 Task: Purchase boAt wireless headphones from Amazon.
Action: Mouse moved to (313, 85)
Screenshot: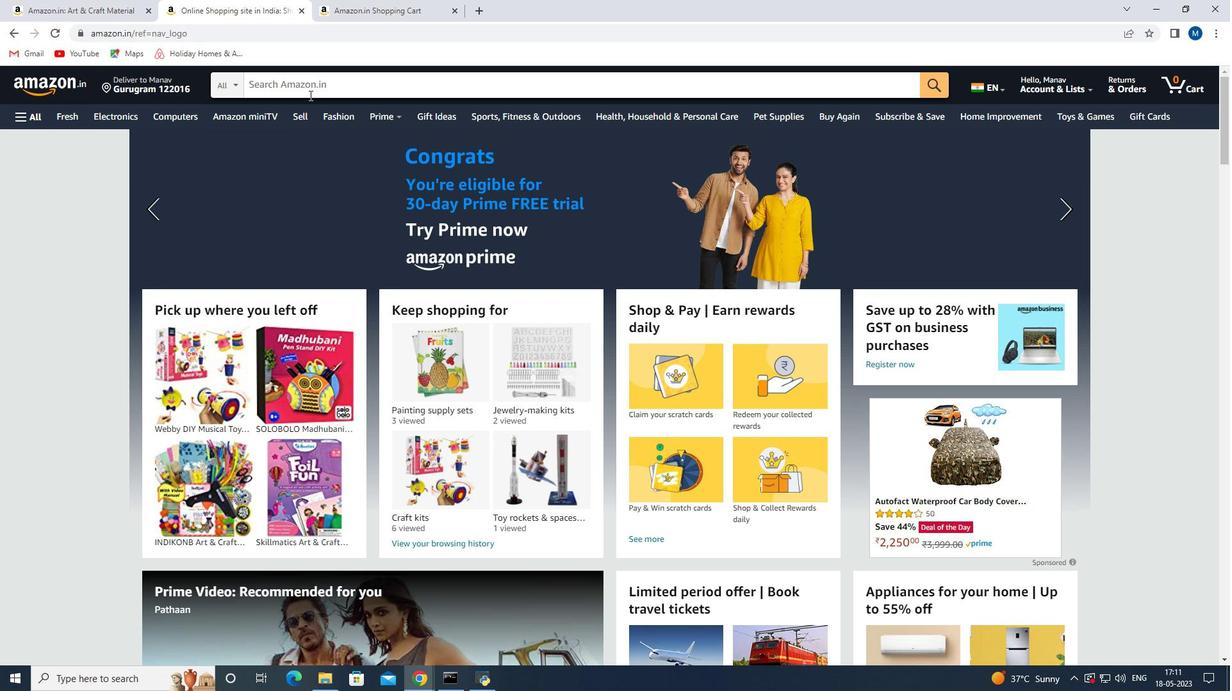 
Action: Mouse pressed left at (313, 85)
Screenshot: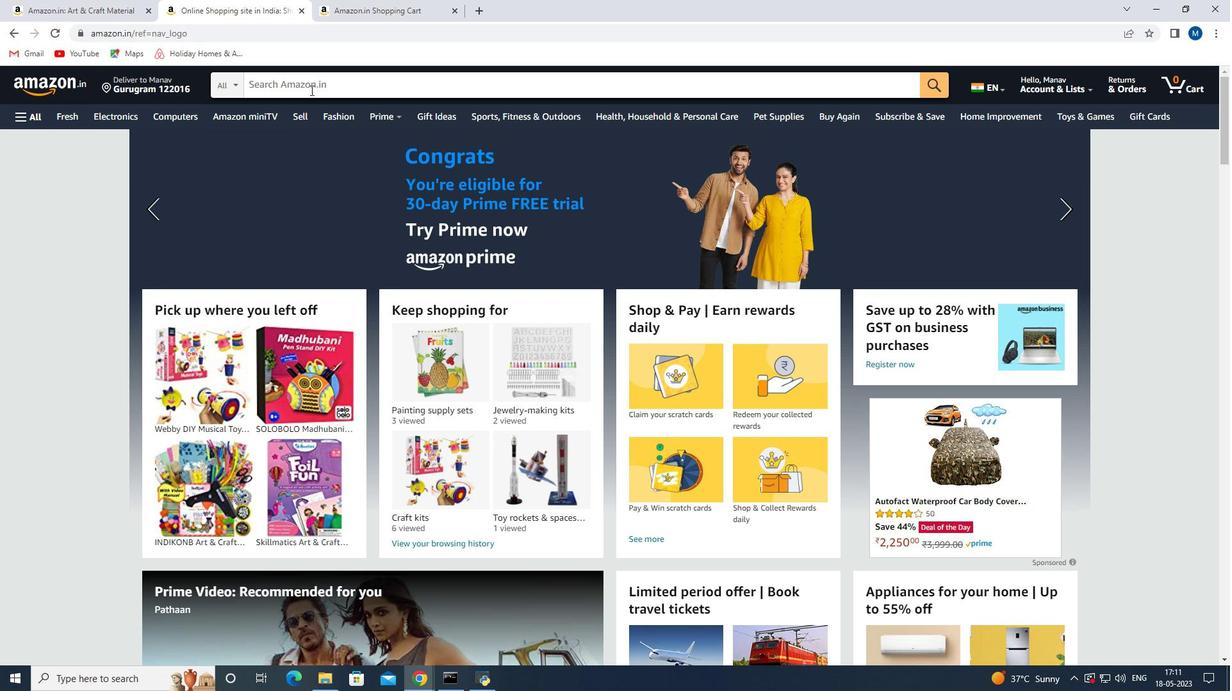 
Action: Mouse moved to (322, 109)
Screenshot: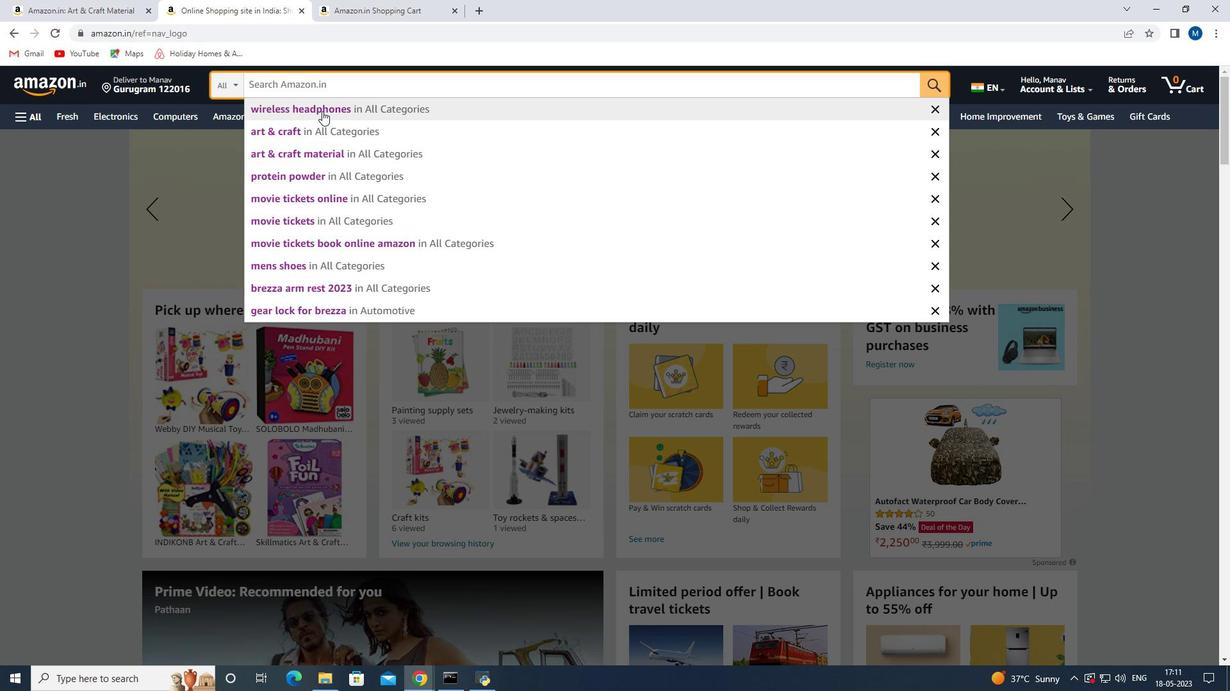 
Action: Mouse pressed left at (322, 109)
Screenshot: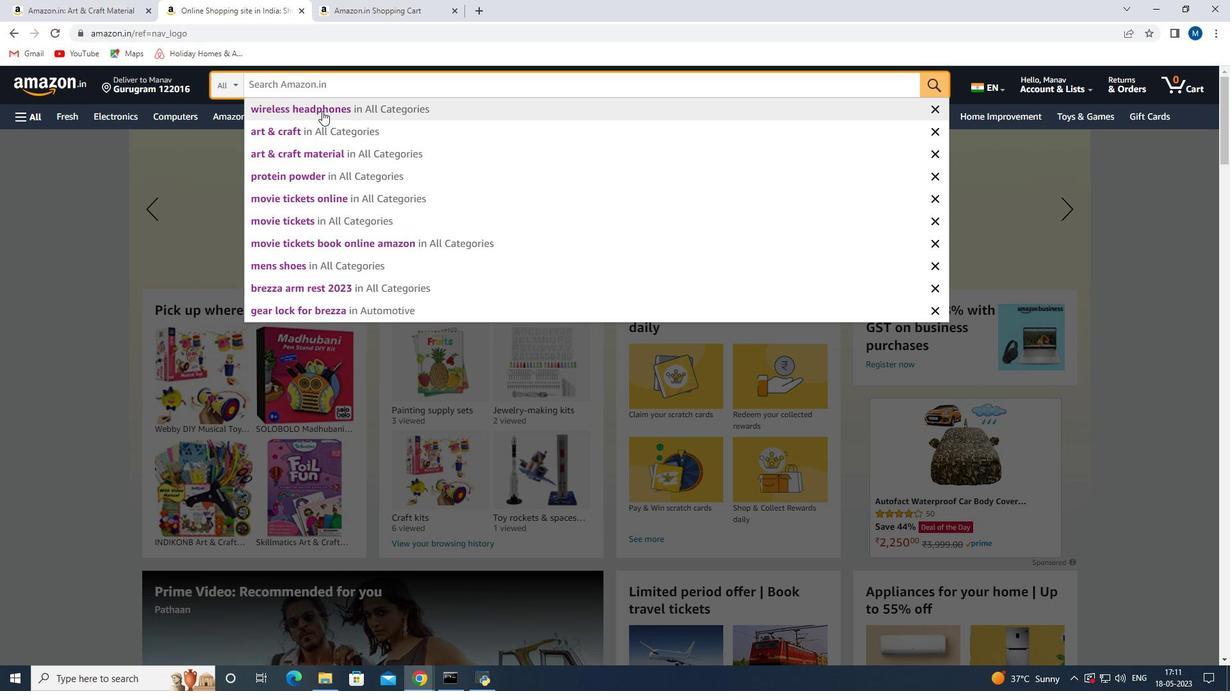 
Action: Mouse moved to (72, 571)
Screenshot: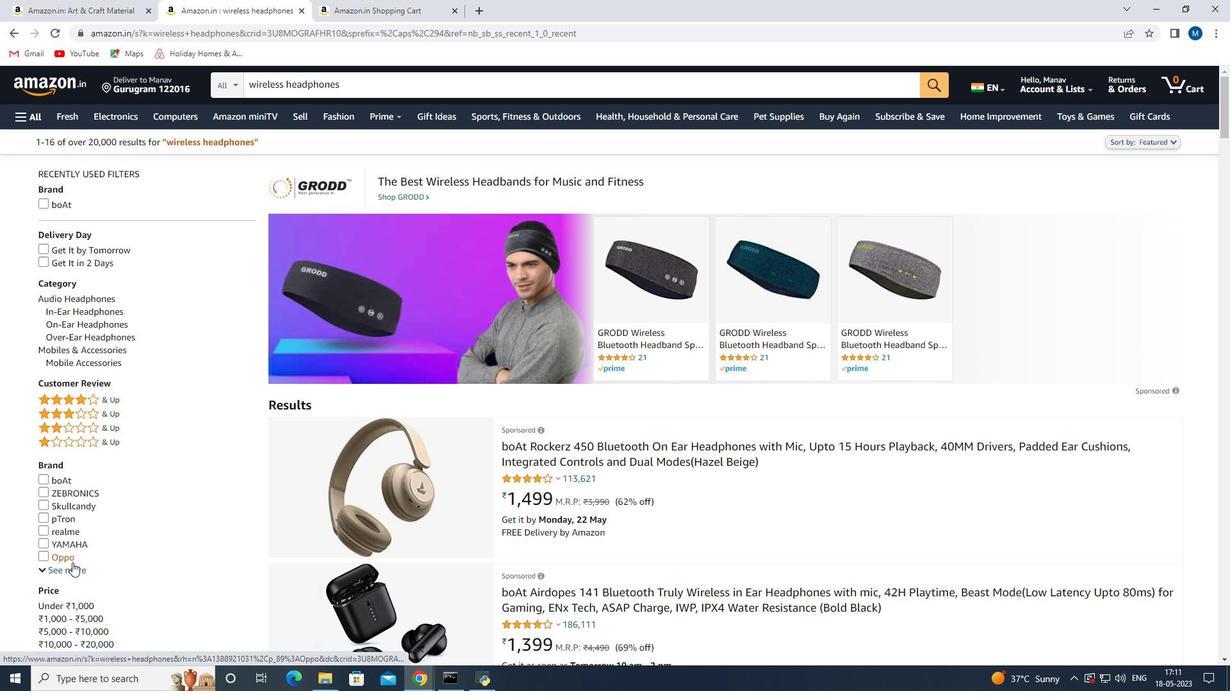 
Action: Mouse pressed left at (72, 571)
Screenshot: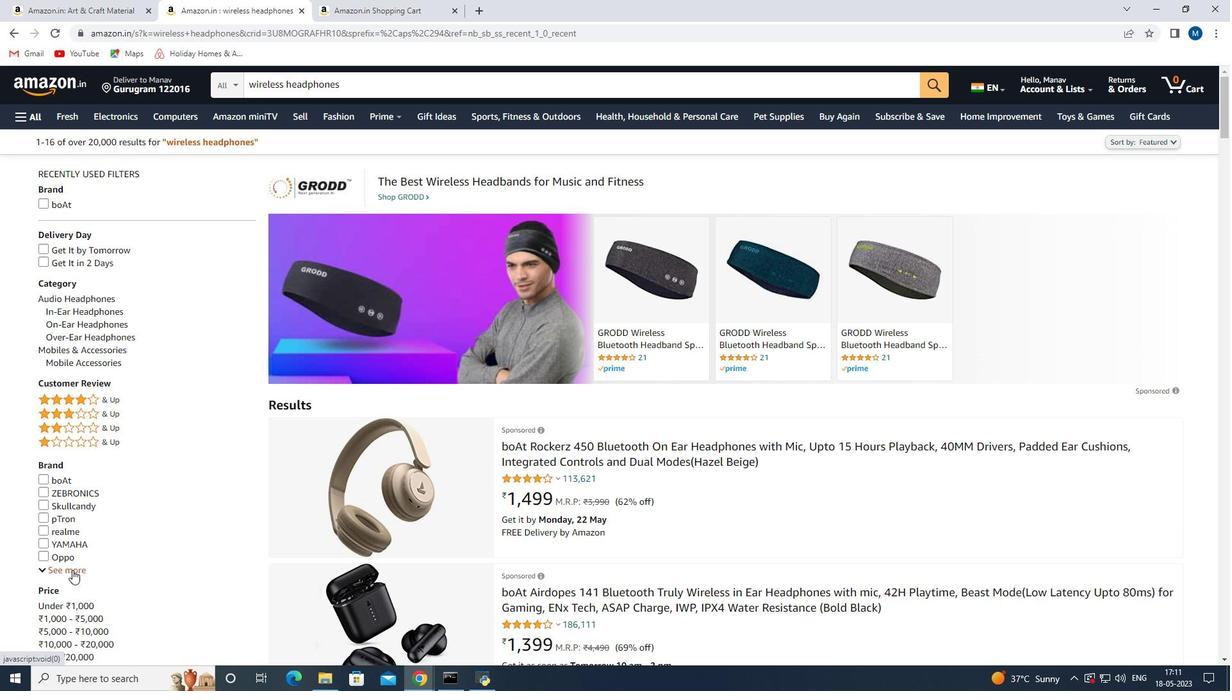
Action: Mouse moved to (82, 570)
Screenshot: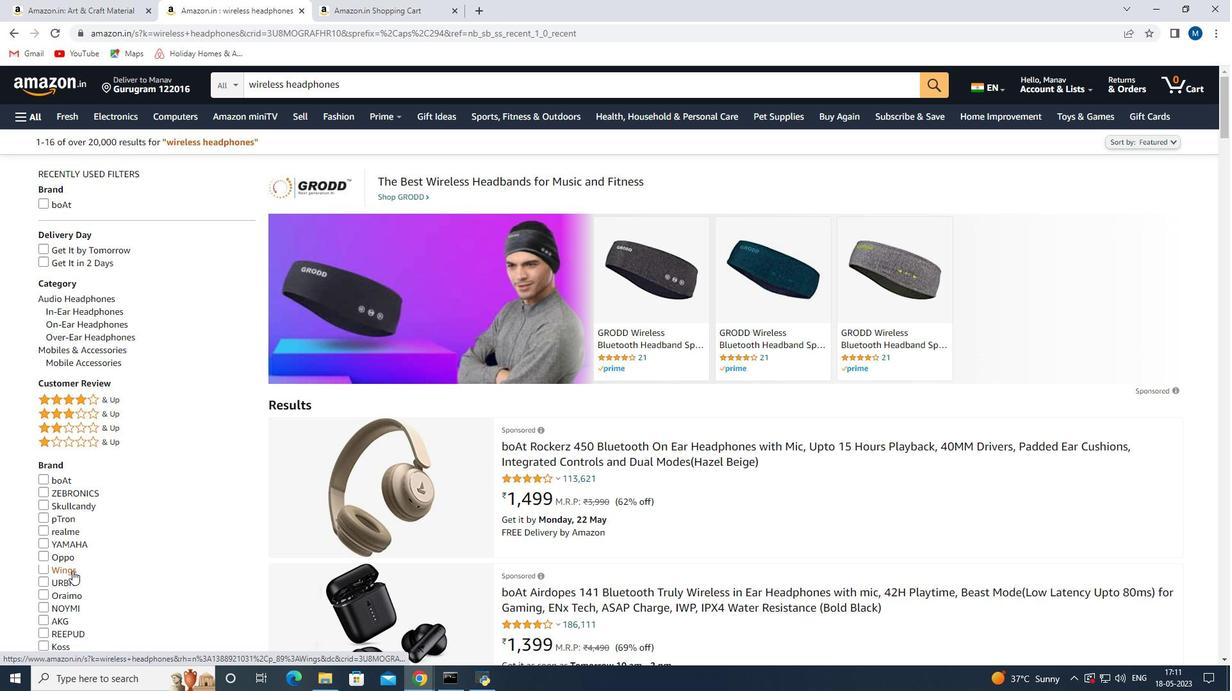 
Action: Mouse scrolled (82, 570) with delta (0, 0)
Screenshot: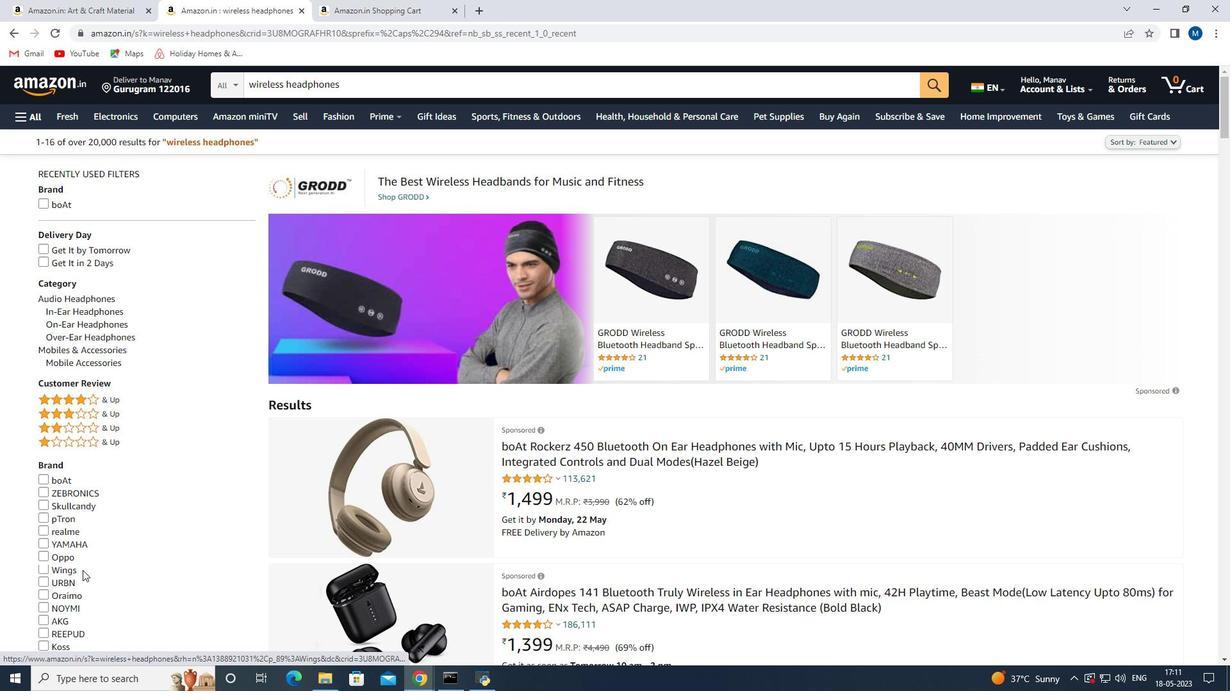 
Action: Mouse scrolled (82, 570) with delta (0, 0)
Screenshot: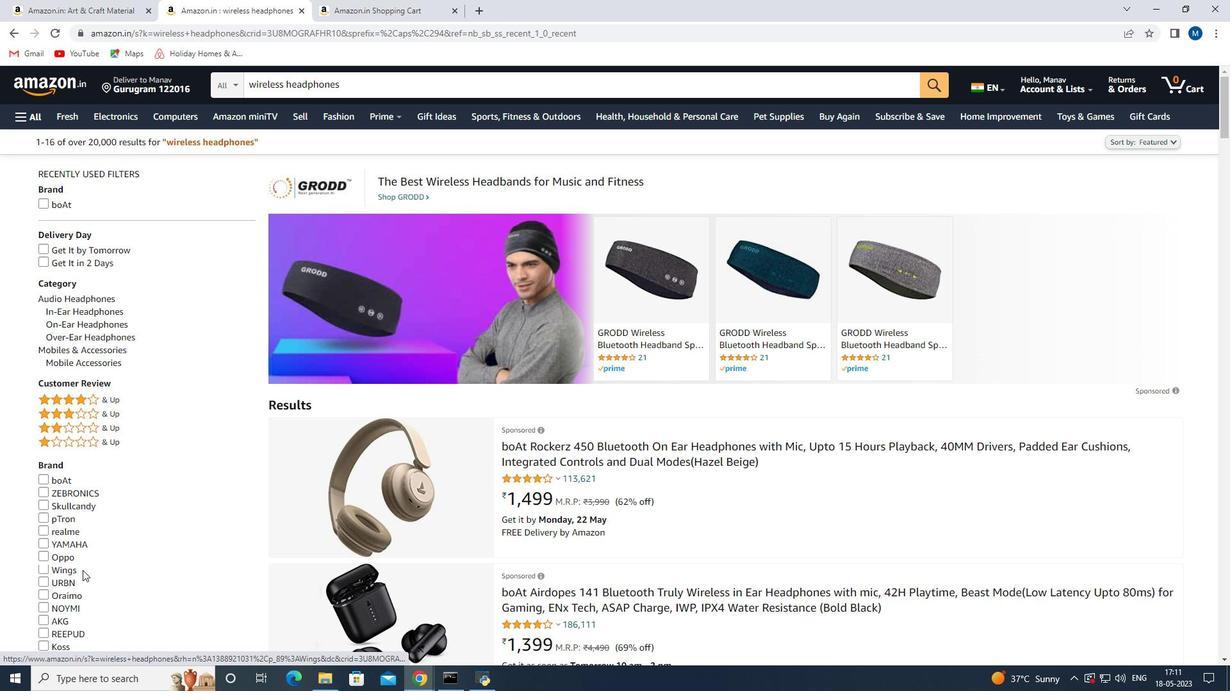 
Action: Mouse moved to (83, 570)
Screenshot: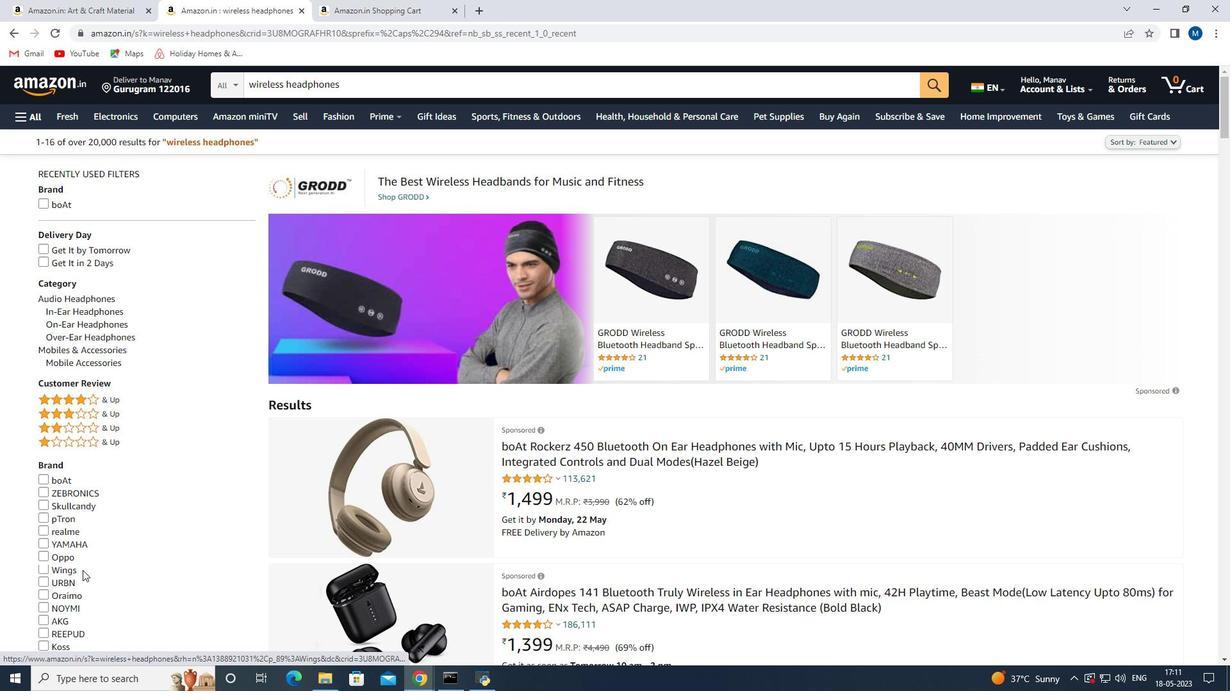
Action: Mouse scrolled (83, 569) with delta (0, 0)
Screenshot: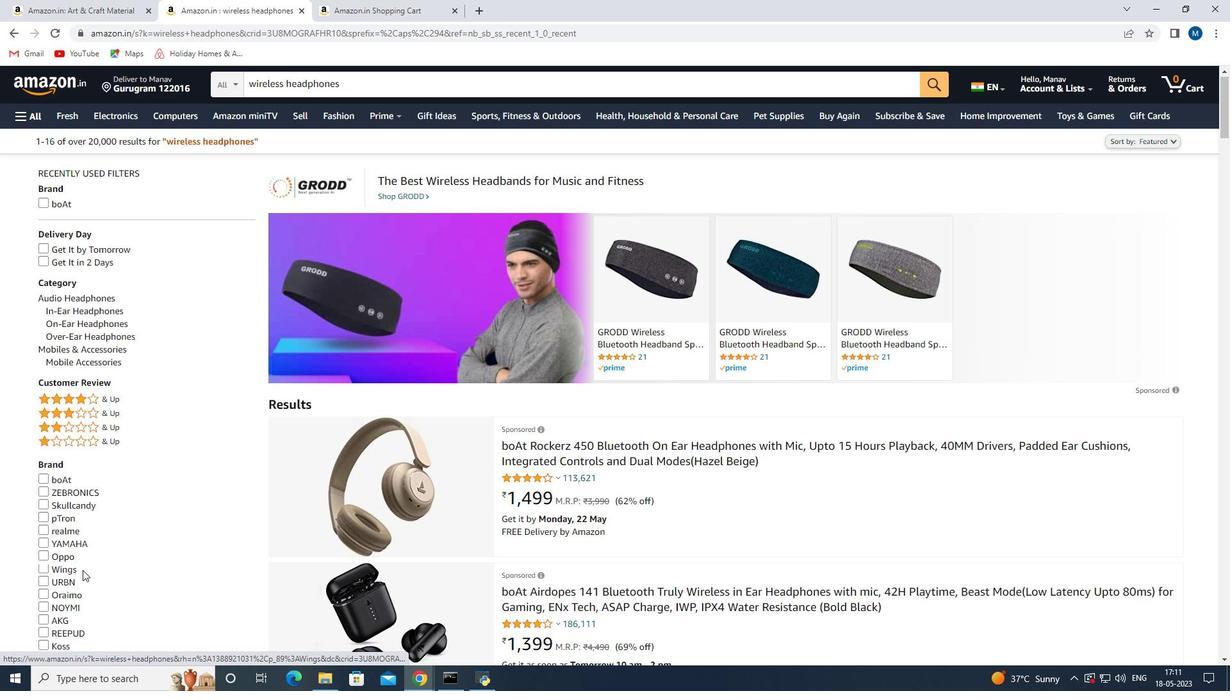 
Action: Mouse moved to (64, 287)
Screenshot: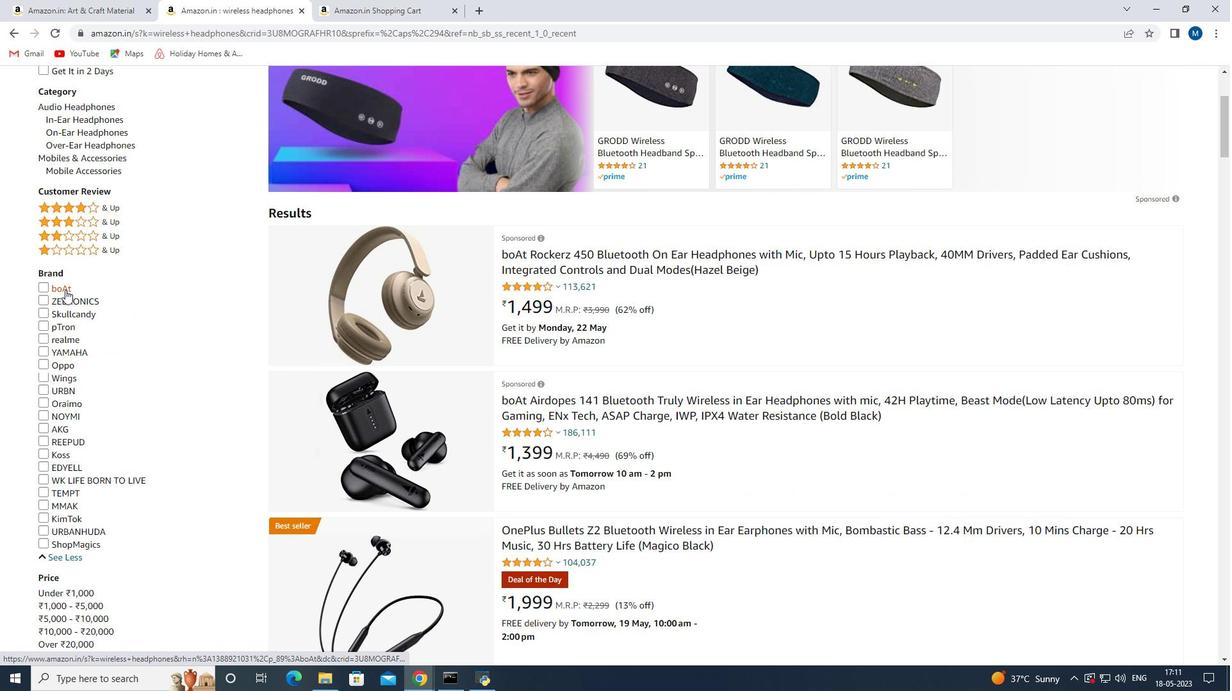 
Action: Mouse pressed left at (64, 287)
Screenshot: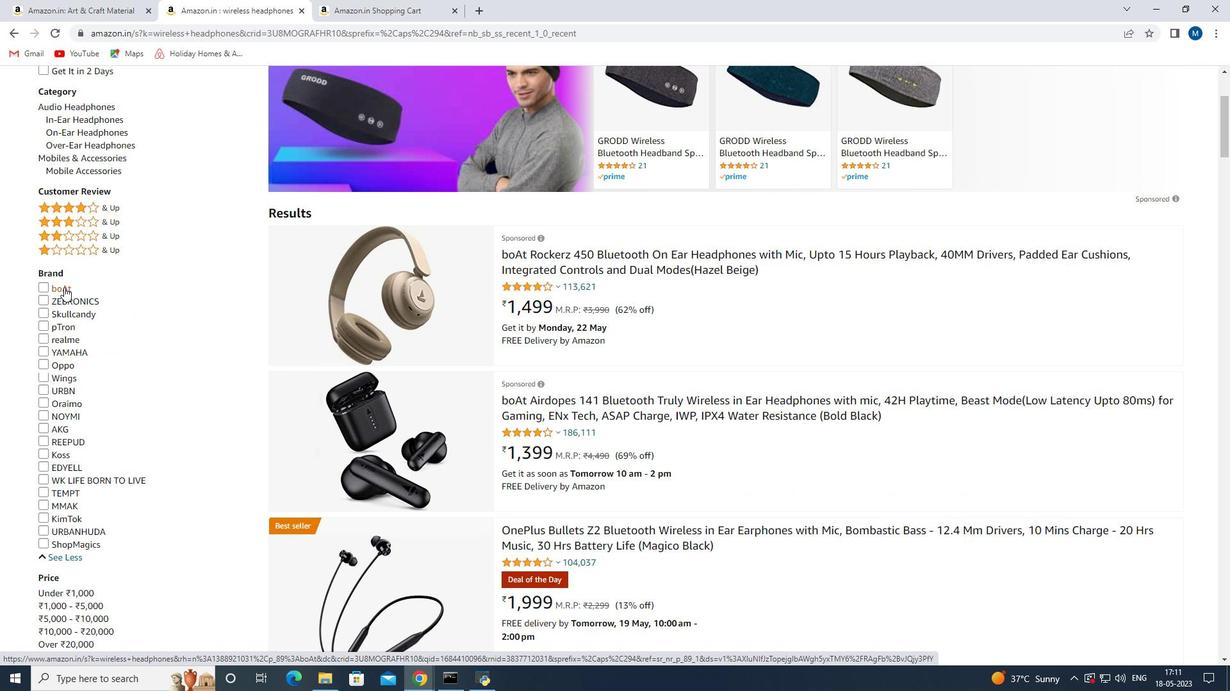 
Action: Mouse moved to (803, 538)
Screenshot: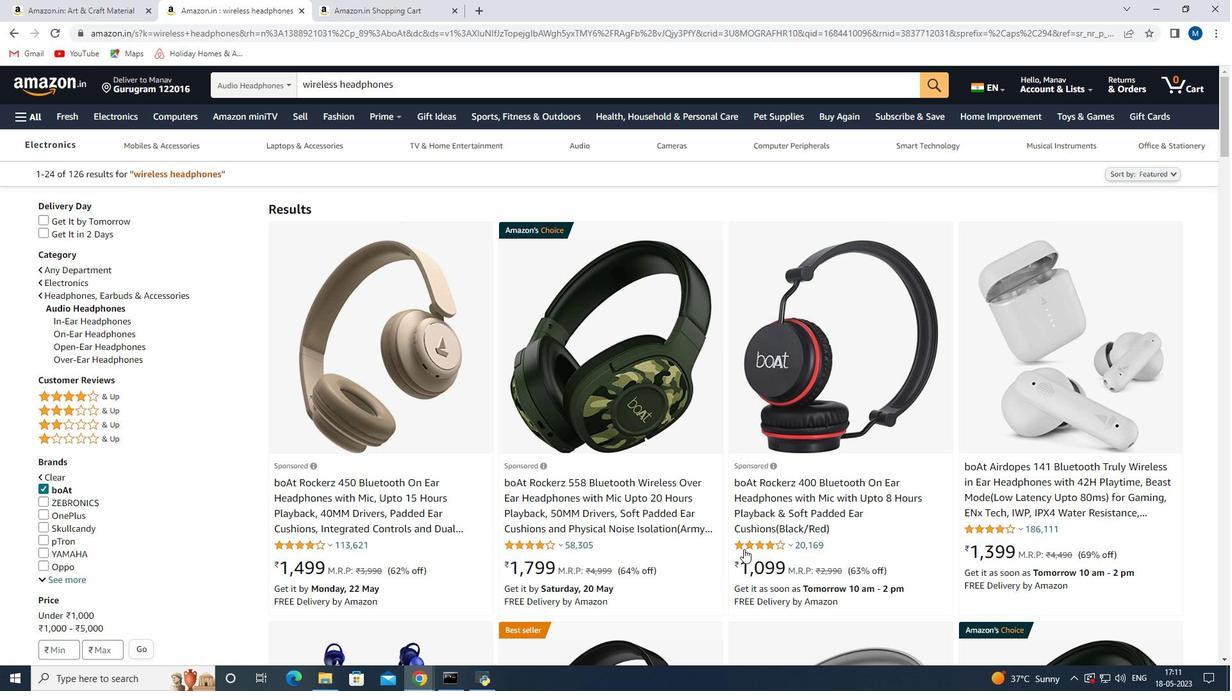 
Action: Mouse scrolled (803, 538) with delta (0, 0)
Screenshot: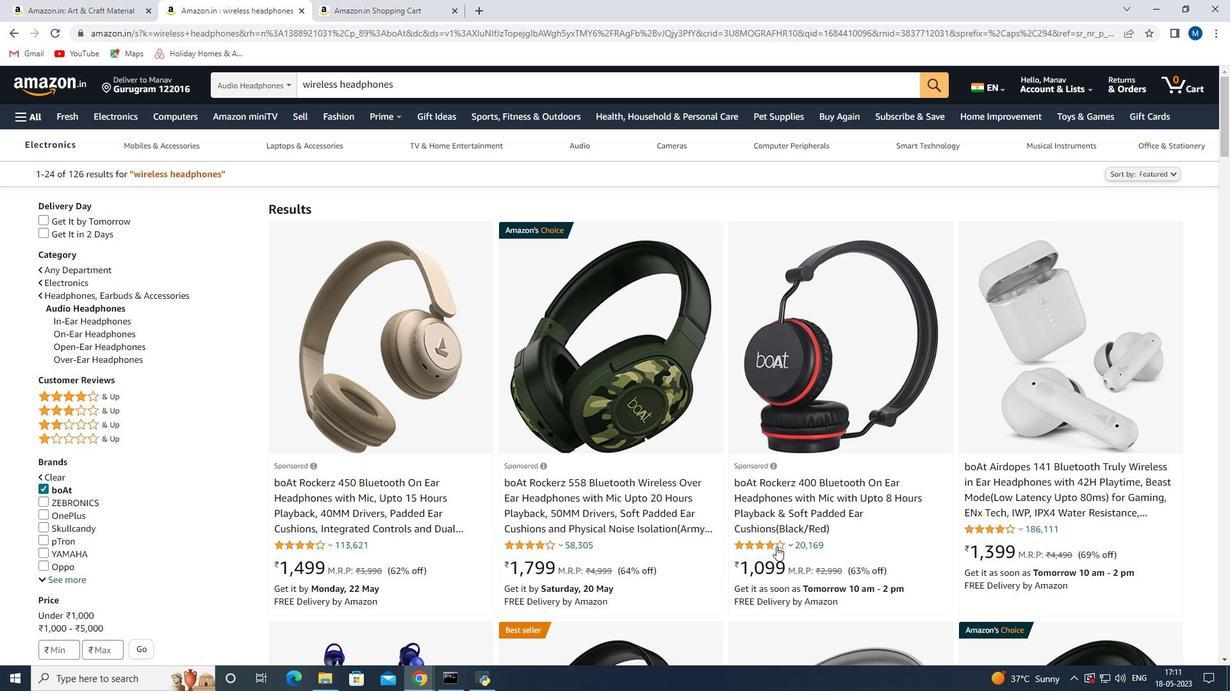
Action: Mouse scrolled (803, 538) with delta (0, 0)
Screenshot: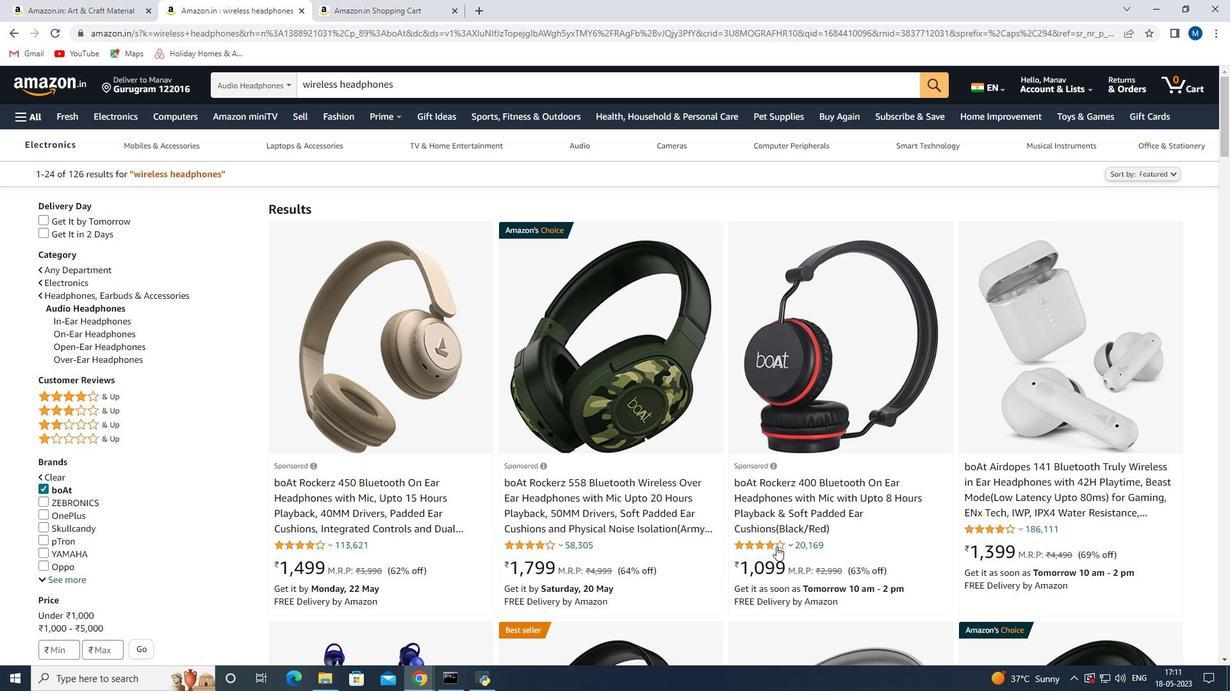 
Action: Mouse scrolled (803, 538) with delta (0, 0)
Screenshot: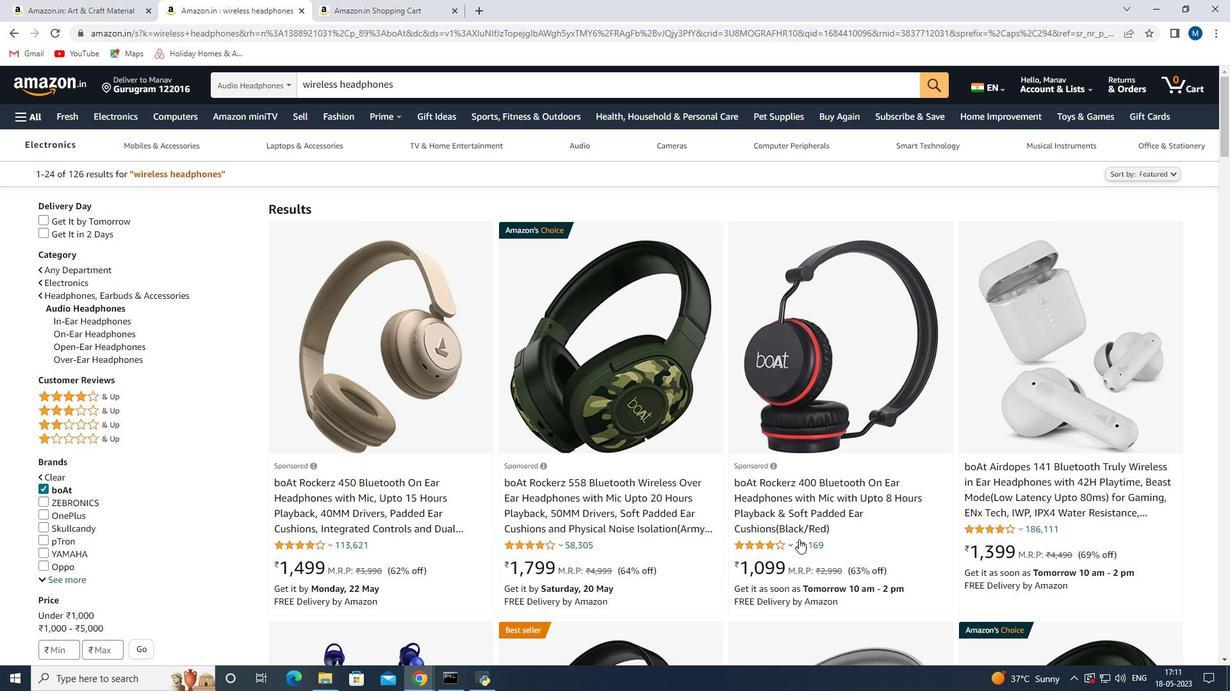 
Action: Mouse moved to (606, 470)
Screenshot: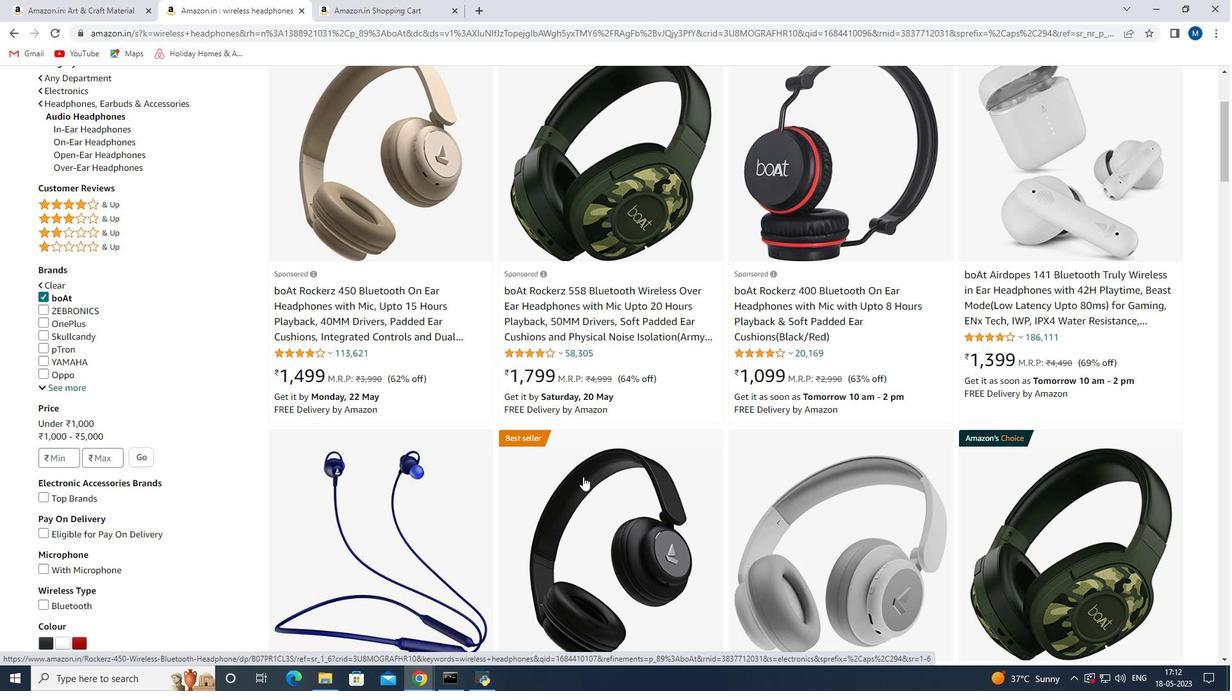 
Action: Mouse scrolled (606, 469) with delta (0, 0)
Screenshot: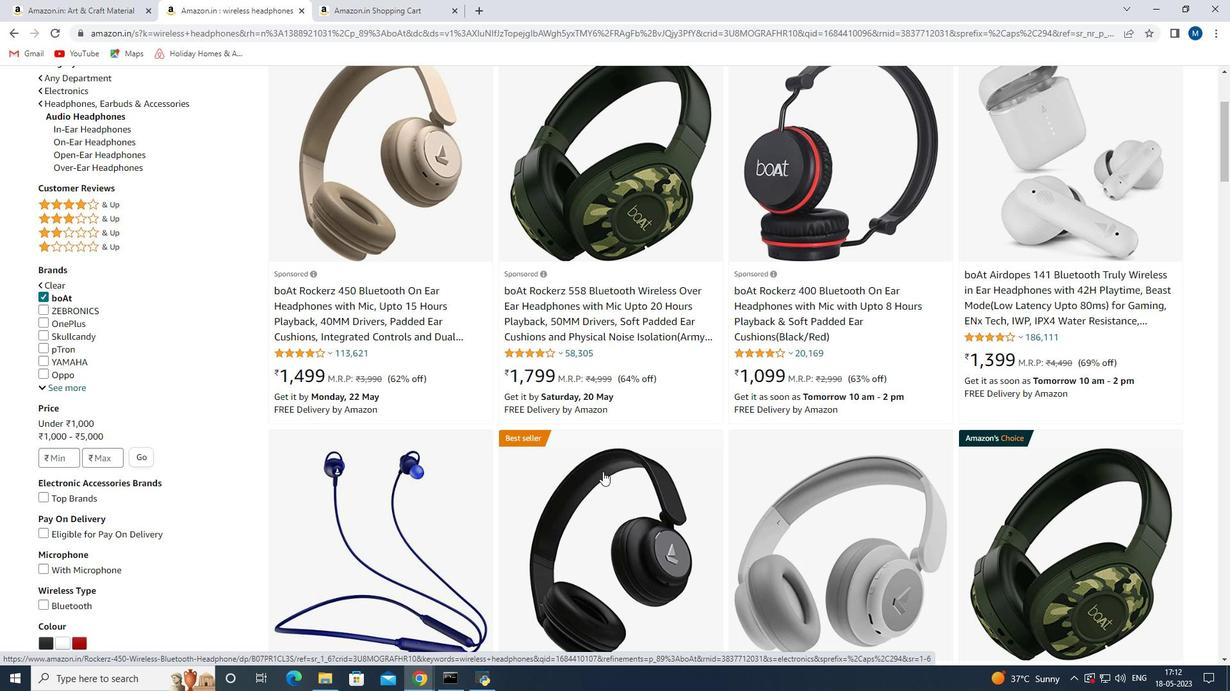
Action: Mouse moved to (750, 372)
Screenshot: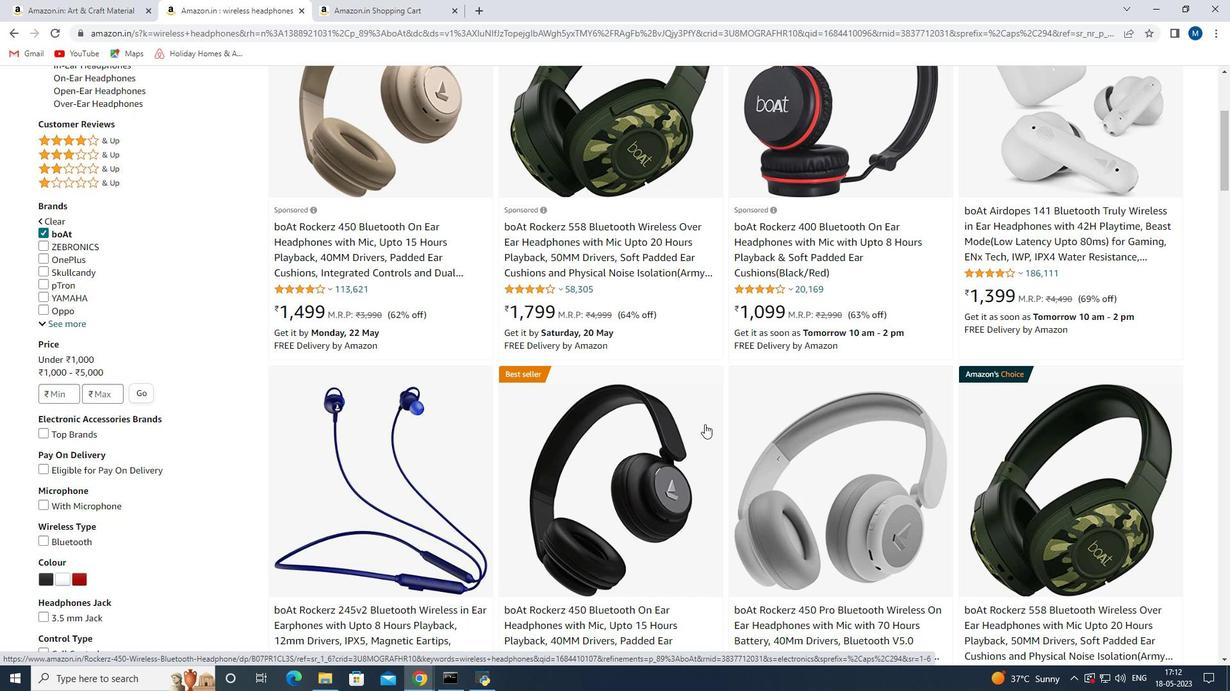 
Action: Mouse scrolled (750, 372) with delta (0, 0)
Screenshot: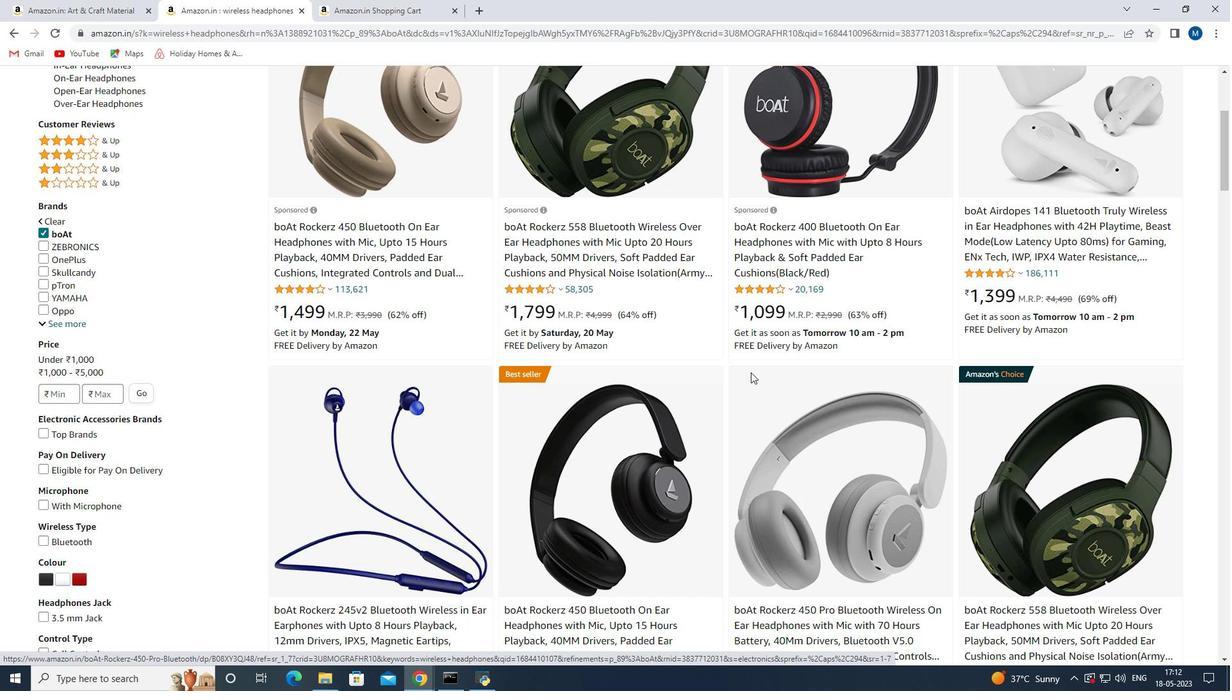 
Action: Mouse scrolled (750, 372) with delta (0, 0)
Screenshot: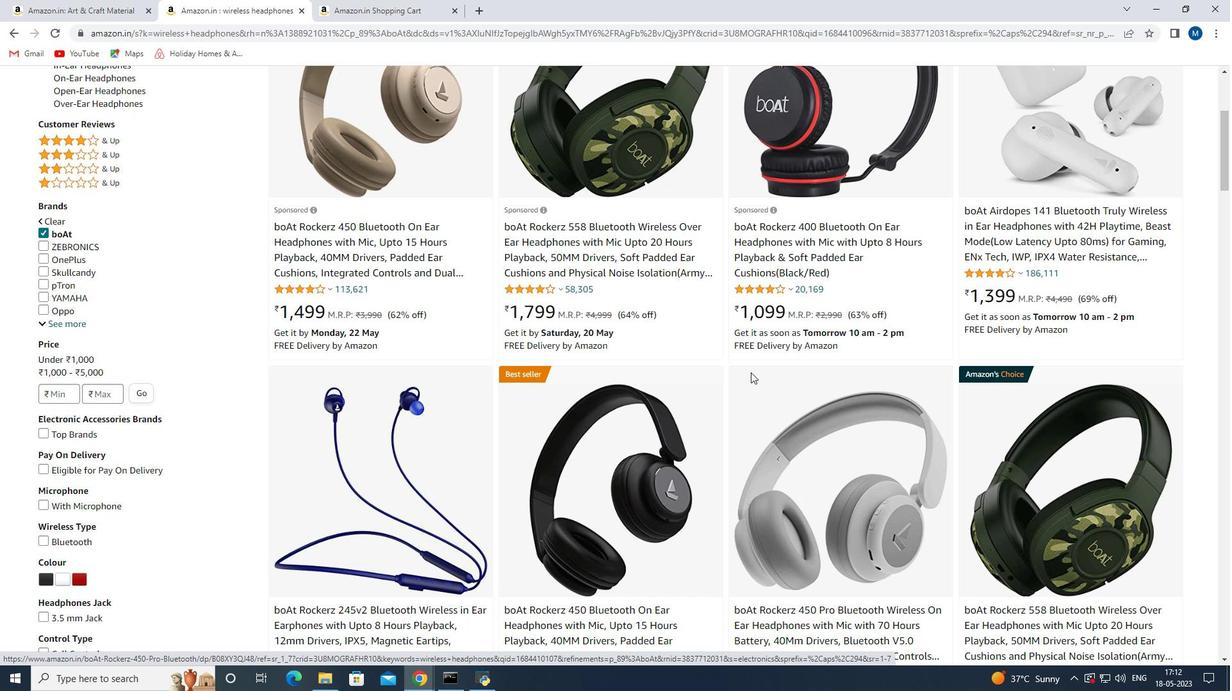 
Action: Mouse moved to (388, 507)
Screenshot: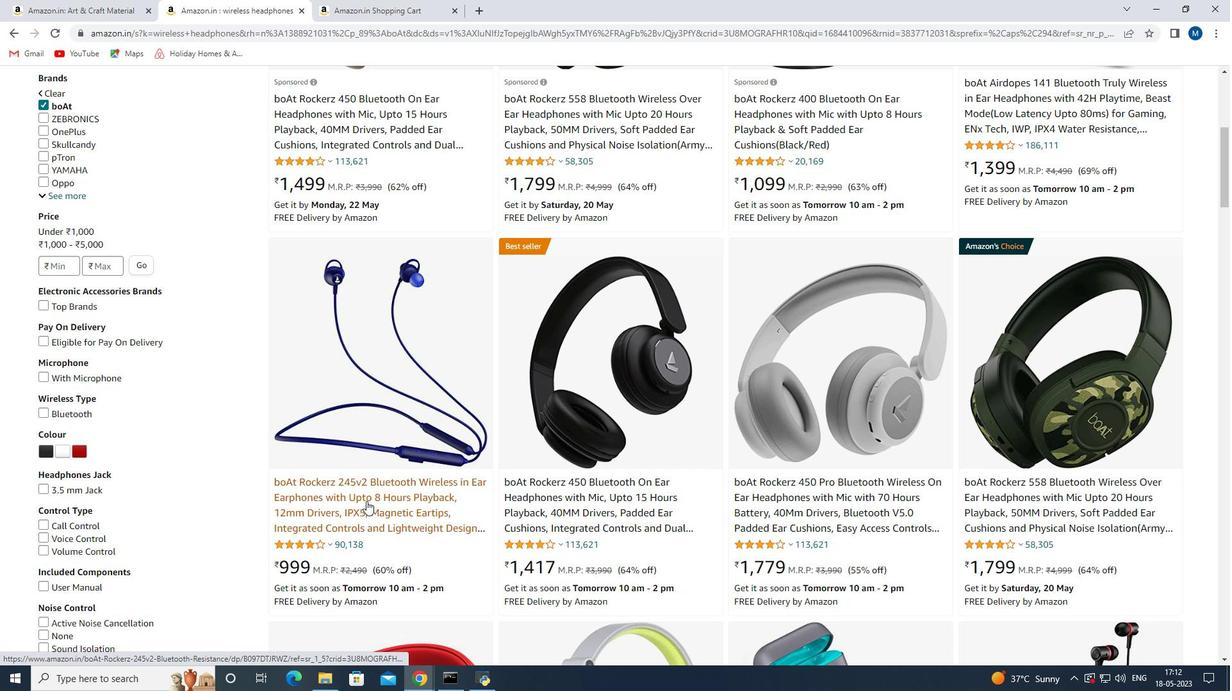 
Action: Mouse scrolled (388, 506) with delta (0, 0)
Screenshot: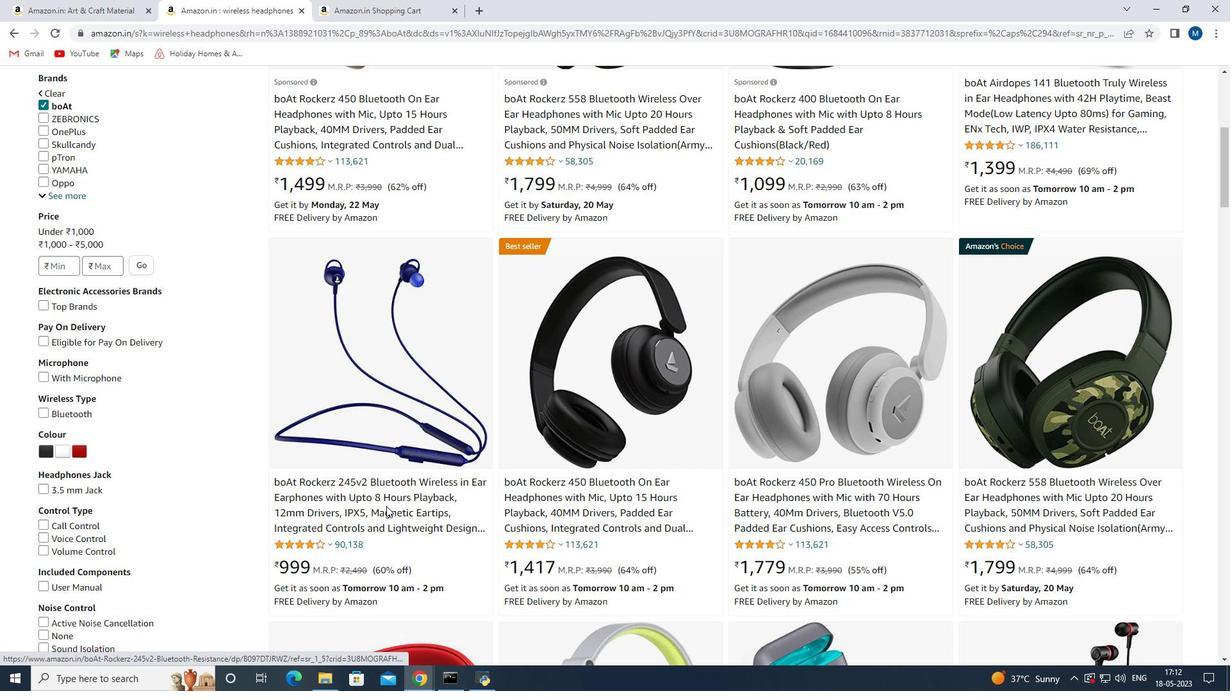 
Action: Mouse scrolled (388, 506) with delta (0, 0)
Screenshot: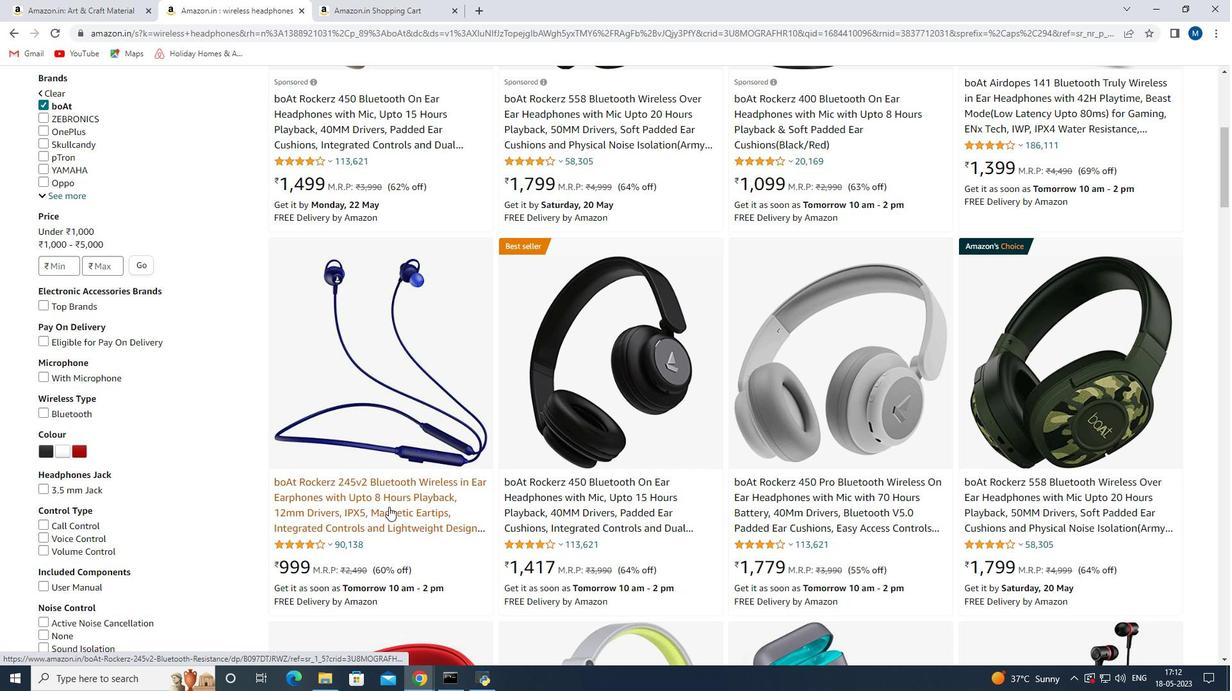 
Action: Mouse moved to (389, 507)
Screenshot: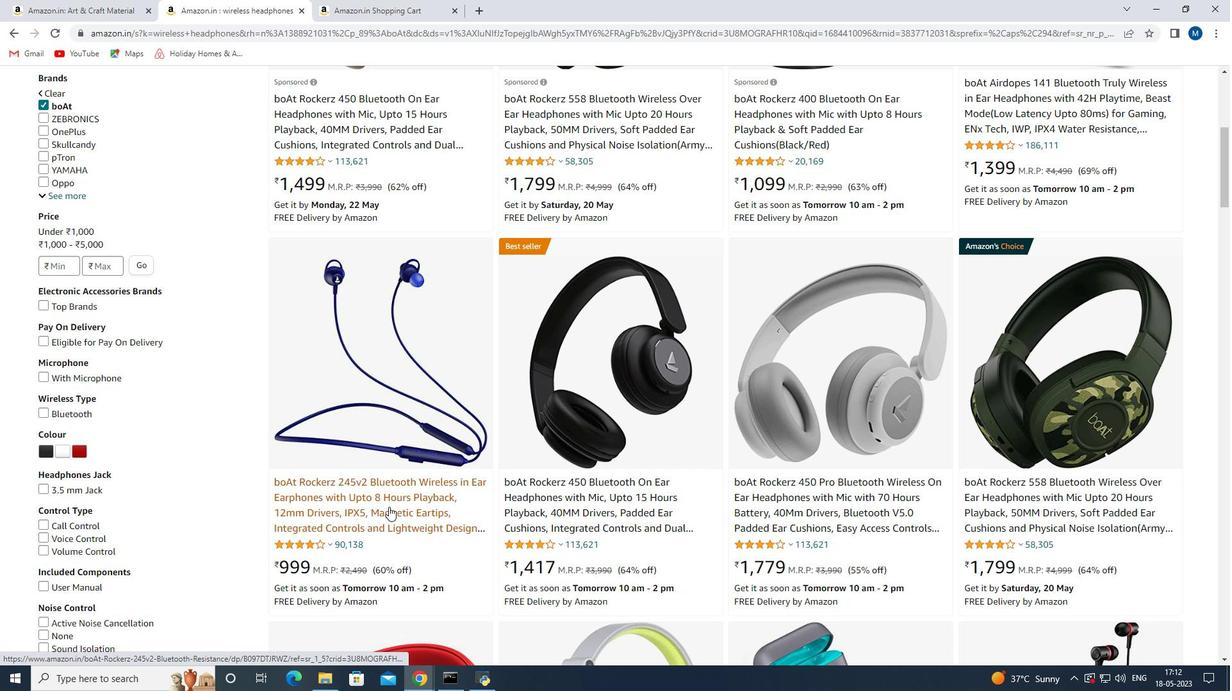 
Action: Mouse scrolled (389, 506) with delta (0, 0)
Screenshot: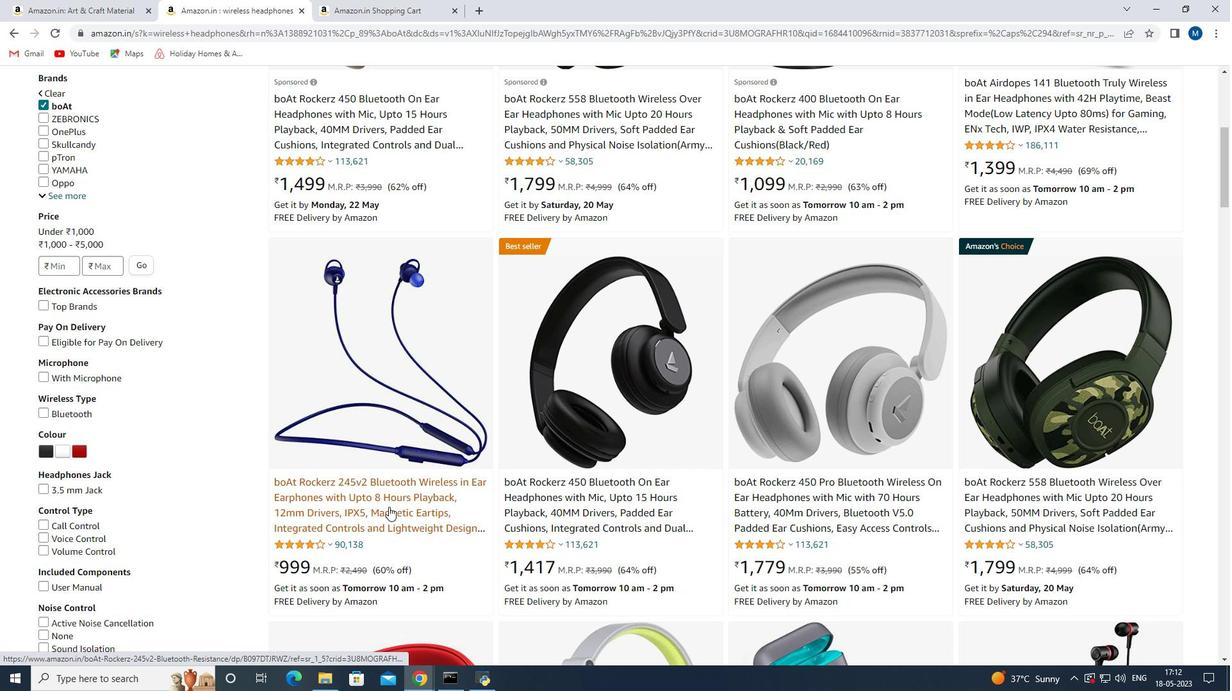 
Action: Mouse moved to (389, 511)
Screenshot: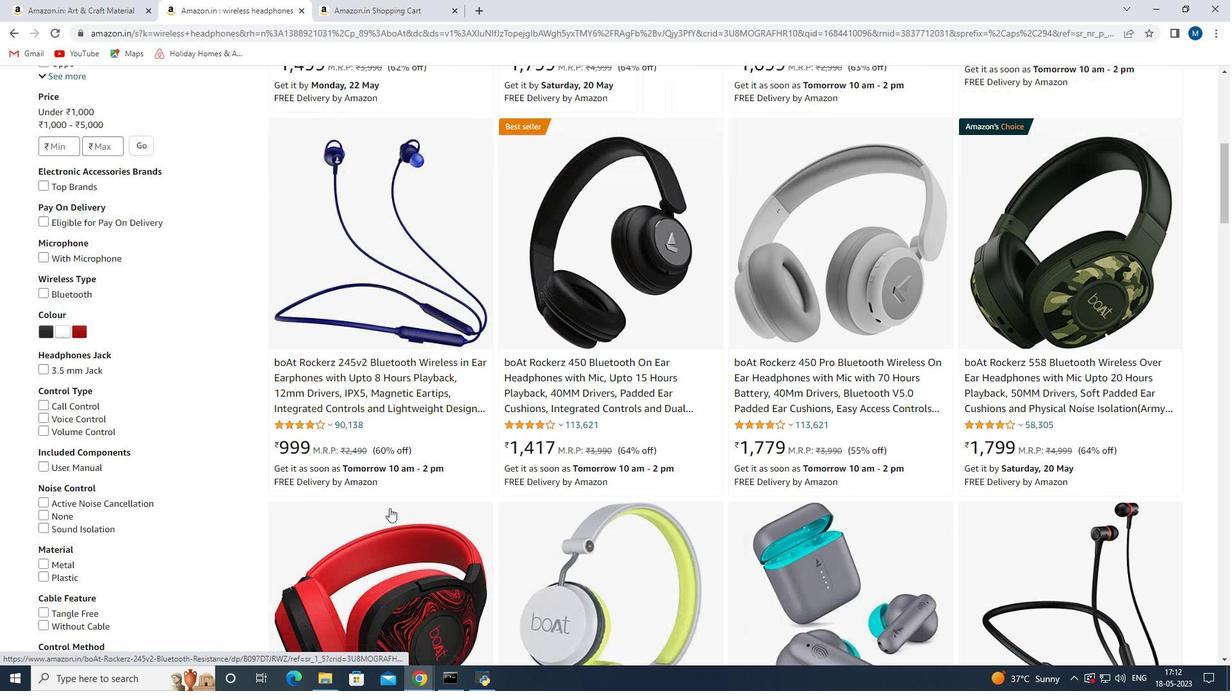 
Action: Mouse scrolled (389, 510) with delta (0, 0)
Screenshot: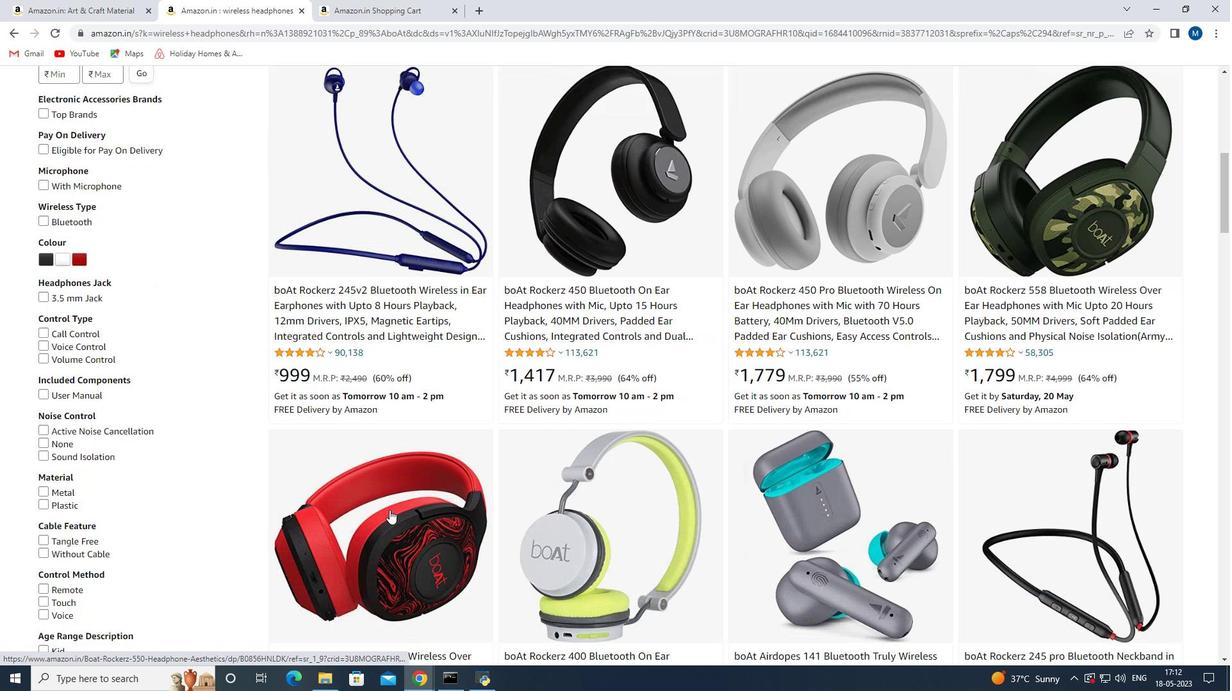 
Action: Mouse moved to (387, 511)
Screenshot: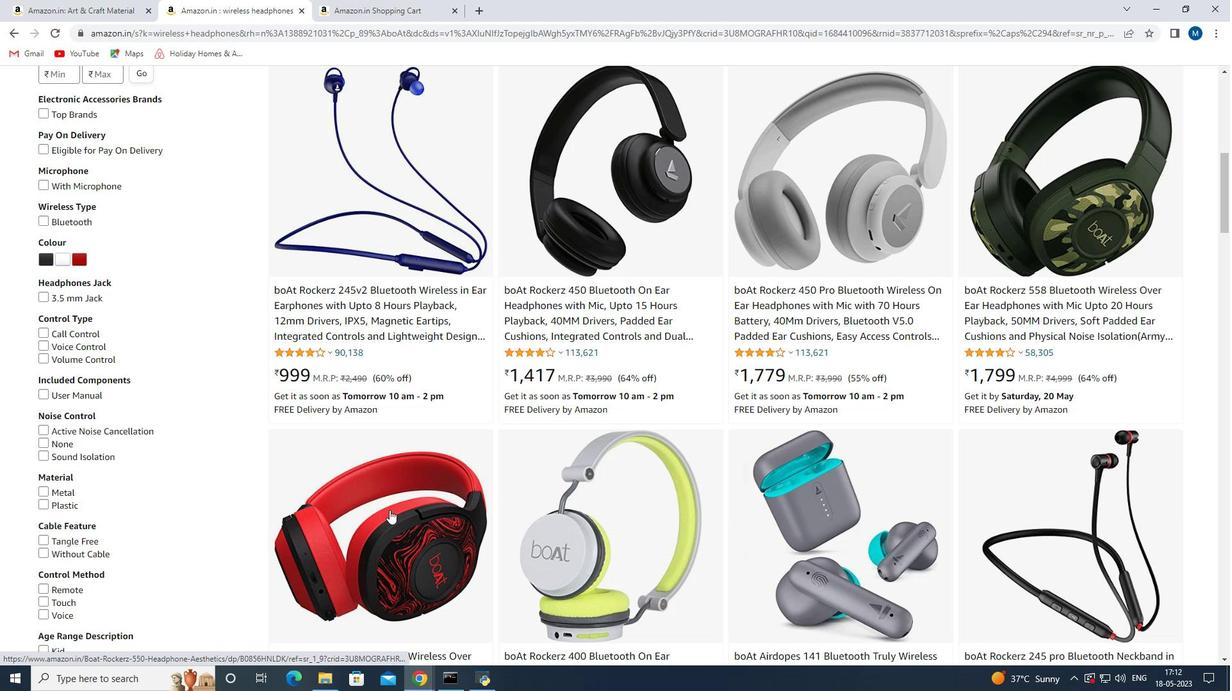
Action: Mouse scrolled (387, 511) with delta (0, 0)
Screenshot: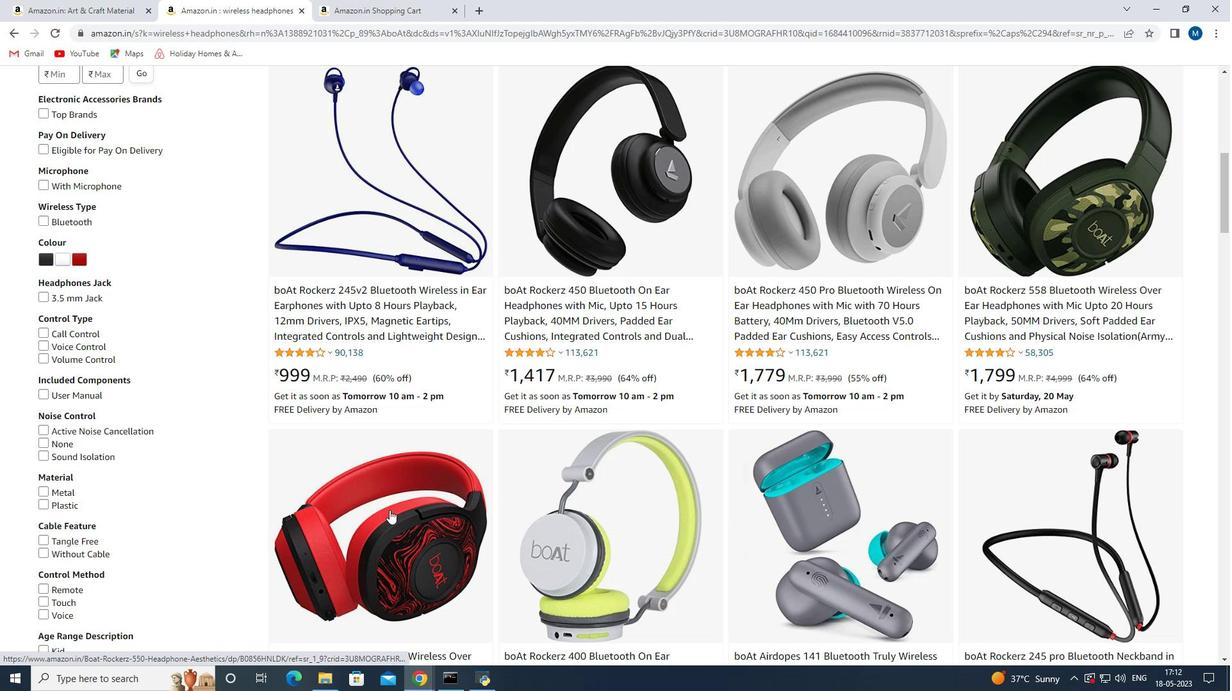 
Action: Mouse moved to (386, 512)
Screenshot: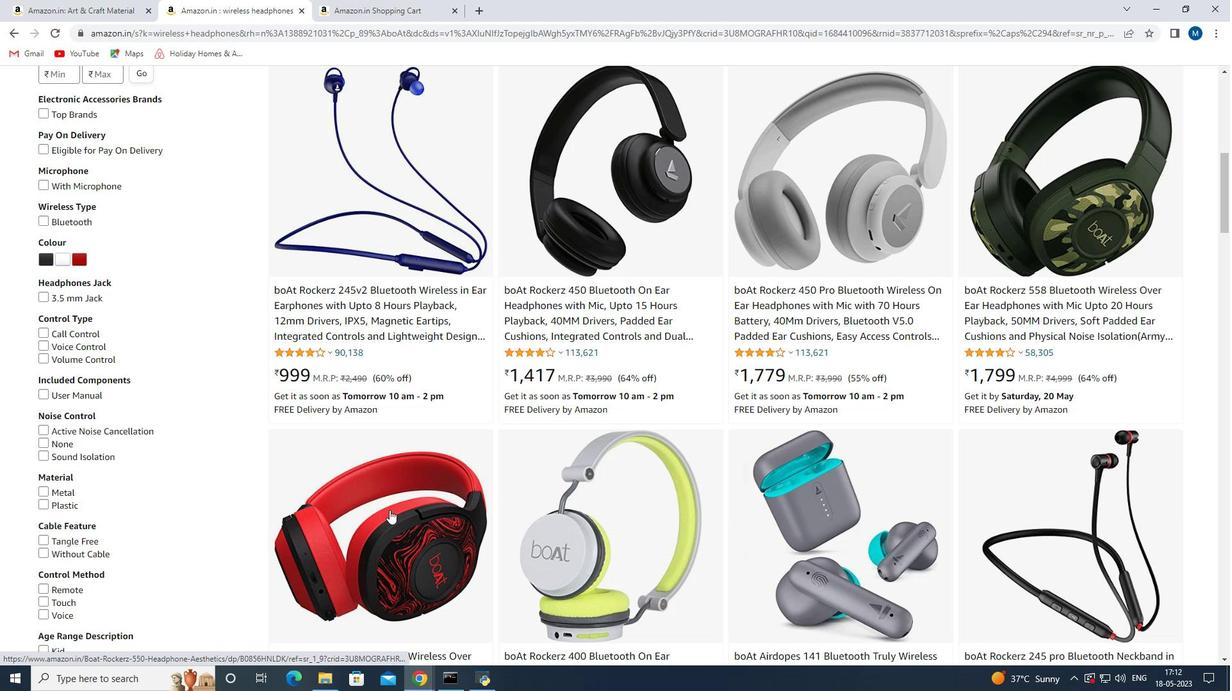 
Action: Mouse scrolled (386, 511) with delta (0, 0)
Screenshot: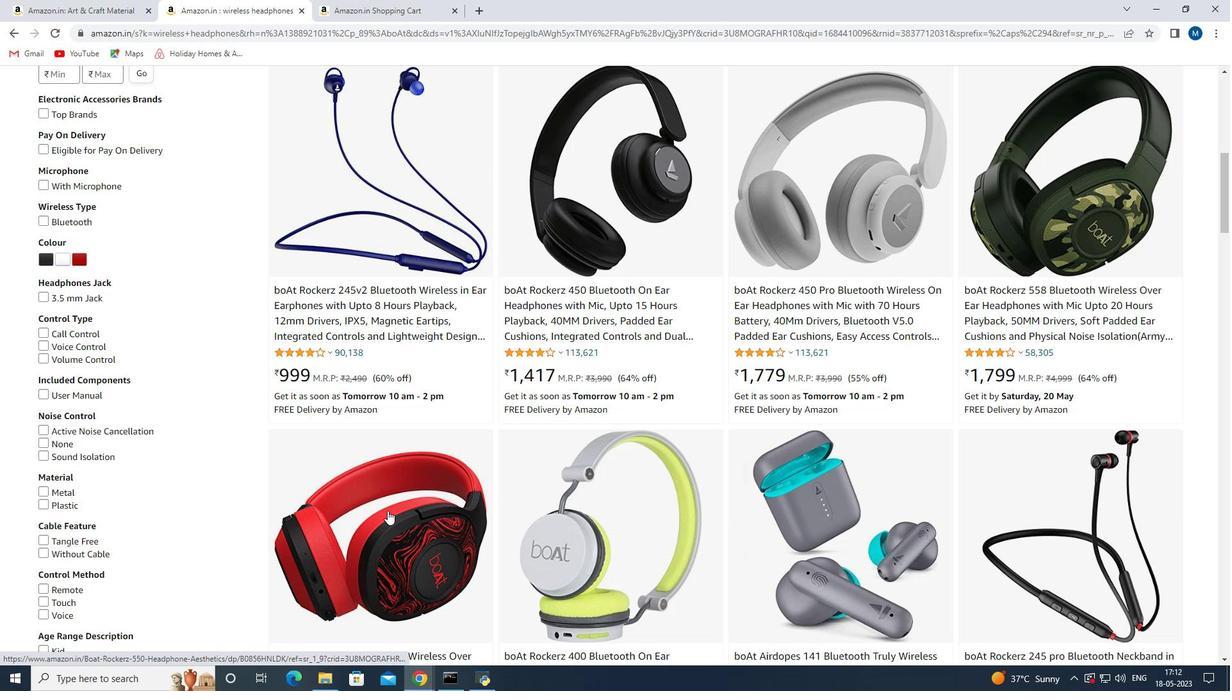 
Action: Mouse moved to (1032, 459)
Screenshot: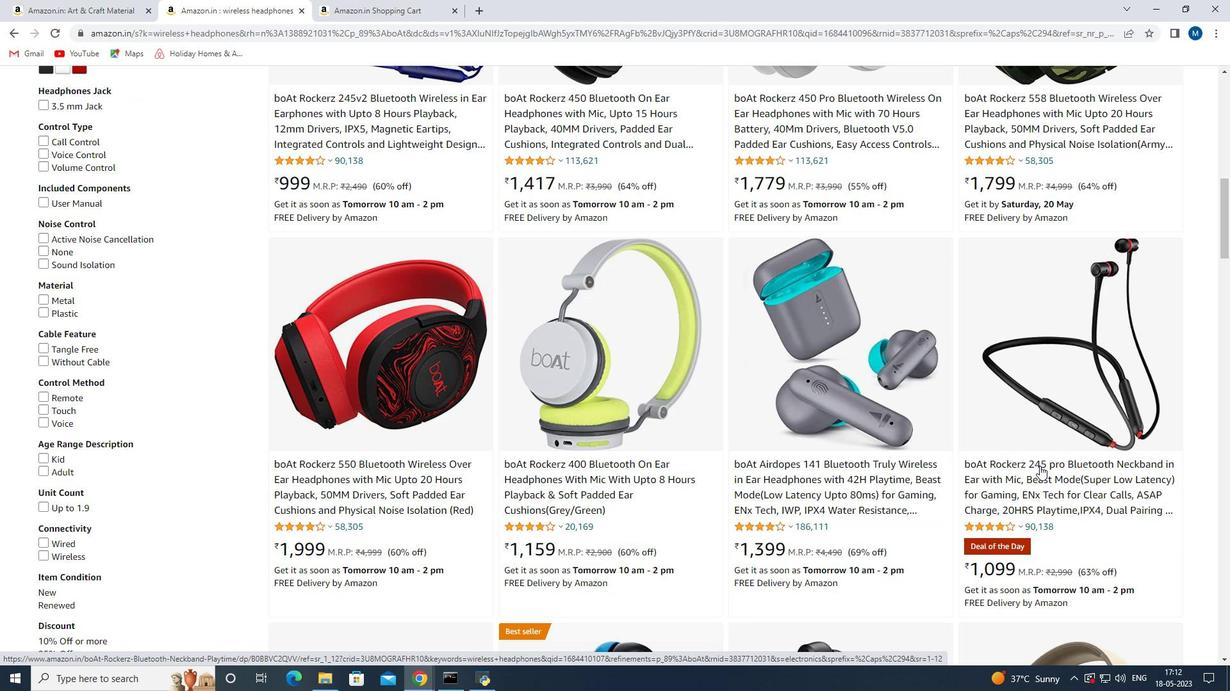 
Action: Mouse scrolled (1032, 459) with delta (0, 0)
Screenshot: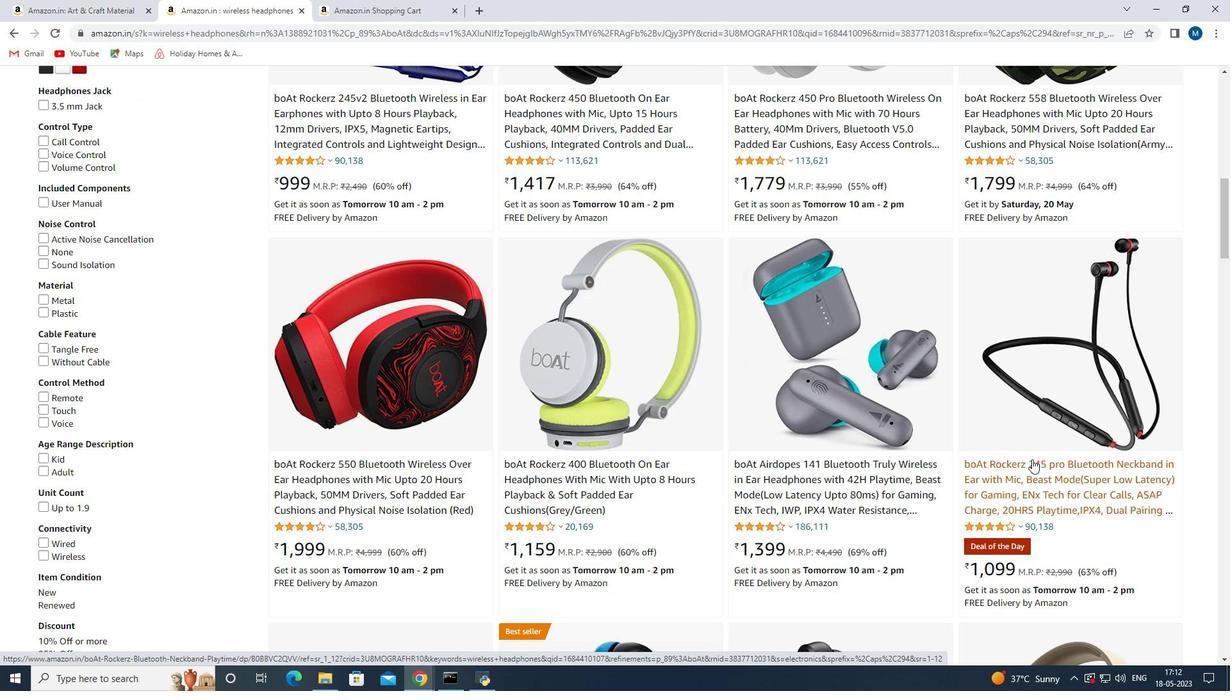 
Action: Mouse scrolled (1032, 459) with delta (0, 0)
Screenshot: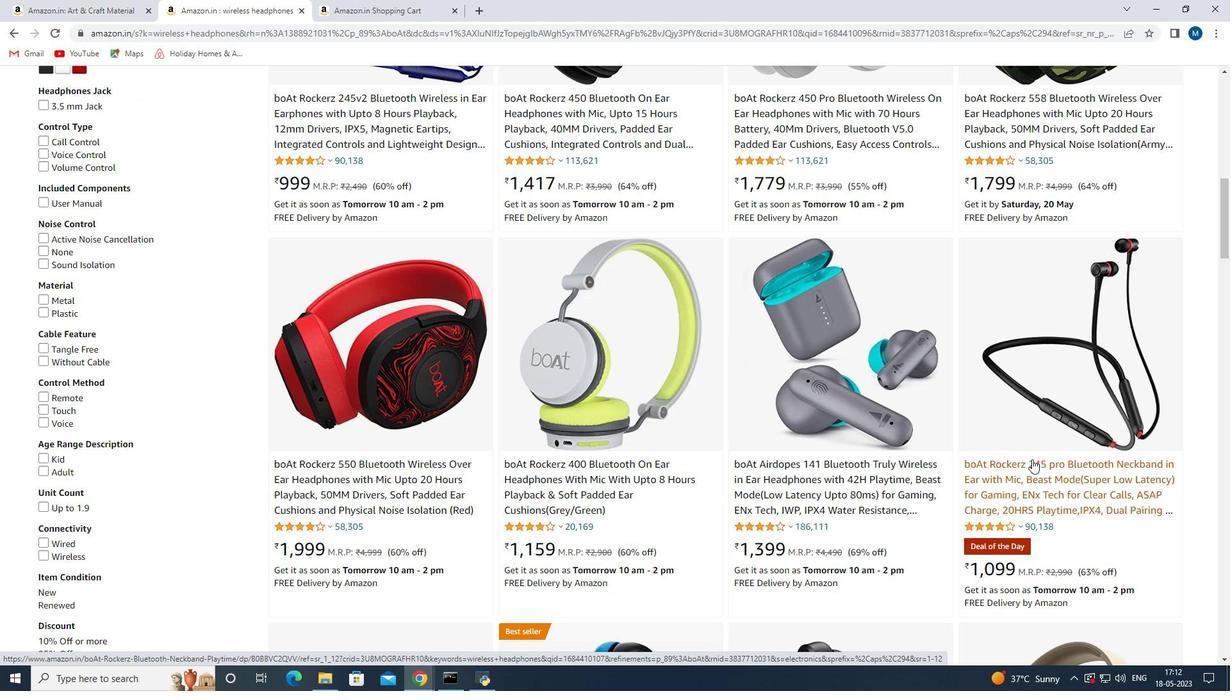
Action: Mouse moved to (1023, 304)
Screenshot: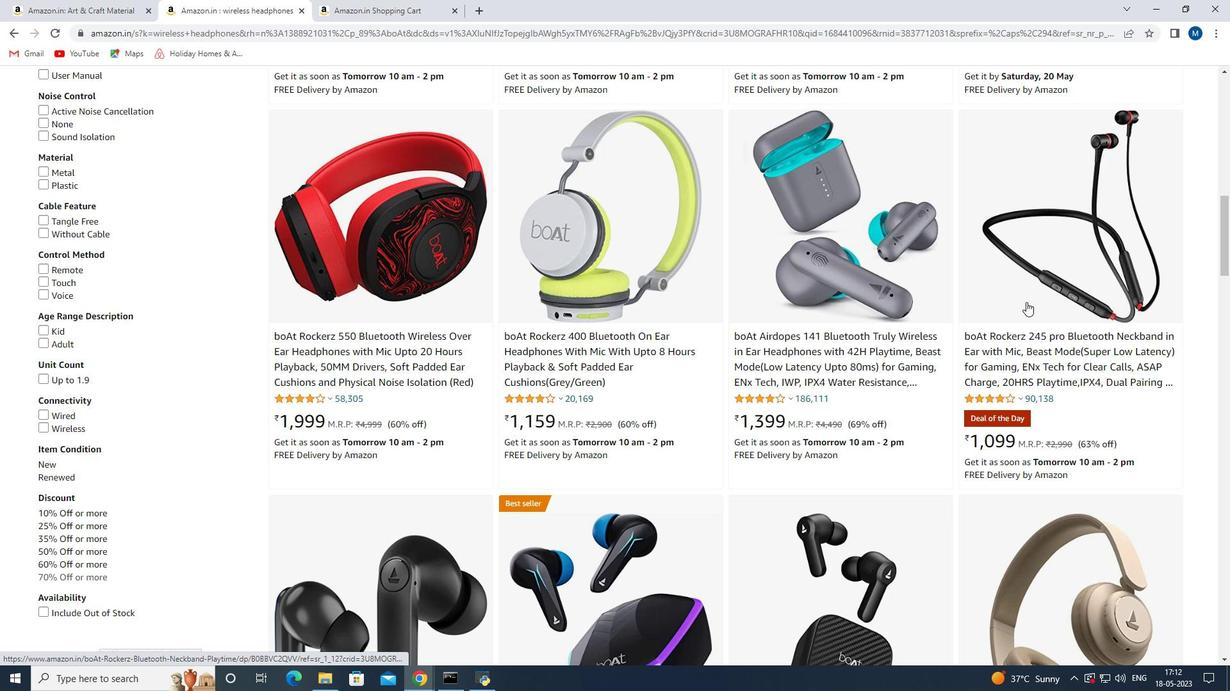 
Action: Mouse scrolled (1023, 304) with delta (0, 0)
Screenshot: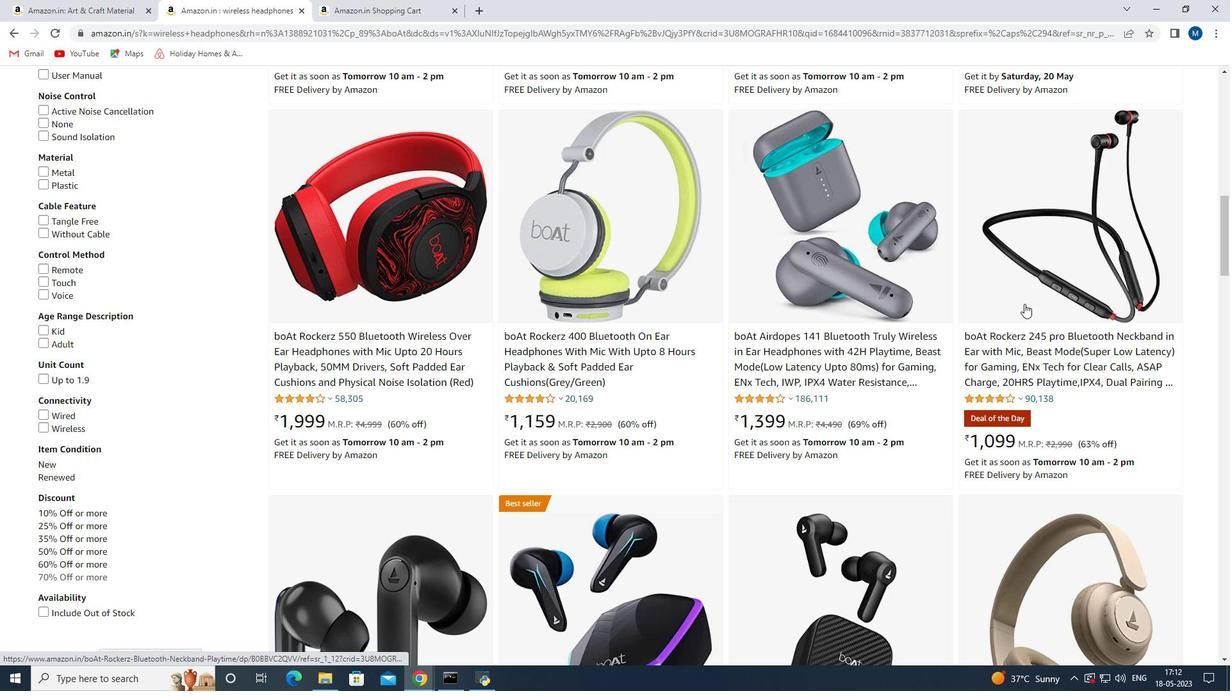 
Action: Mouse scrolled (1023, 304) with delta (0, 0)
Screenshot: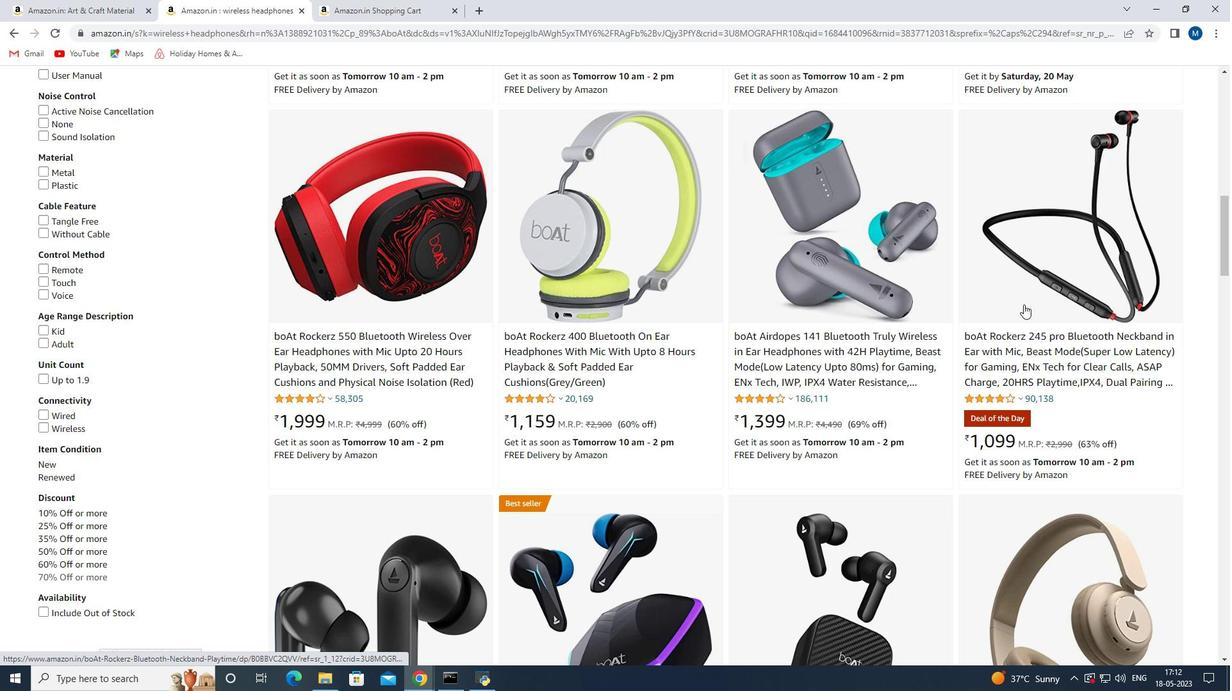 
Action: Mouse moved to (1023, 305)
Screenshot: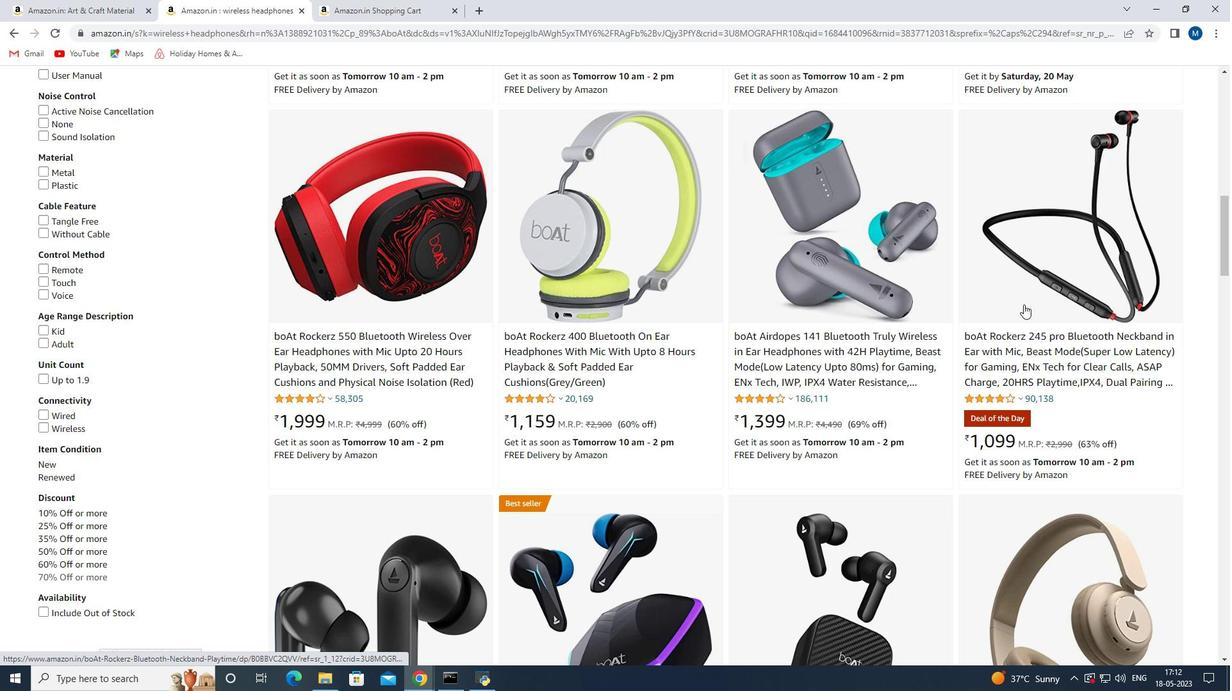 
Action: Mouse scrolled (1023, 304) with delta (0, 0)
Screenshot: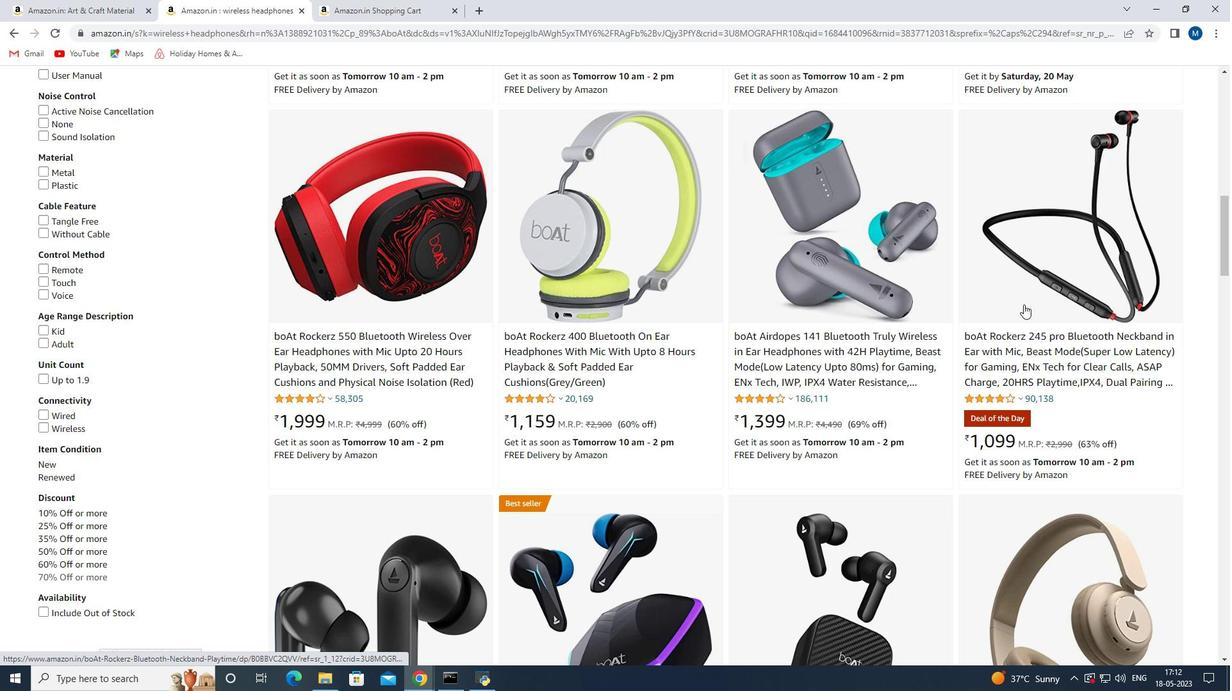 
Action: Mouse moved to (963, 369)
Screenshot: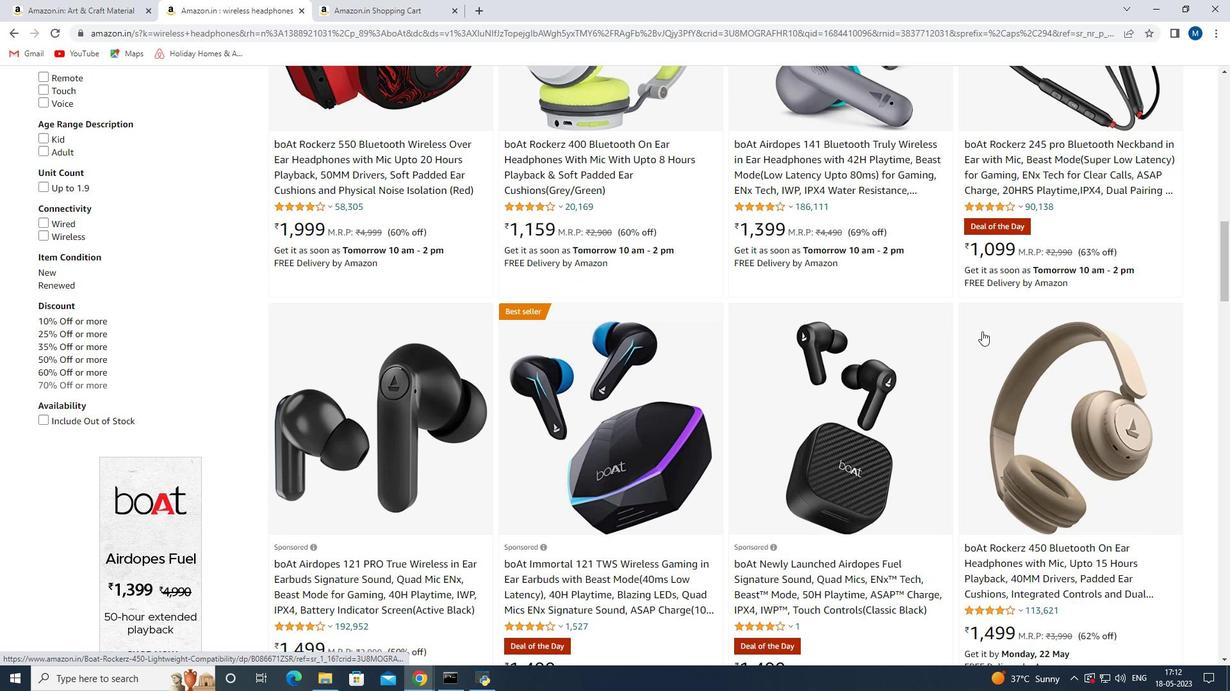 
Action: Mouse scrolled (963, 368) with delta (0, 0)
Screenshot: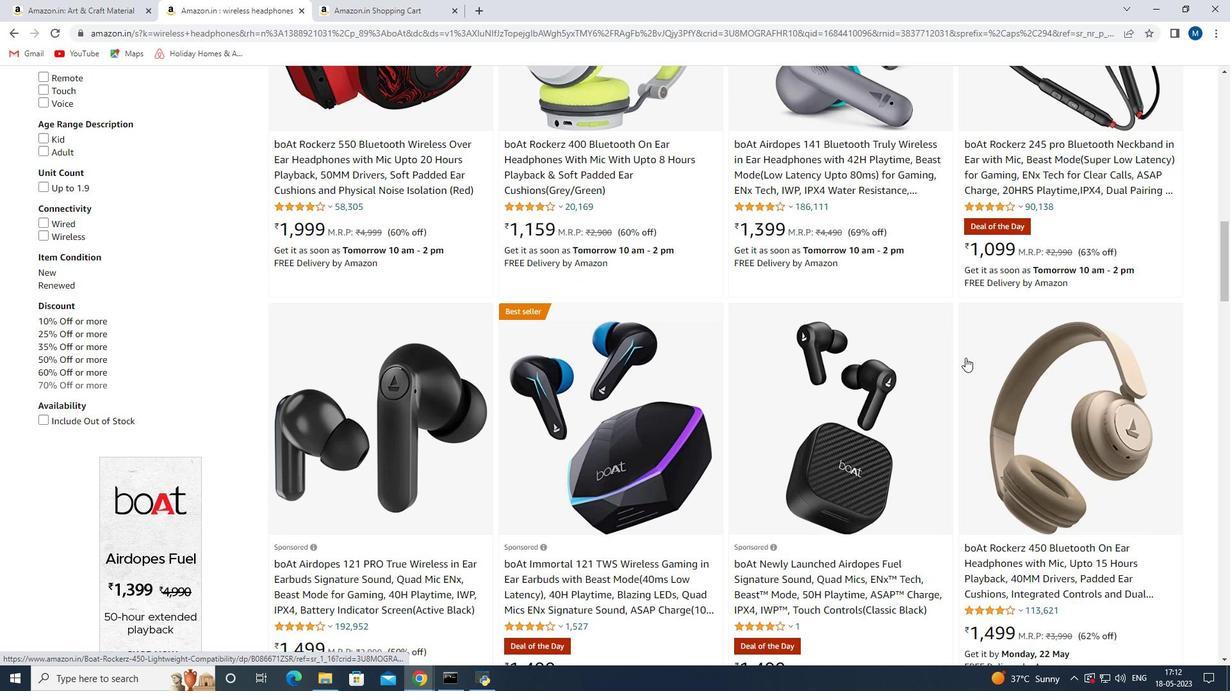 
Action: Mouse moved to (958, 392)
Screenshot: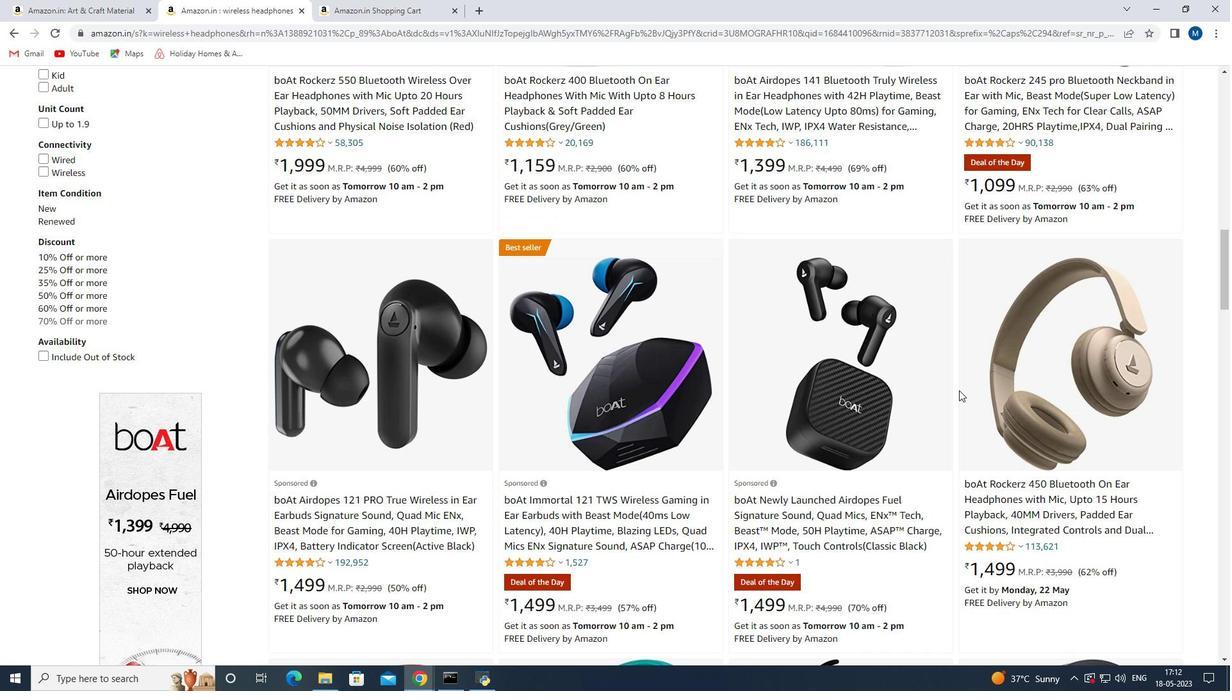 
Action: Mouse scrolled (958, 391) with delta (0, 0)
Screenshot: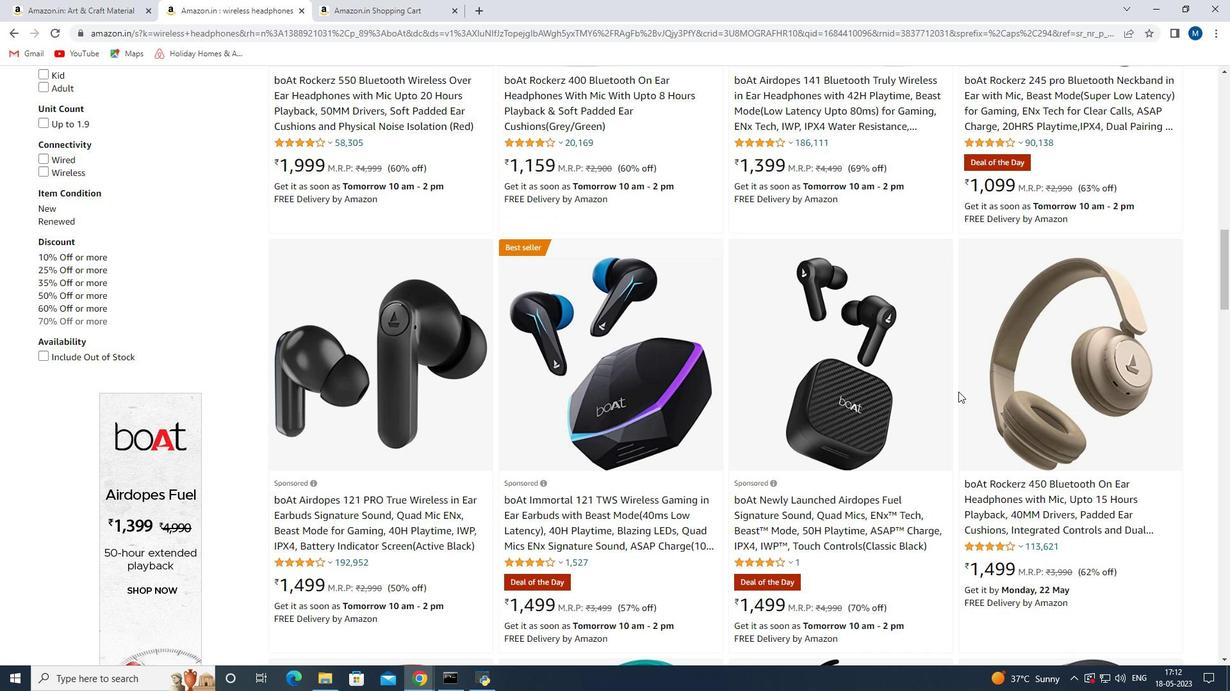 
Action: Mouse moved to (1019, 379)
Screenshot: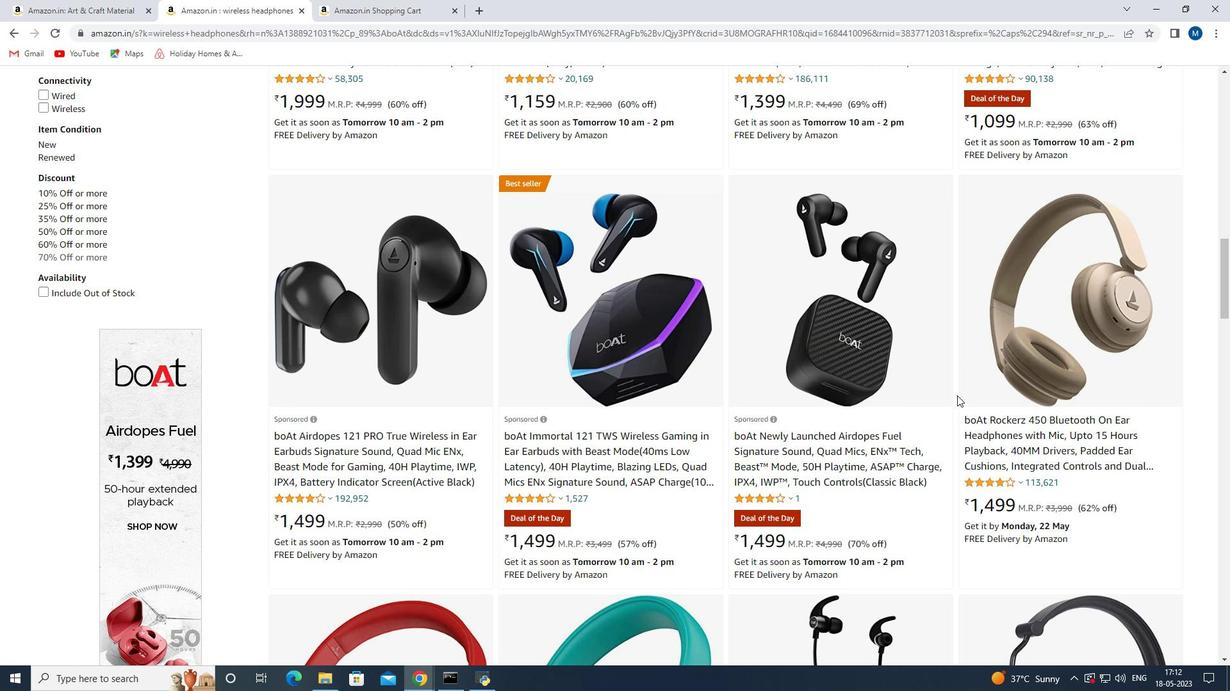 
Action: Mouse scrolled (1019, 378) with delta (0, 0)
Screenshot: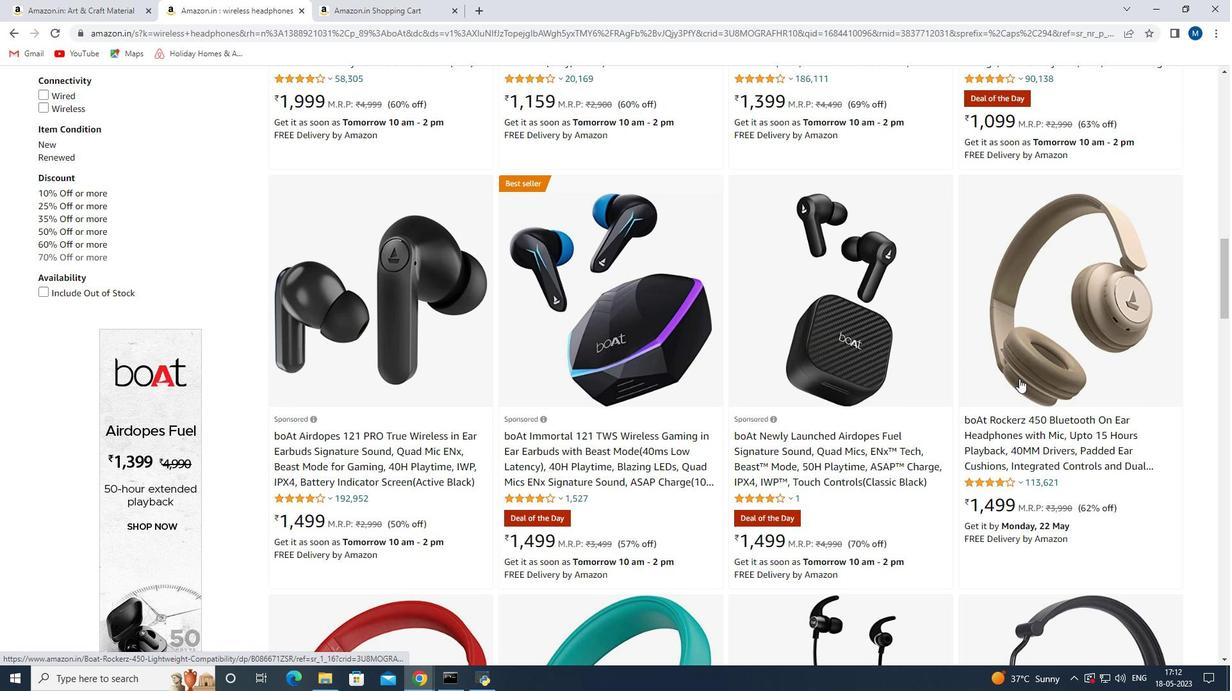 
Action: Mouse scrolled (1019, 378) with delta (0, 0)
Screenshot: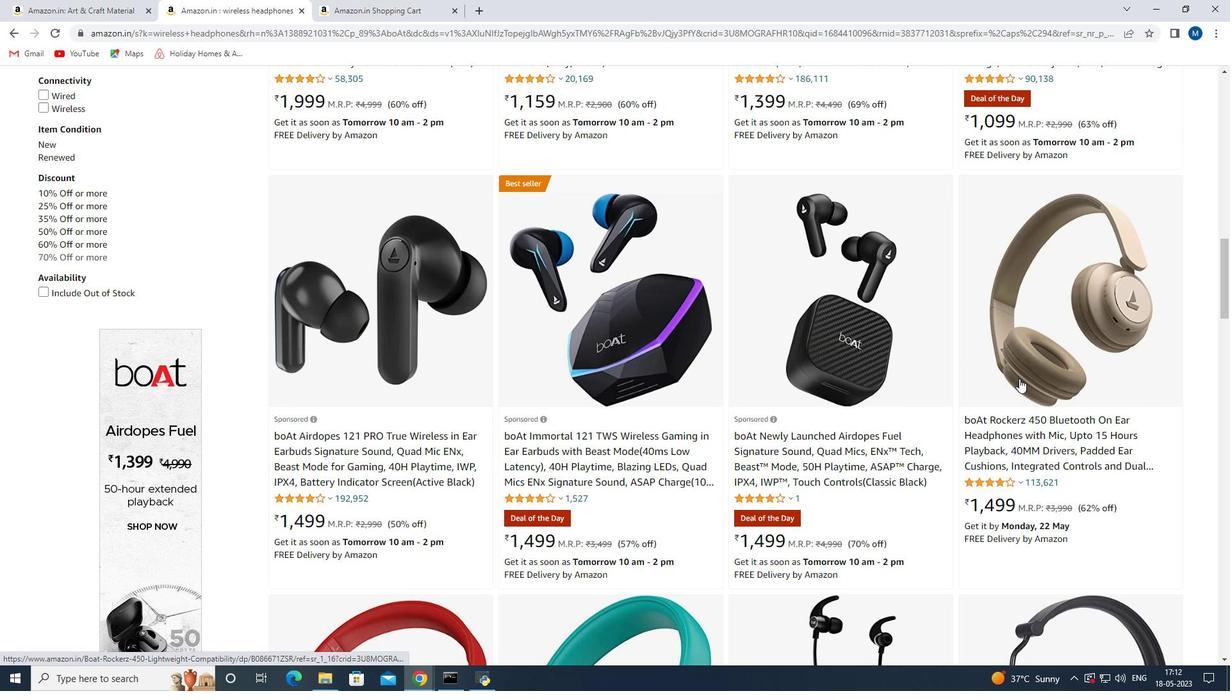 
Action: Mouse moved to (1018, 379)
Screenshot: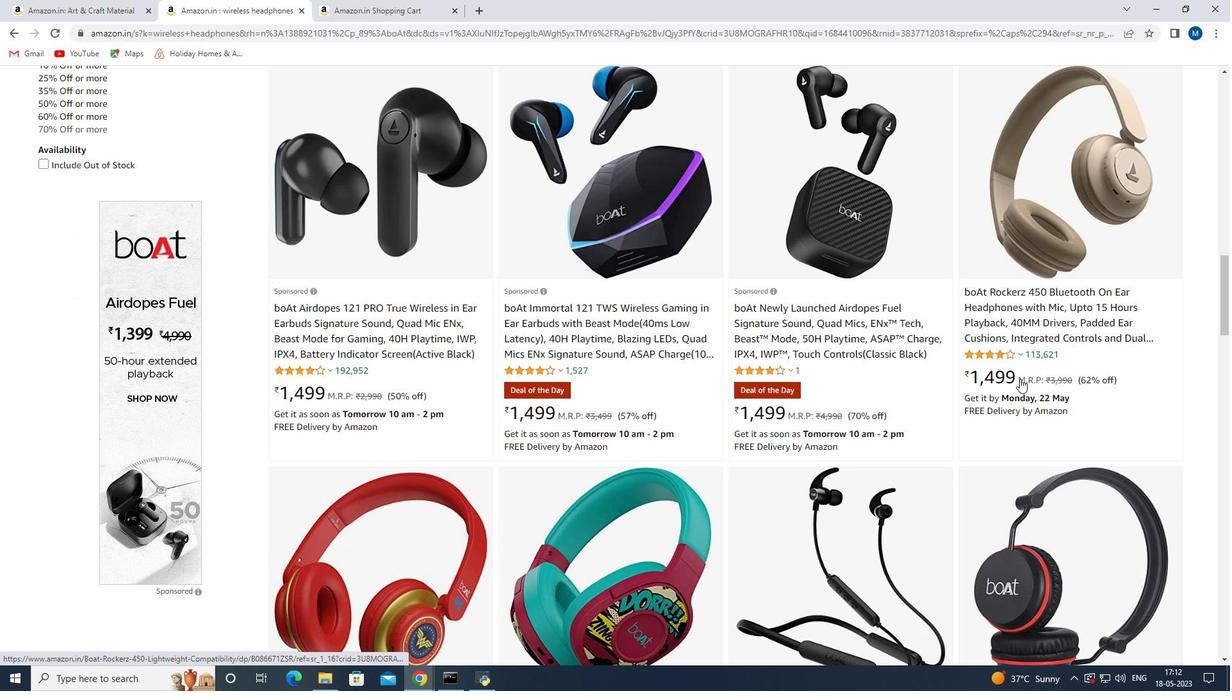 
Action: Mouse scrolled (1018, 378) with delta (0, 0)
Screenshot: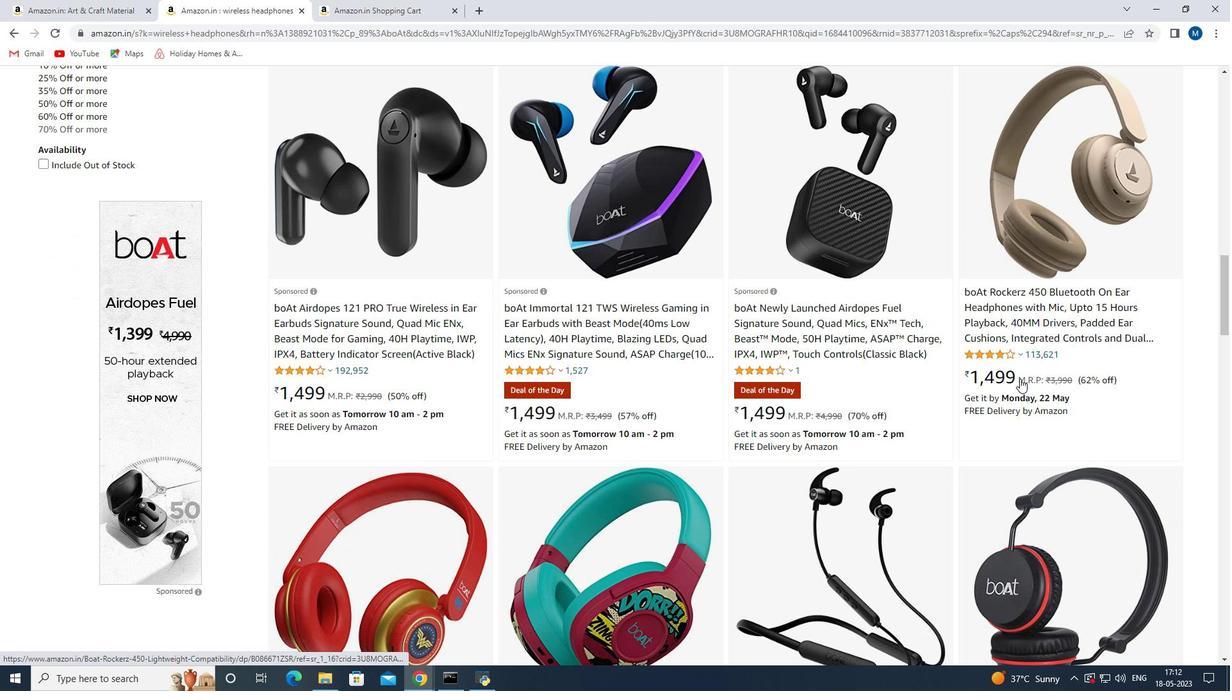 
Action: Mouse moved to (1012, 379)
Screenshot: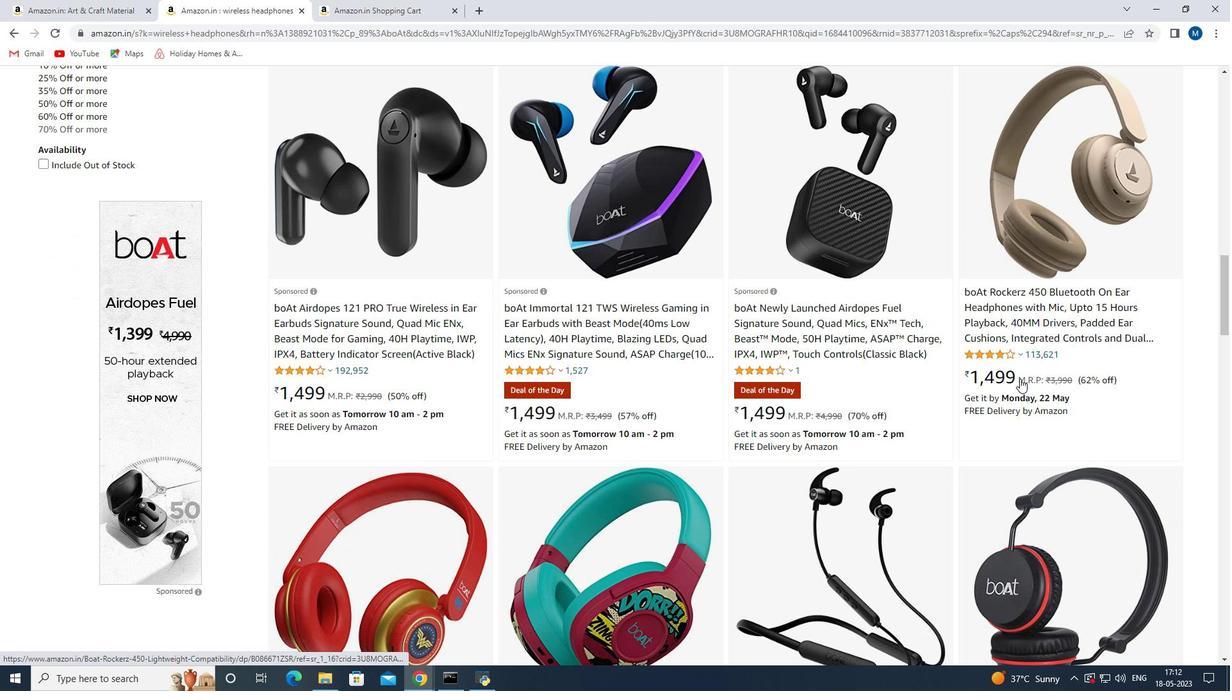 
Action: Mouse scrolled (1012, 379) with delta (0, 0)
Screenshot: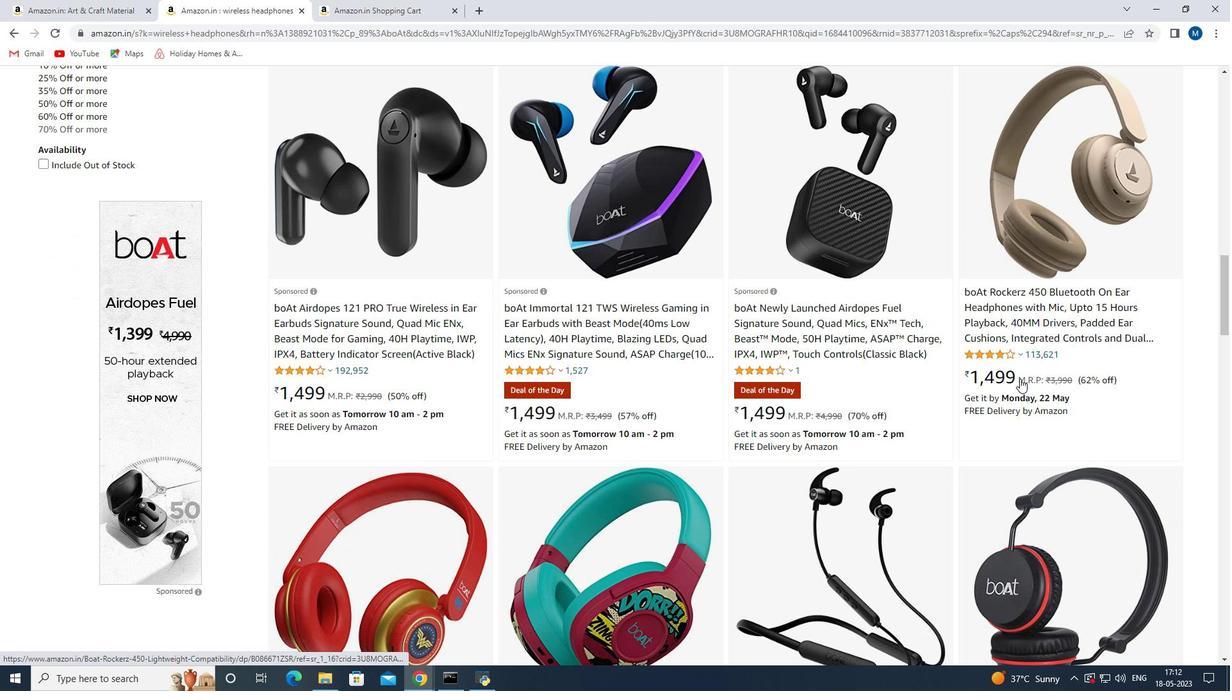 
Action: Mouse moved to (1012, 380)
Screenshot: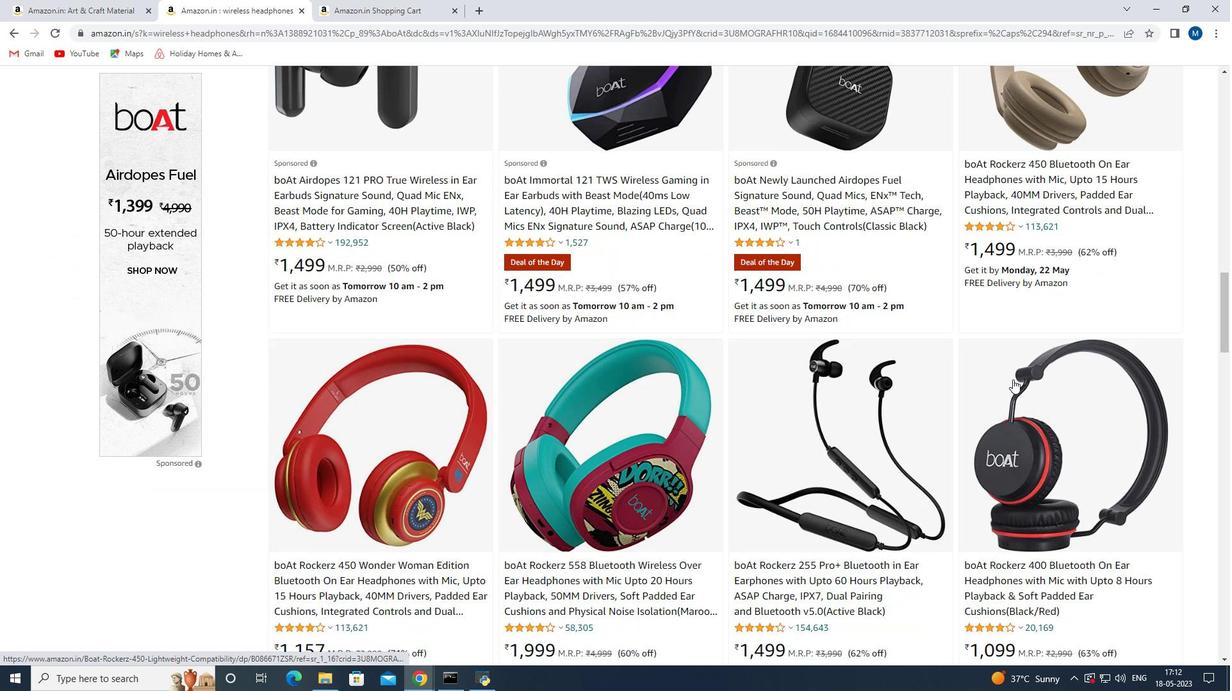 
Action: Mouse scrolled (1012, 381) with delta (0, 0)
Screenshot: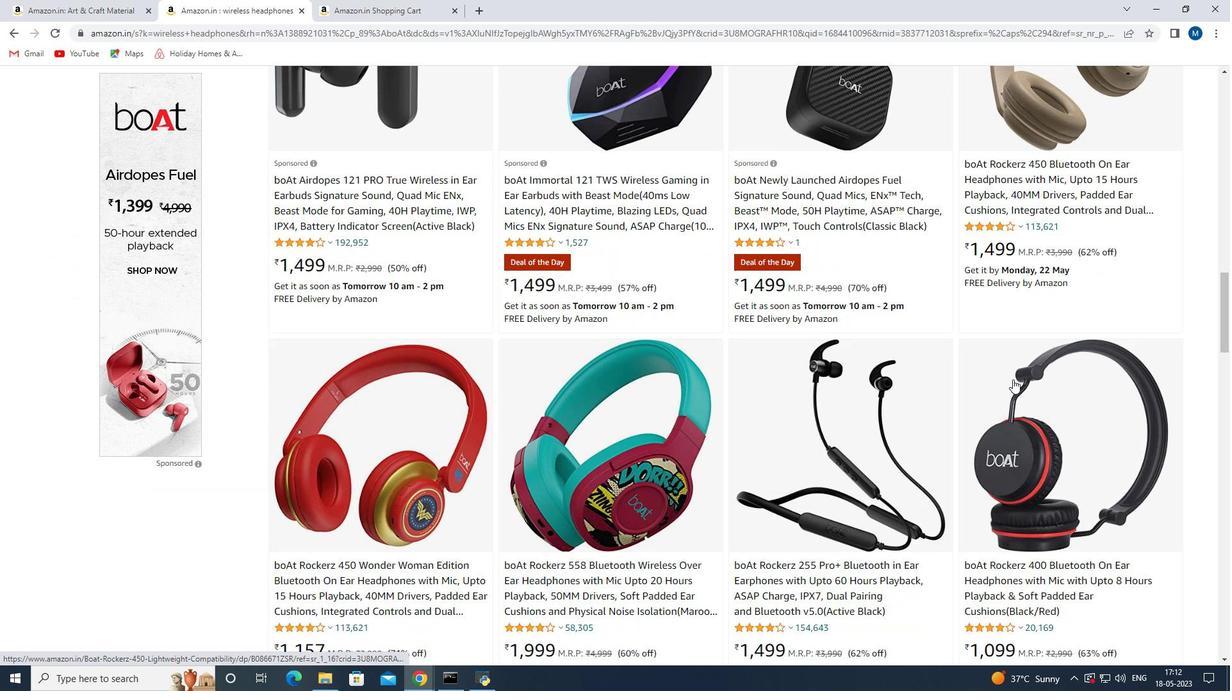 
Action: Mouse scrolled (1012, 381) with delta (0, 0)
Screenshot: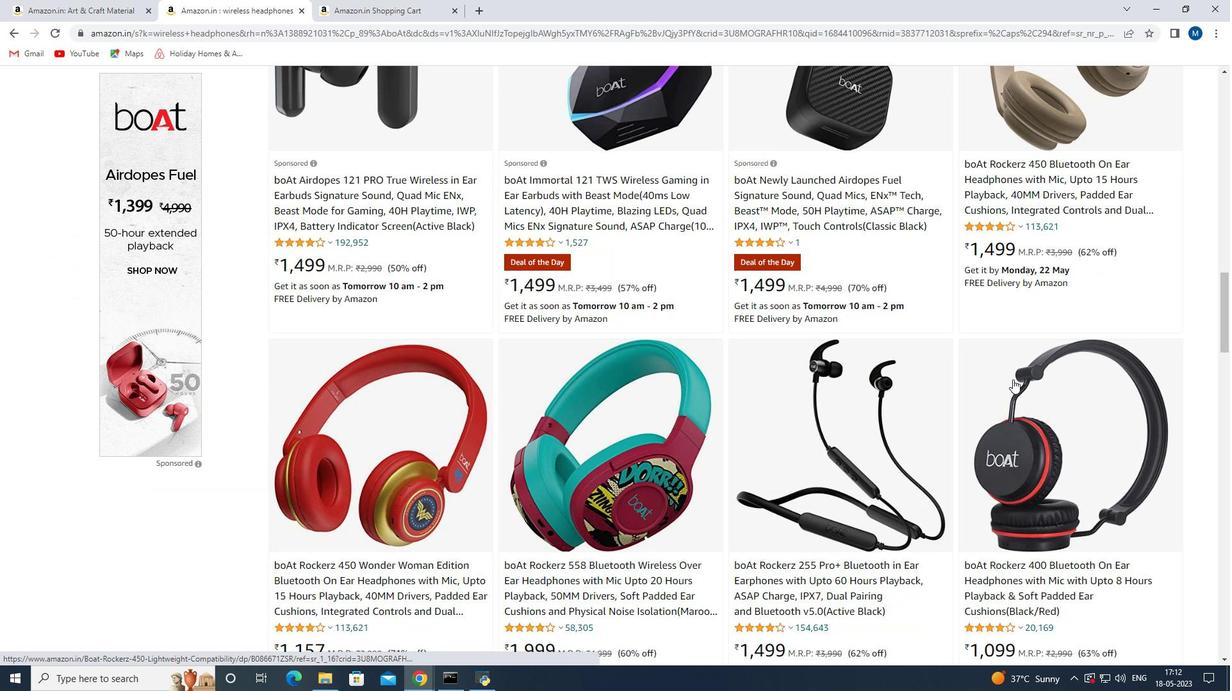 
Action: Mouse moved to (1059, 341)
Screenshot: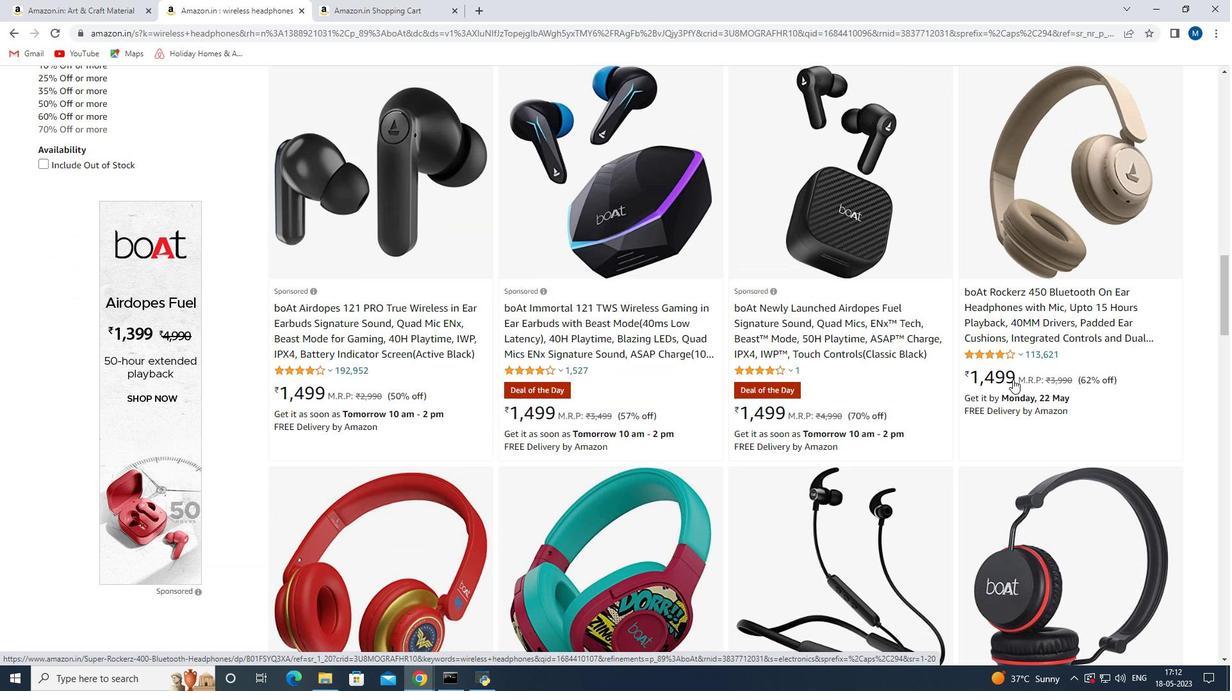 
Action: Mouse scrolled (1059, 342) with delta (0, 0)
Screenshot: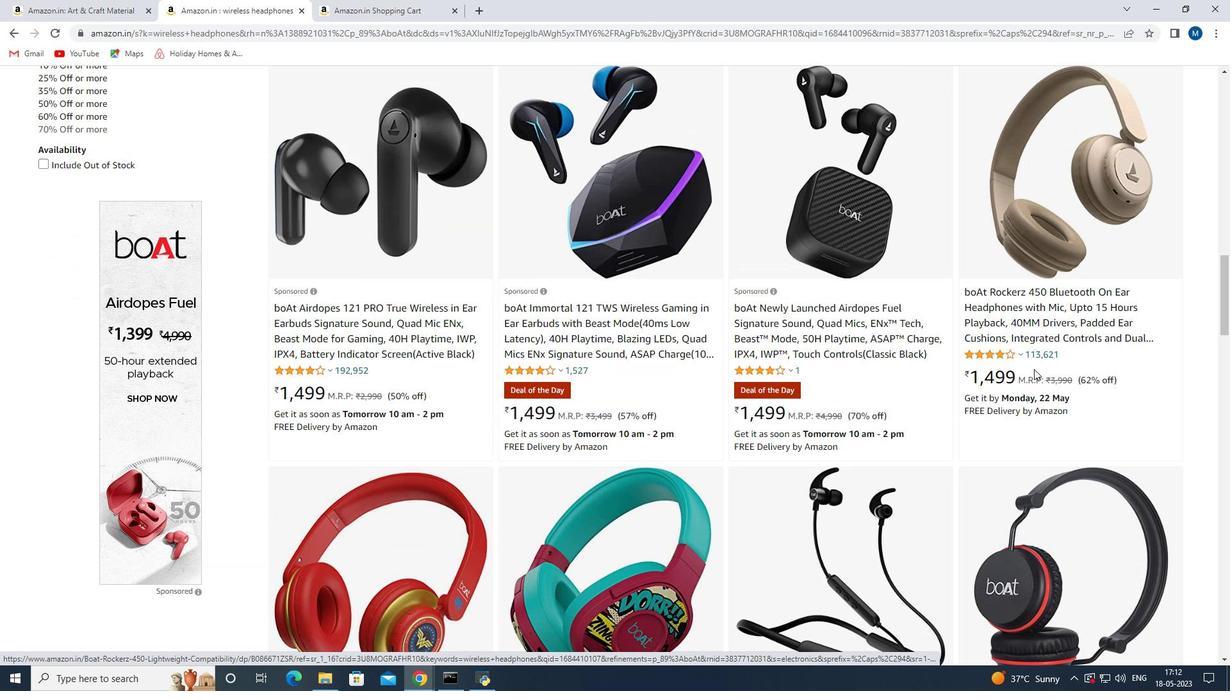 
Action: Mouse scrolled (1059, 340) with delta (0, 0)
Screenshot: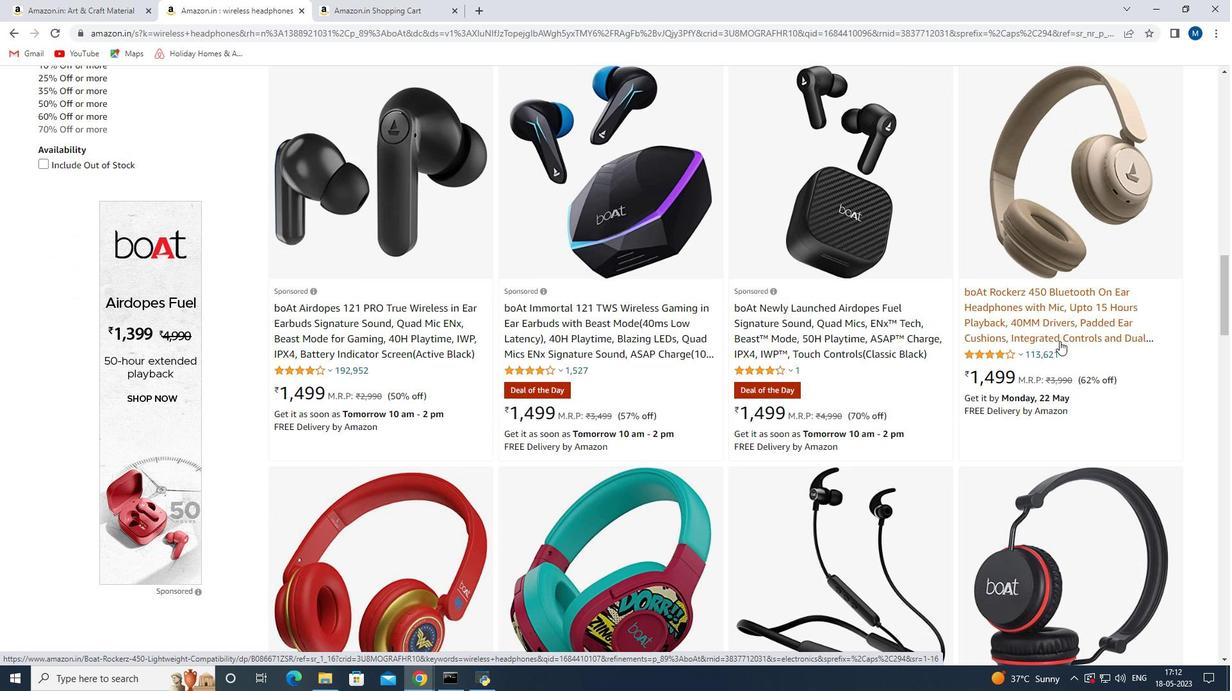 
Action: Mouse scrolled (1059, 340) with delta (0, 0)
Screenshot: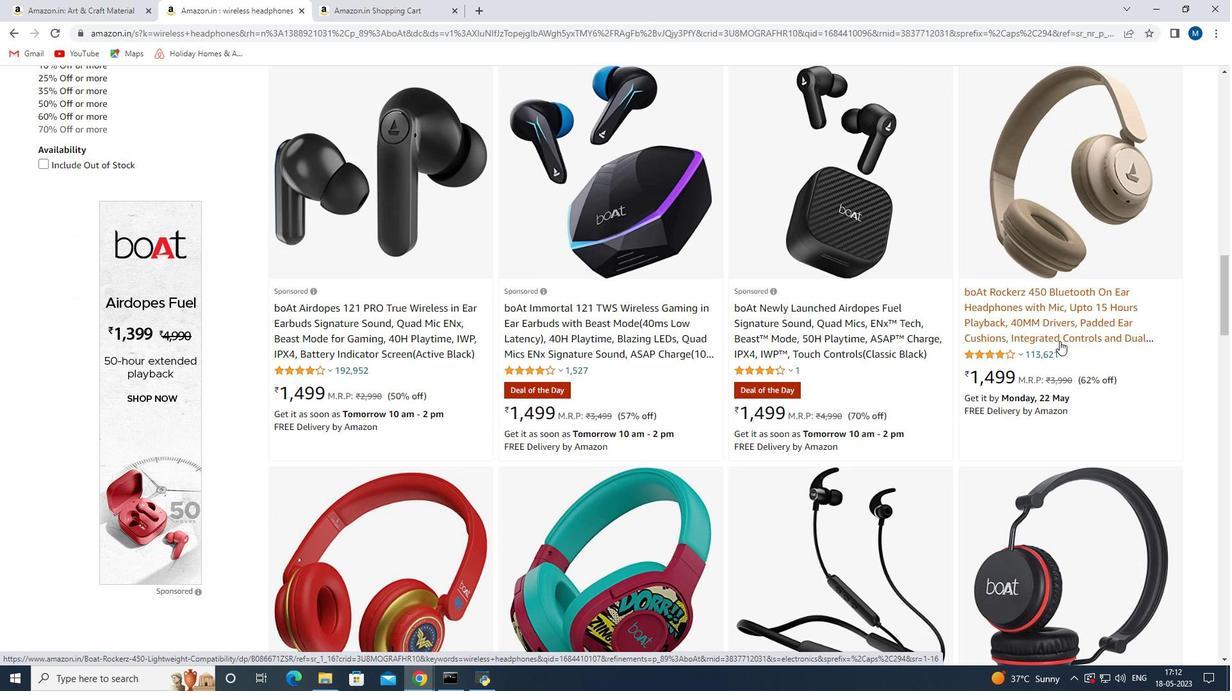 
Action: Mouse scrolled (1059, 340) with delta (0, 0)
Screenshot: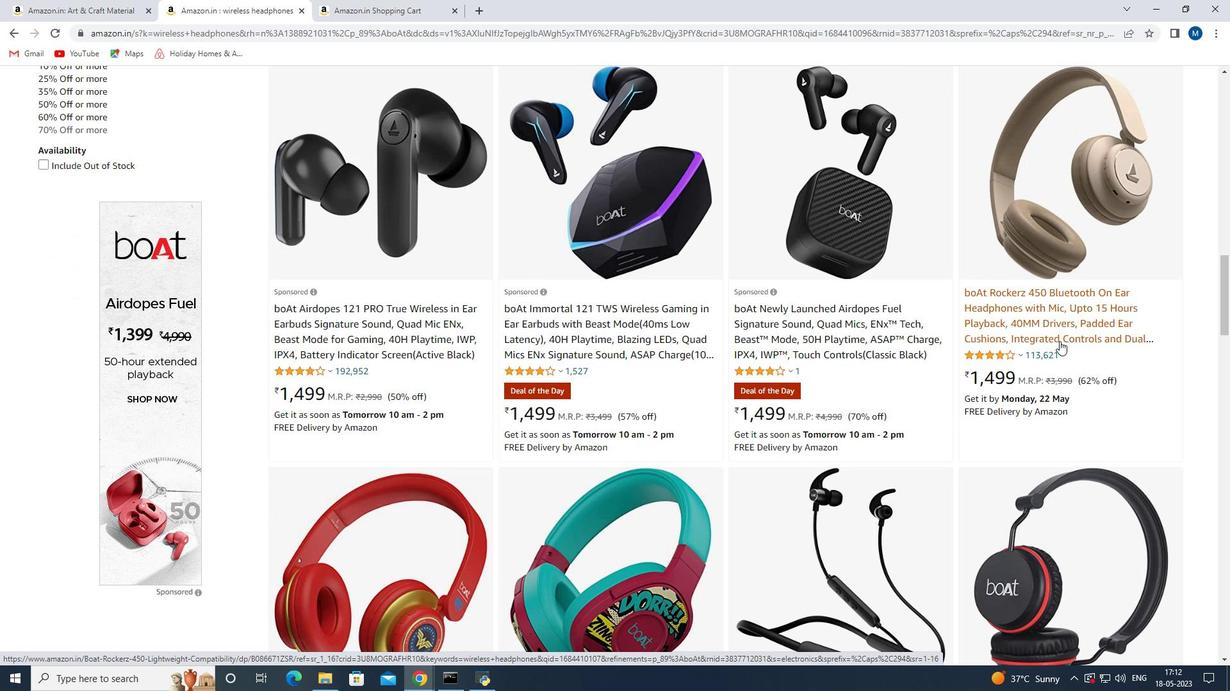 
Action: Mouse moved to (1056, 340)
Screenshot: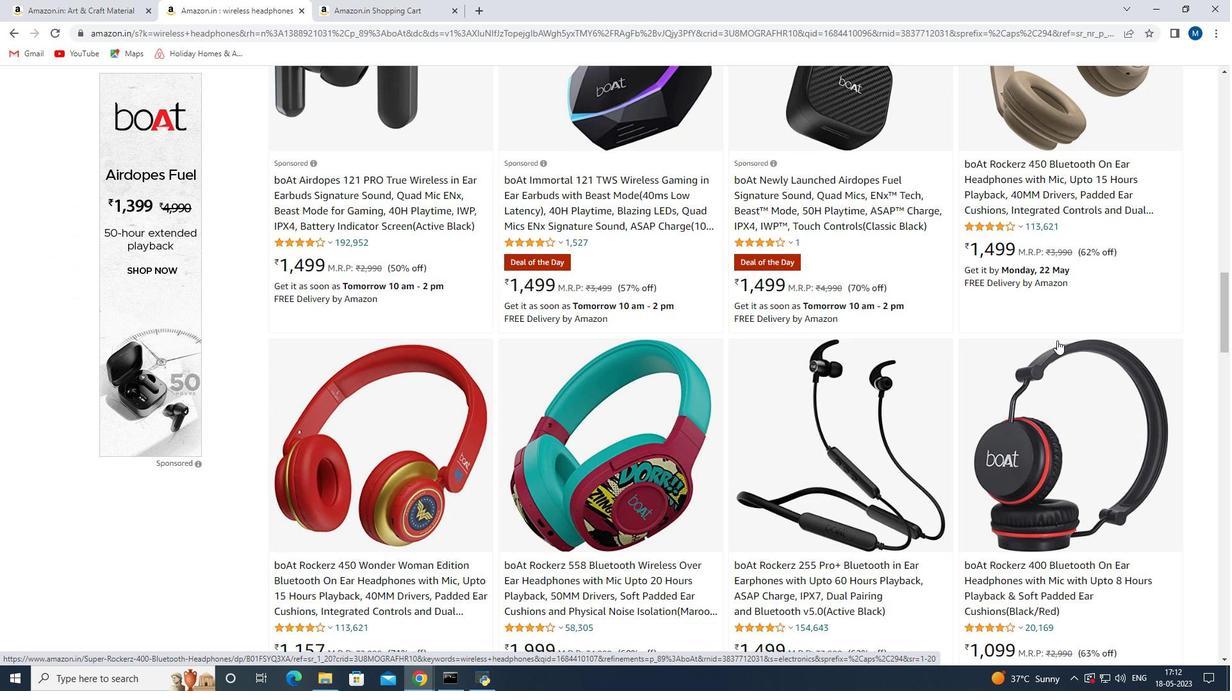 
Action: Mouse scrolled (1056, 340) with delta (0, 0)
Screenshot: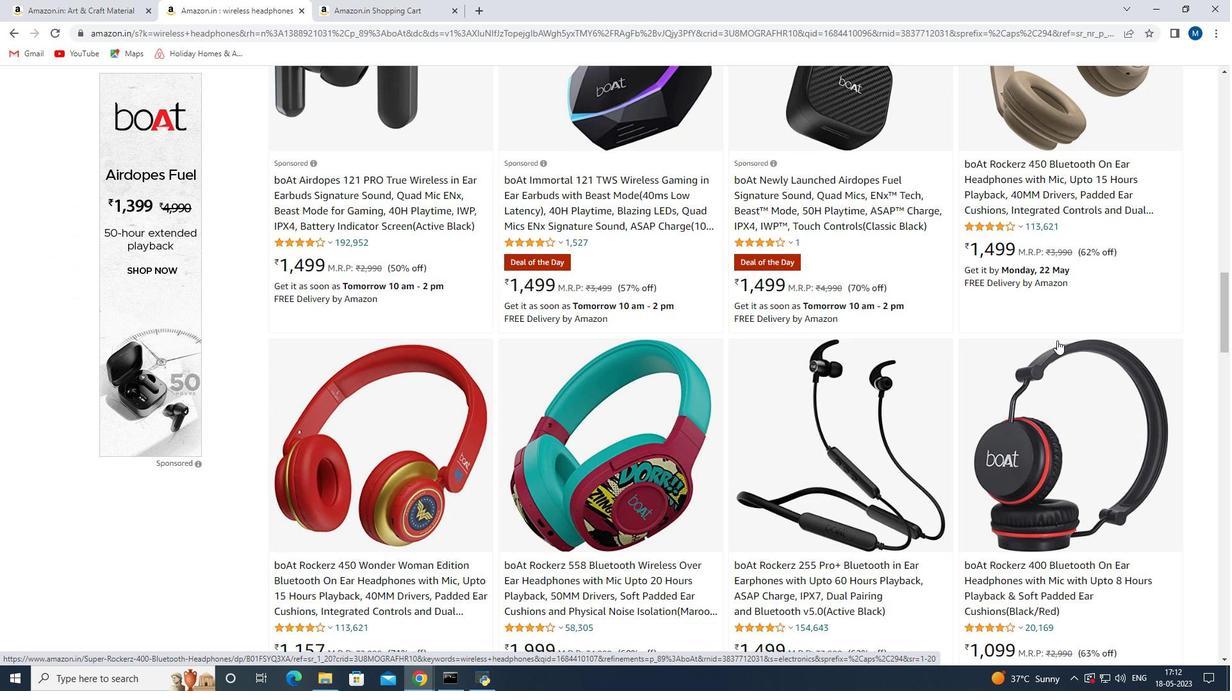 
Action: Mouse moved to (1055, 341)
Screenshot: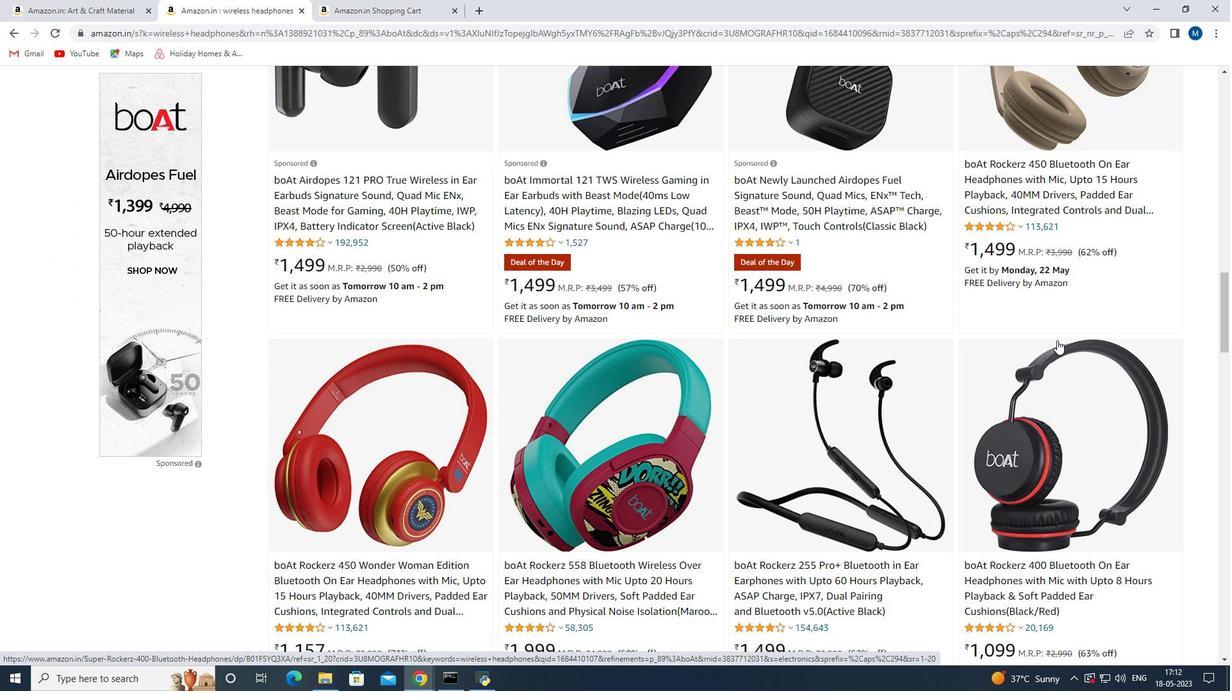 
Action: Mouse scrolled (1055, 340) with delta (0, 0)
Screenshot: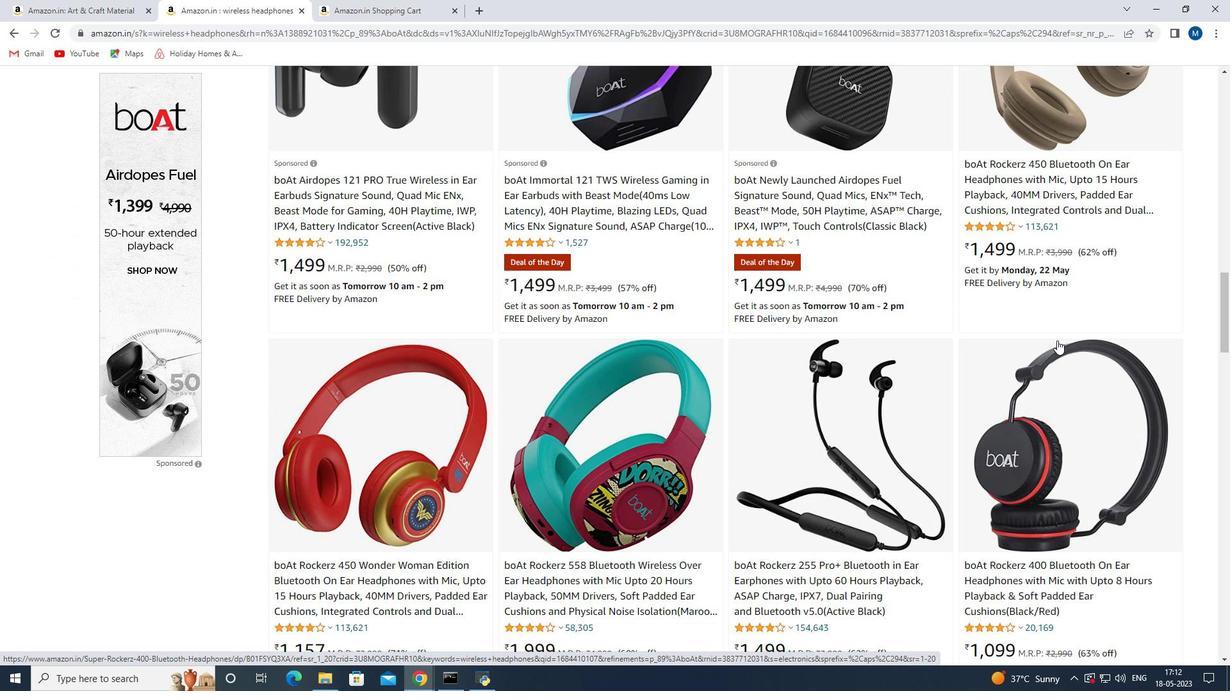 
Action: Mouse moved to (1048, 342)
Screenshot: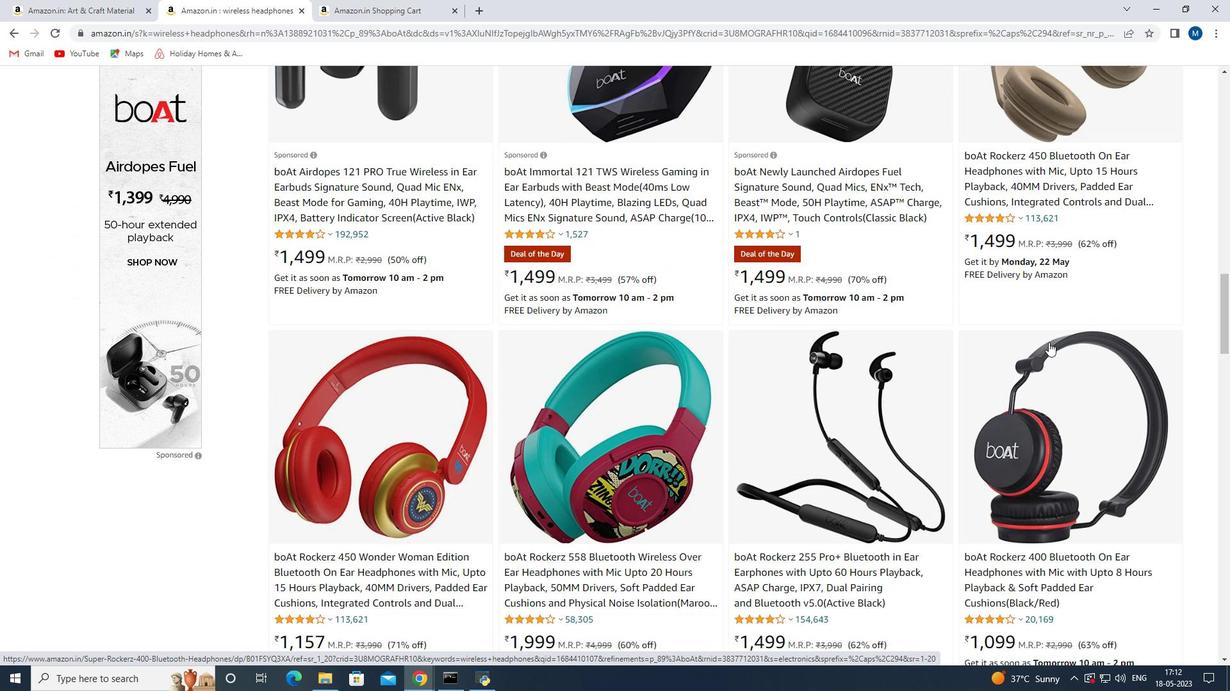 
Action: Mouse scrolled (1048, 343) with delta (0, 0)
Screenshot: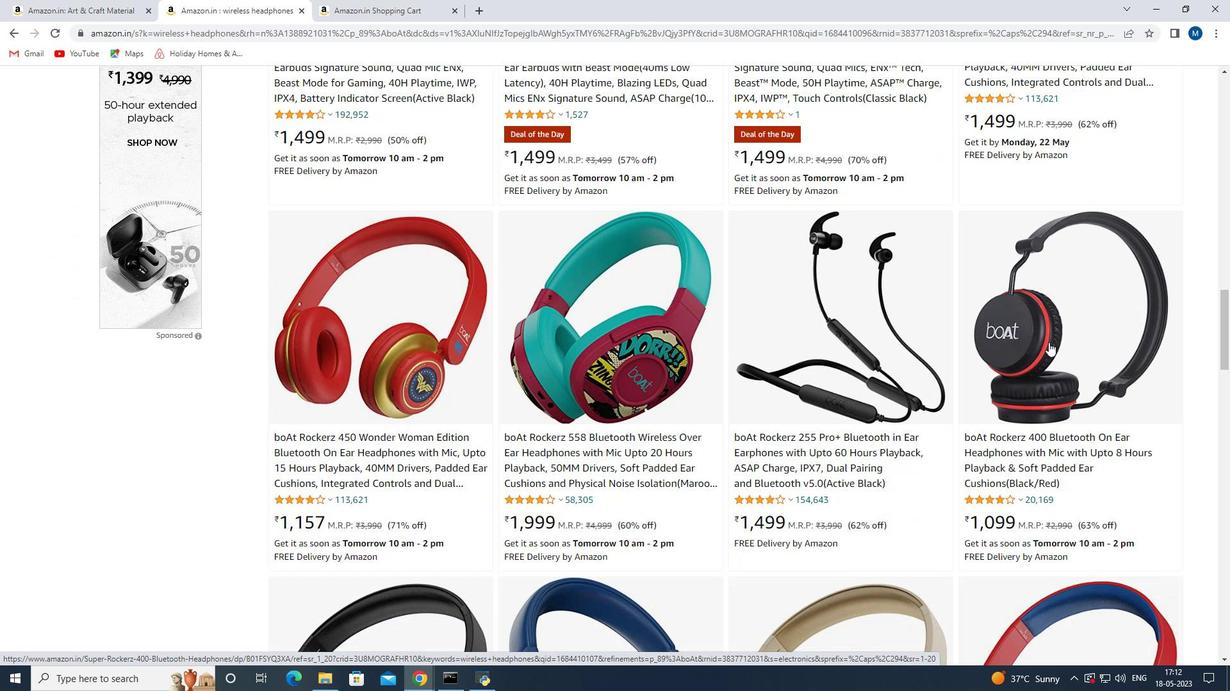 
Action: Mouse scrolled (1048, 343) with delta (0, 0)
Screenshot: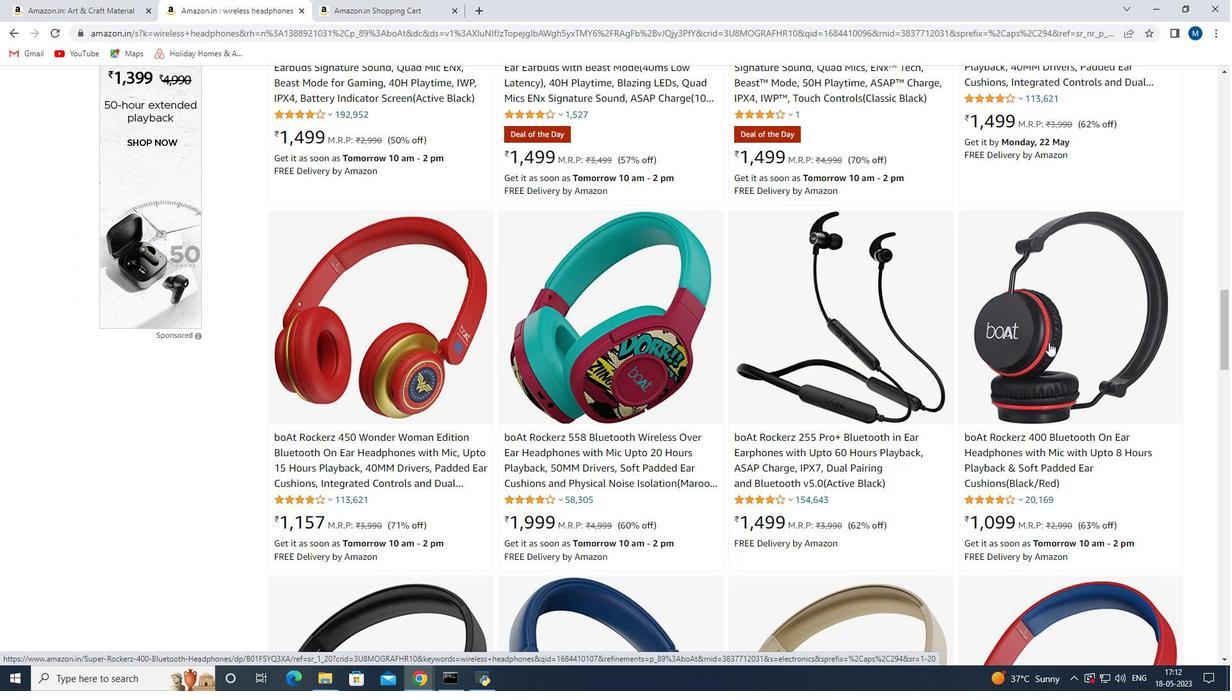 
Action: Mouse scrolled (1048, 343) with delta (0, 0)
Screenshot: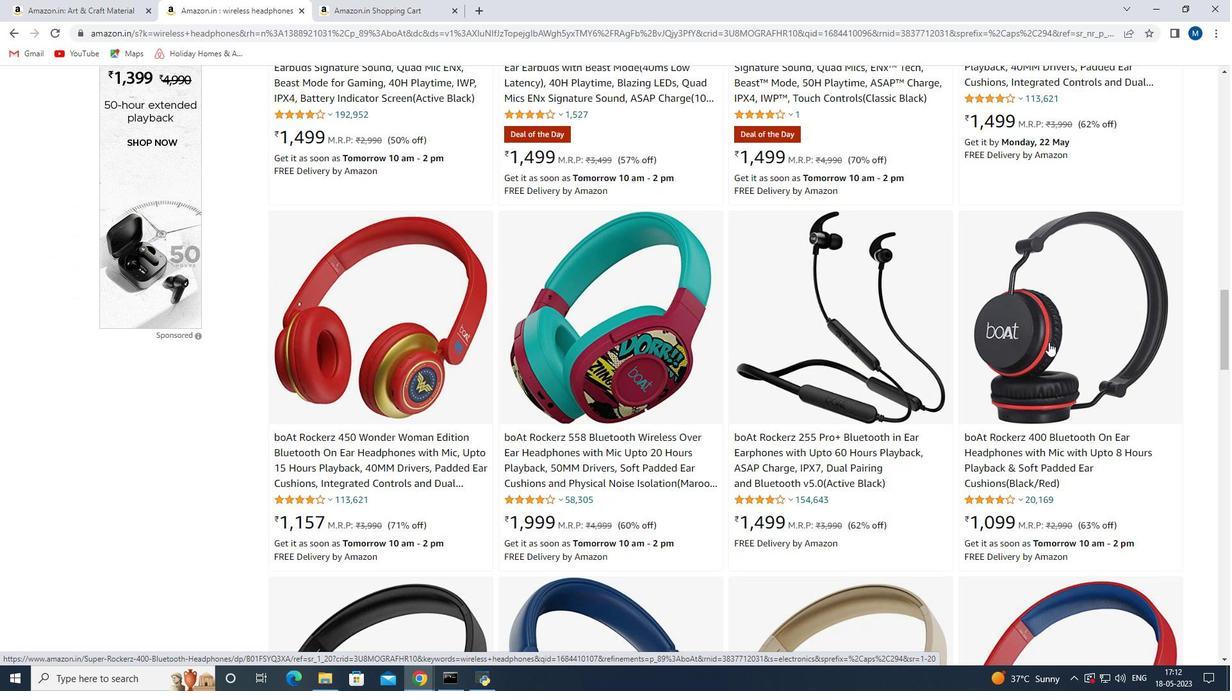 
Action: Mouse moved to (1025, 304)
Screenshot: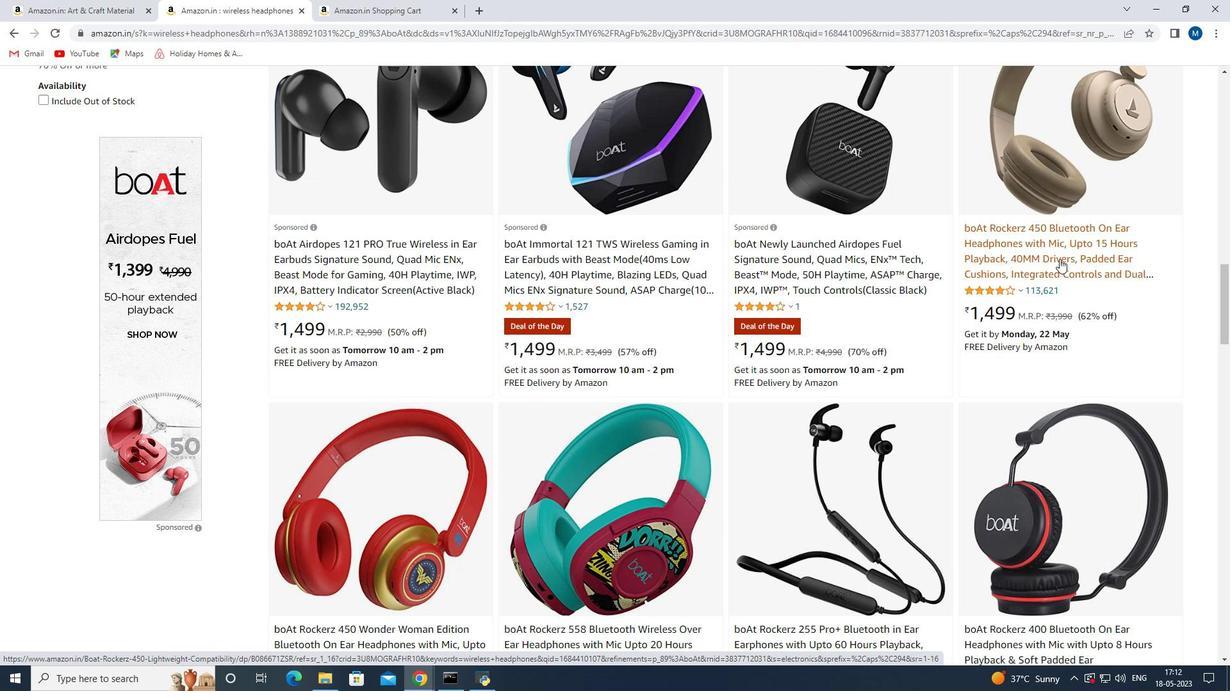 
Action: Mouse scrolled (1025, 304) with delta (0, 0)
Screenshot: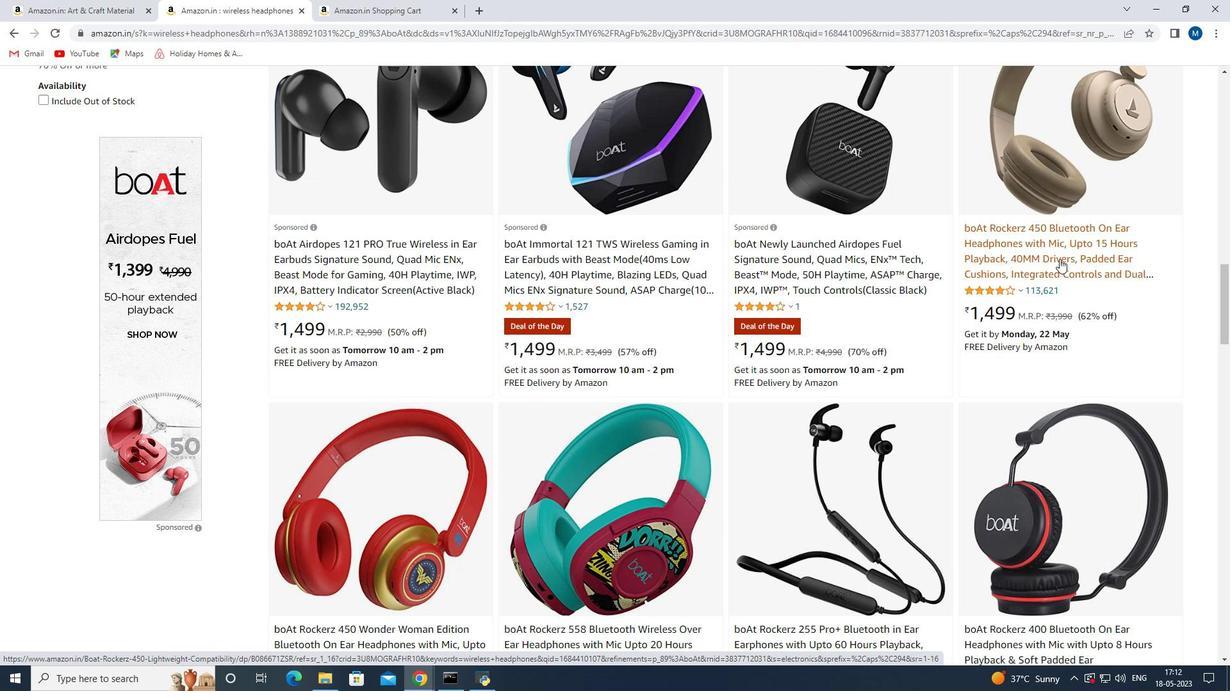 
Action: Mouse scrolled (1025, 304) with delta (0, 0)
Screenshot: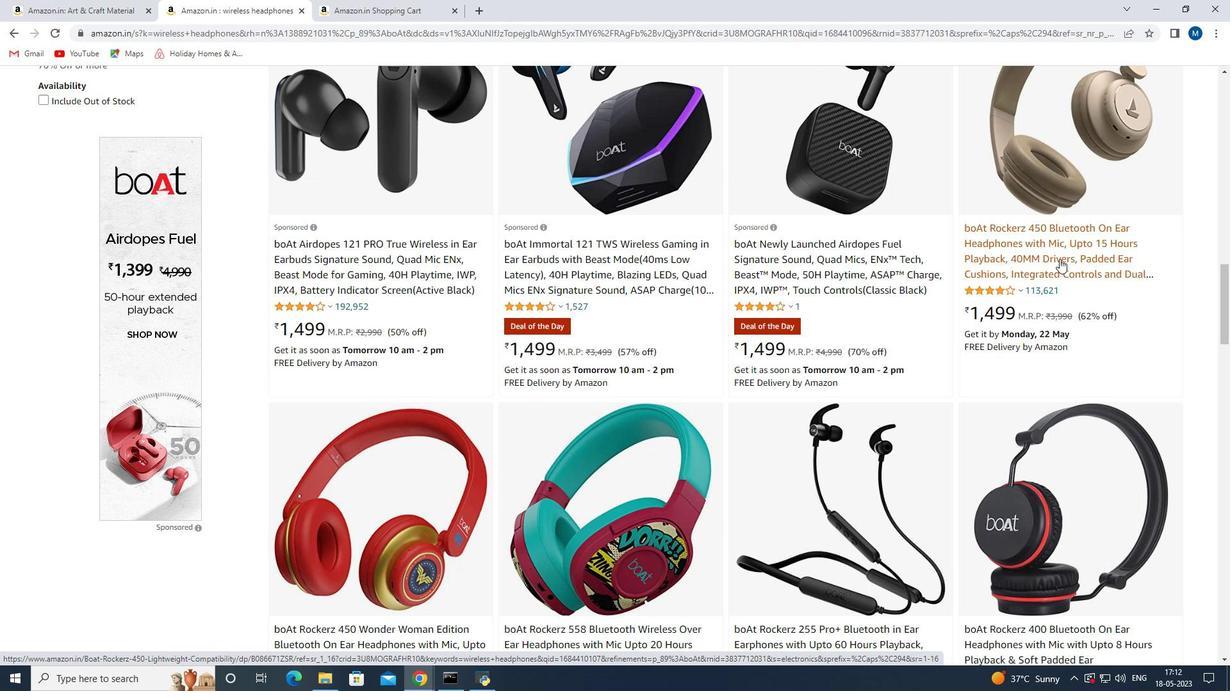 
Action: Mouse scrolled (1025, 304) with delta (0, 0)
Screenshot: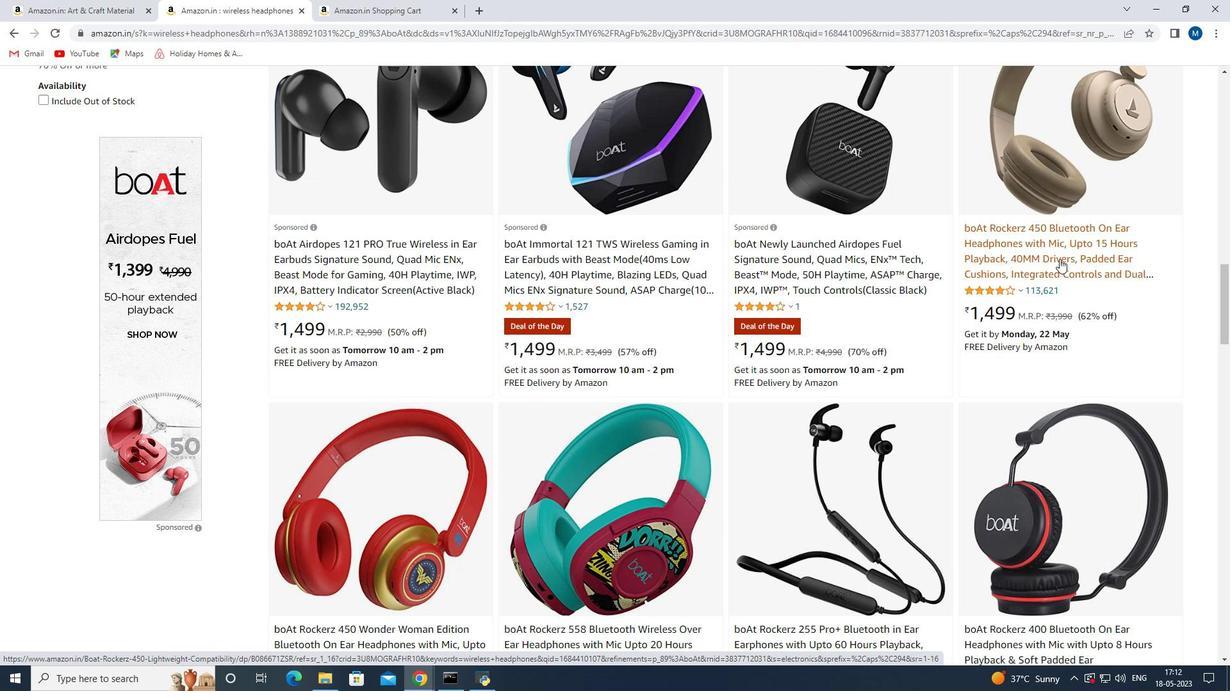 
Action: Mouse scrolled (1025, 304) with delta (0, 0)
Screenshot: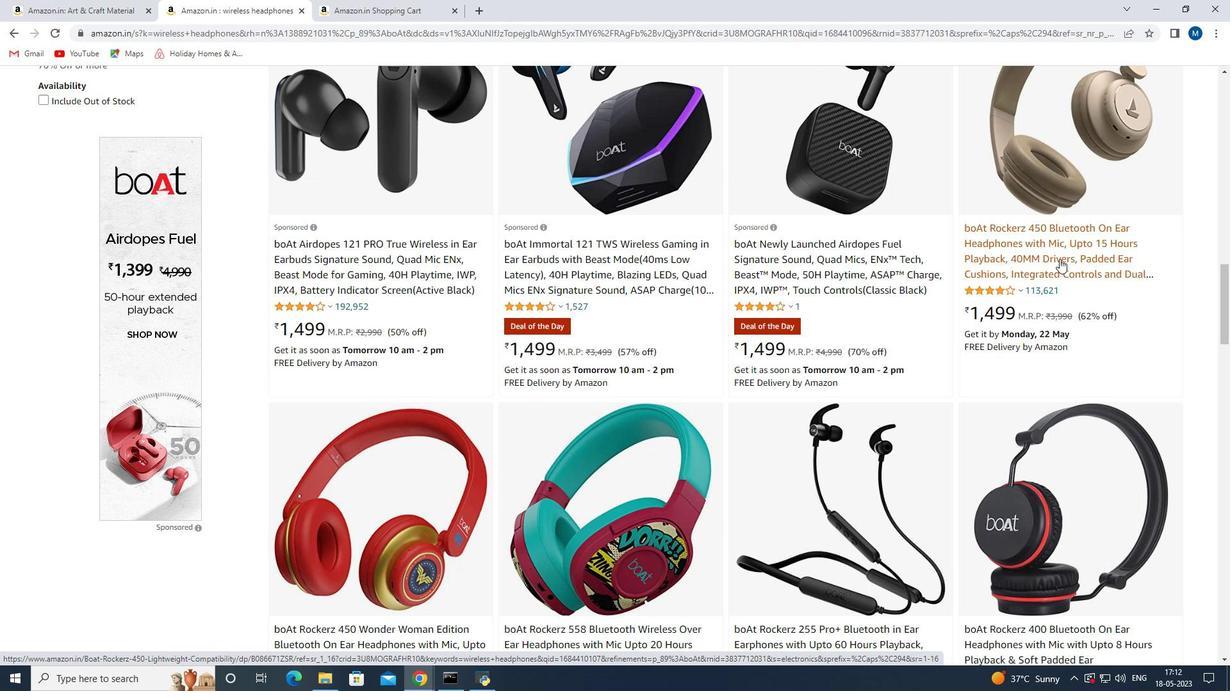 
Action: Mouse scrolled (1025, 304) with delta (0, 0)
Screenshot: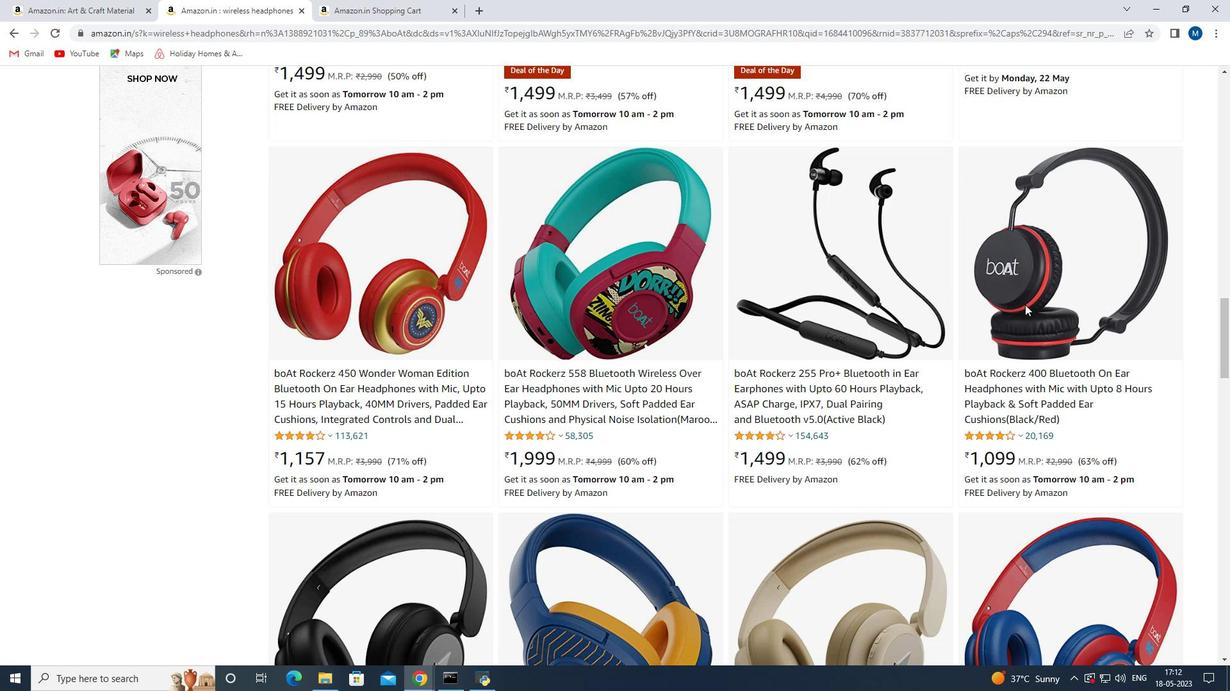 
Action: Mouse scrolled (1025, 304) with delta (0, 0)
Screenshot: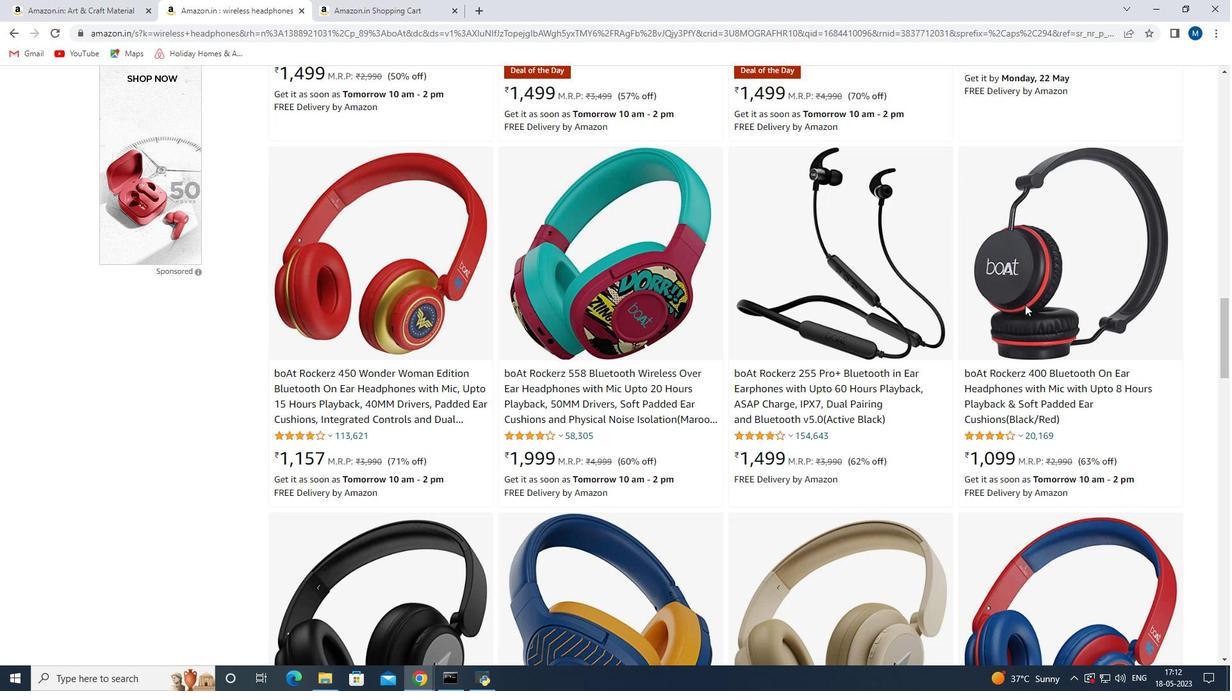 
Action: Mouse scrolled (1025, 304) with delta (0, 0)
Screenshot: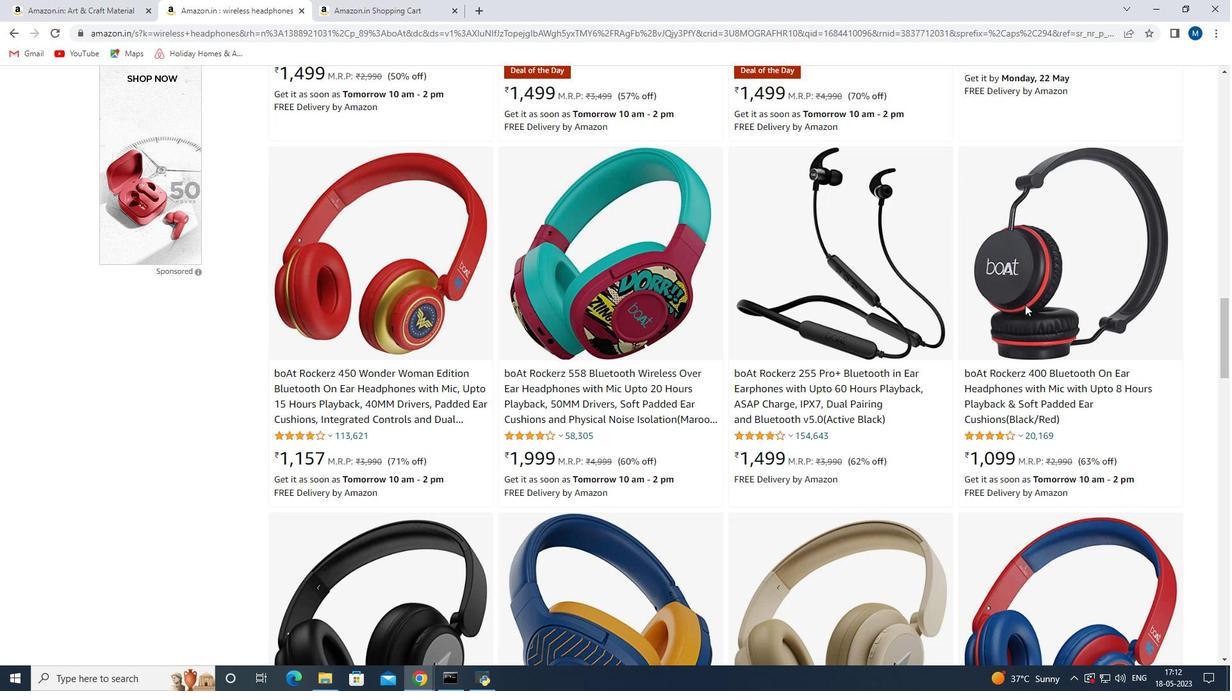 
Action: Mouse scrolled (1025, 305) with delta (0, 0)
Screenshot: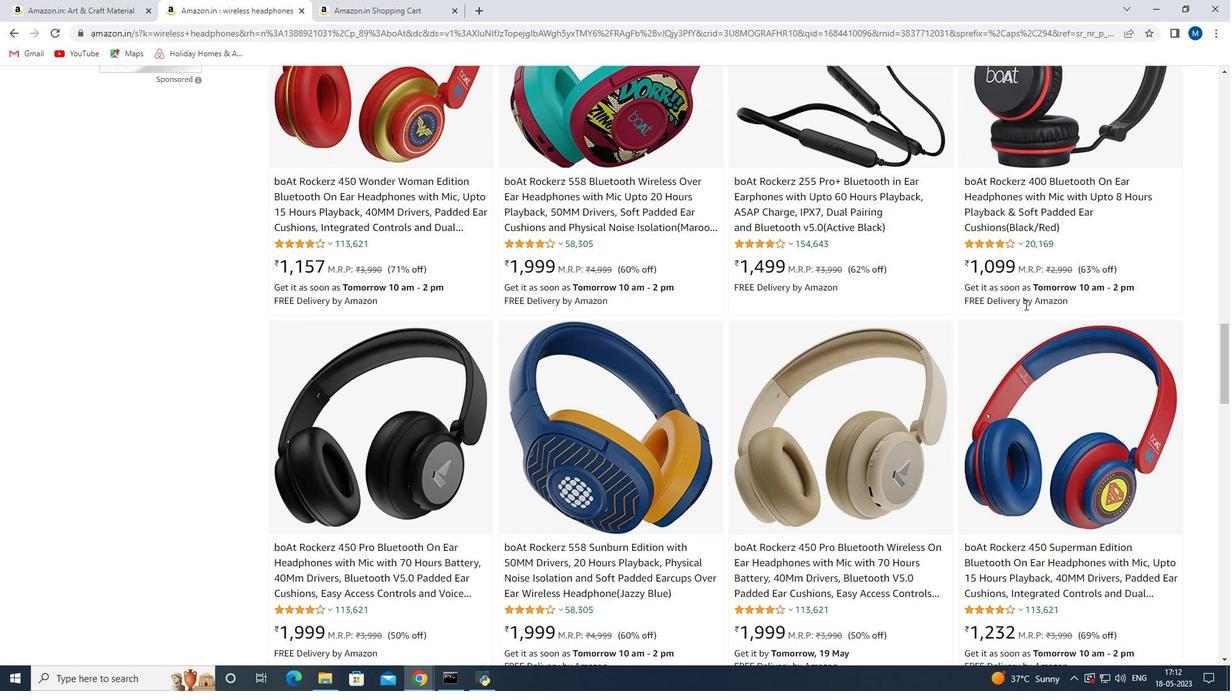 
Action: Mouse scrolled (1025, 305) with delta (0, 0)
Screenshot: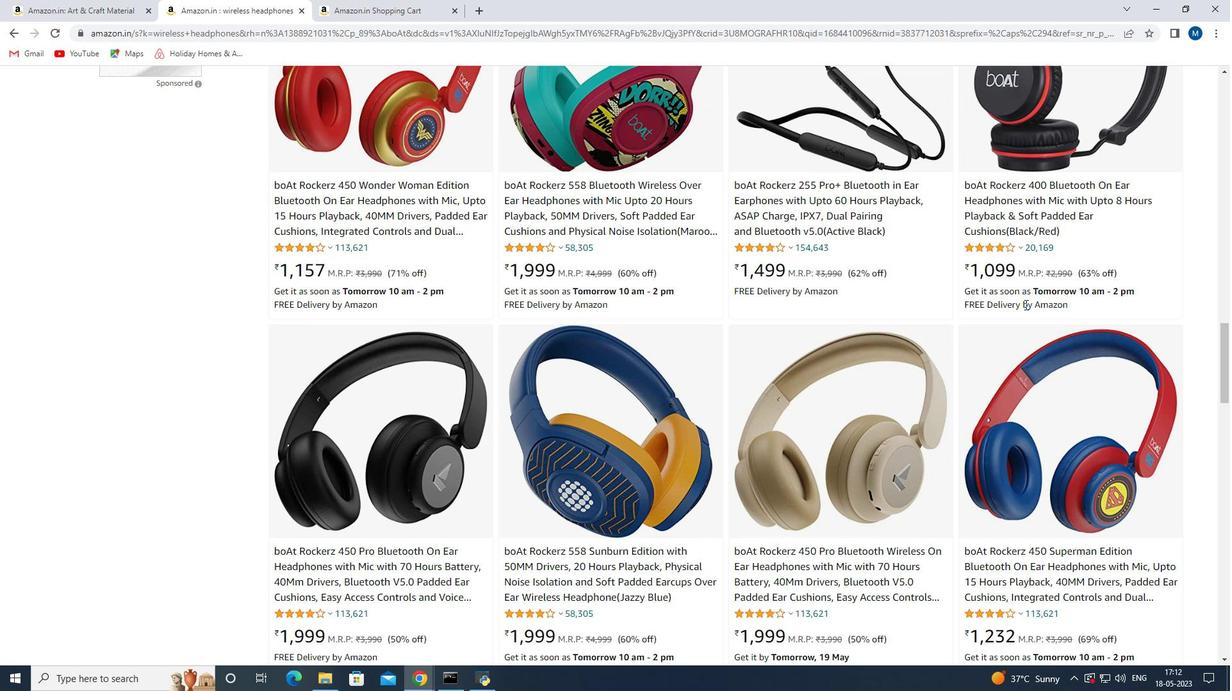 
Action: Mouse scrolled (1025, 304) with delta (0, 0)
Screenshot: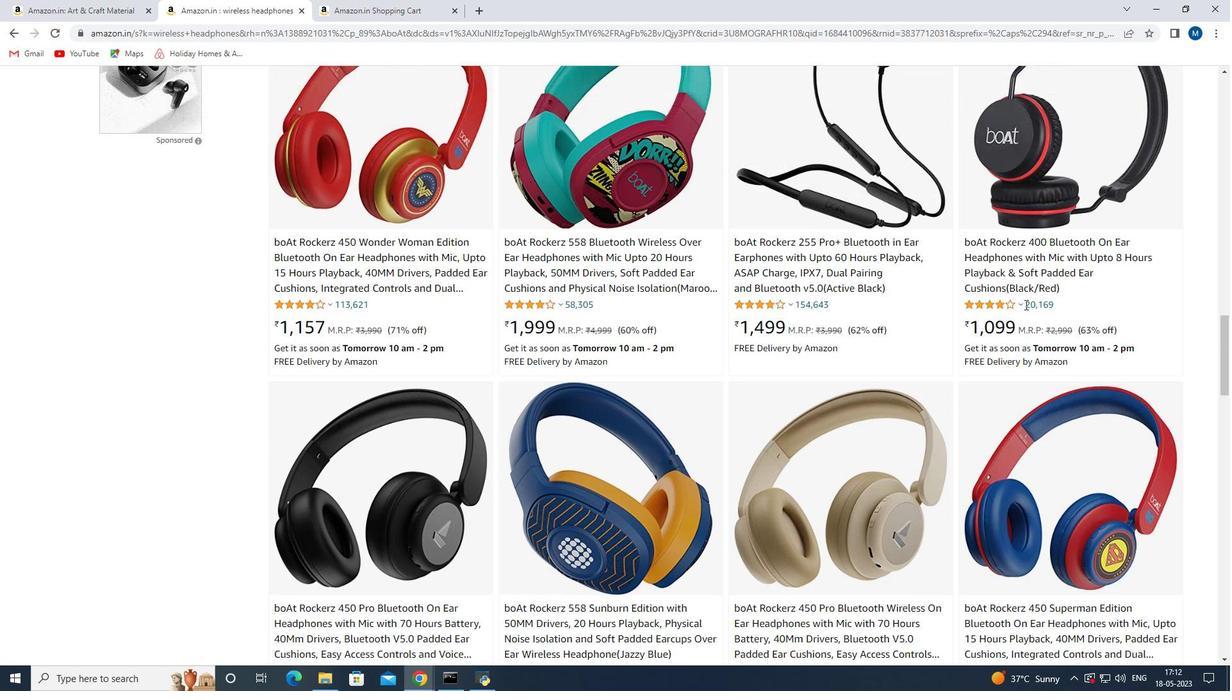 
Action: Mouse scrolled (1025, 304) with delta (0, 0)
Screenshot: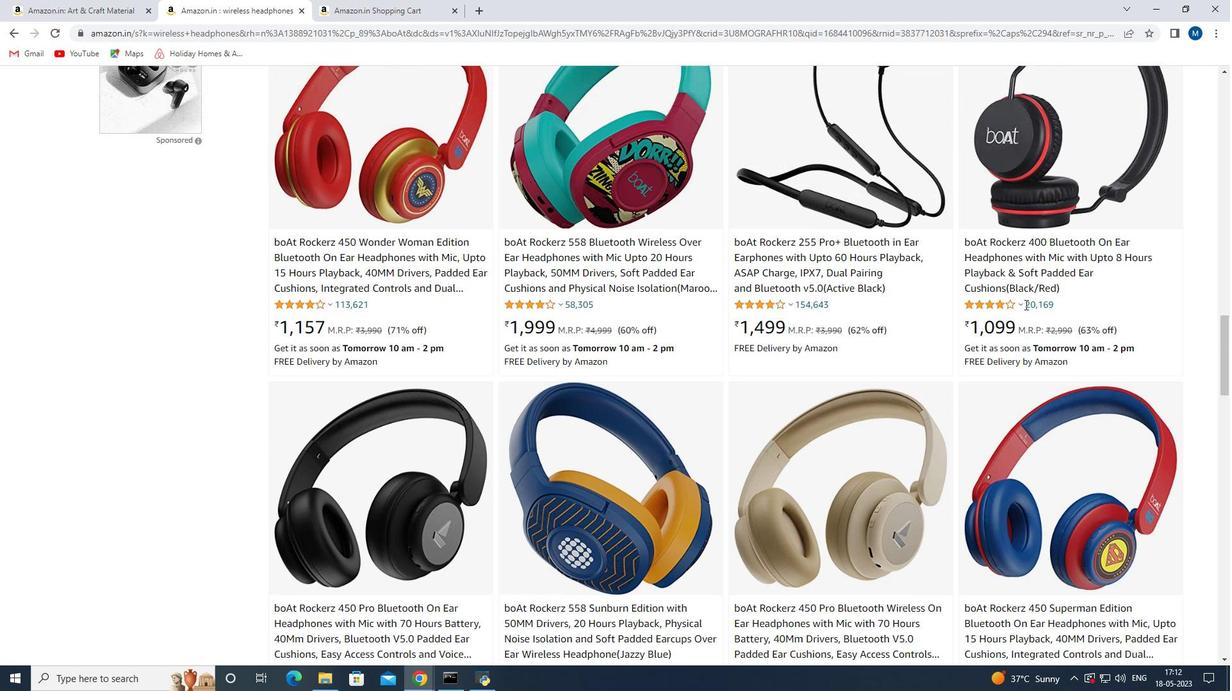 
Action: Mouse scrolled (1025, 304) with delta (0, 0)
Screenshot: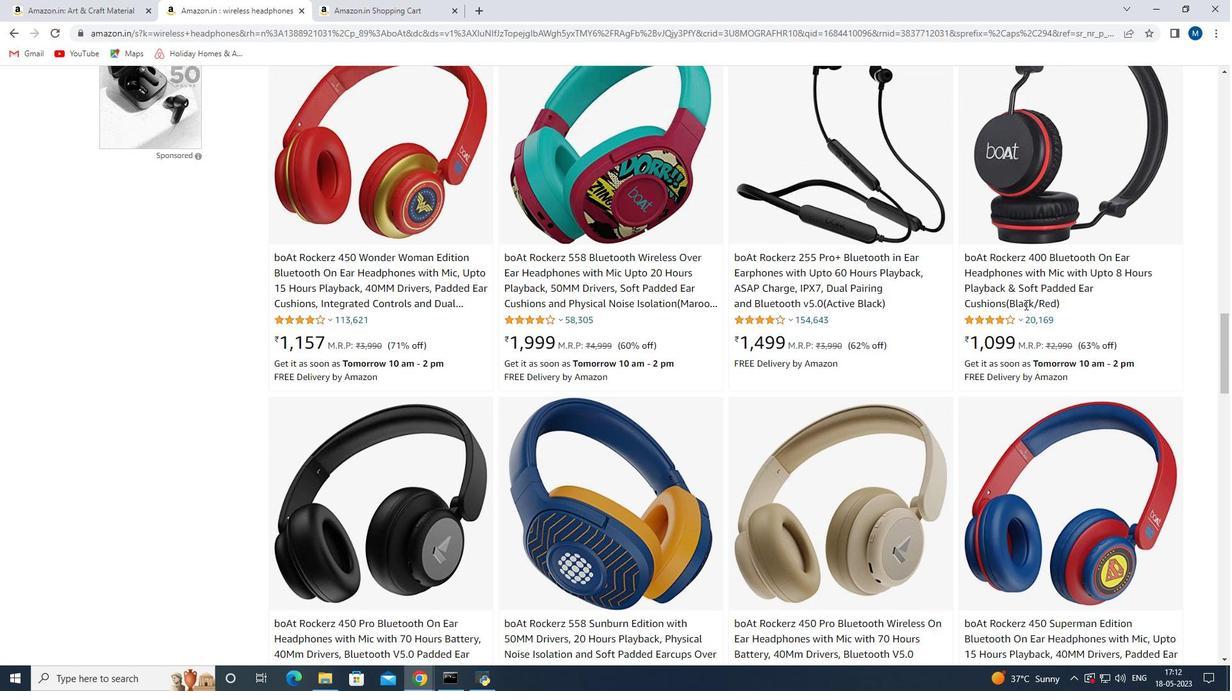 
Action: Mouse scrolled (1025, 305) with delta (0, 0)
Screenshot: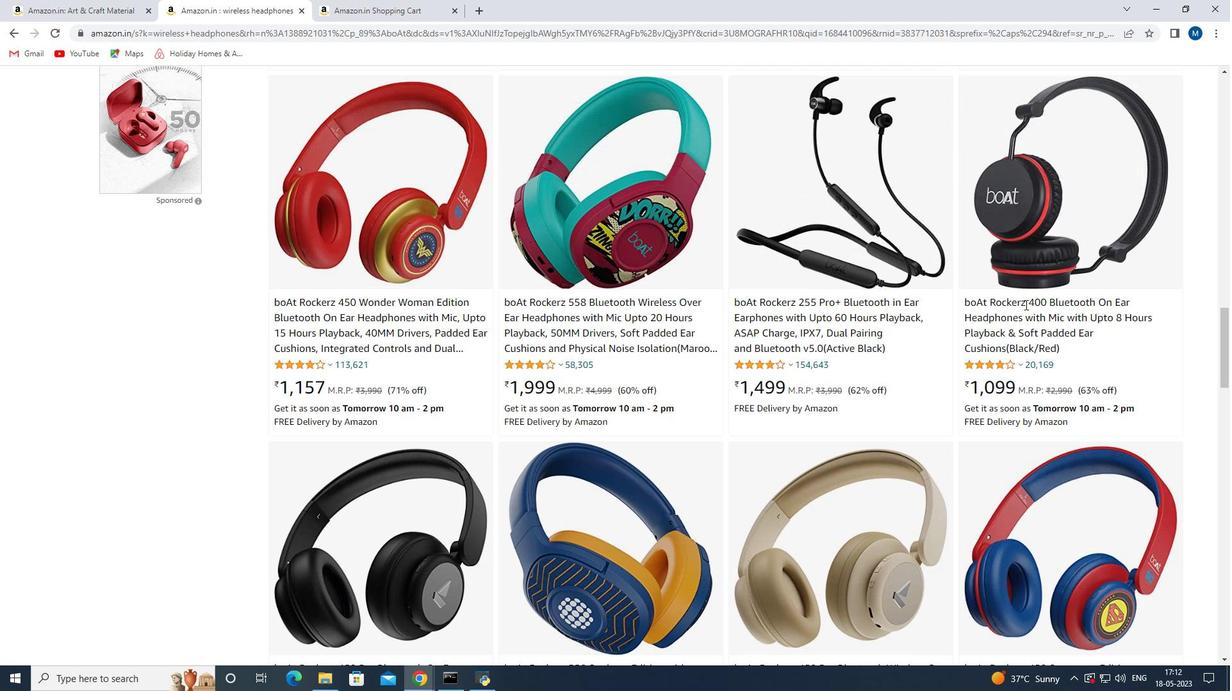 
Action: Mouse scrolled (1025, 305) with delta (0, 0)
Screenshot: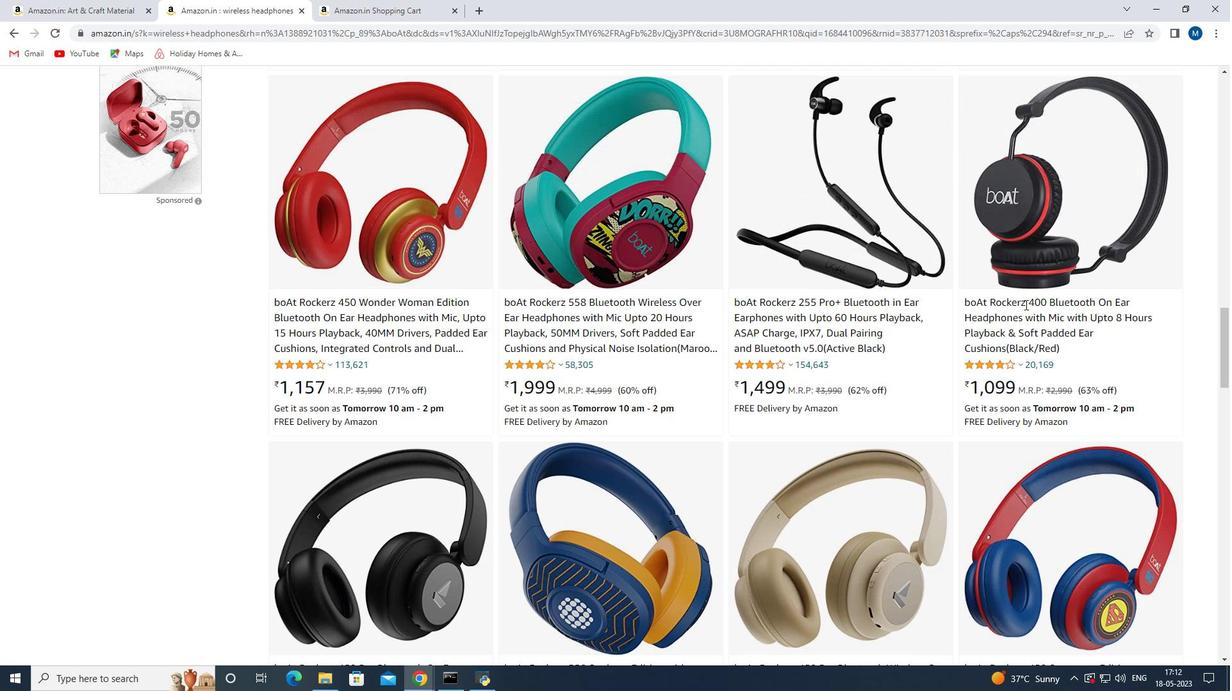 
Action: Mouse scrolled (1025, 305) with delta (0, 0)
Screenshot: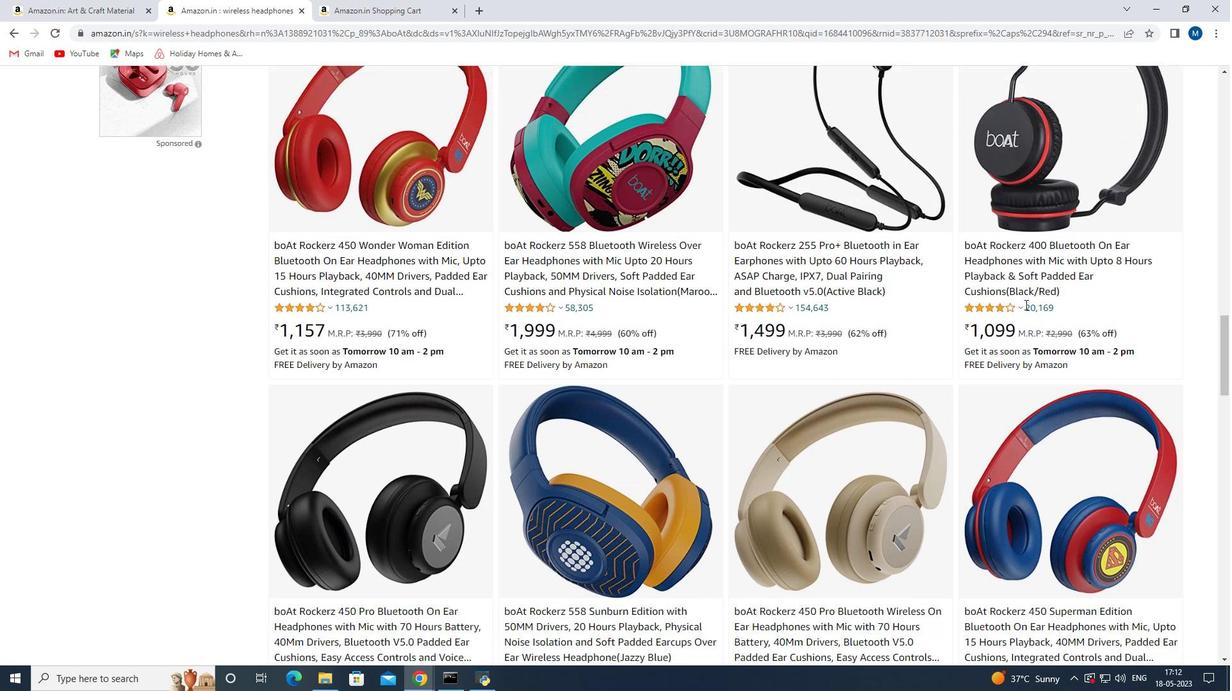 
Action: Mouse scrolled (1025, 305) with delta (0, 0)
Screenshot: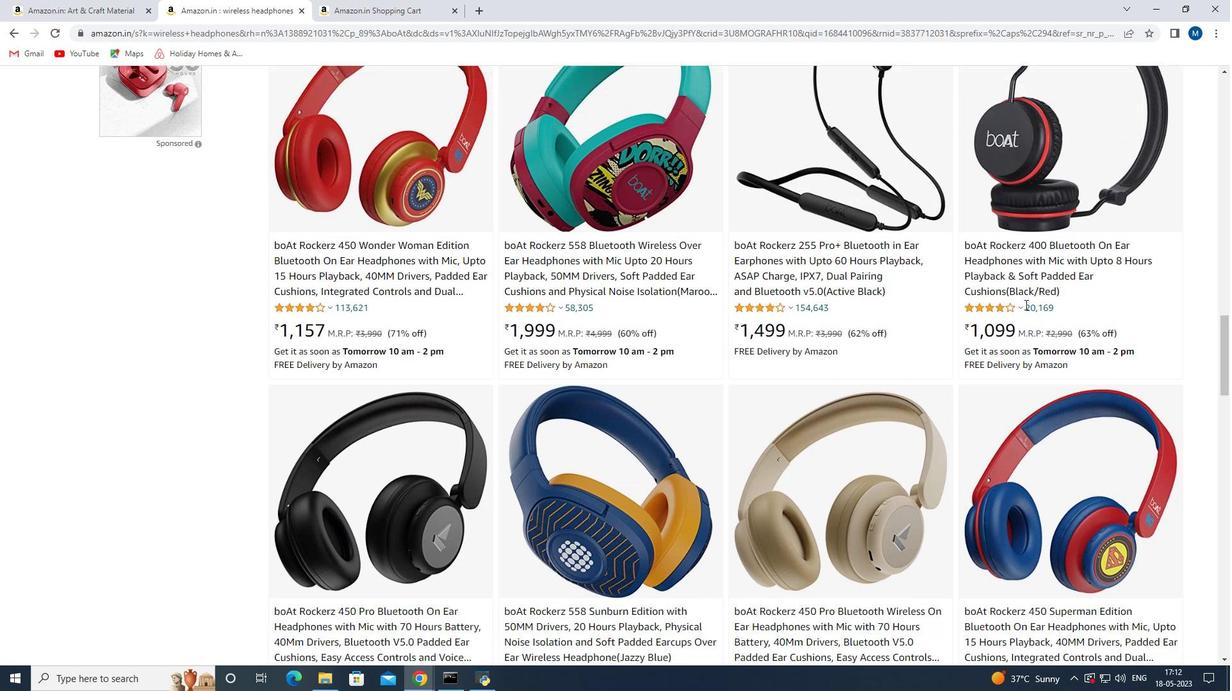 
Action: Mouse scrolled (1025, 305) with delta (0, 0)
Screenshot: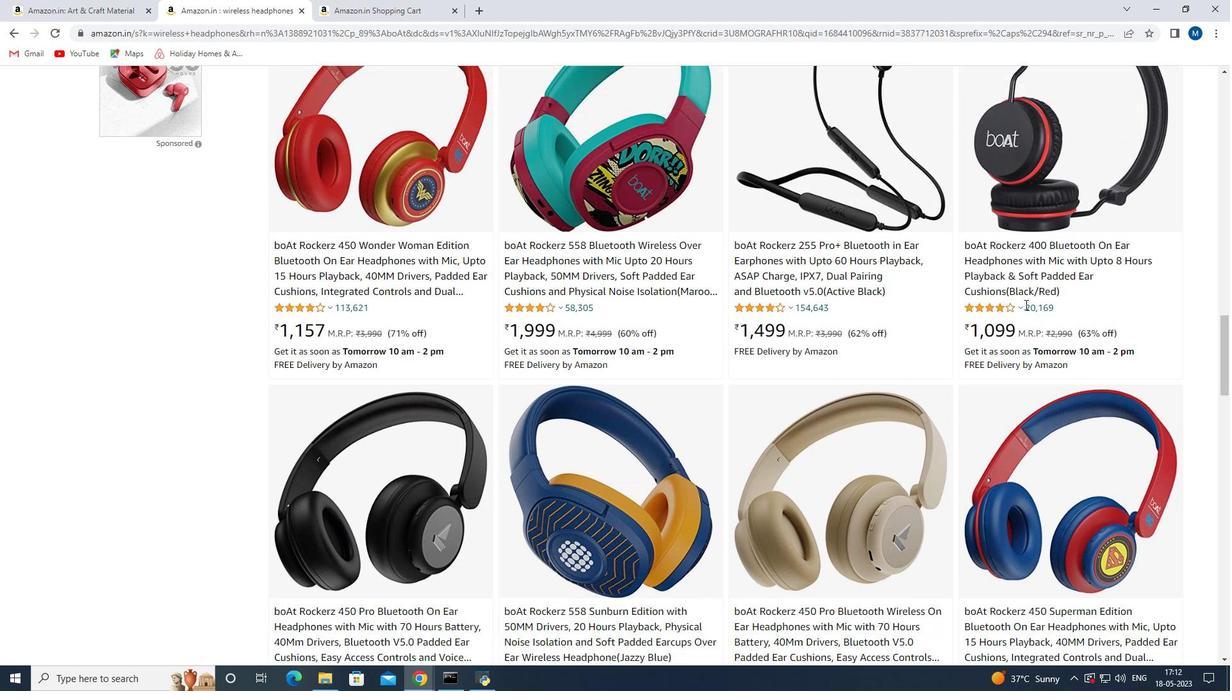 
Action: Mouse scrolled (1025, 305) with delta (0, 0)
Screenshot: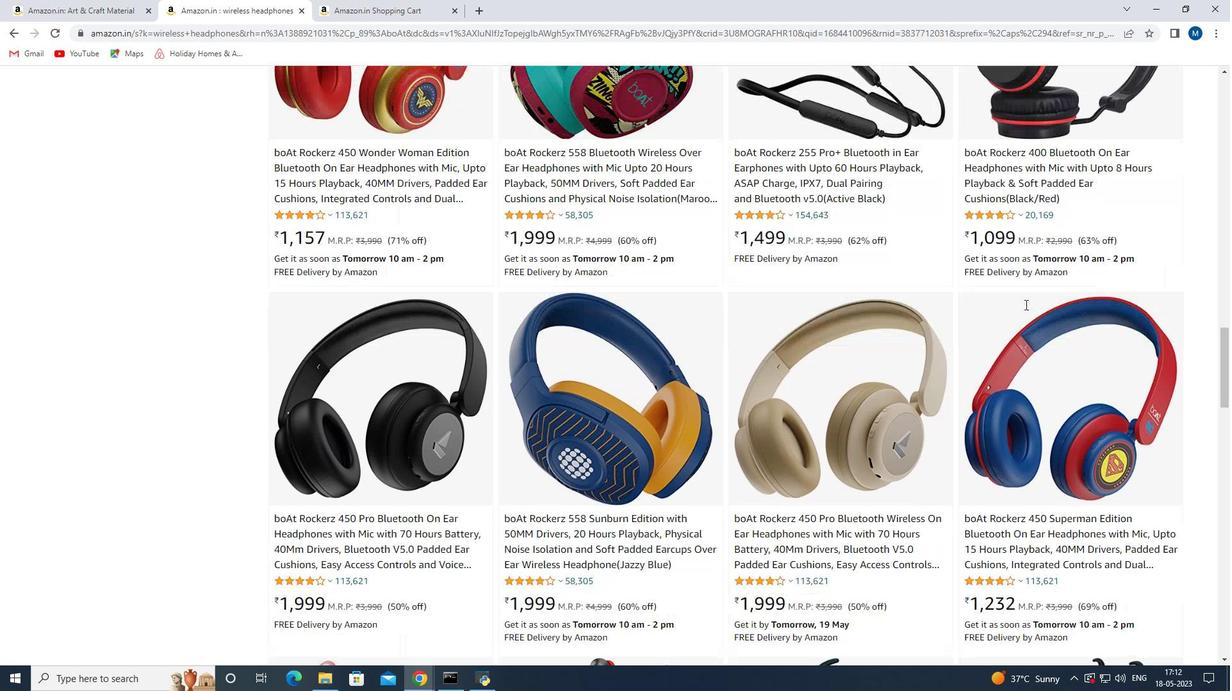 
Action: Mouse scrolled (1025, 305) with delta (0, 0)
Screenshot: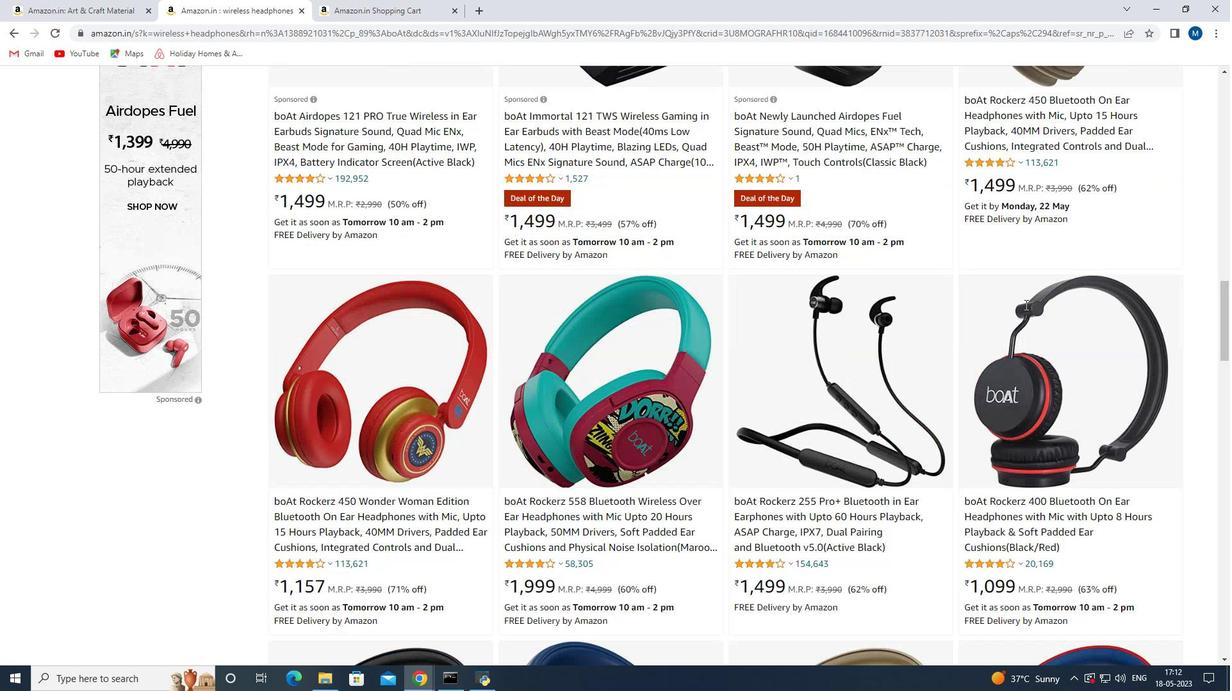 
Action: Mouse scrolled (1025, 305) with delta (0, 0)
Screenshot: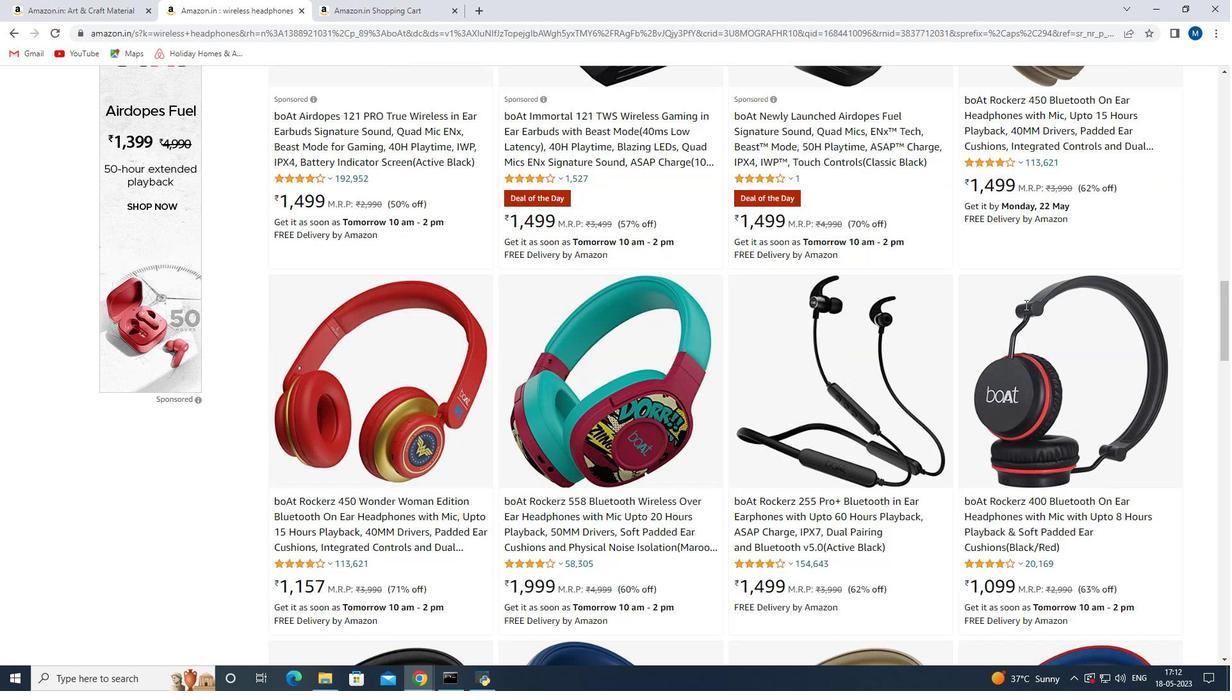 
Action: Mouse scrolled (1025, 305) with delta (0, 0)
Screenshot: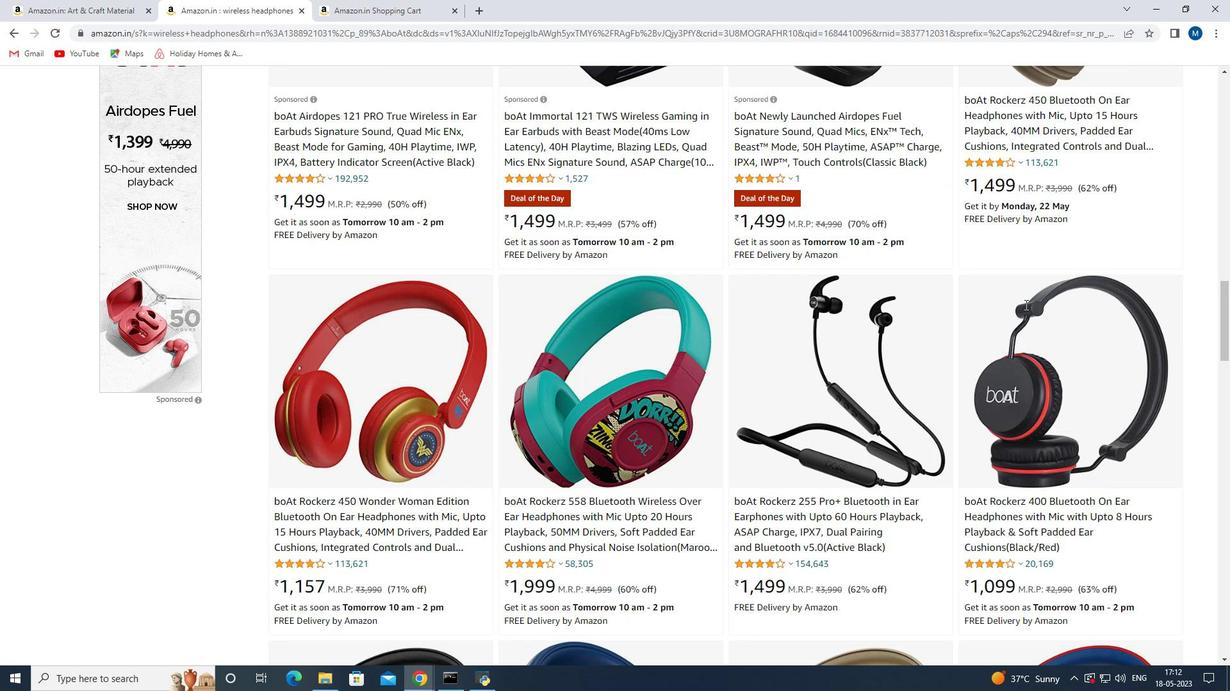 
Action: Mouse moved to (1087, 244)
Screenshot: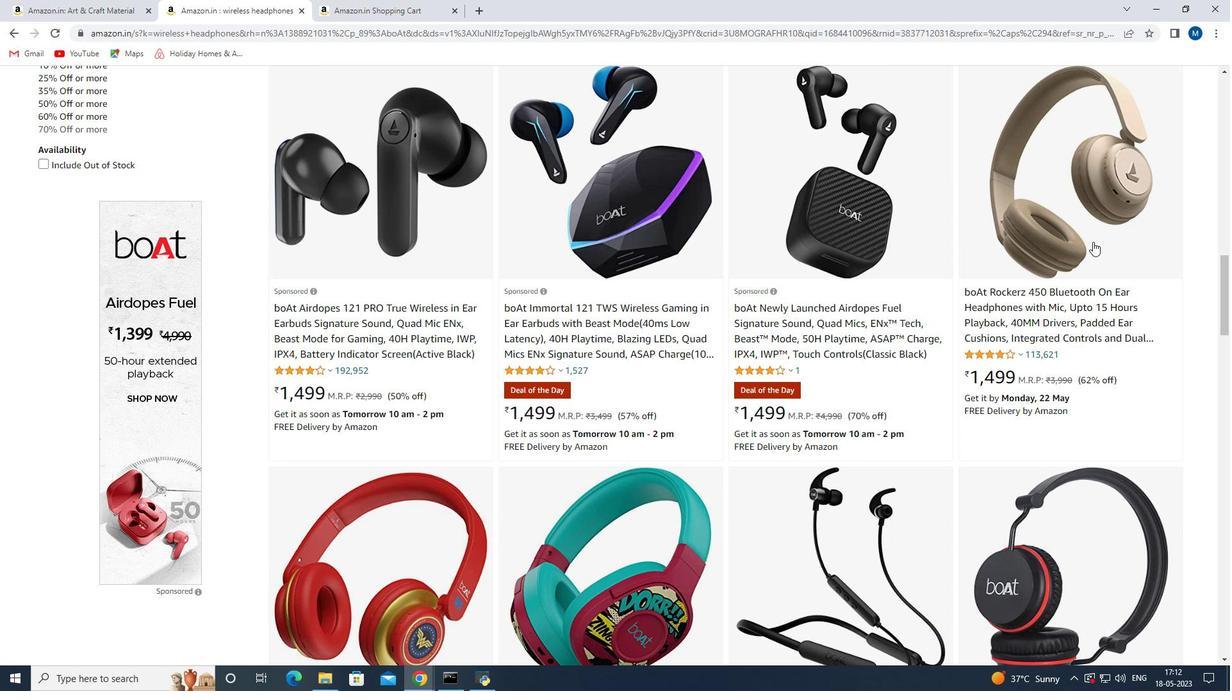 
Action: Mouse scrolled (1087, 243) with delta (0, 0)
Screenshot: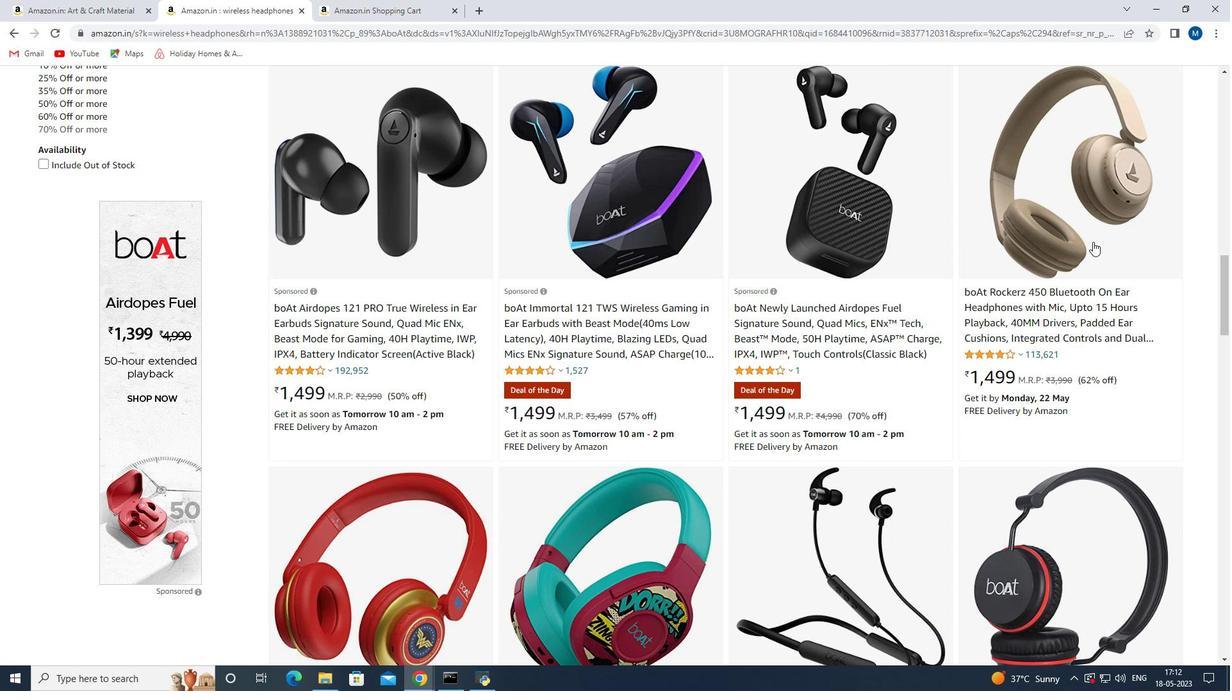 
Action: Mouse moved to (1086, 246)
Screenshot: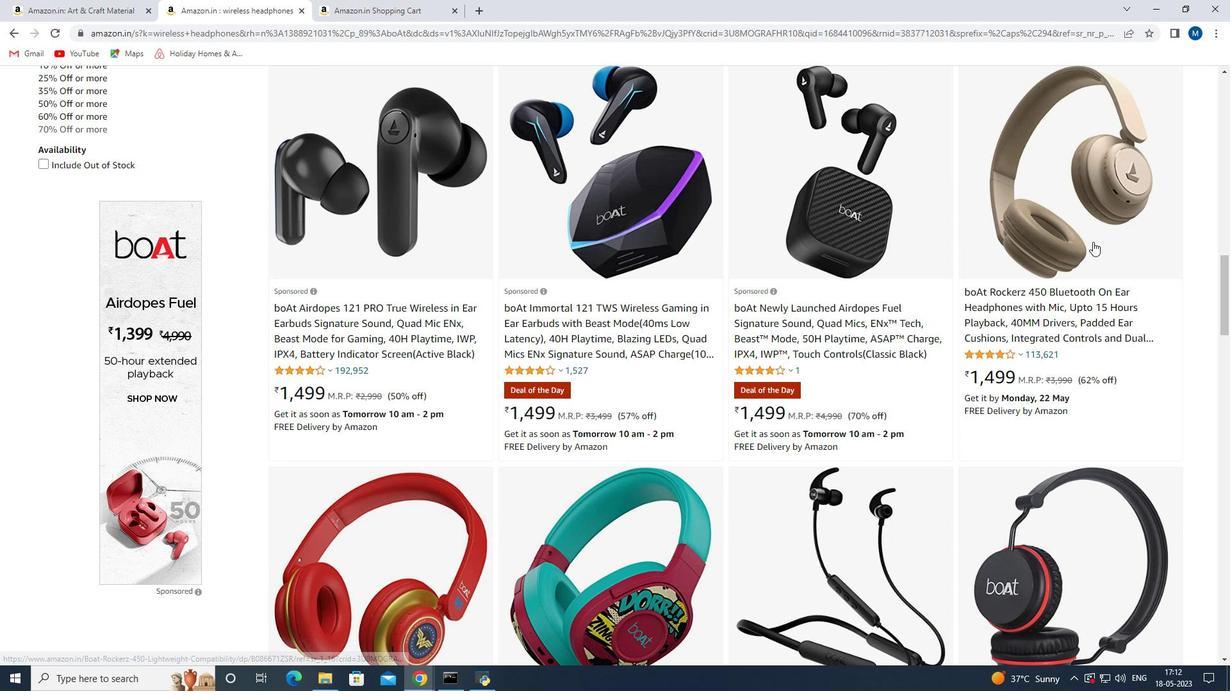 
Action: Mouse scrolled (1086, 245) with delta (0, 0)
Screenshot: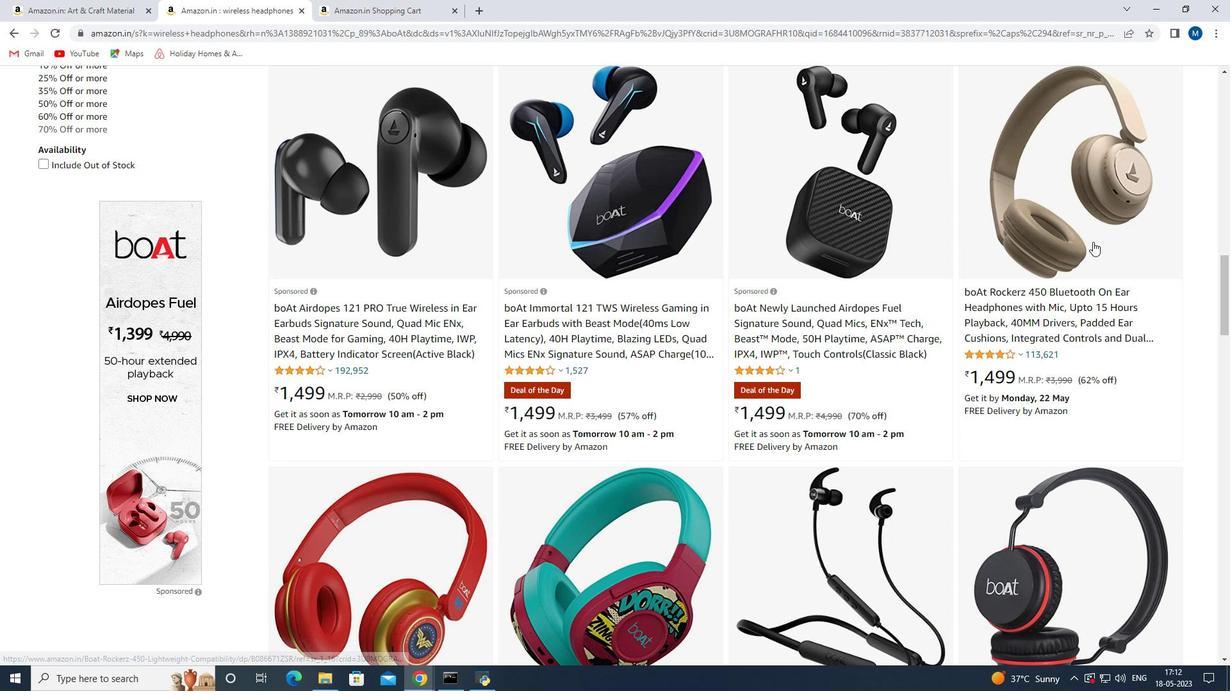 
Action: Mouse moved to (1083, 247)
Screenshot: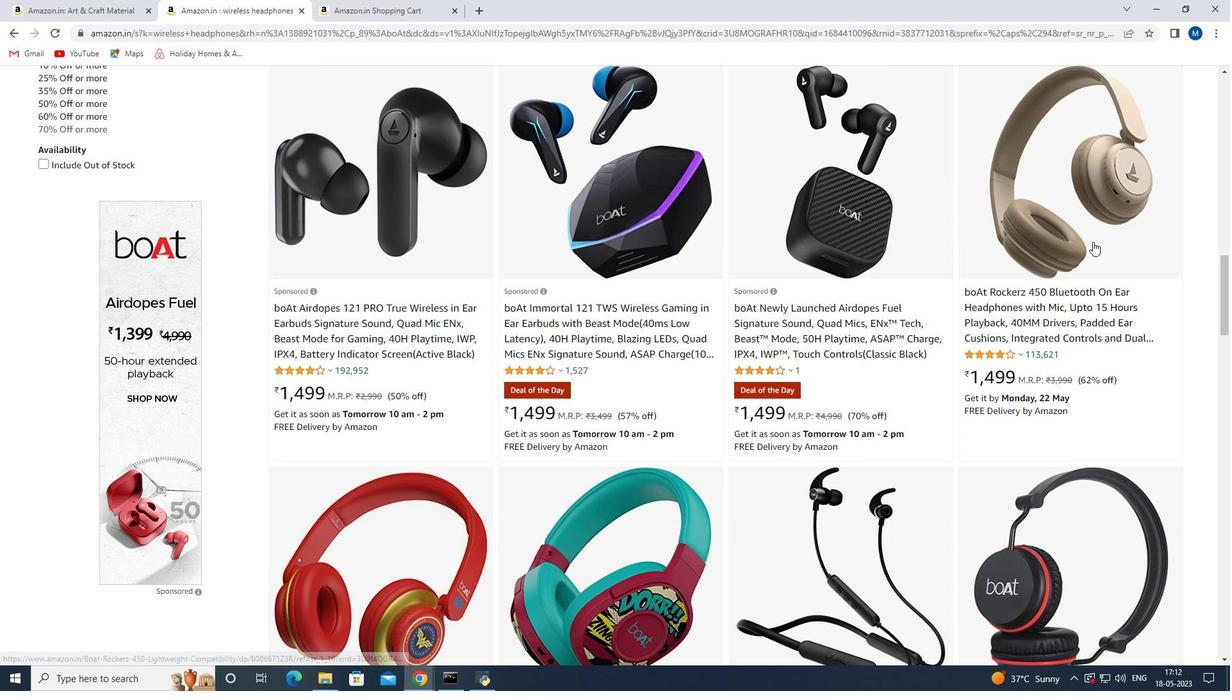 
Action: Mouse scrolled (1083, 247) with delta (0, 0)
Screenshot: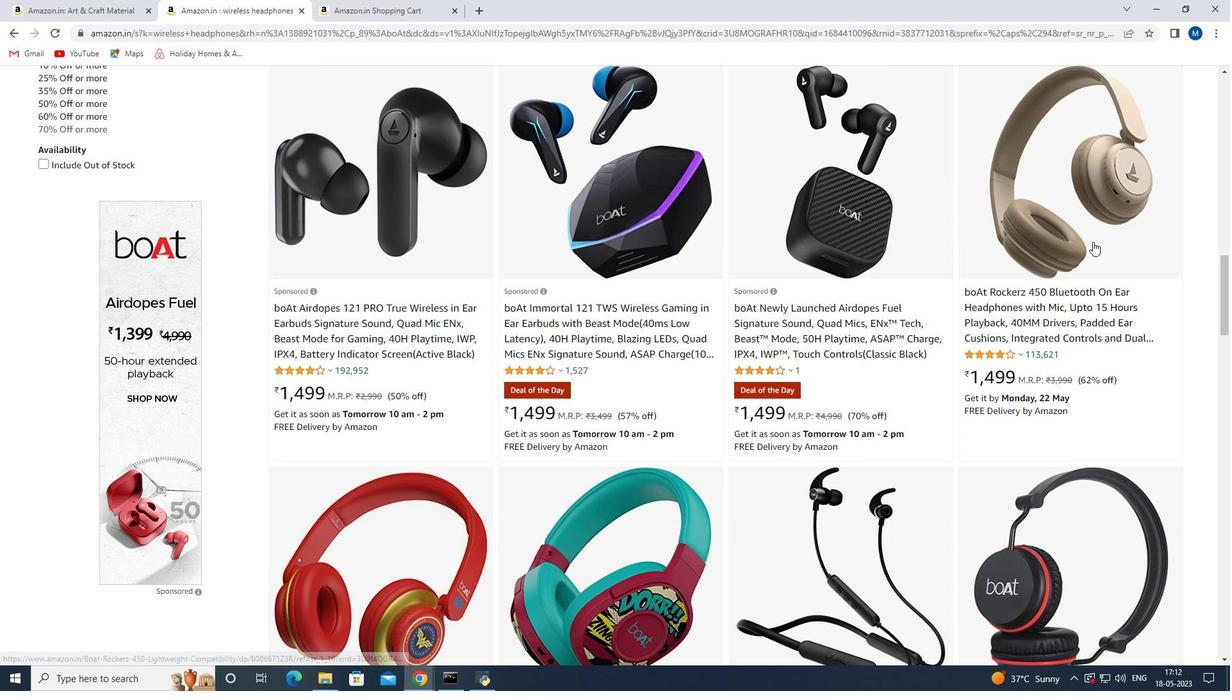 
Action: Mouse moved to (1067, 262)
Screenshot: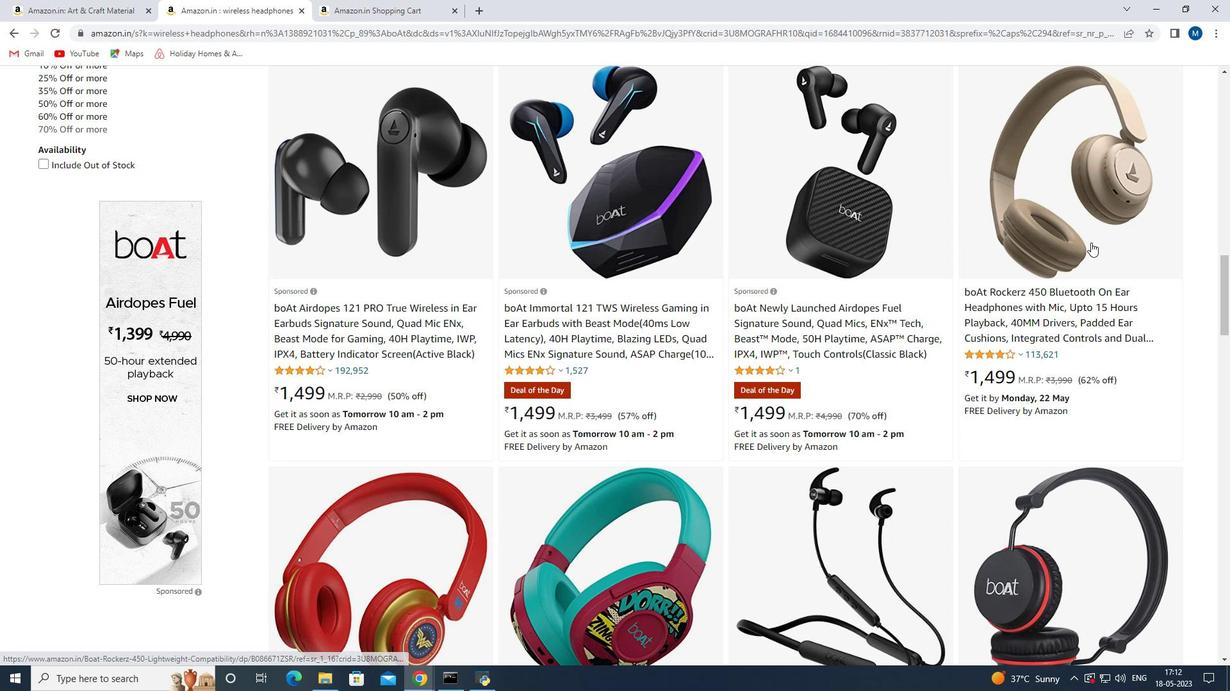 
Action: Mouse scrolled (1067, 261) with delta (0, 0)
Screenshot: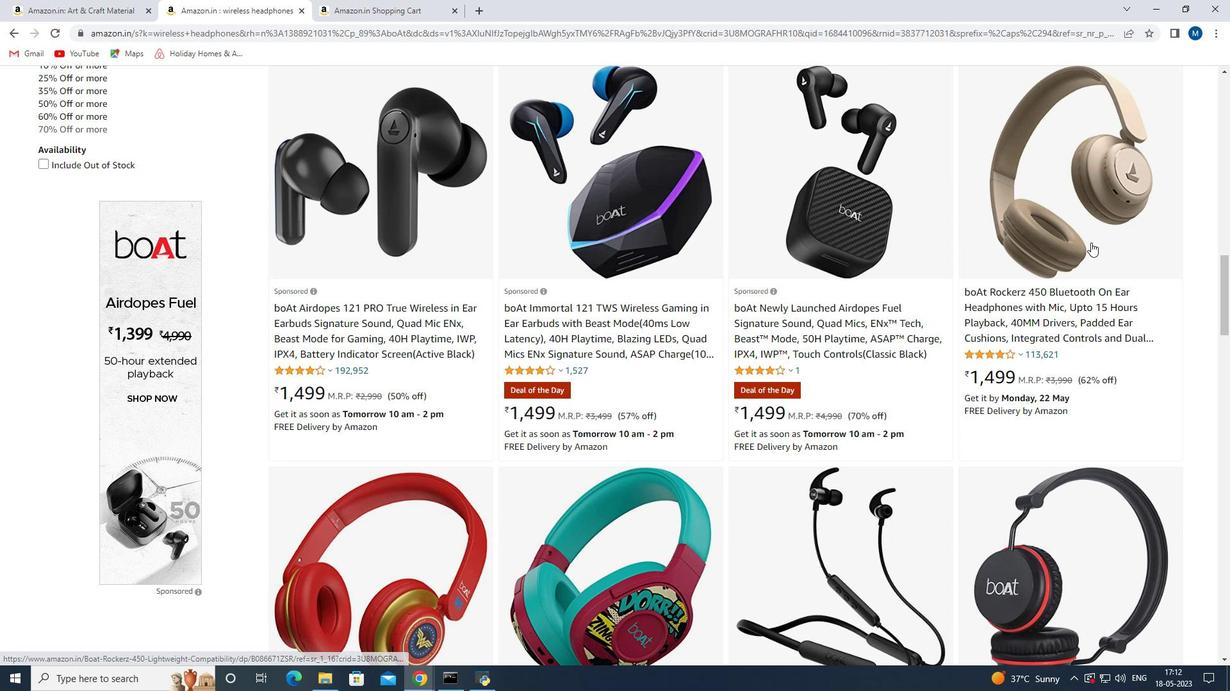 
Action: Mouse moved to (981, 424)
Screenshot: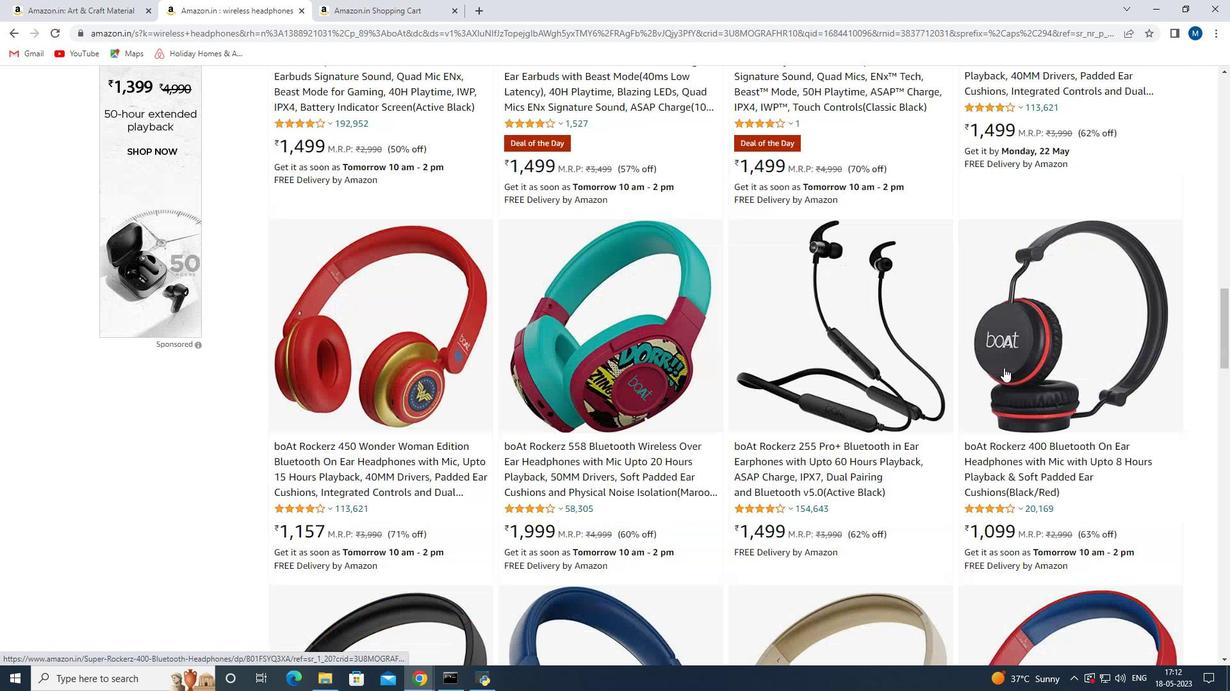 
Action: Mouse scrolled (981, 423) with delta (0, 0)
Screenshot: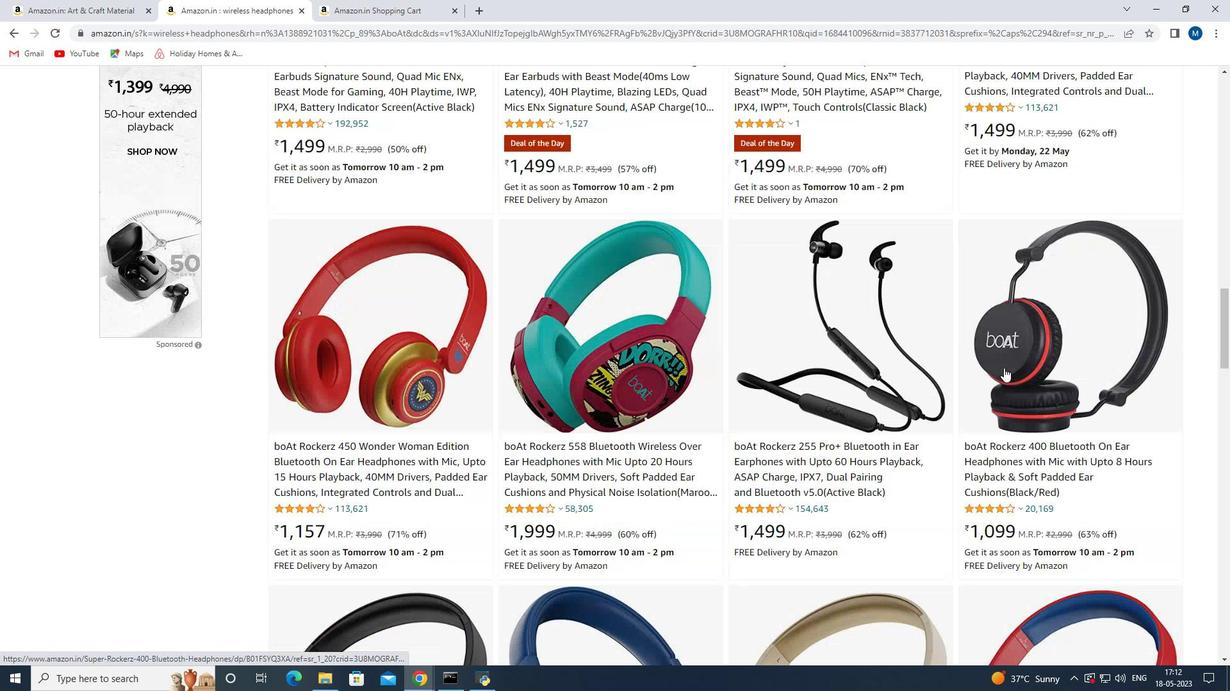 
Action: Mouse scrolled (981, 423) with delta (0, 0)
Screenshot: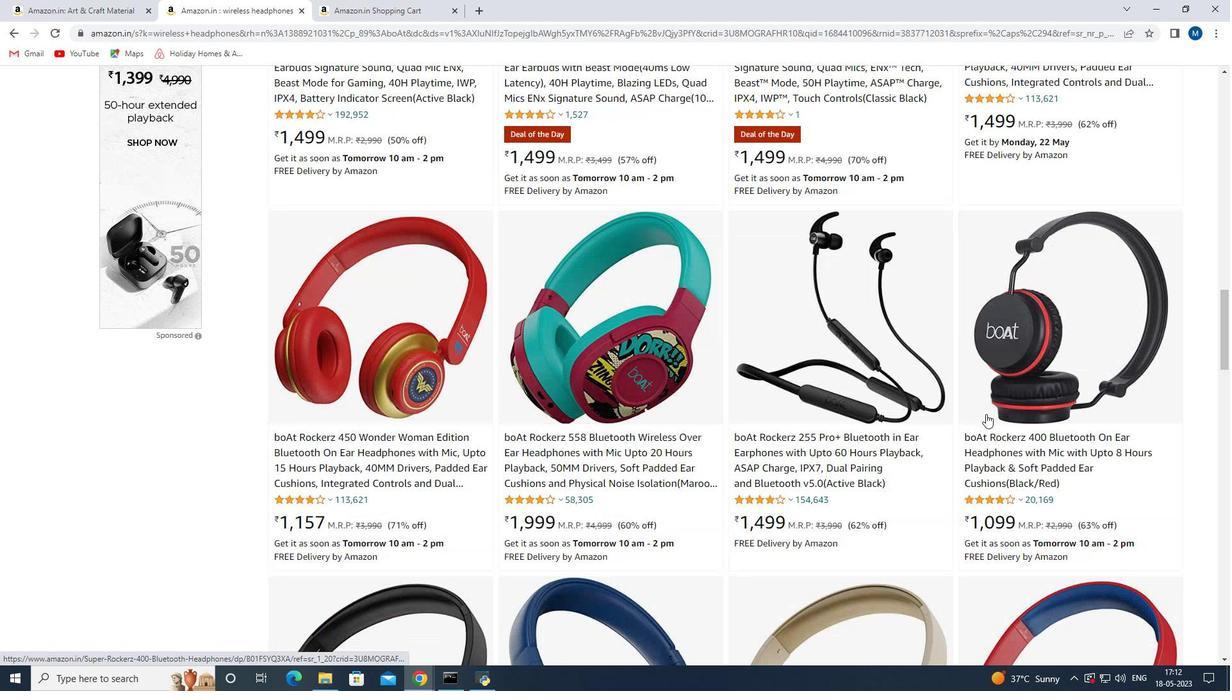 
Action: Mouse scrolled (981, 423) with delta (0, 0)
Screenshot: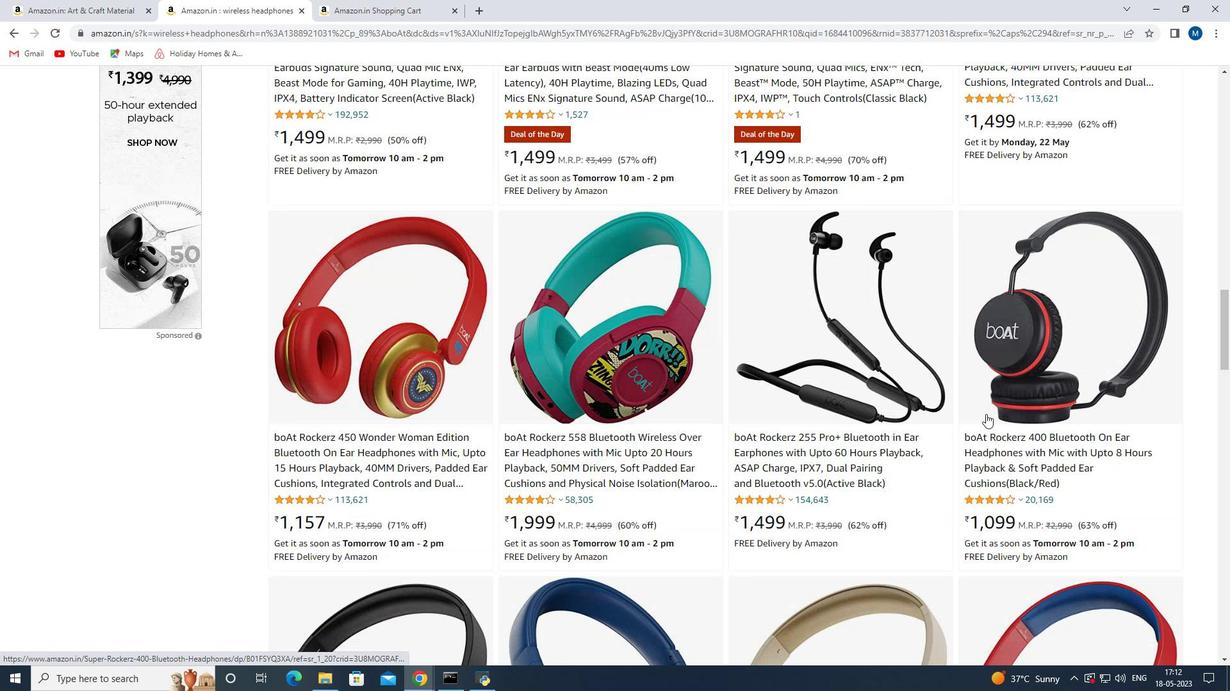 
Action: Mouse scrolled (981, 423) with delta (0, 0)
Screenshot: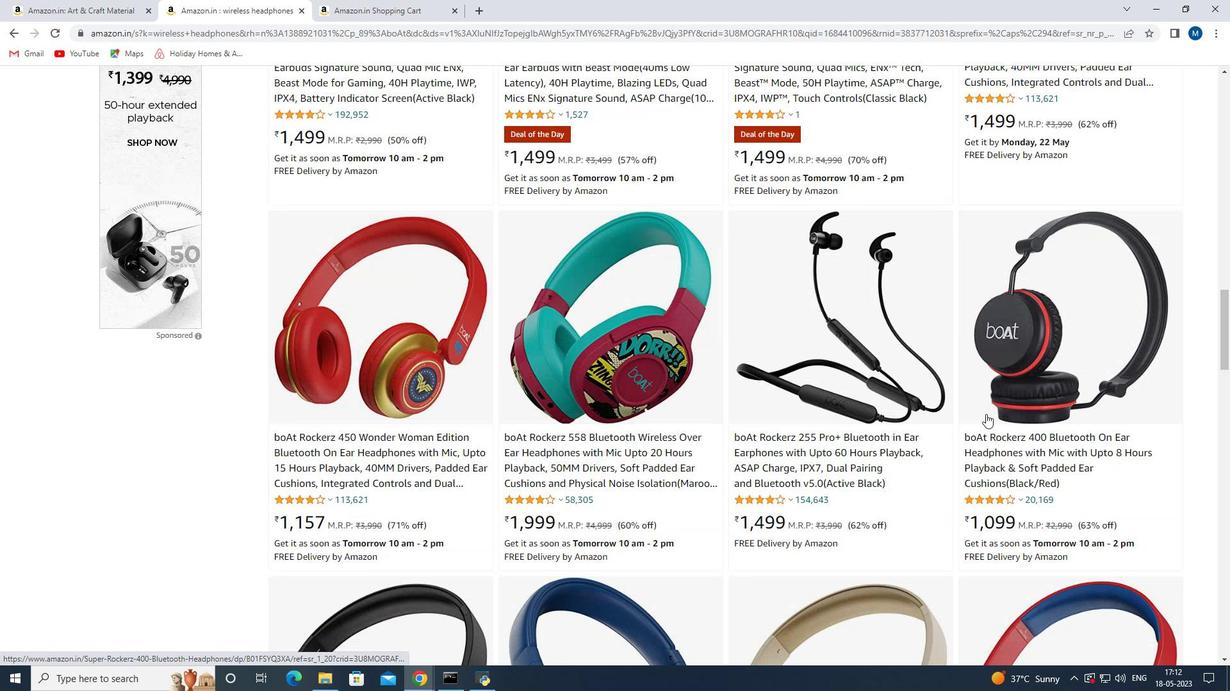 
Action: Mouse scrolled (981, 423) with delta (0, 0)
Screenshot: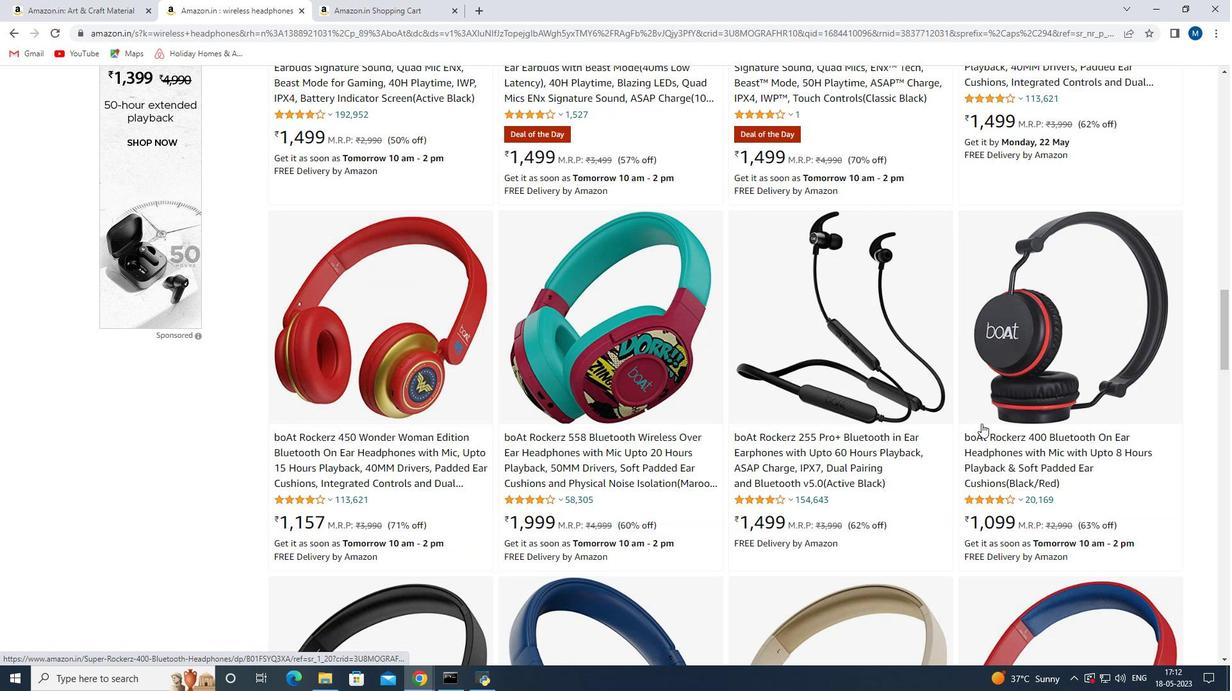 
Action: Mouse moved to (889, 427)
Screenshot: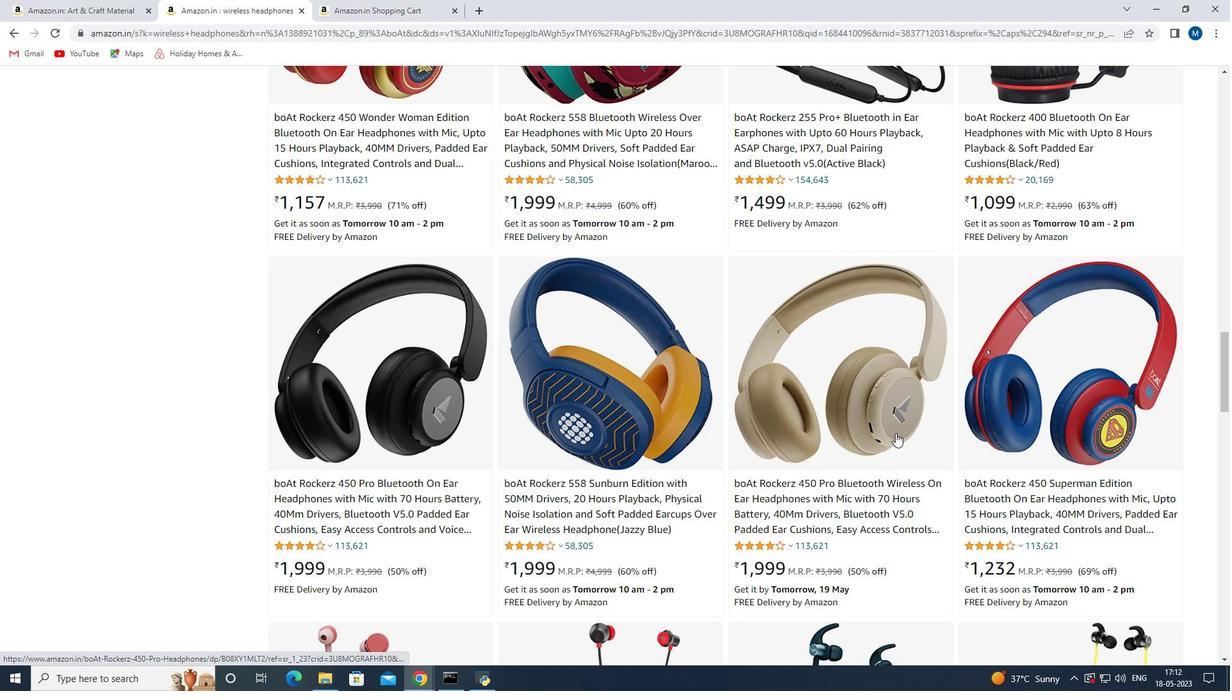 
Action: Mouse scrolled (889, 428) with delta (0, 0)
Screenshot: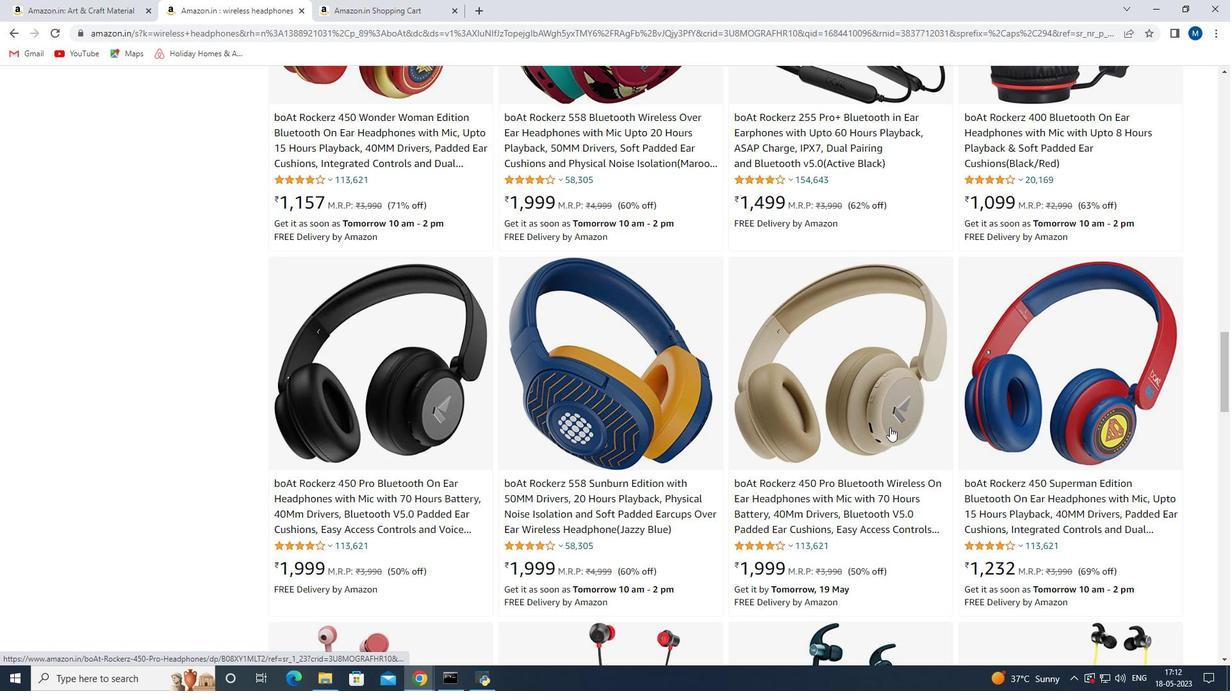
Action: Mouse scrolled (889, 428) with delta (0, 0)
Screenshot: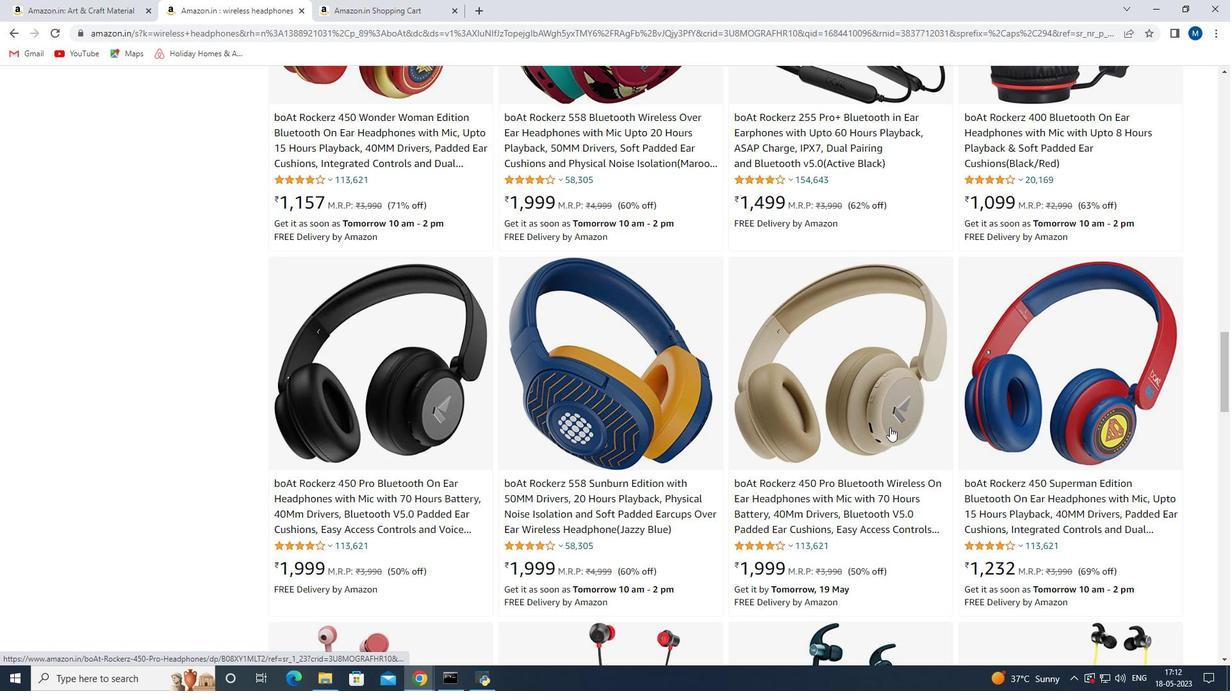 
Action: Mouse scrolled (889, 428) with delta (0, 0)
Screenshot: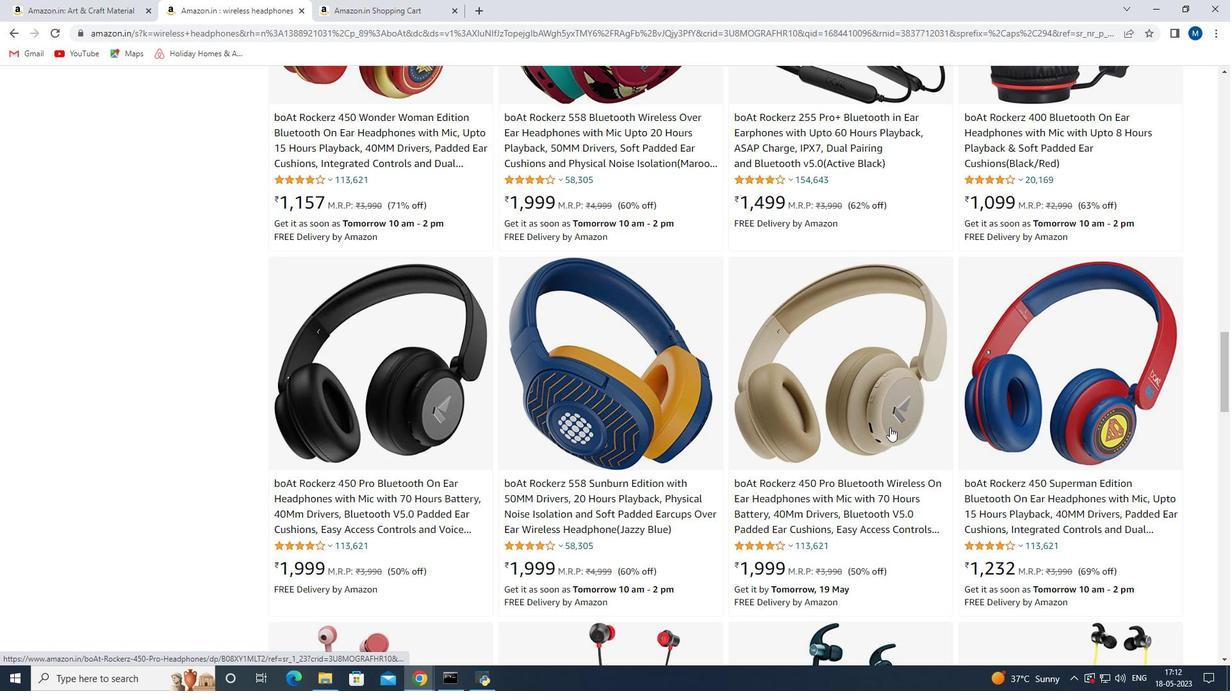 
Action: Mouse scrolled (889, 428) with delta (0, 0)
Screenshot: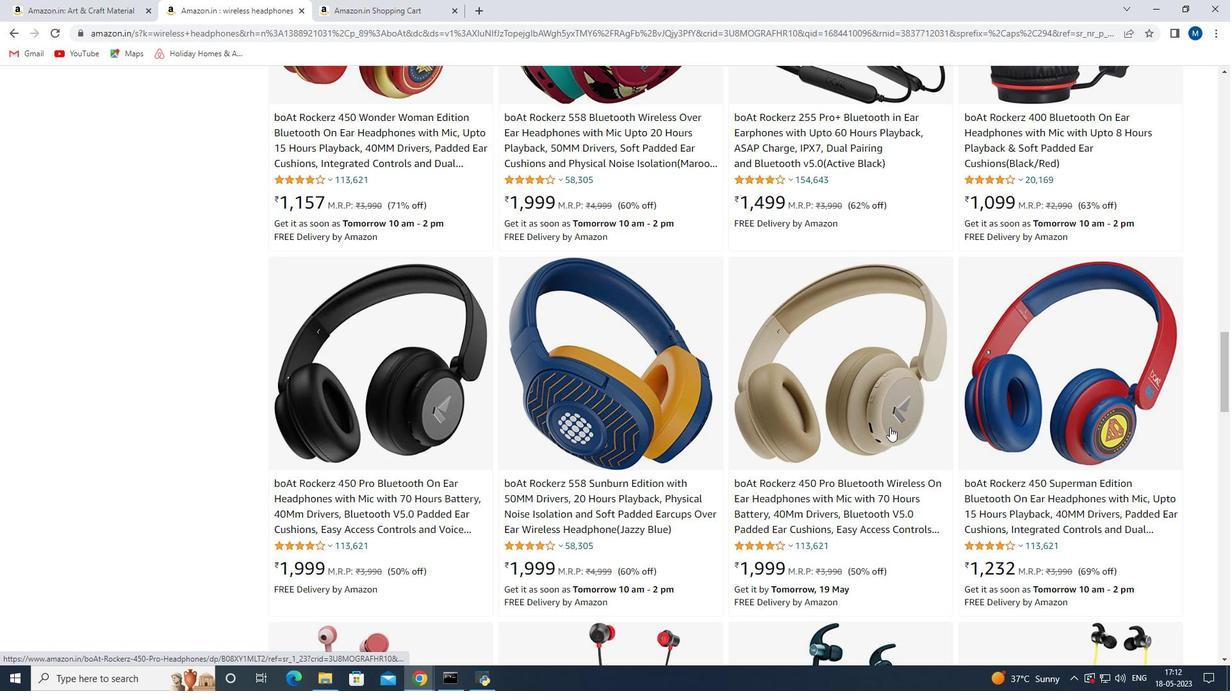 
Action: Mouse scrolled (889, 428) with delta (0, 0)
Screenshot: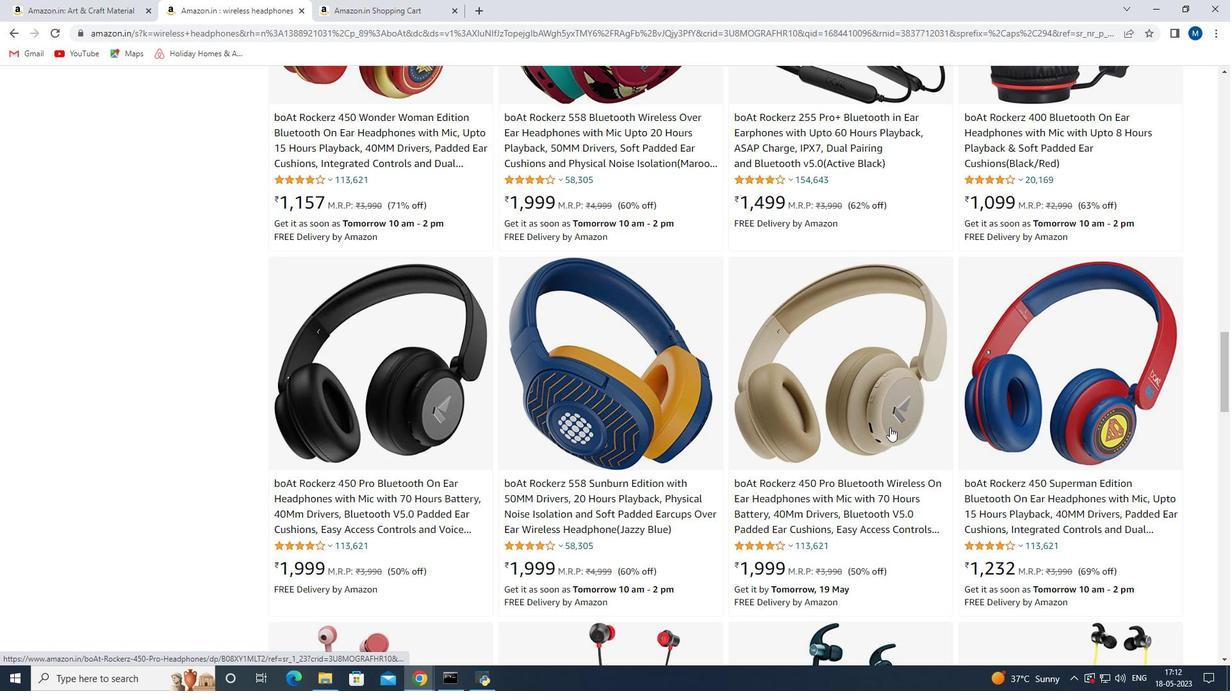 
Action: Mouse scrolled (889, 428) with delta (0, 0)
Screenshot: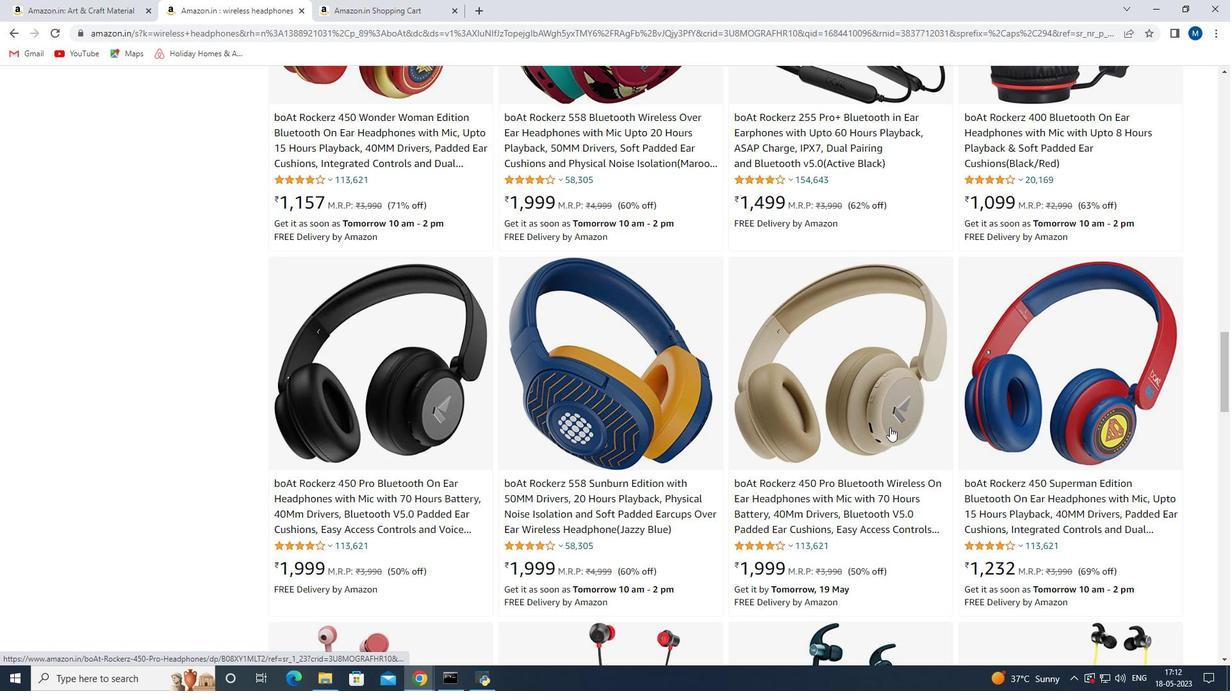 
Action: Mouse scrolled (889, 428) with delta (0, 0)
Screenshot: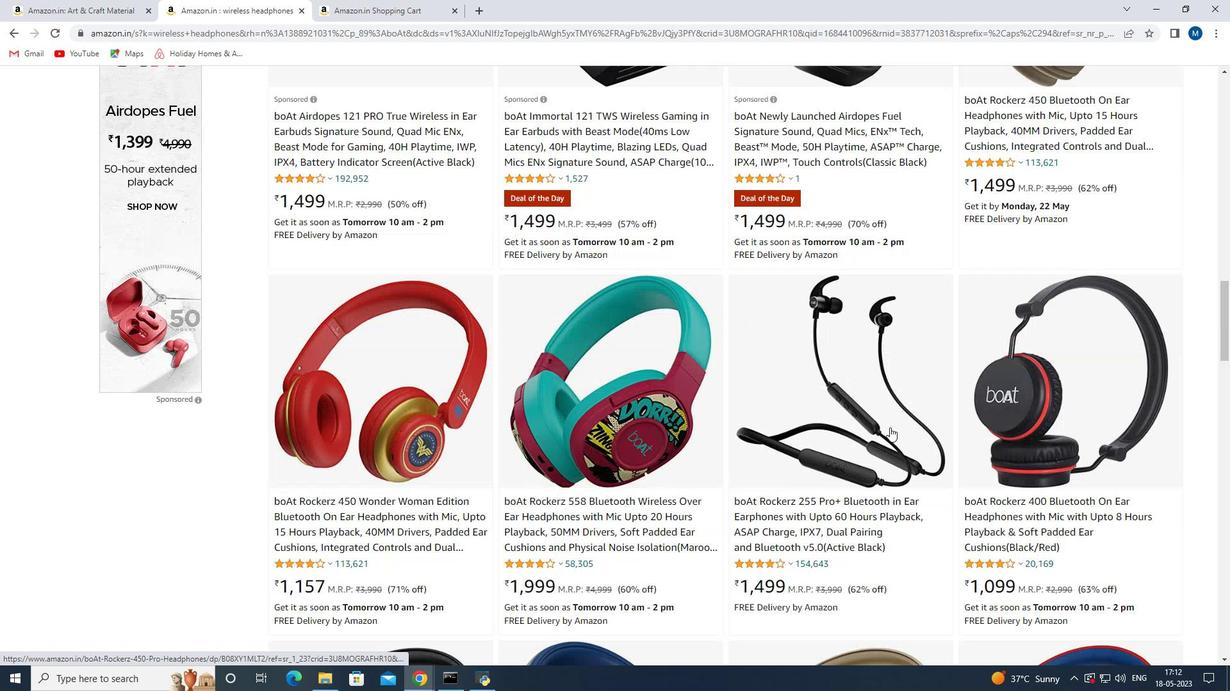 
Action: Mouse scrolled (889, 428) with delta (0, 0)
Screenshot: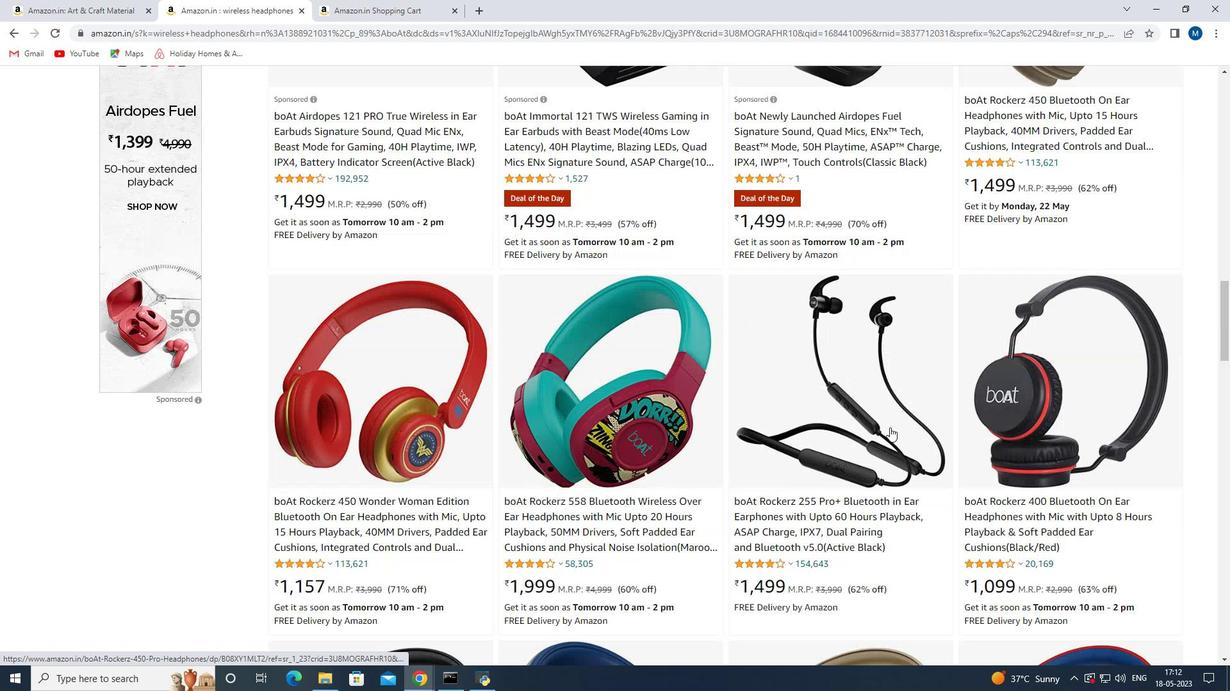 
Action: Mouse scrolled (889, 428) with delta (0, 0)
Screenshot: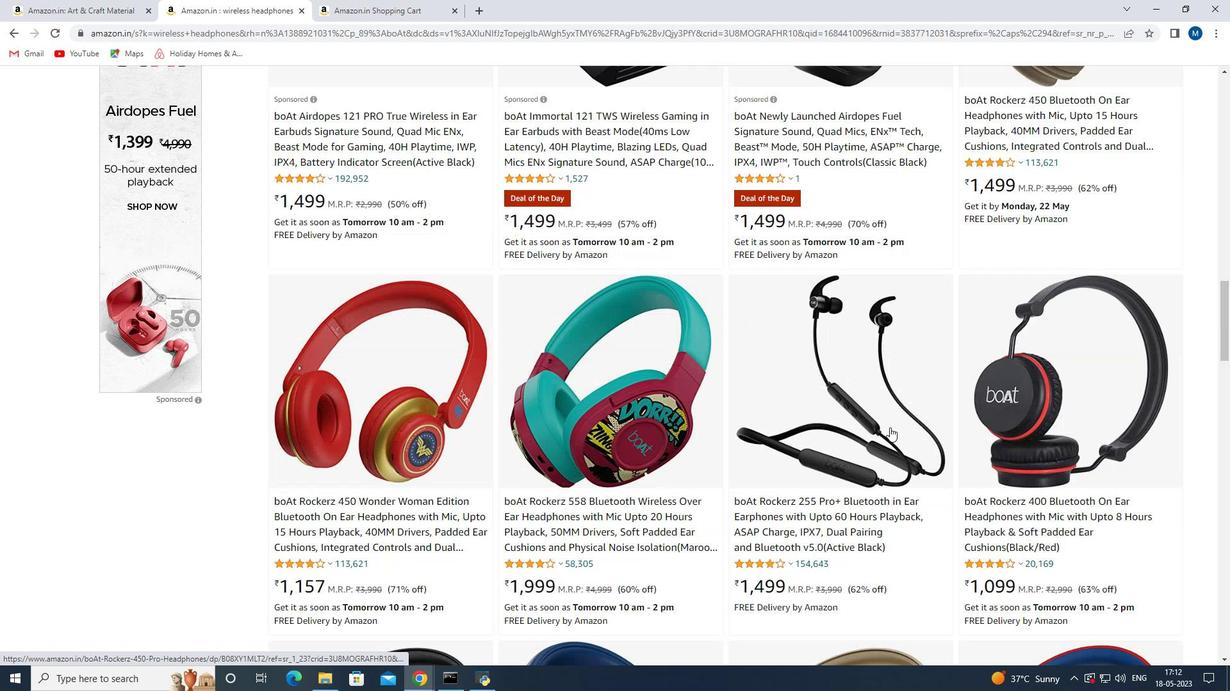 
Action: Mouse moved to (994, 351)
Screenshot: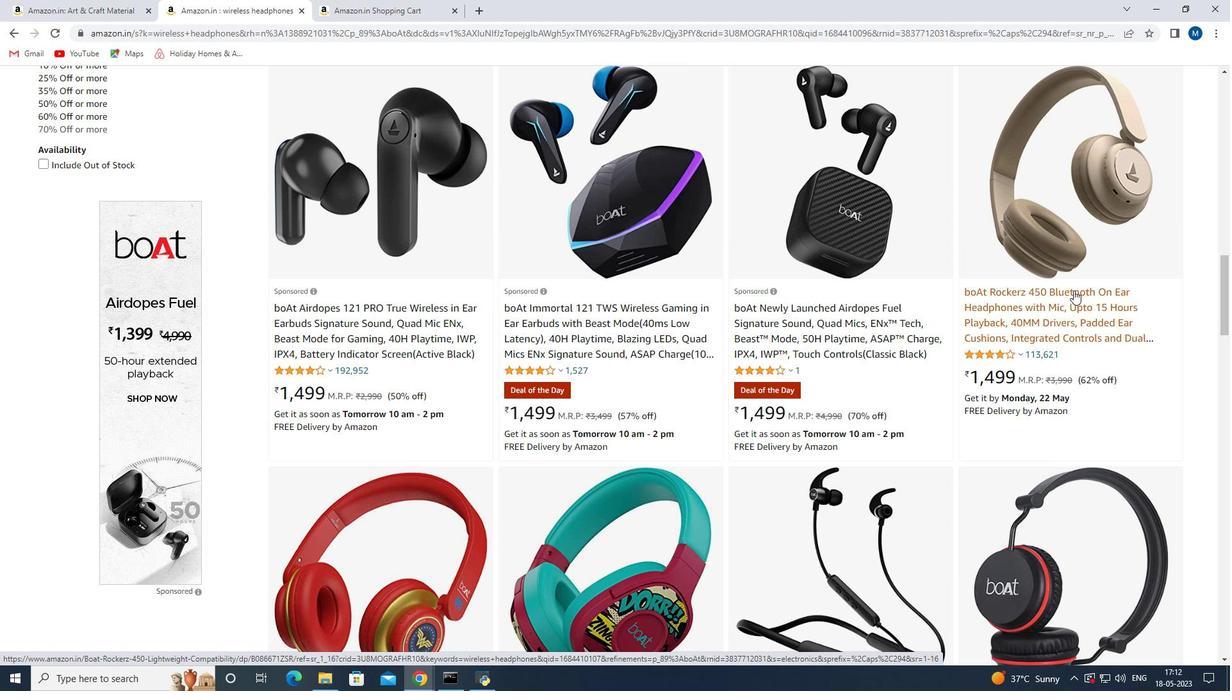 
Action: Mouse scrolled (994, 351) with delta (0, 0)
Screenshot: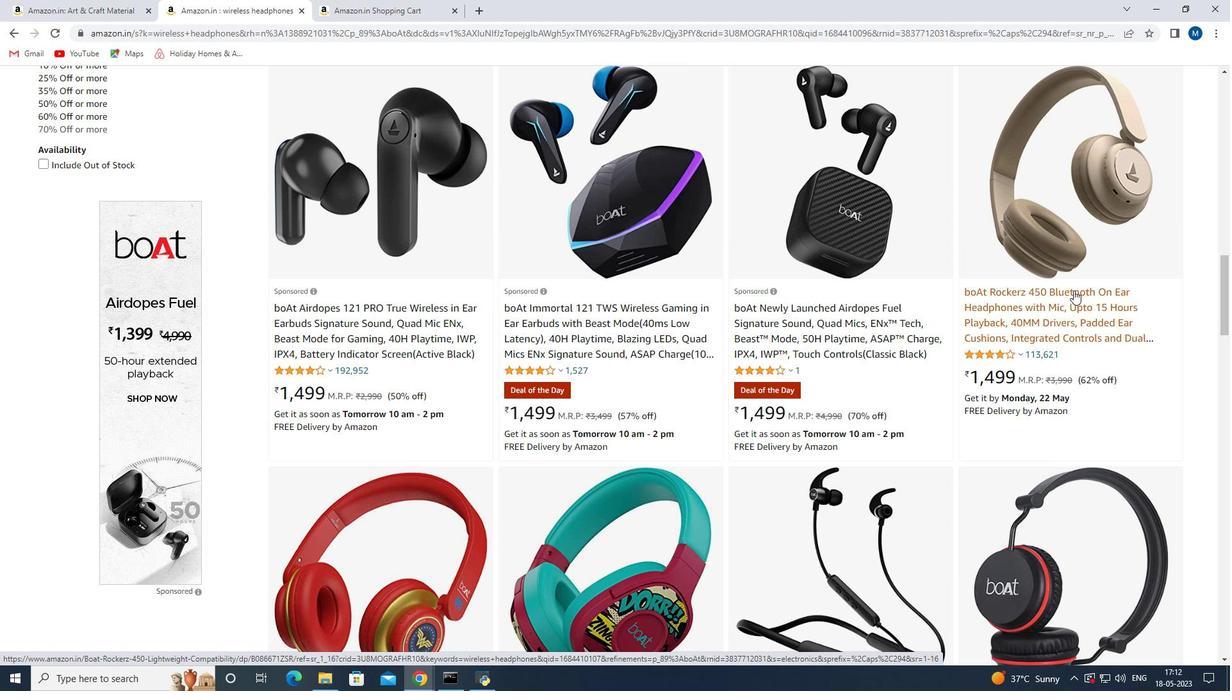 
Action: Mouse moved to (994, 352)
Screenshot: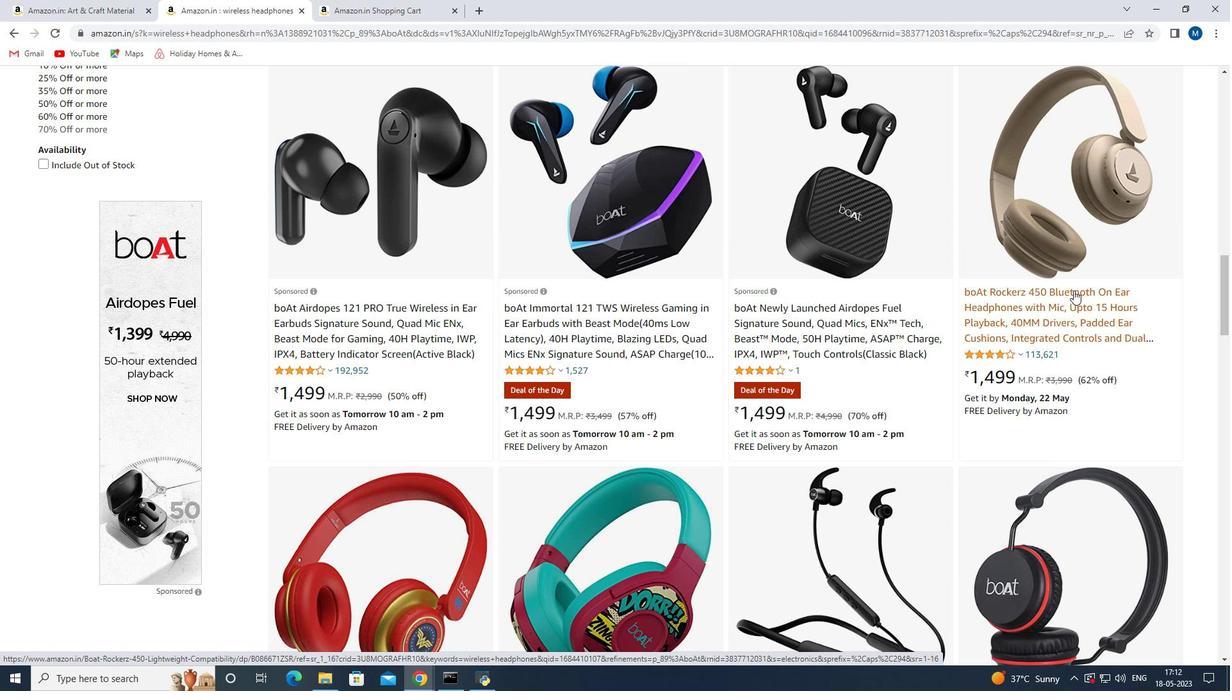 
Action: Mouse scrolled (994, 352) with delta (0, 0)
Screenshot: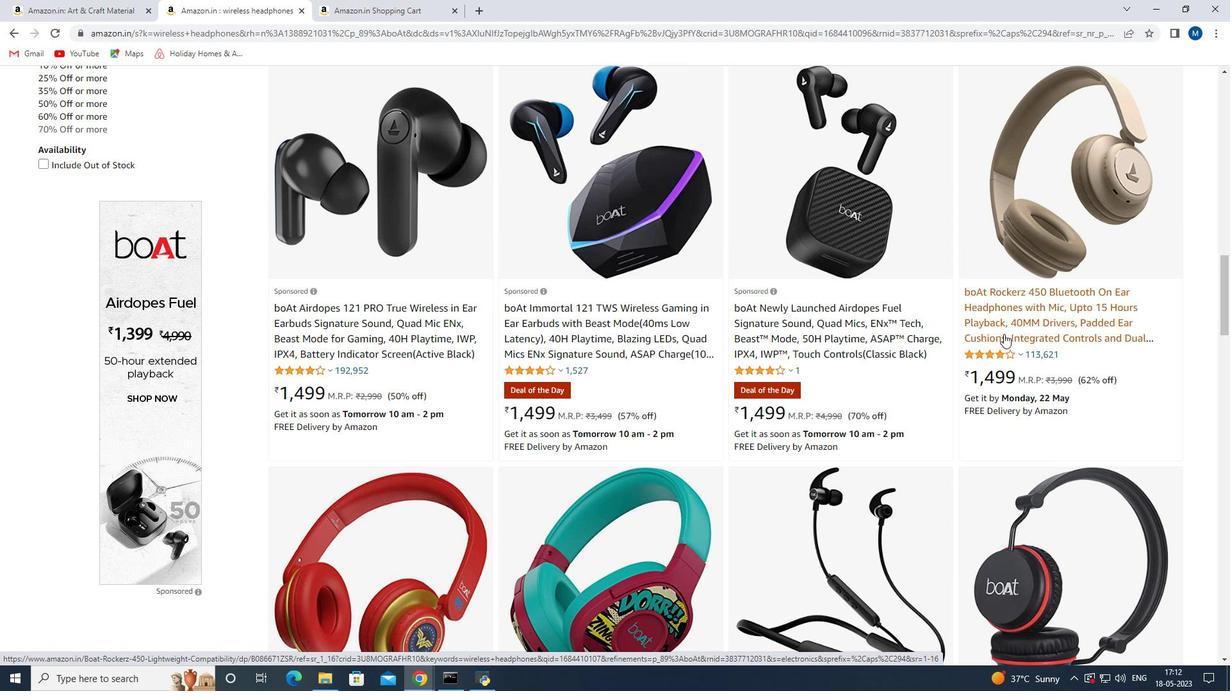 
Action: Mouse moved to (994, 352)
Screenshot: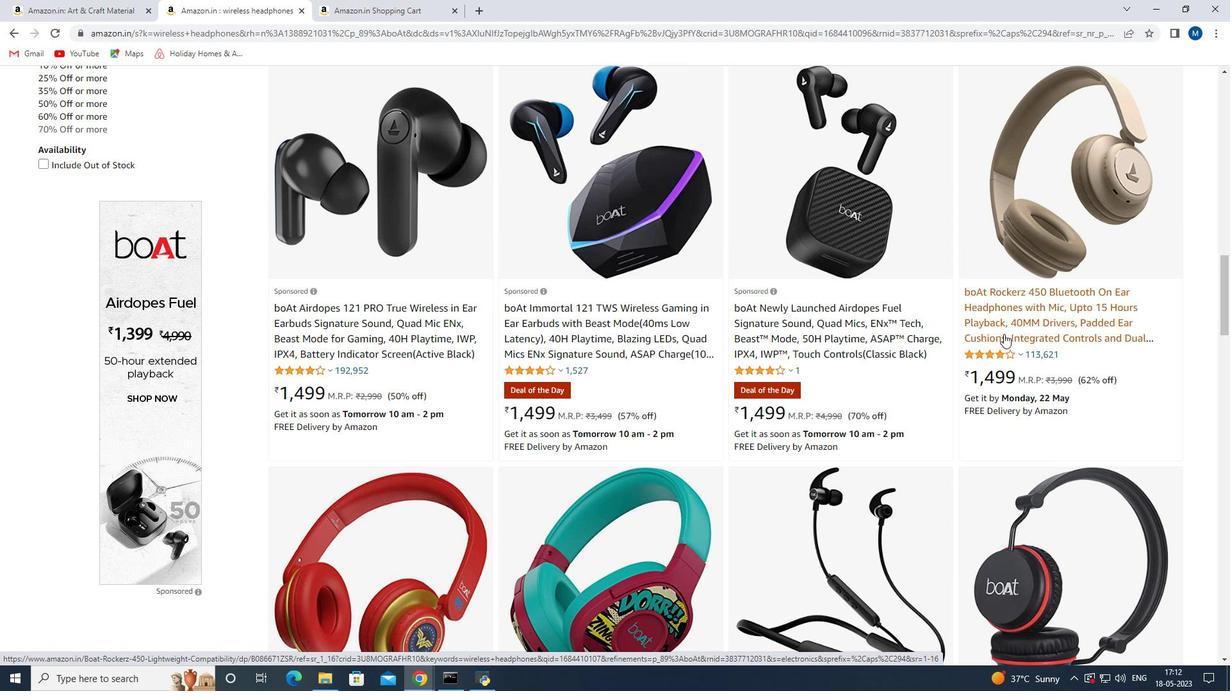 
Action: Mouse scrolled (994, 352) with delta (0, 0)
Screenshot: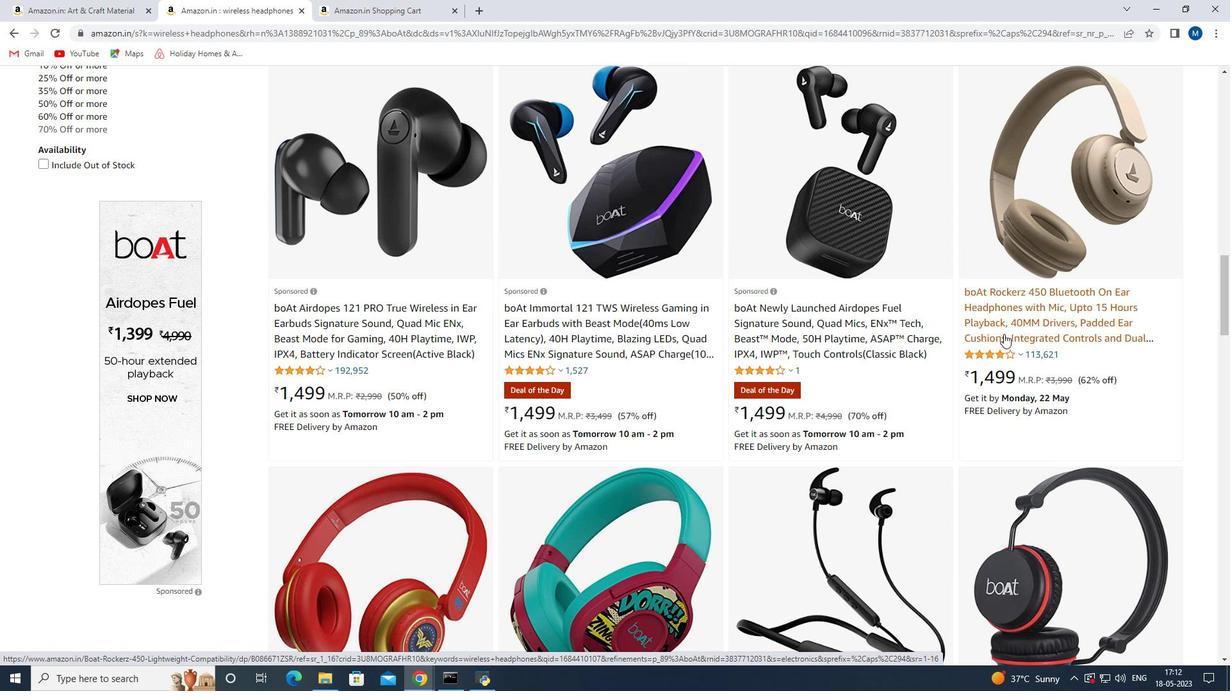 
Action: Mouse scrolled (994, 352) with delta (0, 0)
Screenshot: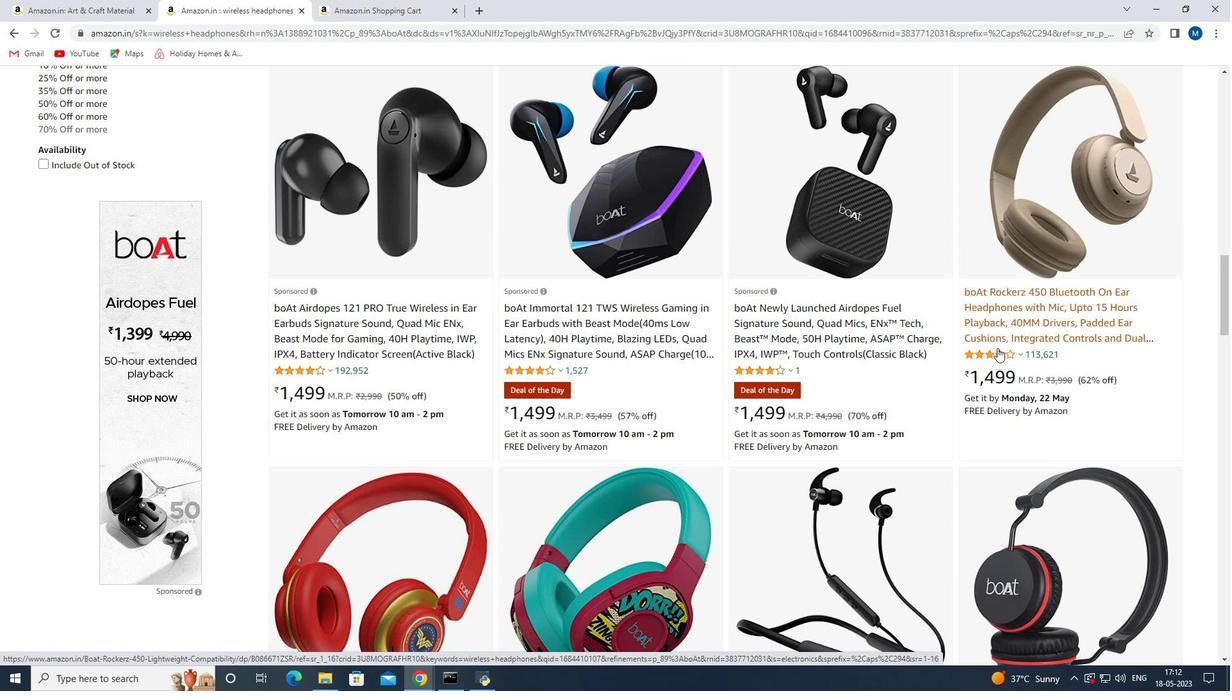 
Action: Mouse moved to (977, 362)
Screenshot: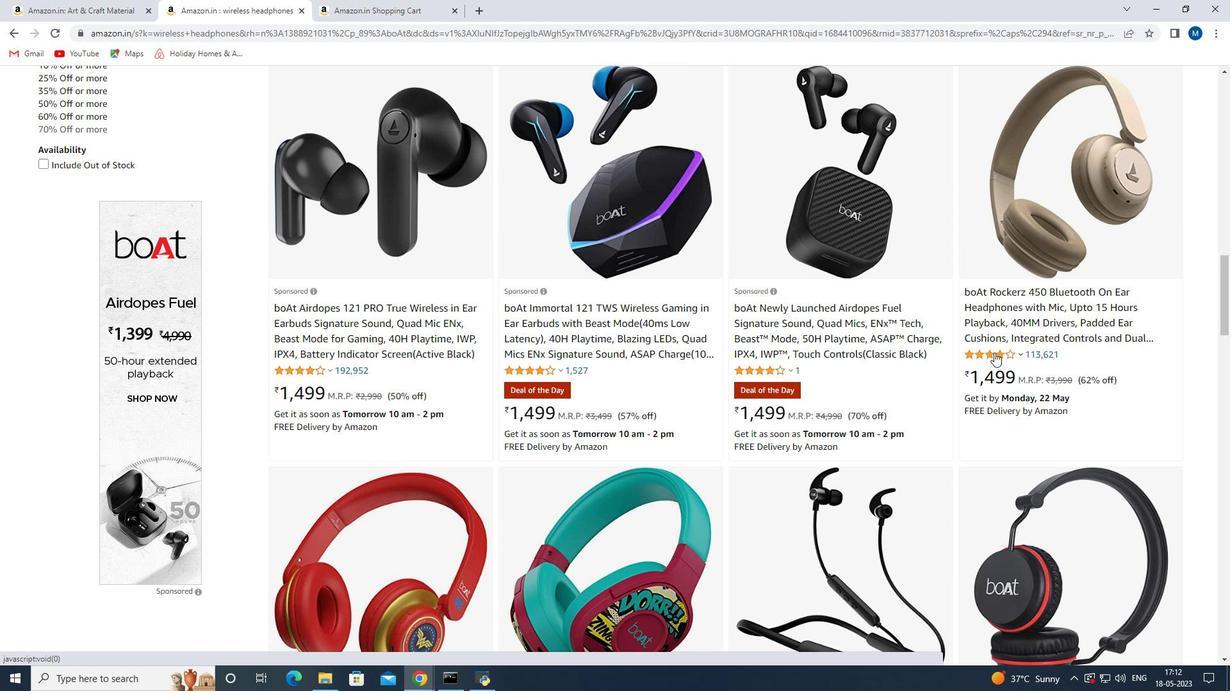 
Action: Mouse scrolled (977, 361) with delta (0, 0)
Screenshot: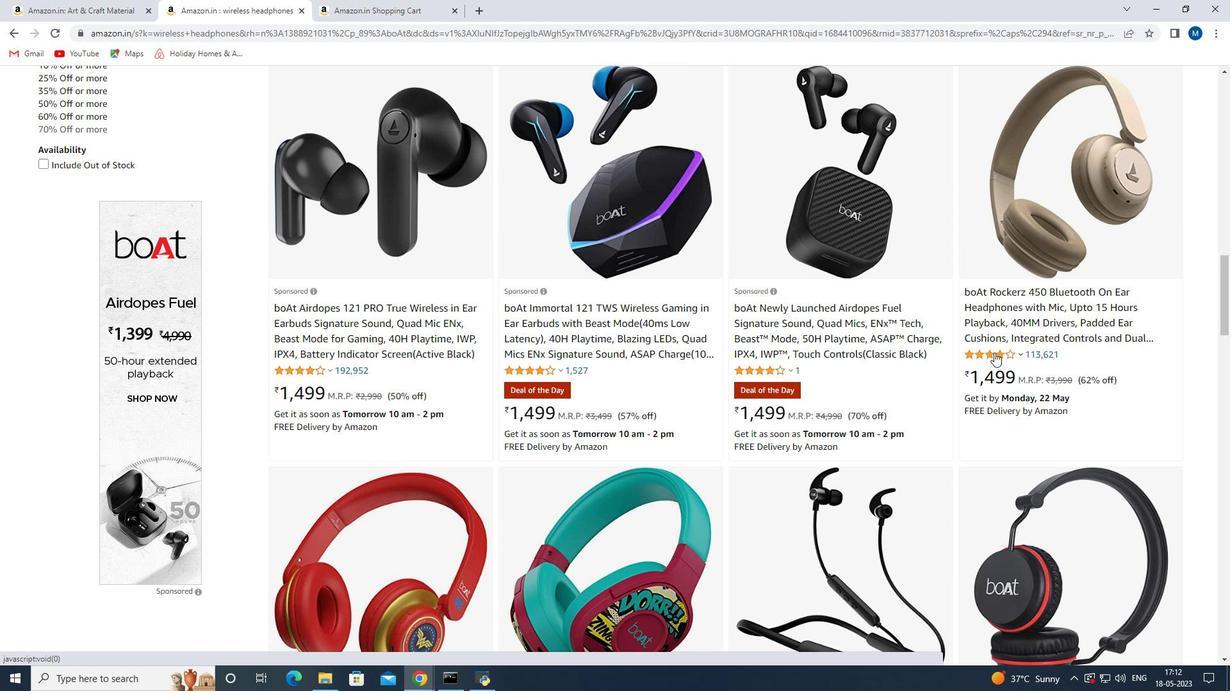 
Action: Mouse moved to (904, 420)
Screenshot: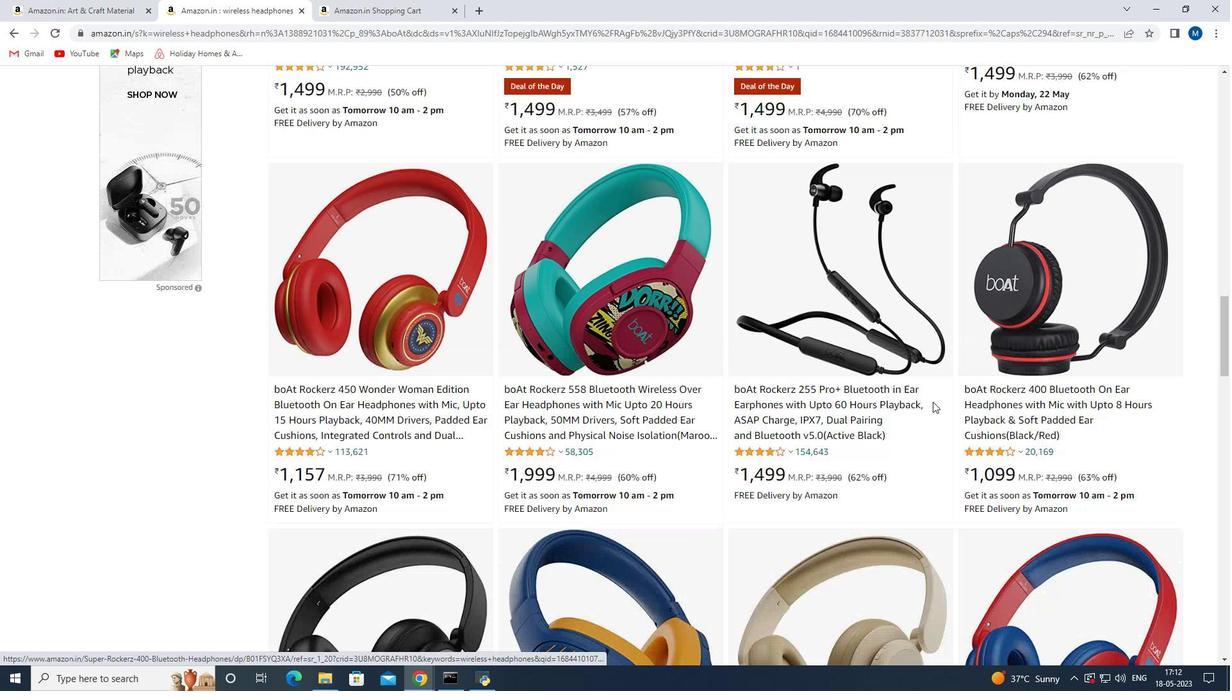 
Action: Mouse scrolled (904, 419) with delta (0, 0)
Screenshot: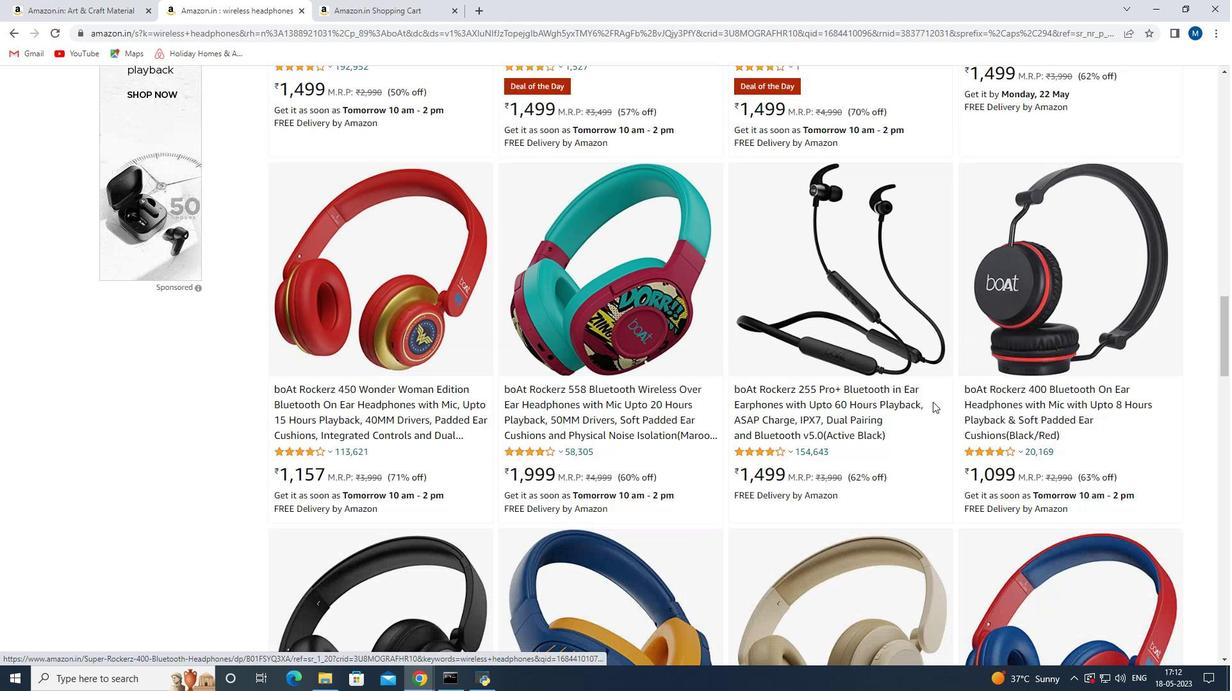 
Action: Mouse moved to (903, 420)
Screenshot: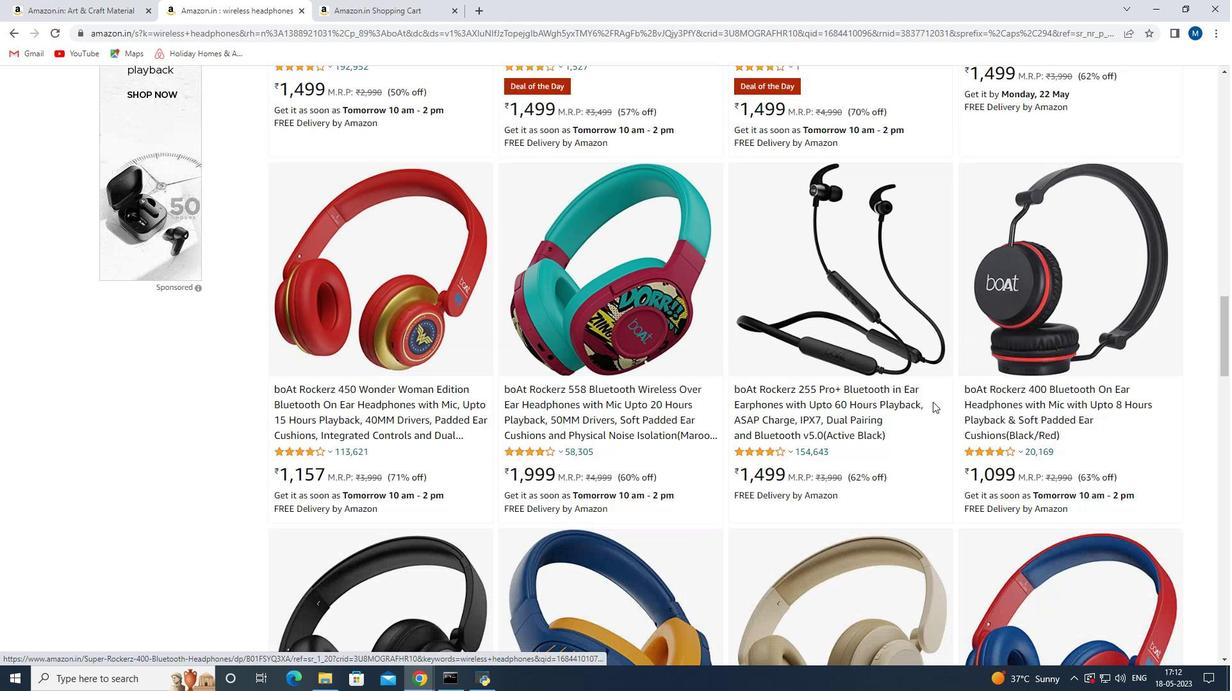 
Action: Mouse scrolled (904, 419) with delta (0, 0)
Screenshot: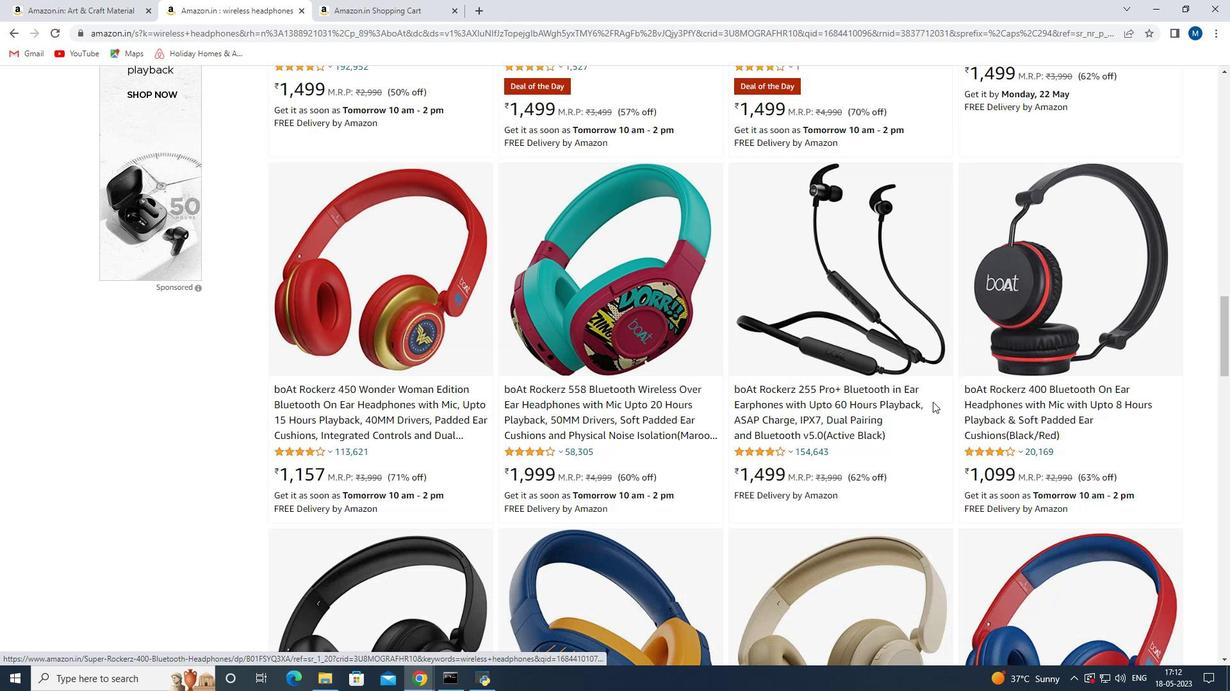 
Action: Mouse moved to (903, 420)
Screenshot: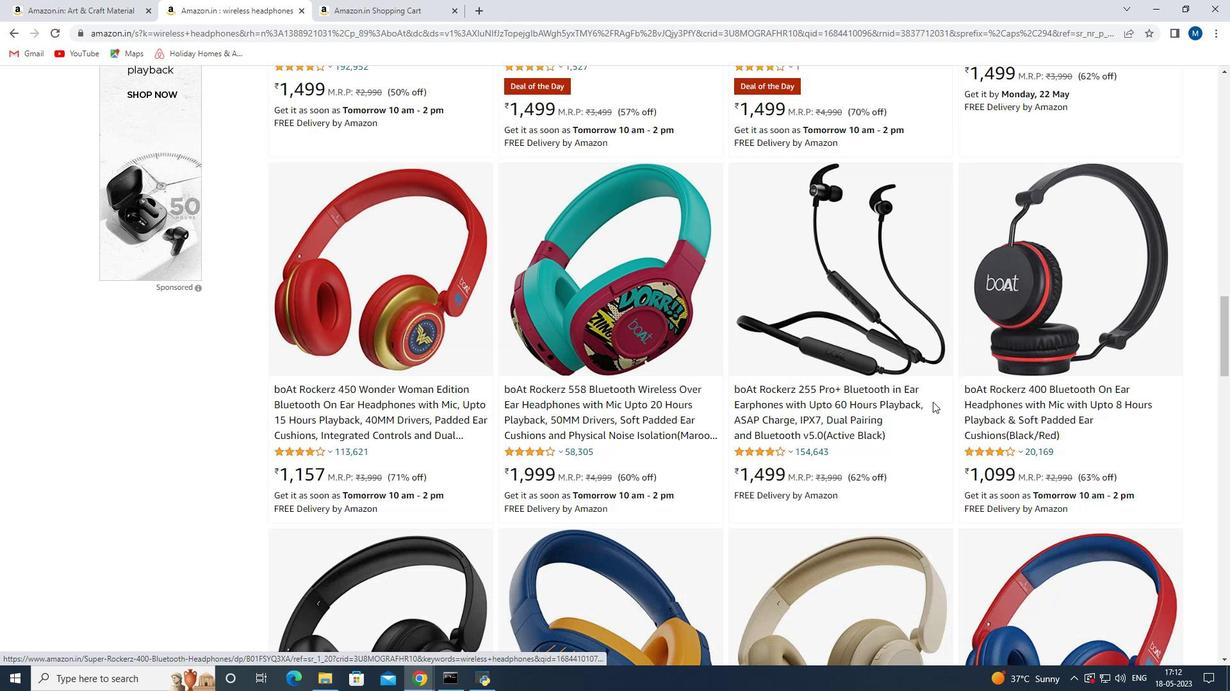 
Action: Mouse scrolled (903, 420) with delta (0, 0)
Screenshot: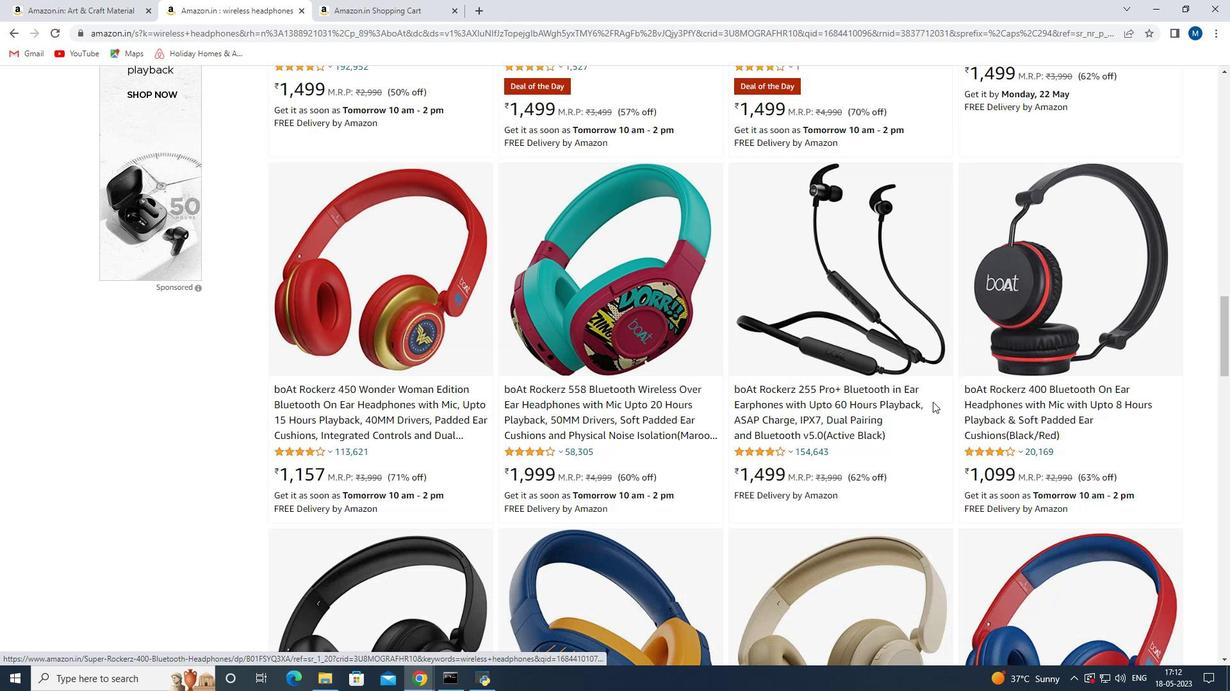 
Action: Mouse moved to (902, 420)
Screenshot: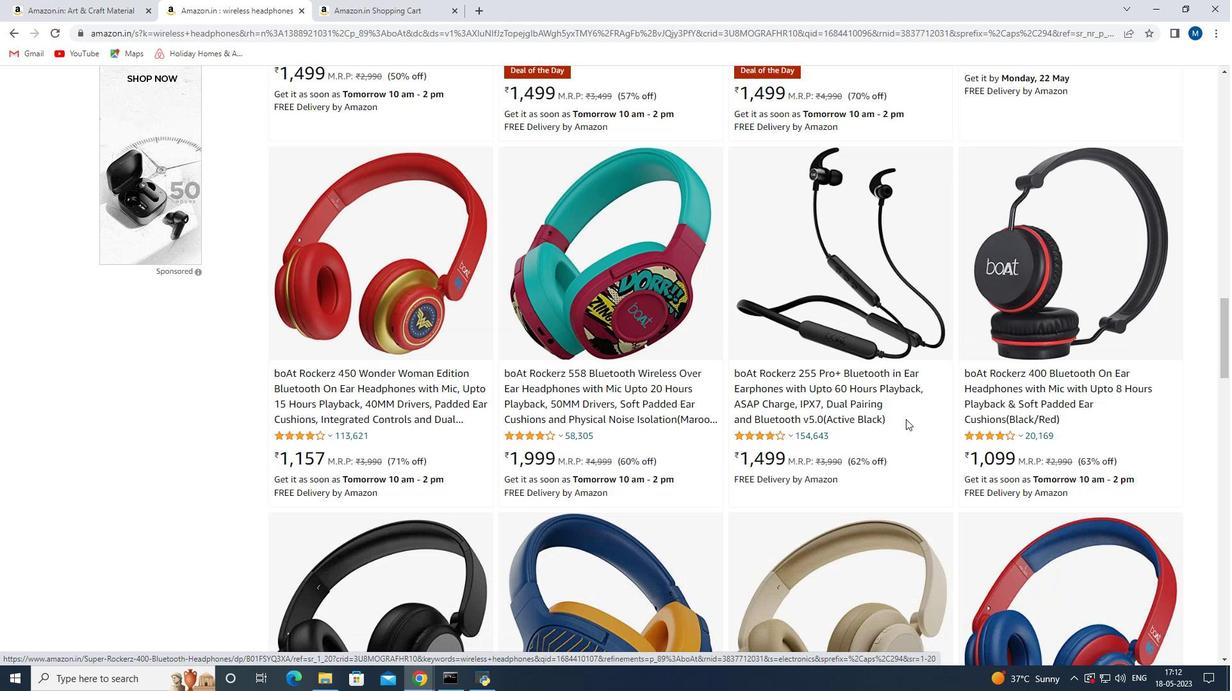 
Action: Mouse scrolled (902, 420) with delta (0, 0)
Screenshot: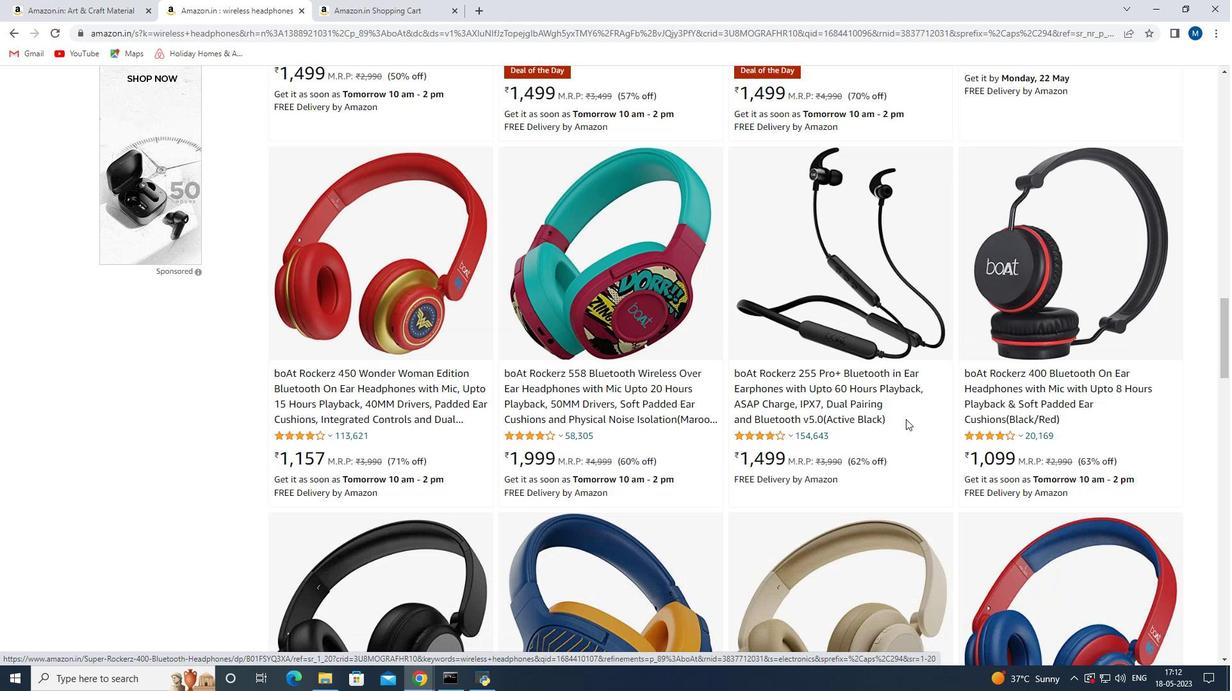 
Action: Mouse moved to (839, 474)
Screenshot: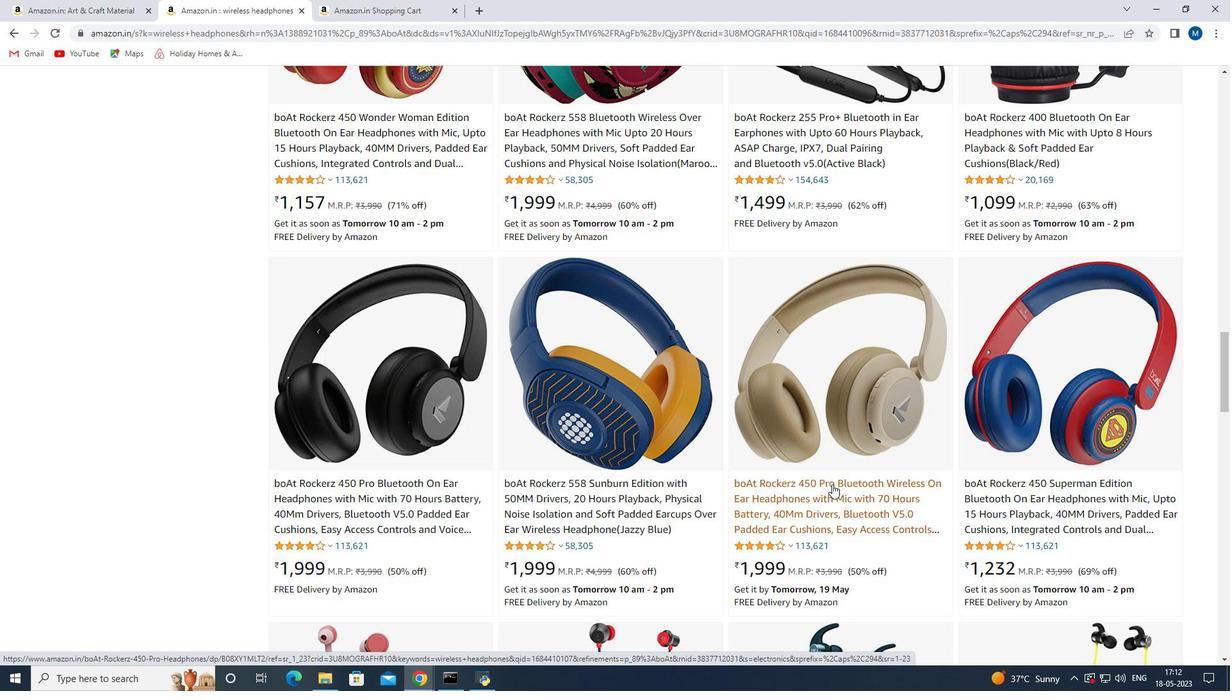 
Action: Mouse scrolled (839, 475) with delta (0, 0)
Screenshot: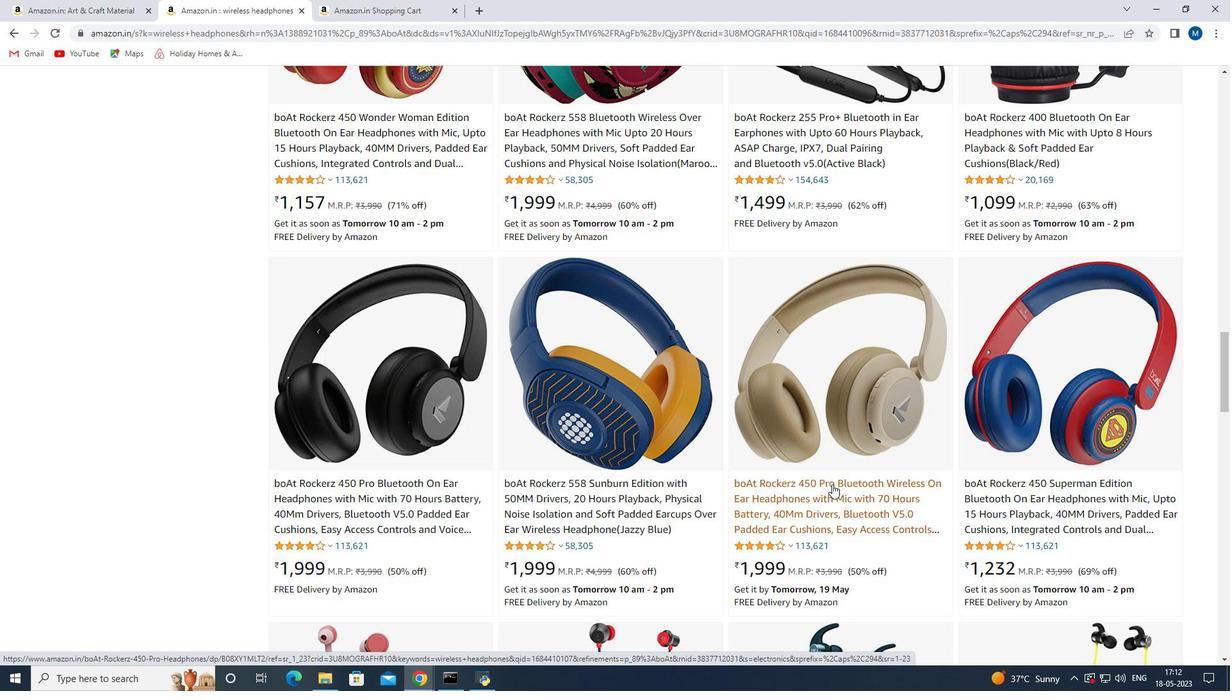 
Action: Mouse moved to (839, 473)
Screenshot: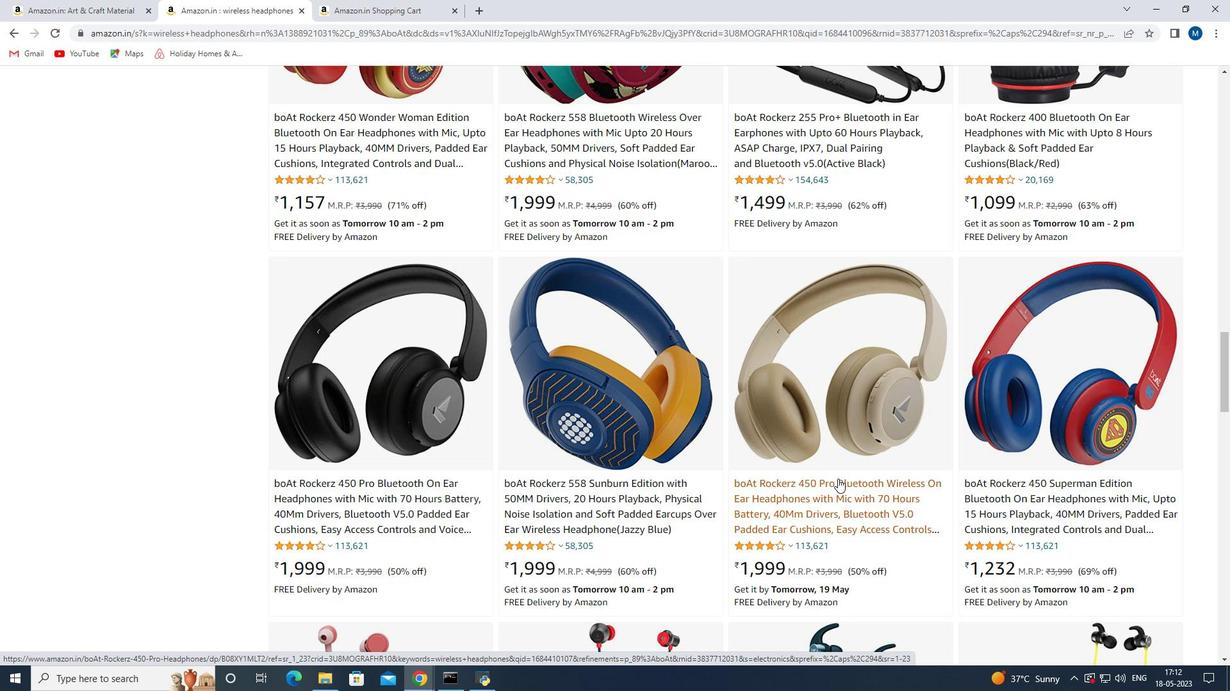 
Action: Mouse scrolled (839, 474) with delta (0, 0)
Screenshot: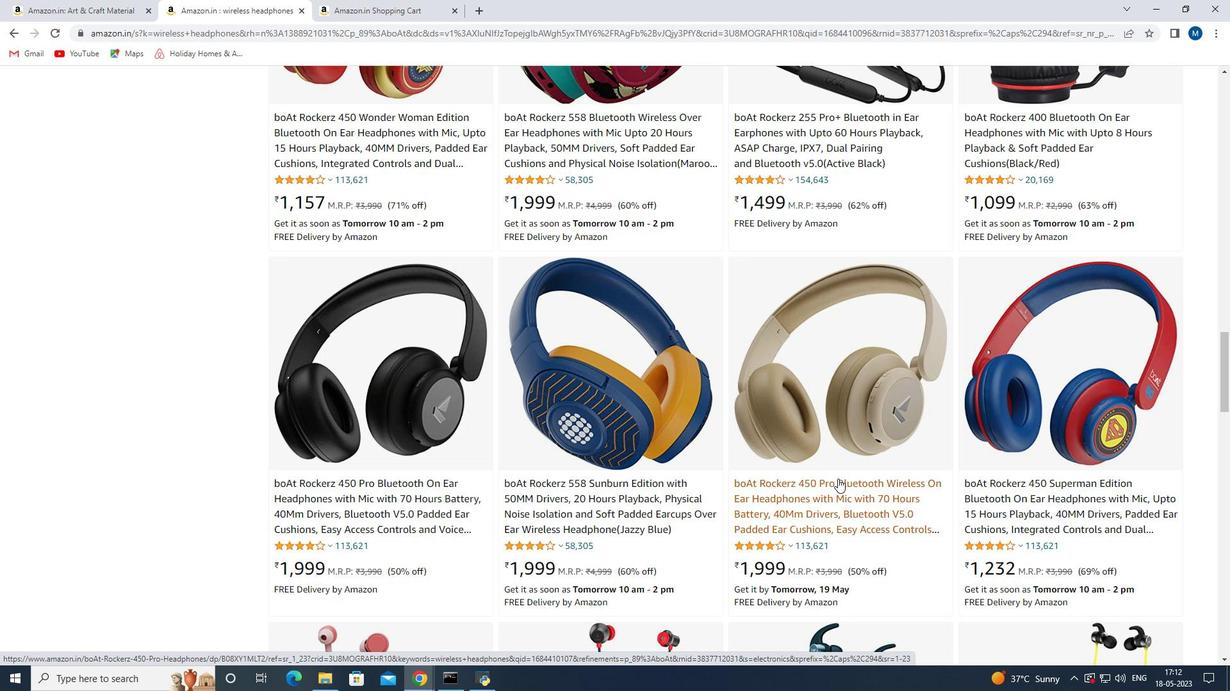 
Action: Mouse moved to (839, 472)
Screenshot: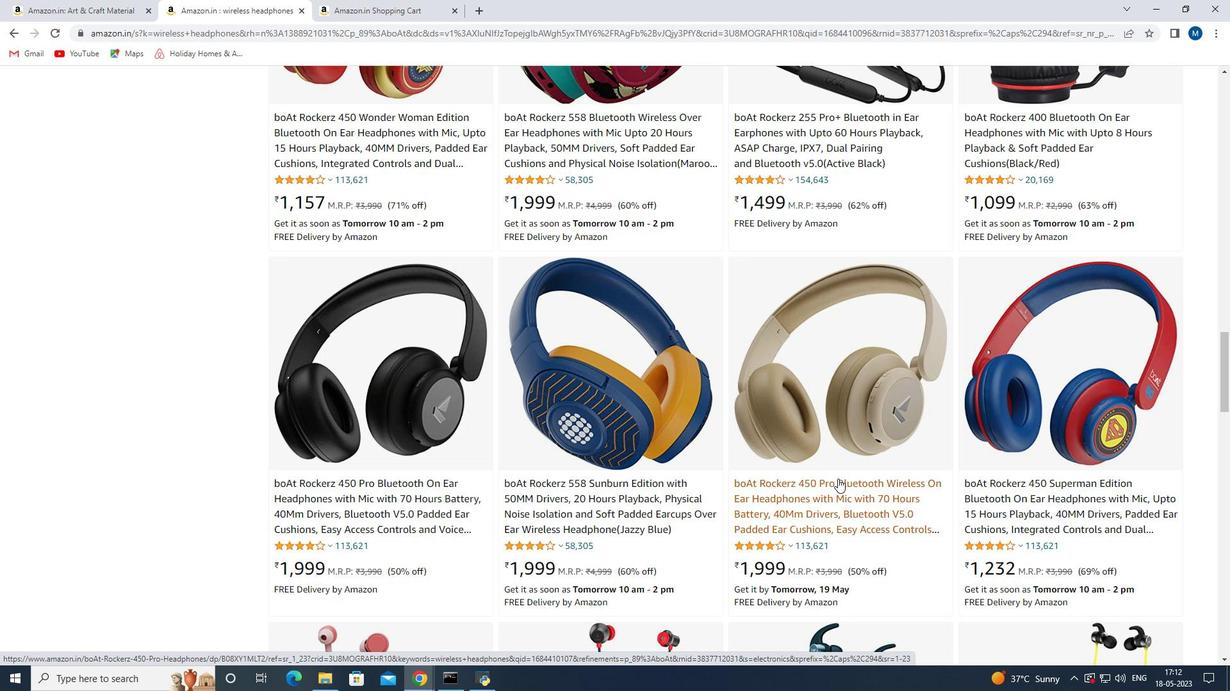 
Action: Mouse scrolled (839, 473) with delta (0, 0)
Screenshot: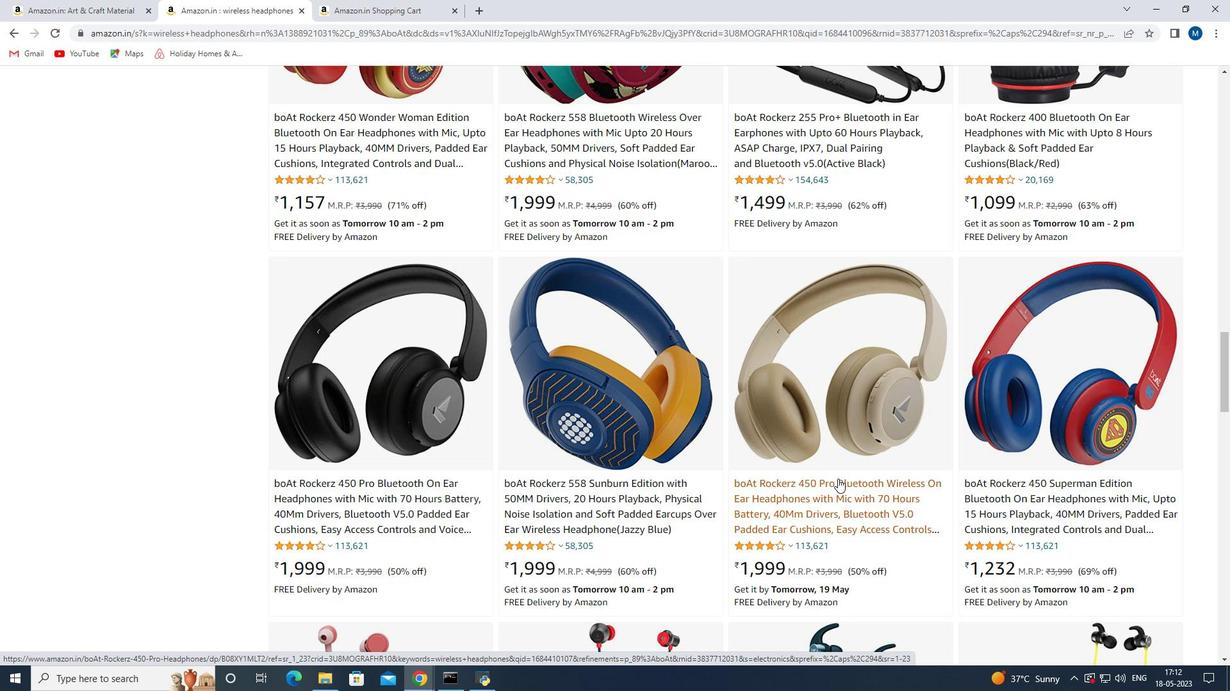 
Action: Mouse scrolled (839, 473) with delta (0, 0)
Screenshot: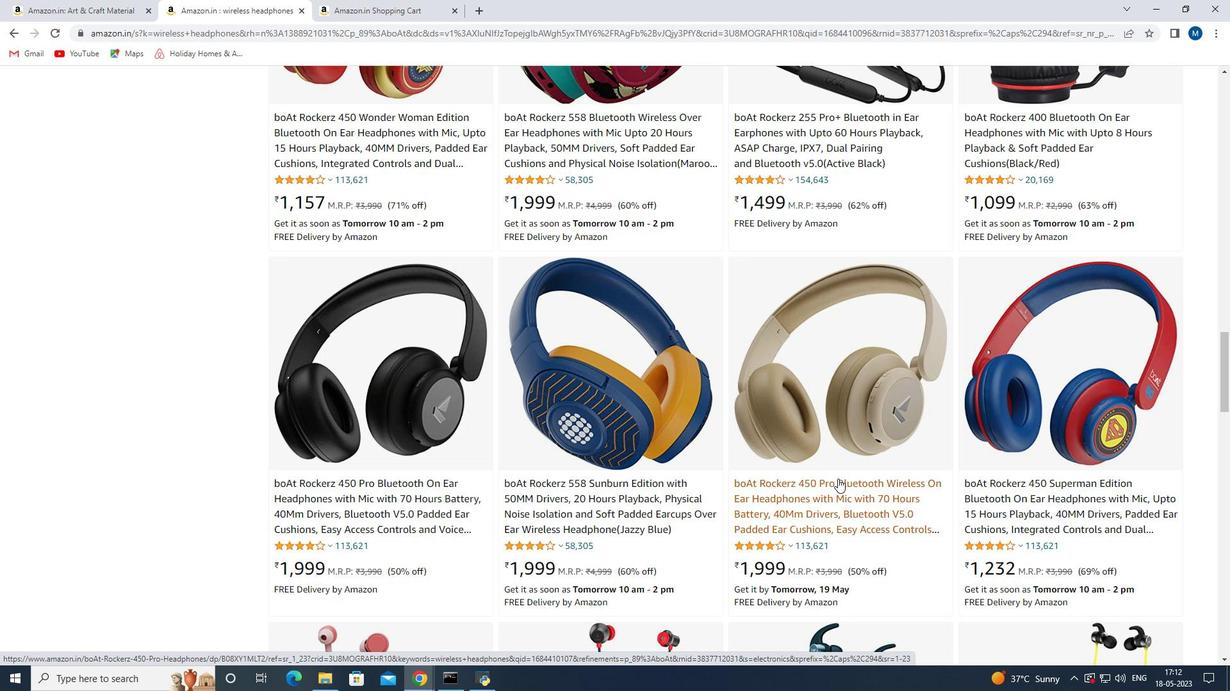 
Action: Mouse scrolled (839, 473) with delta (0, 0)
Screenshot: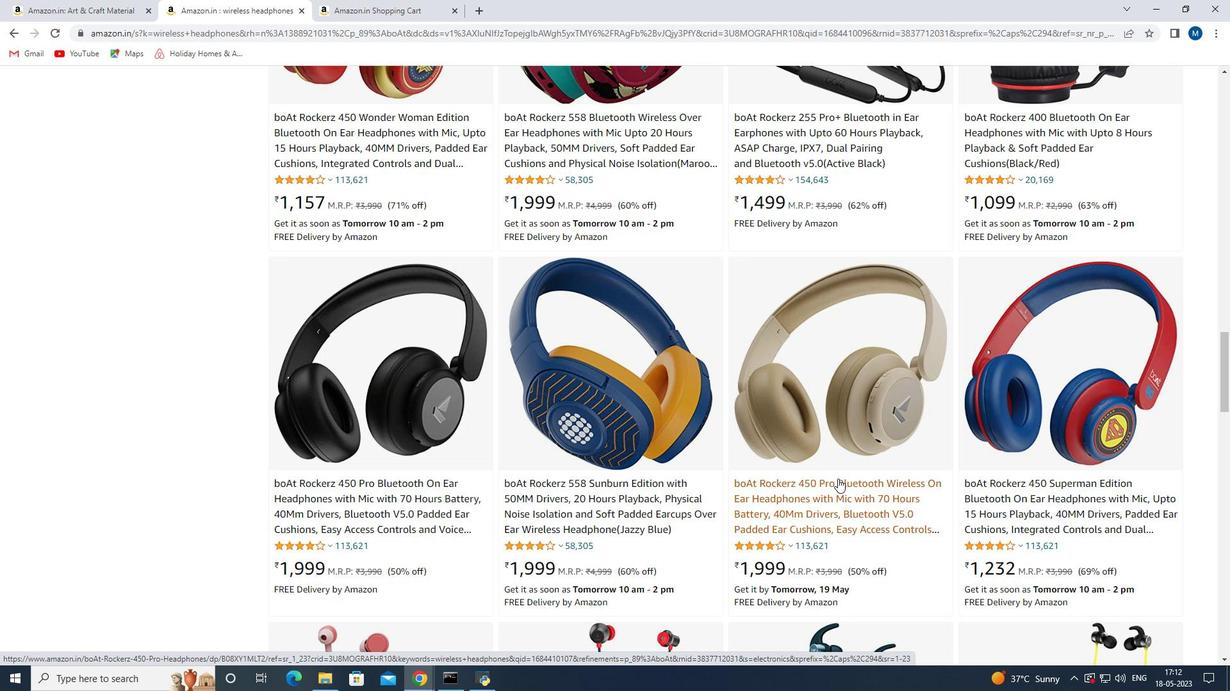 
Action: Mouse scrolled (839, 473) with delta (0, 0)
Screenshot: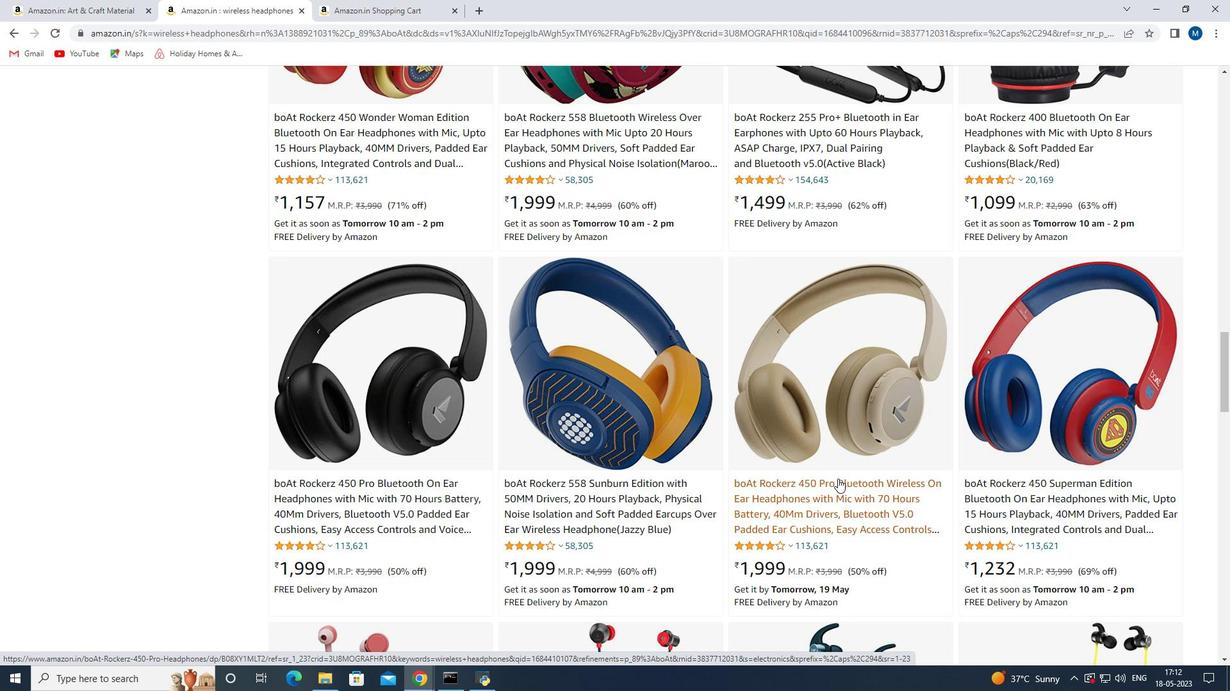 
Action: Mouse scrolled (839, 473) with delta (0, 0)
Screenshot: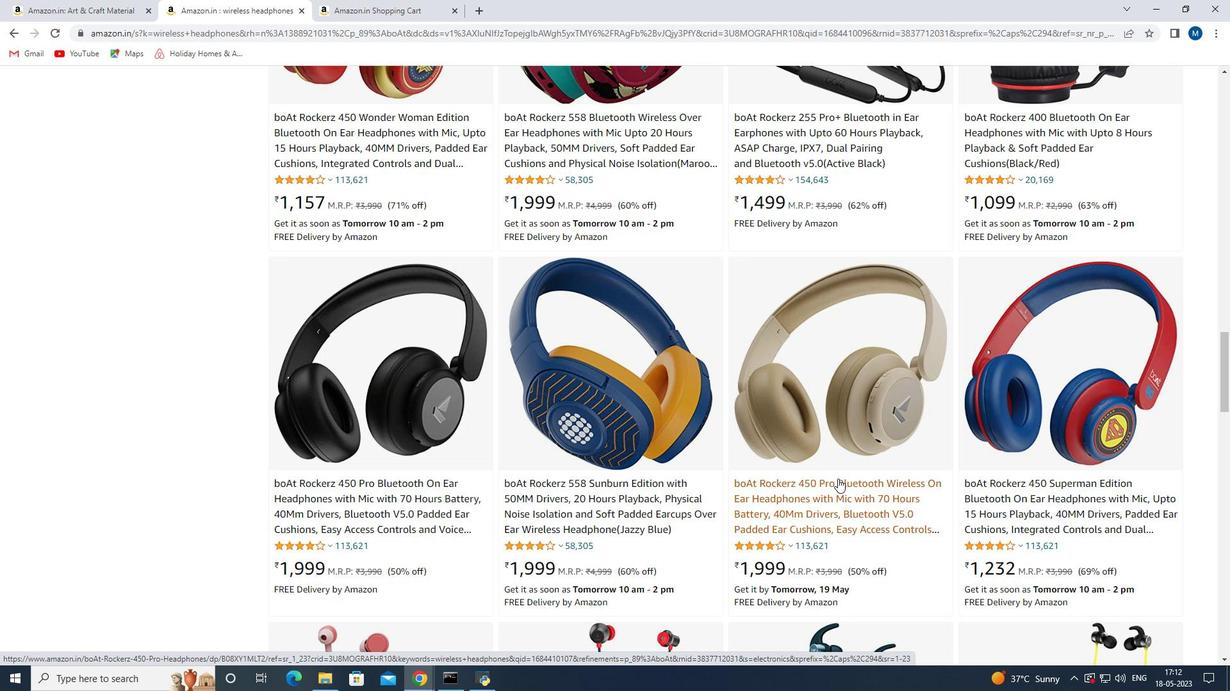 
Action: Mouse moved to (1011, 279)
Screenshot: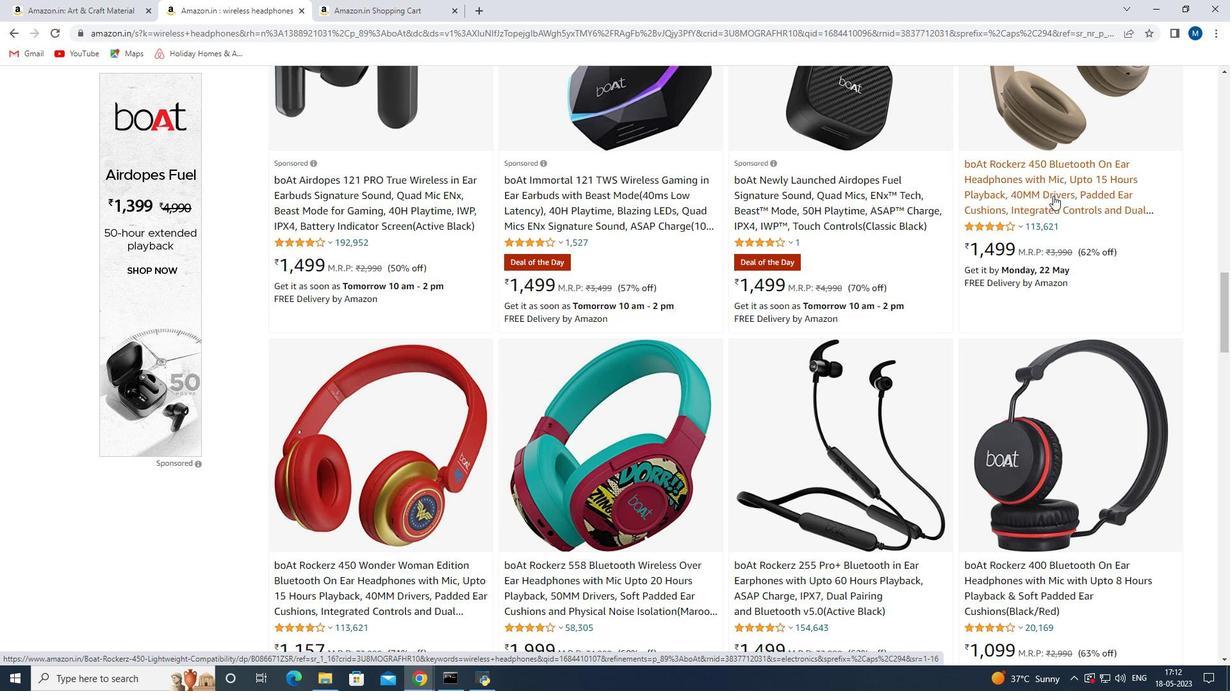 
Action: Mouse scrolled (1011, 278) with delta (0, 0)
Screenshot: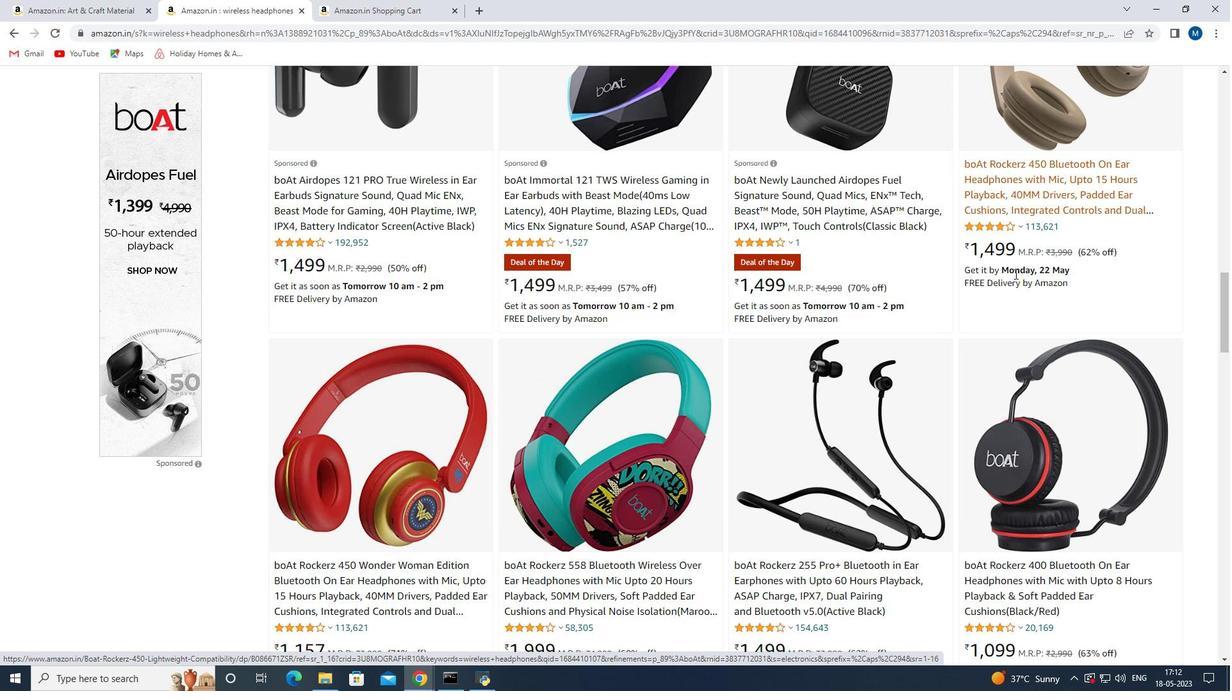 
Action: Mouse moved to (1010, 279)
Screenshot: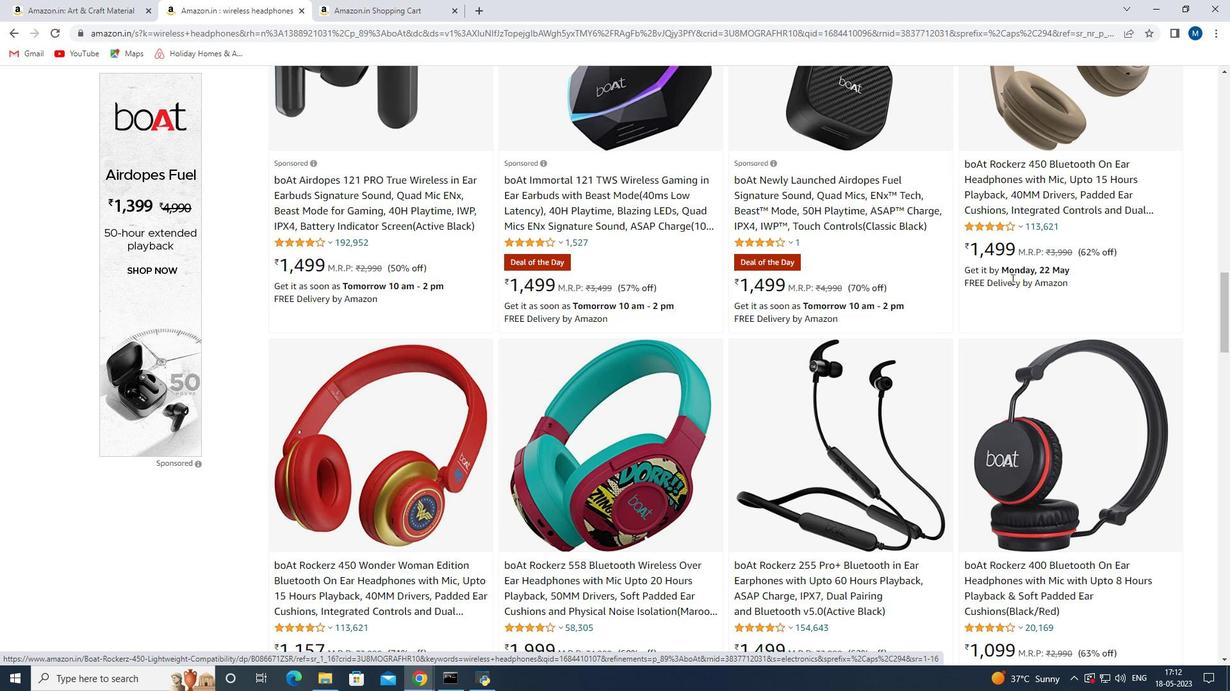 
Action: Mouse scrolled (1010, 279) with delta (0, 0)
Screenshot: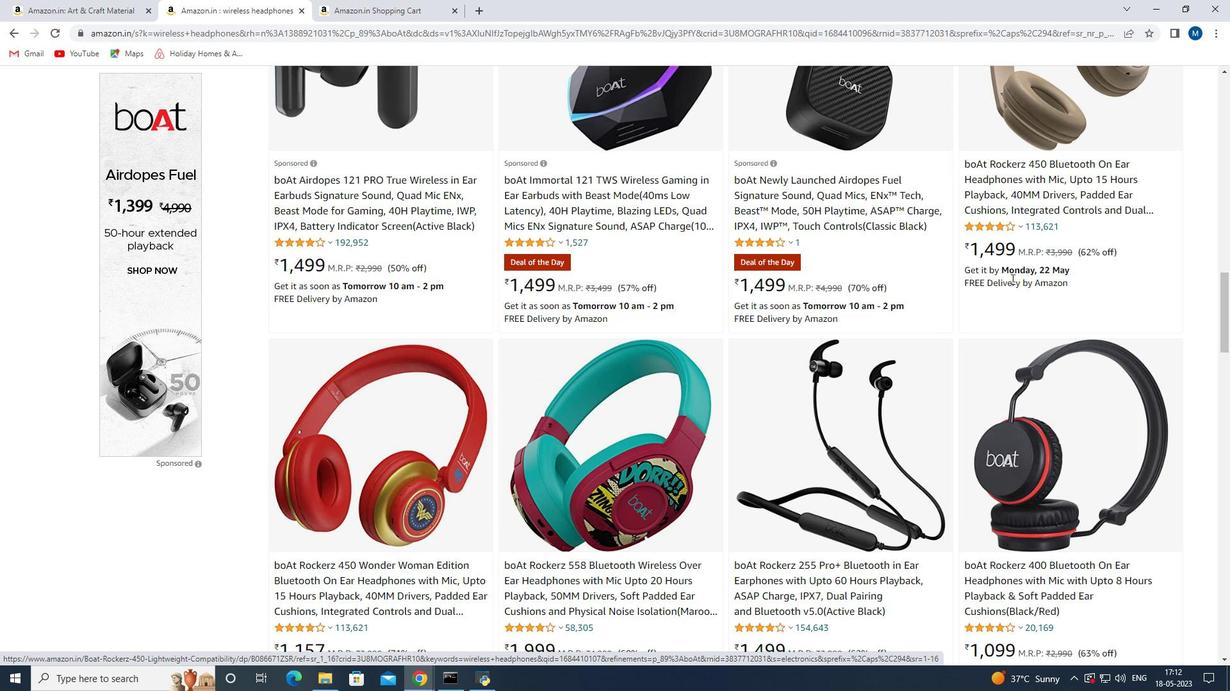 
Action: Mouse scrolled (1010, 279) with delta (0, 0)
Screenshot: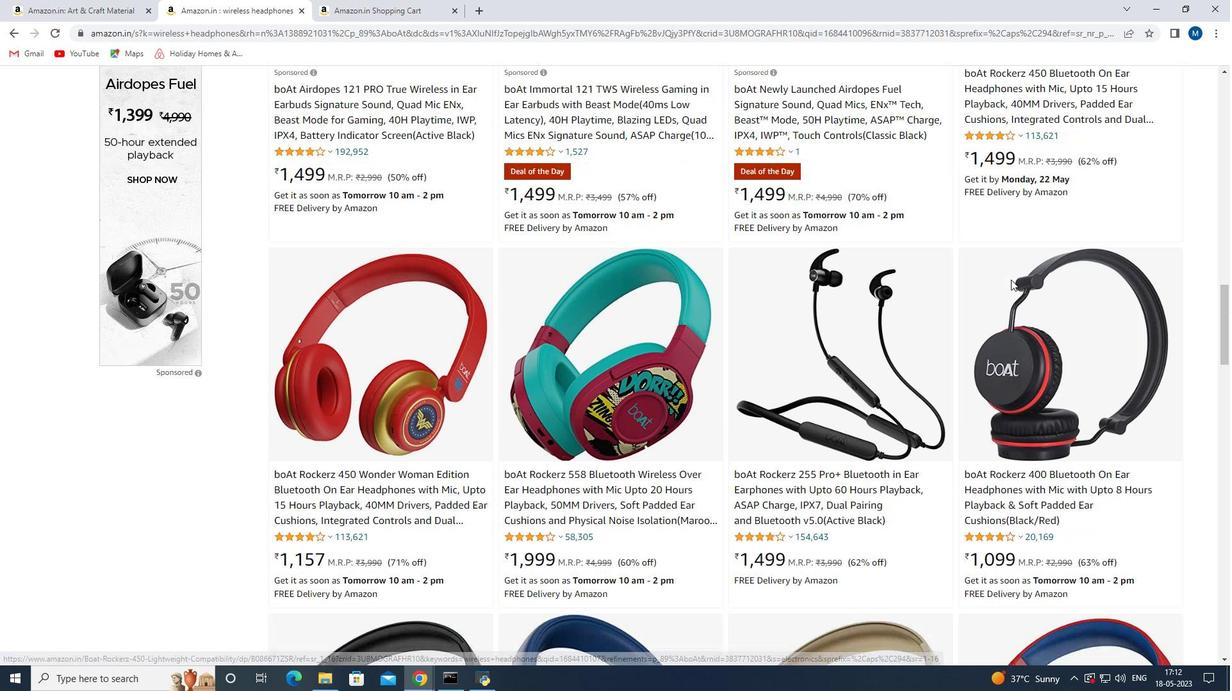 
Action: Mouse scrolled (1010, 279) with delta (0, 0)
Screenshot: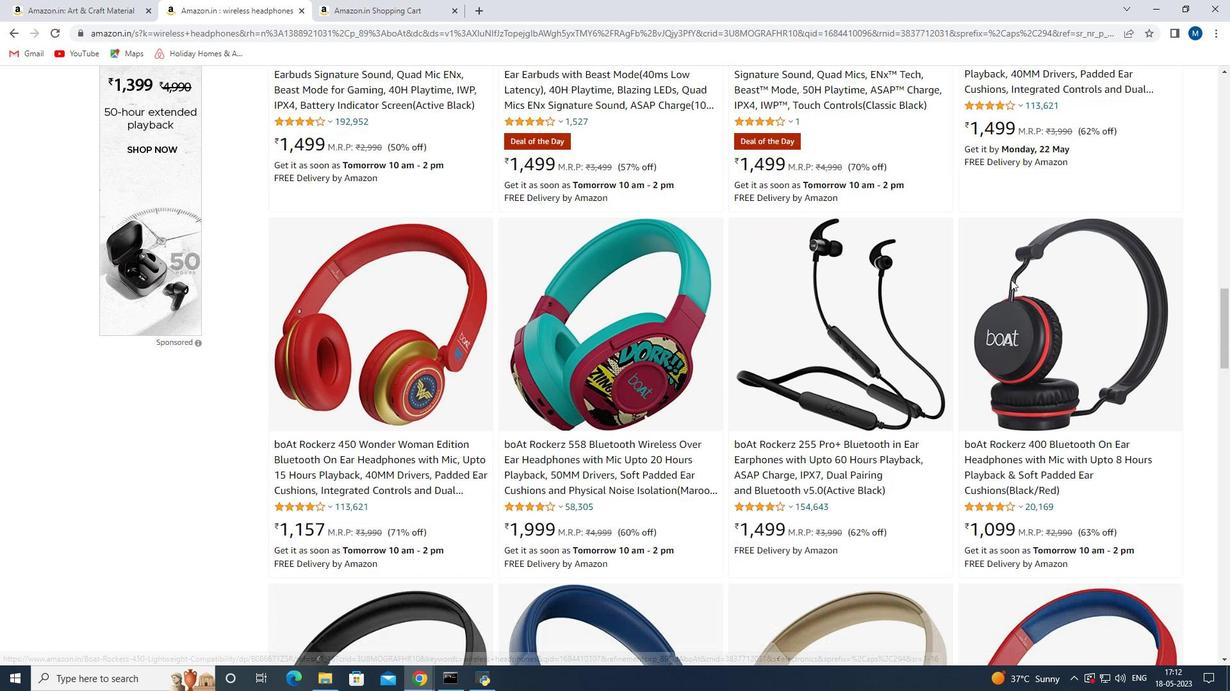 
Action: Mouse moved to (870, 559)
Screenshot: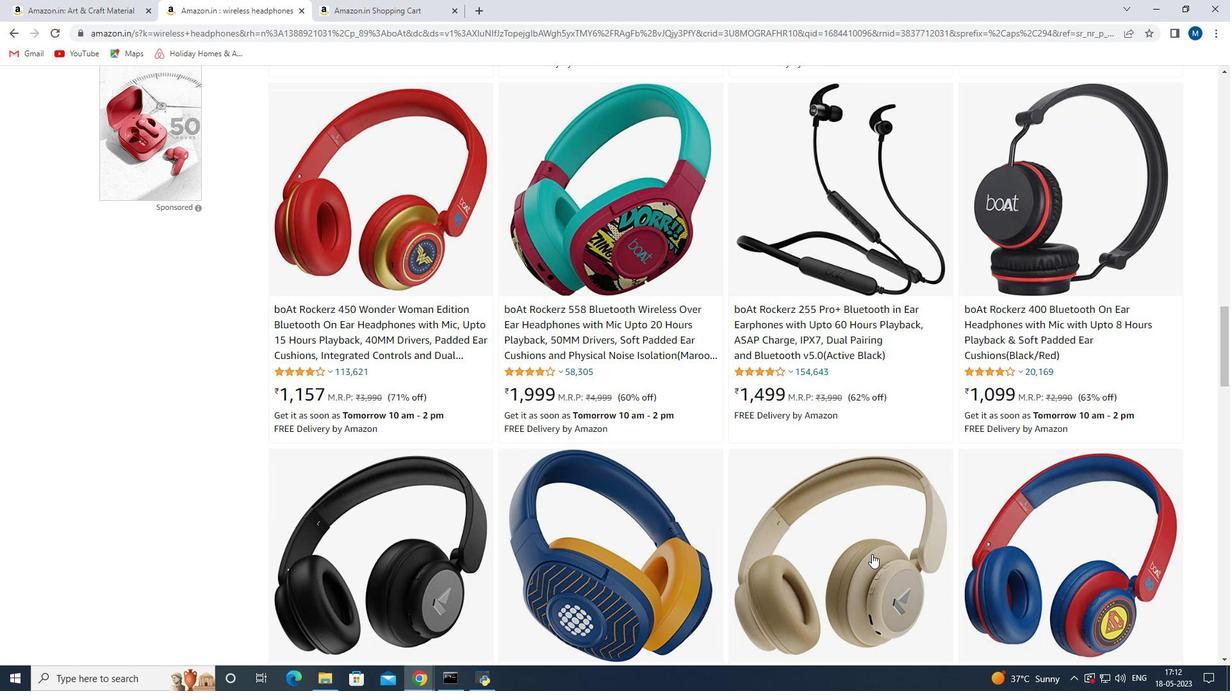 
Action: Mouse pressed left at (870, 559)
Screenshot: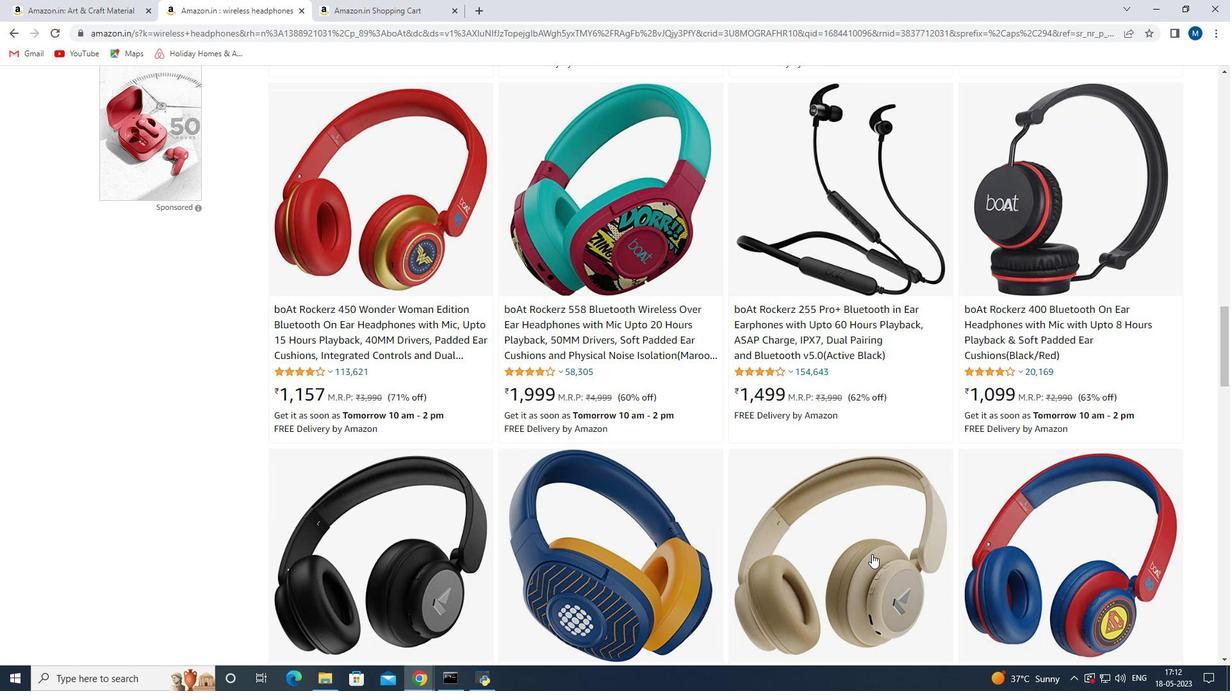 
Action: Mouse moved to (1014, 558)
Screenshot: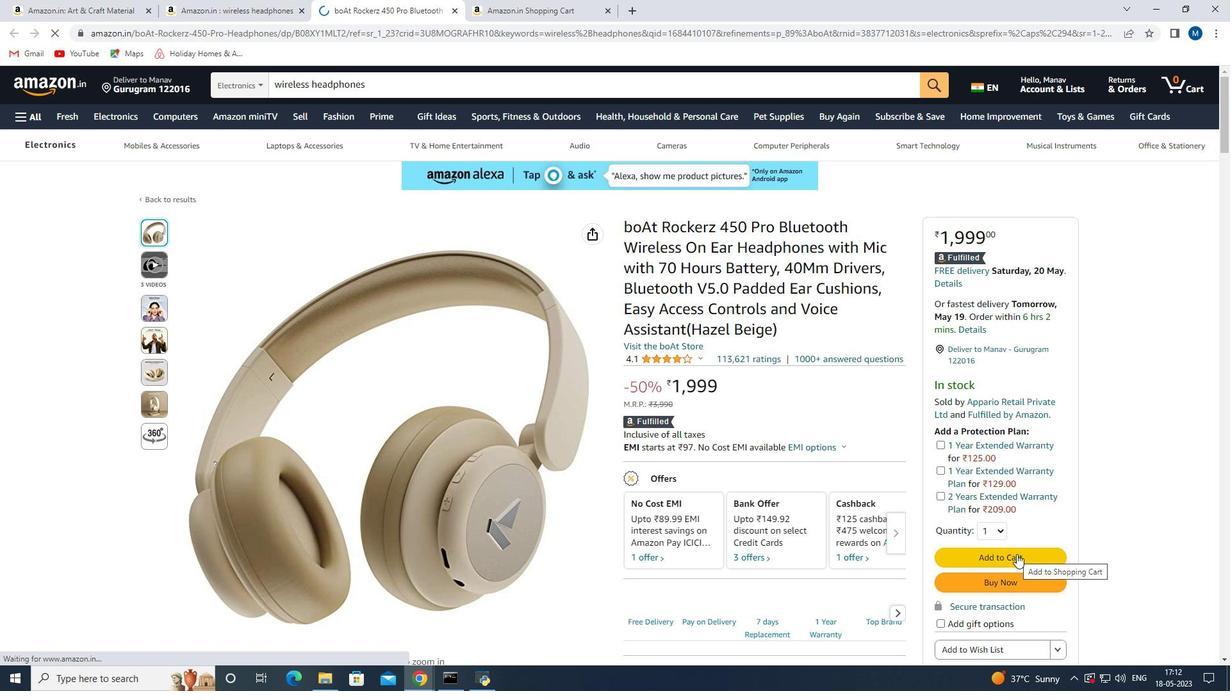 
Action: Mouse pressed left at (1014, 558)
Screenshot: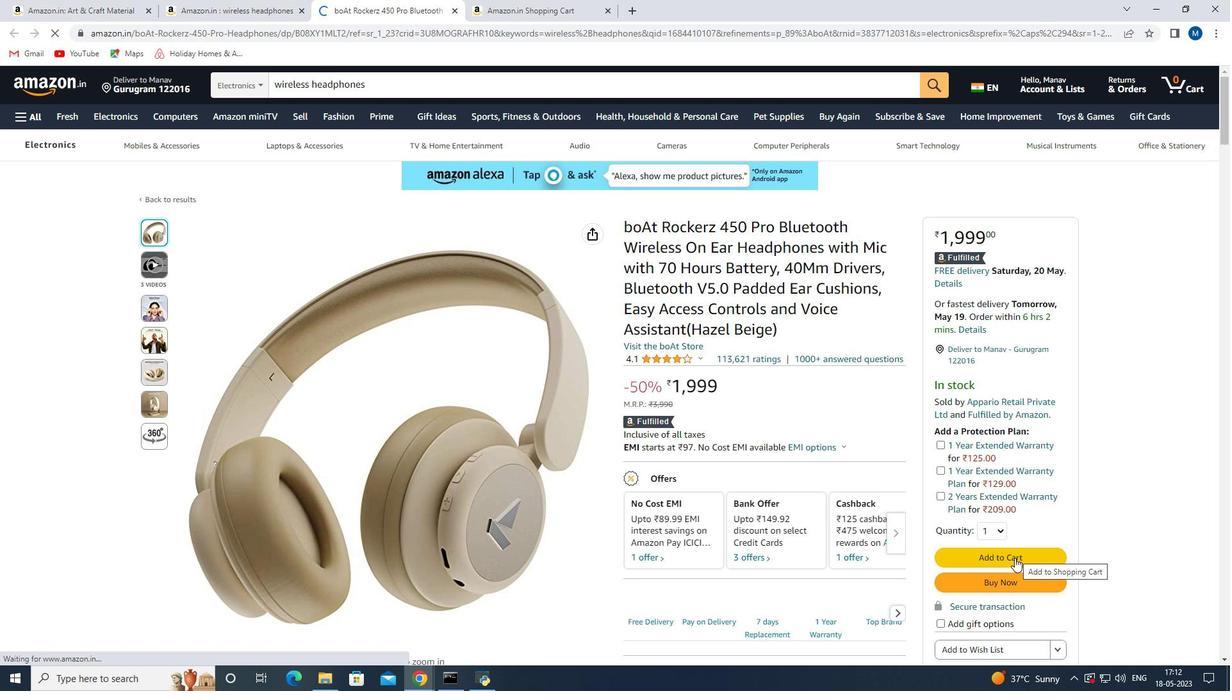 
Action: Mouse moved to (67, 0)
Screenshot: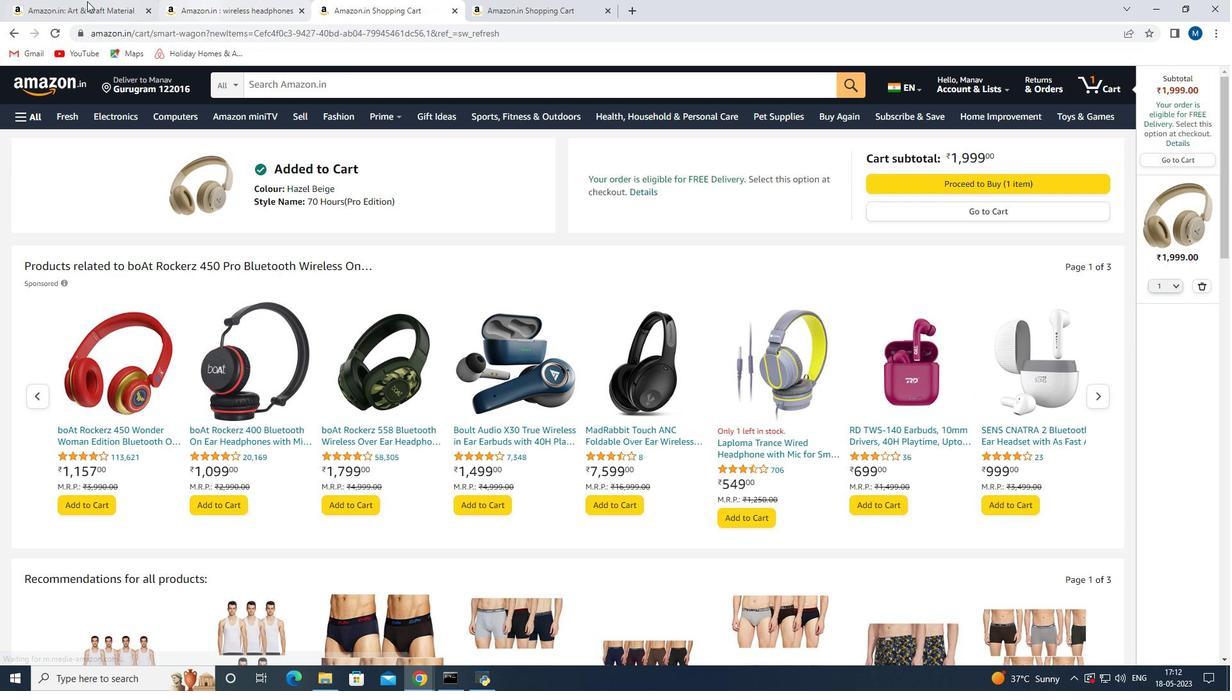 
Action: Mouse pressed left at (67, 0)
Screenshot: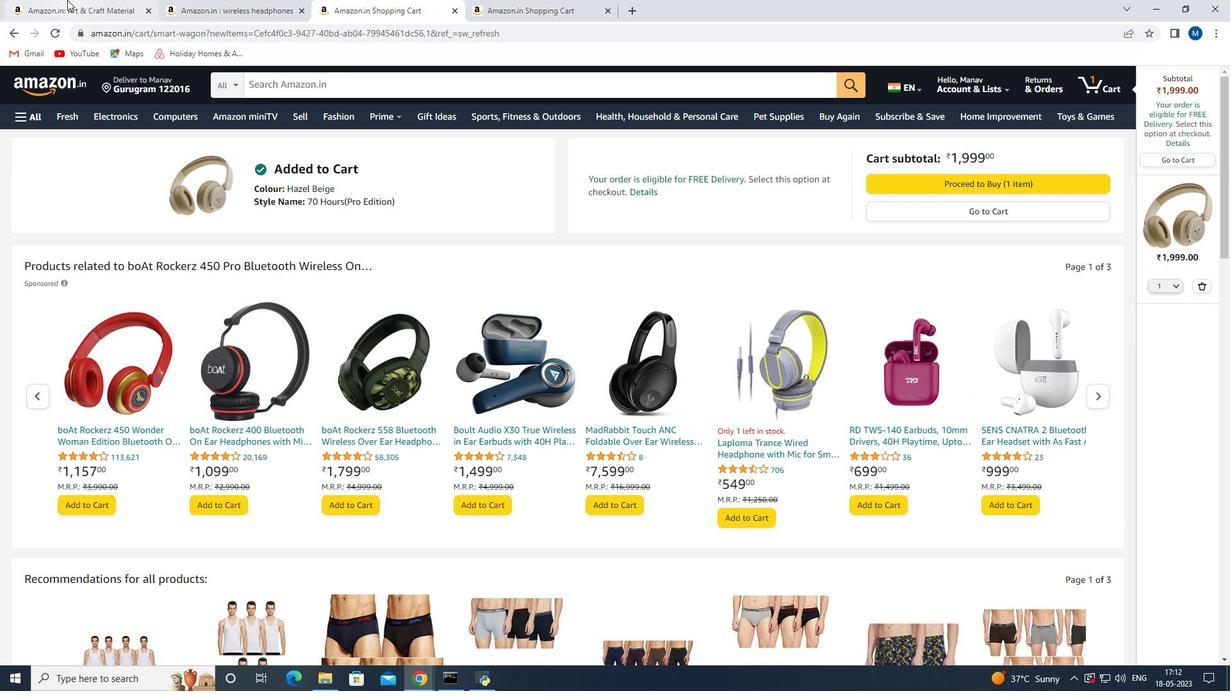 
Action: Mouse moved to (257, 0)
Screenshot: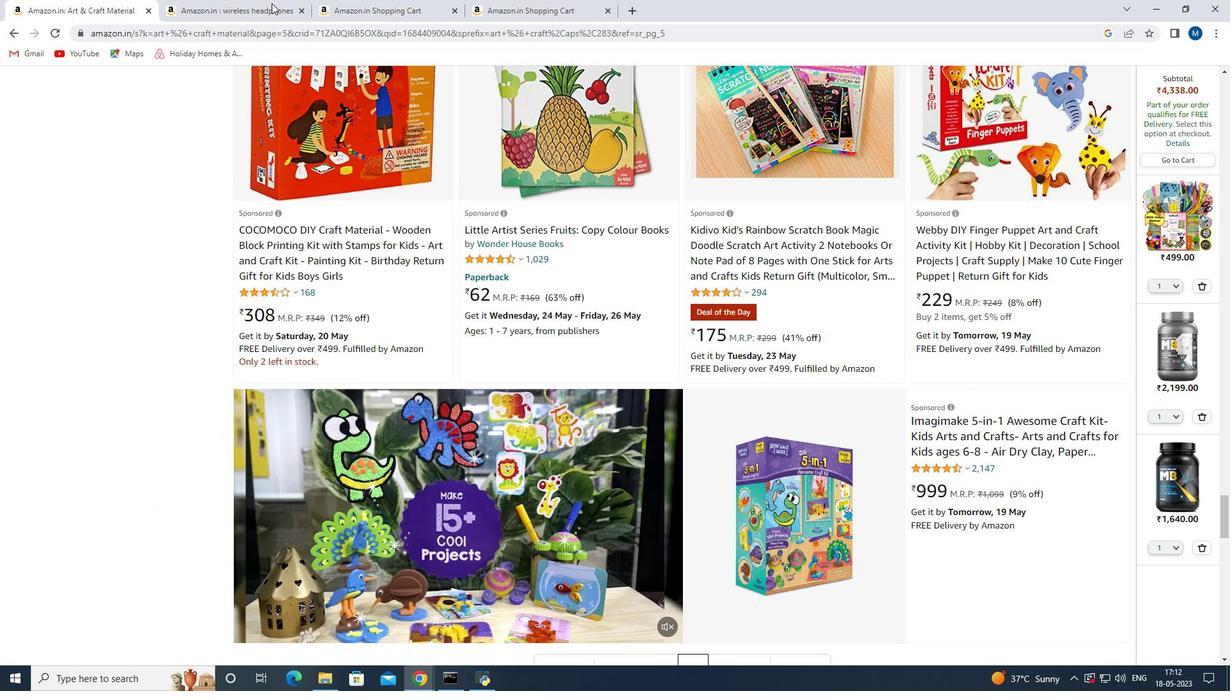 
Action: Mouse pressed left at (257, 0)
Screenshot: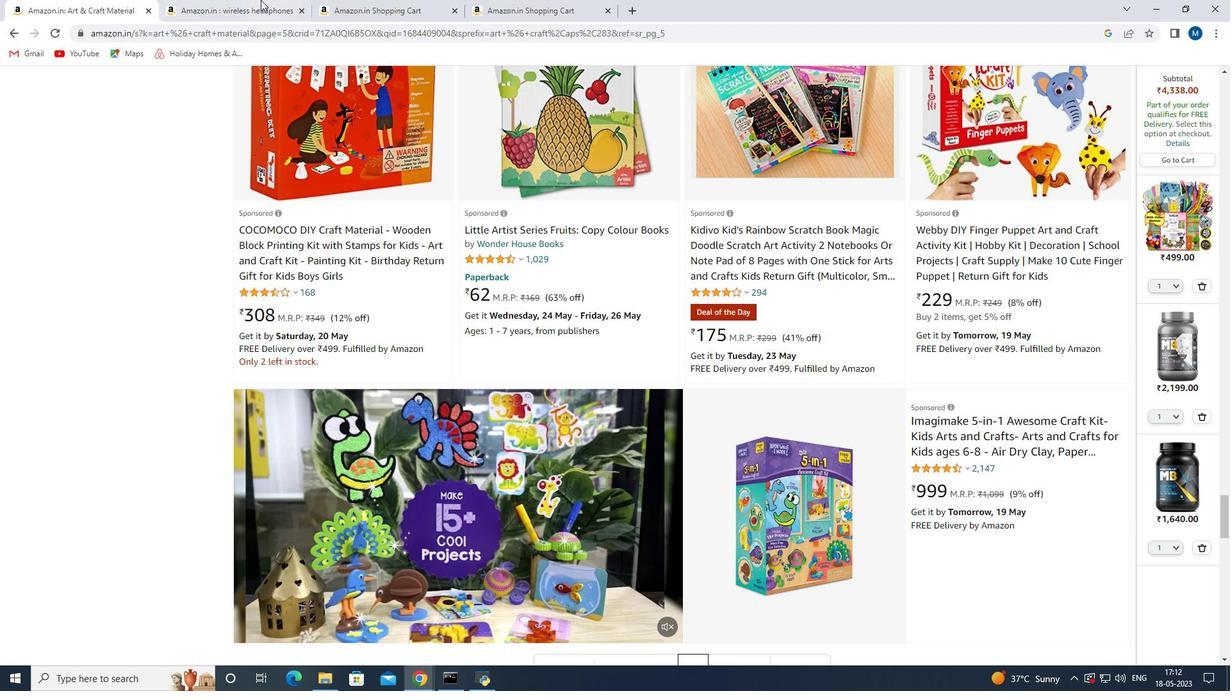 
Action: Mouse moved to (799, 506)
Screenshot: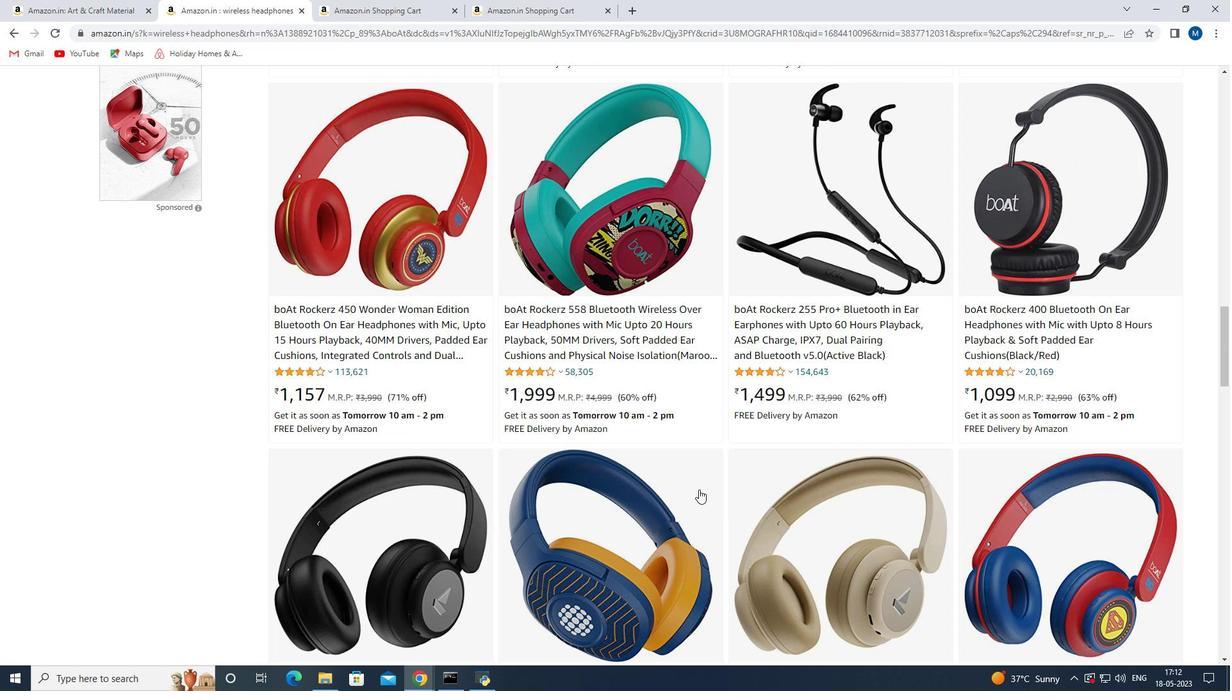 
Action: Mouse scrolled (799, 506) with delta (0, 0)
Screenshot: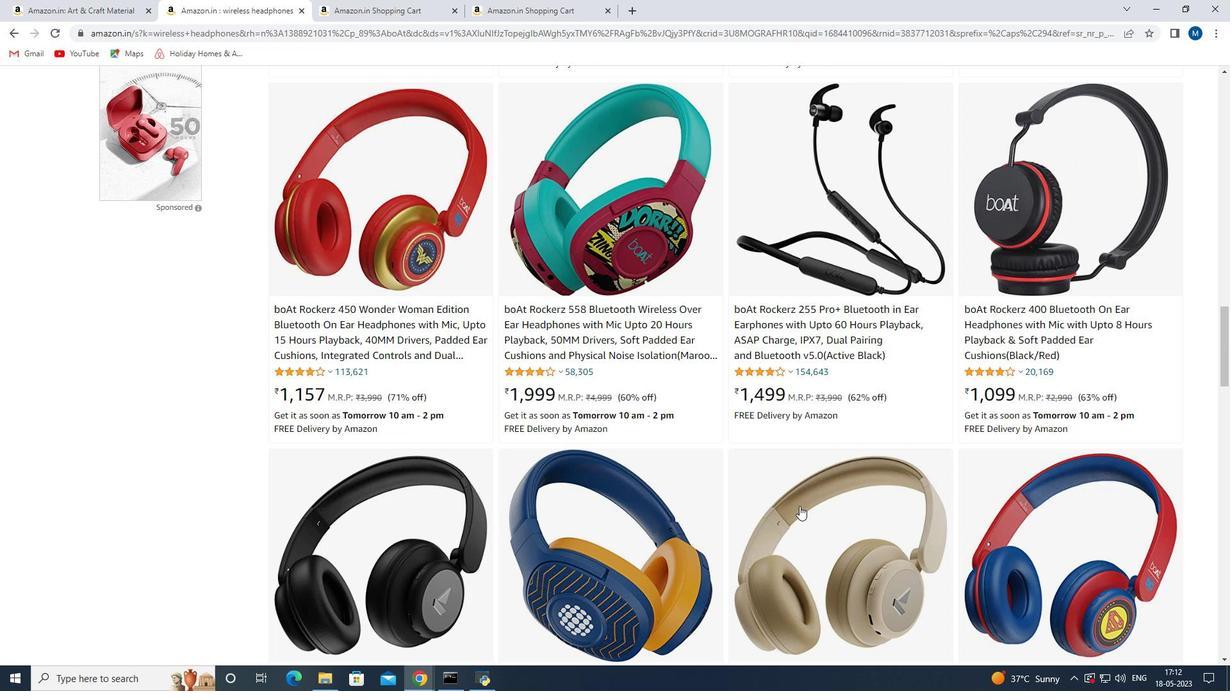 
Action: Mouse scrolled (799, 506) with delta (0, 0)
Screenshot: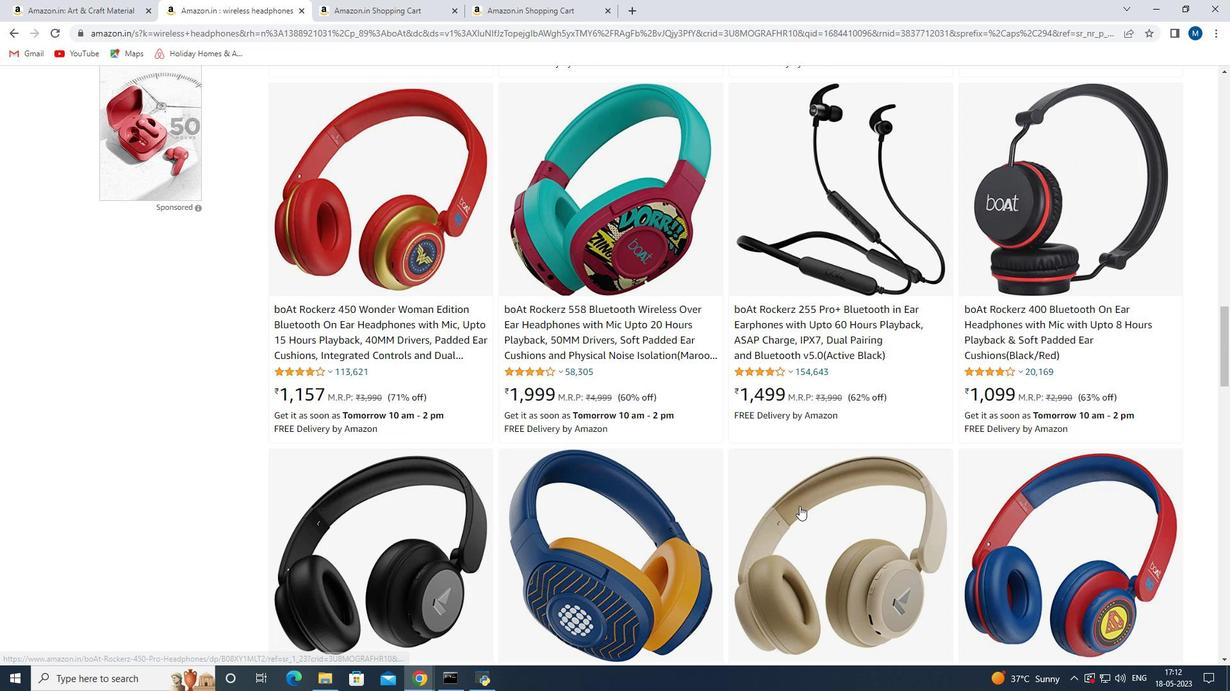 
Action: Mouse moved to (797, 508)
Screenshot: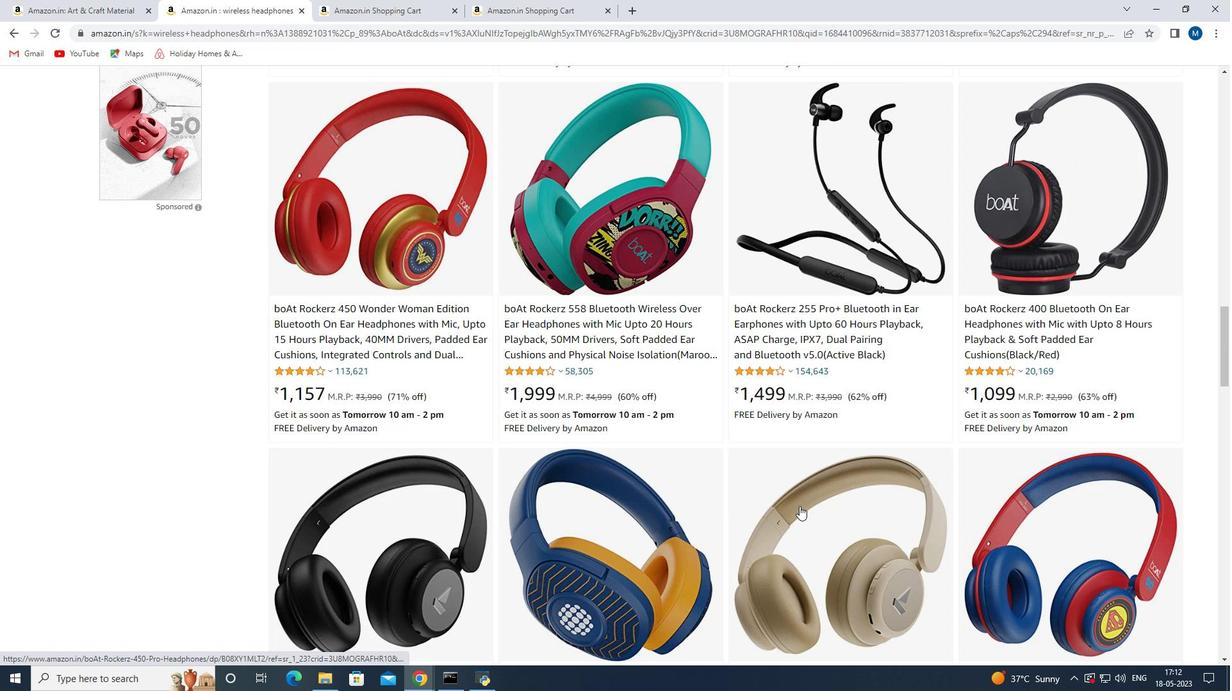 
Action: Mouse scrolled (798, 508) with delta (0, 0)
Screenshot: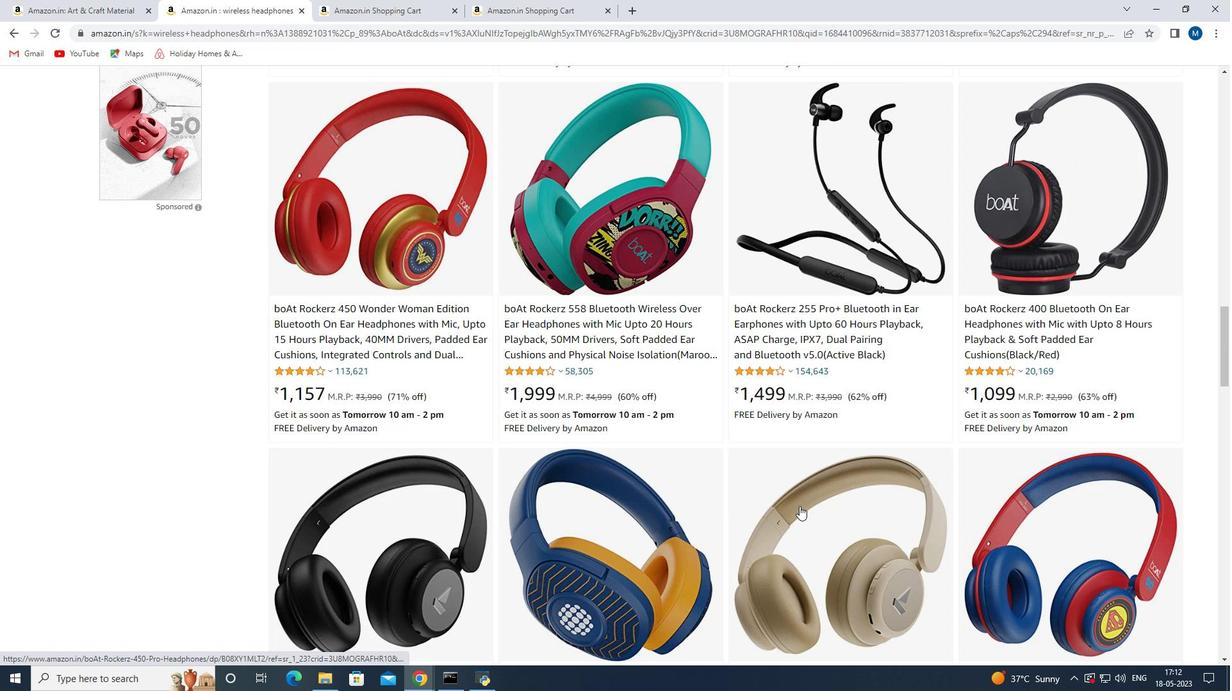 
Action: Mouse moved to (796, 509)
Screenshot: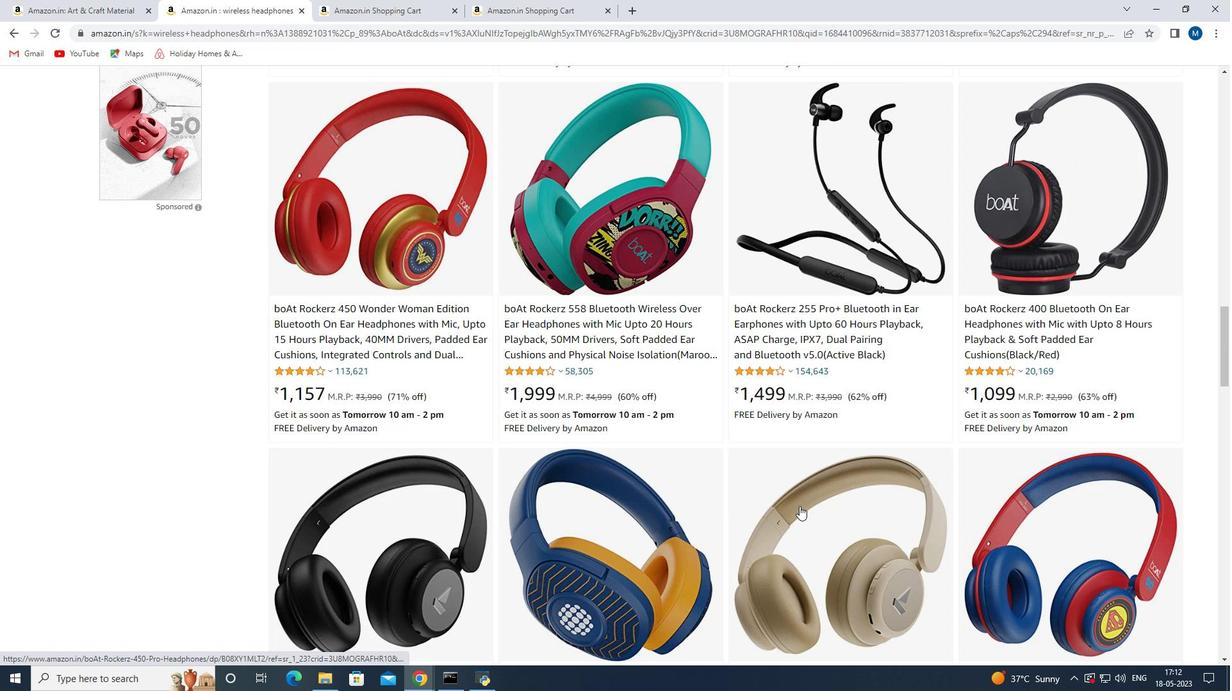
Action: Mouse scrolled (796, 508) with delta (0, 0)
Screenshot: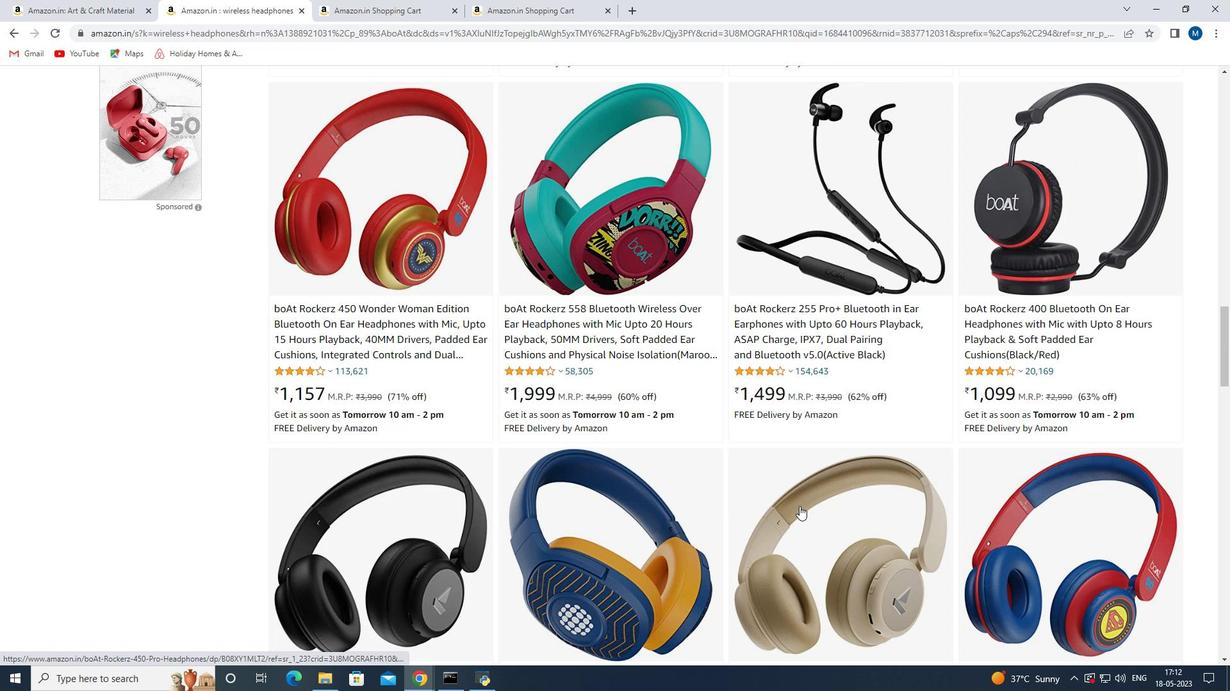 
Action: Mouse moved to (401, 3)
Screenshot: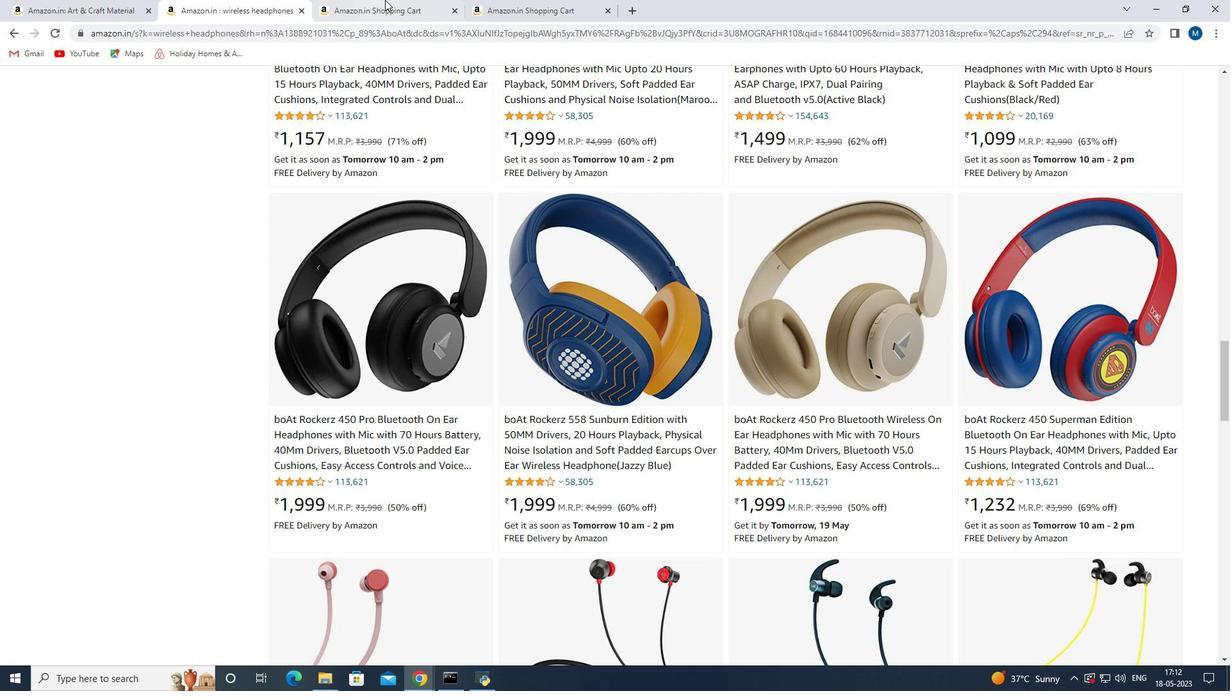 
Action: Mouse pressed left at (401, 3)
Screenshot: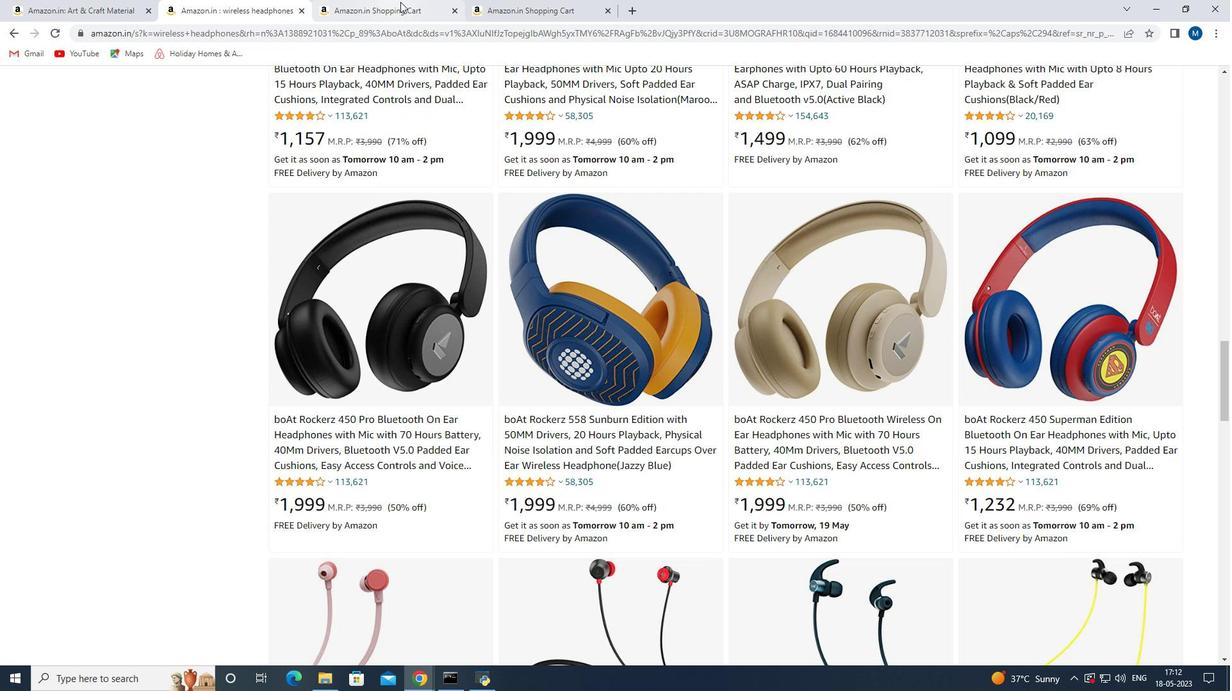 
Action: Mouse moved to (239, 3)
Screenshot: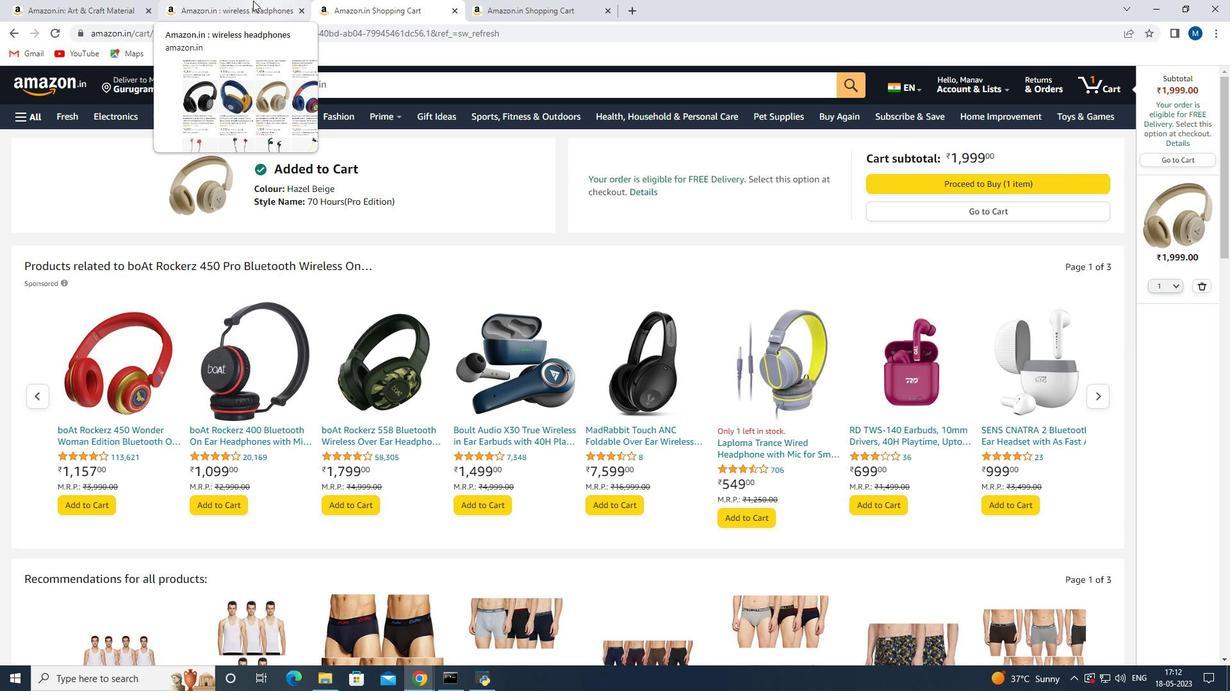 
Action: Mouse pressed left at (239, 3)
Screenshot: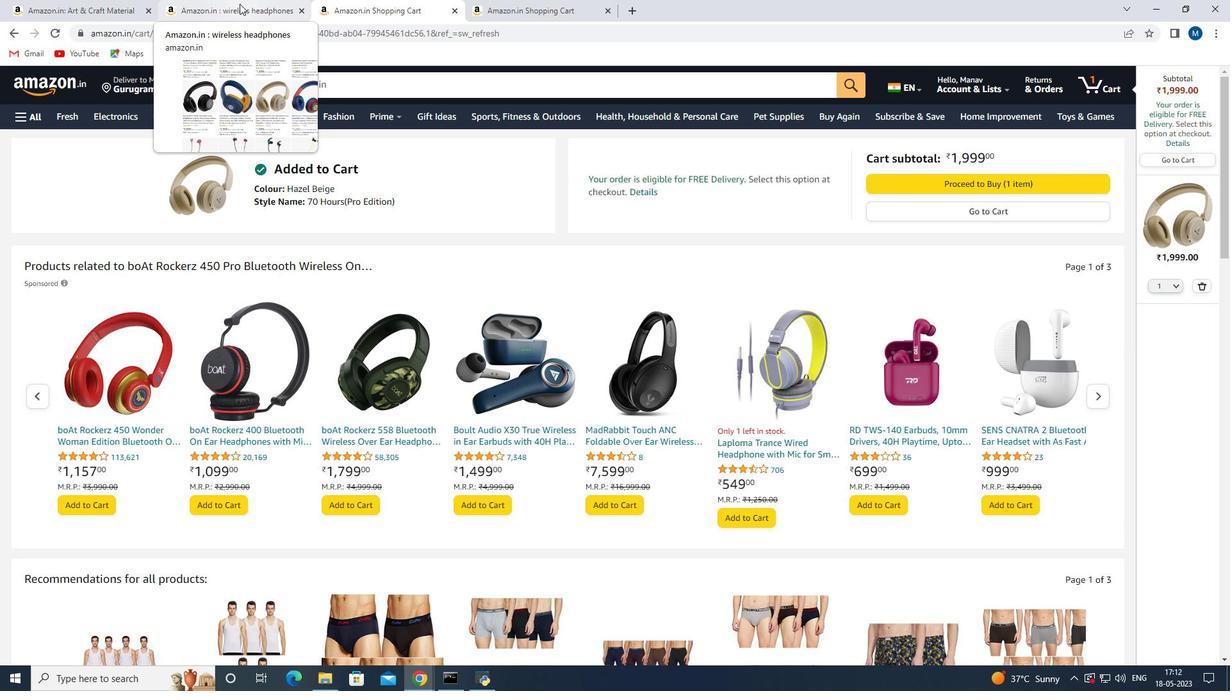 
Action: Mouse moved to (1006, 337)
Screenshot: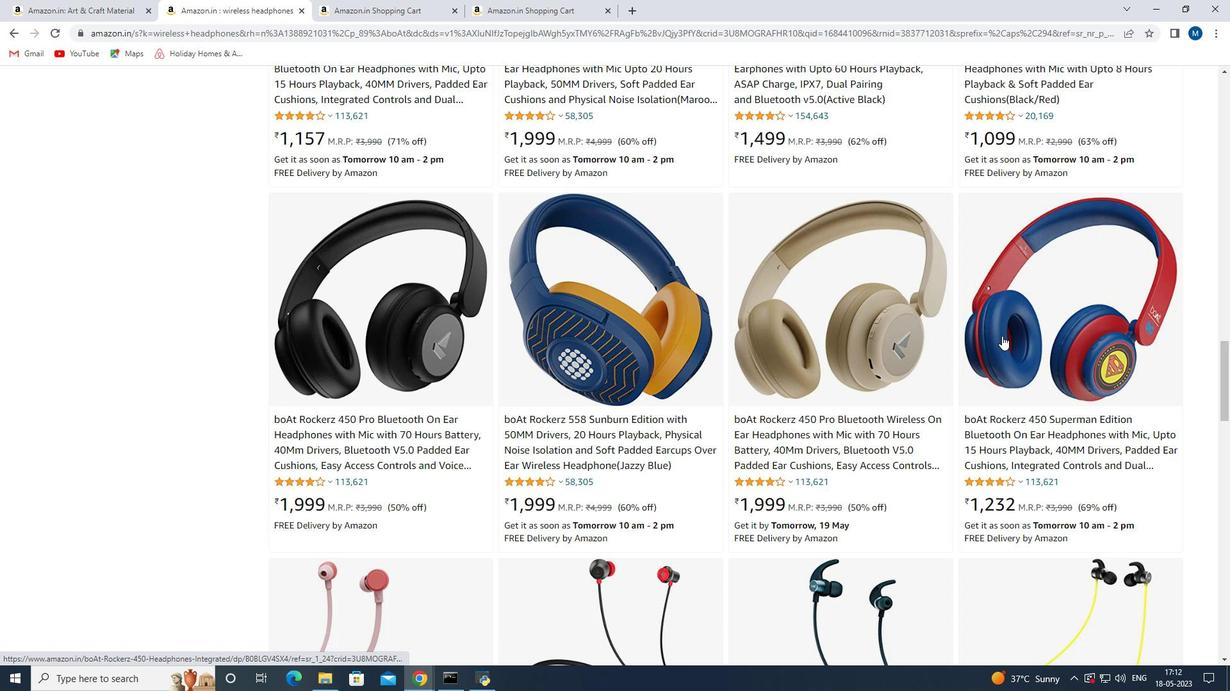 
Action: Mouse scrolled (1006, 338) with delta (0, 0)
Screenshot: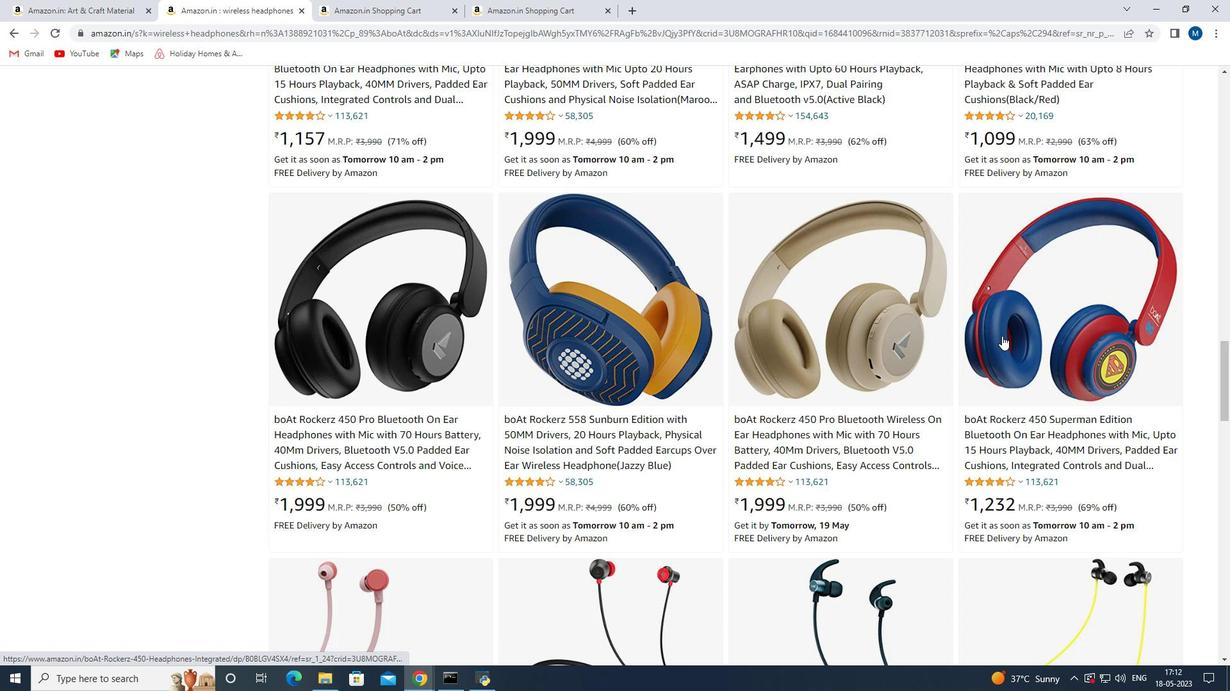 
Action: Mouse moved to (1007, 336)
Screenshot: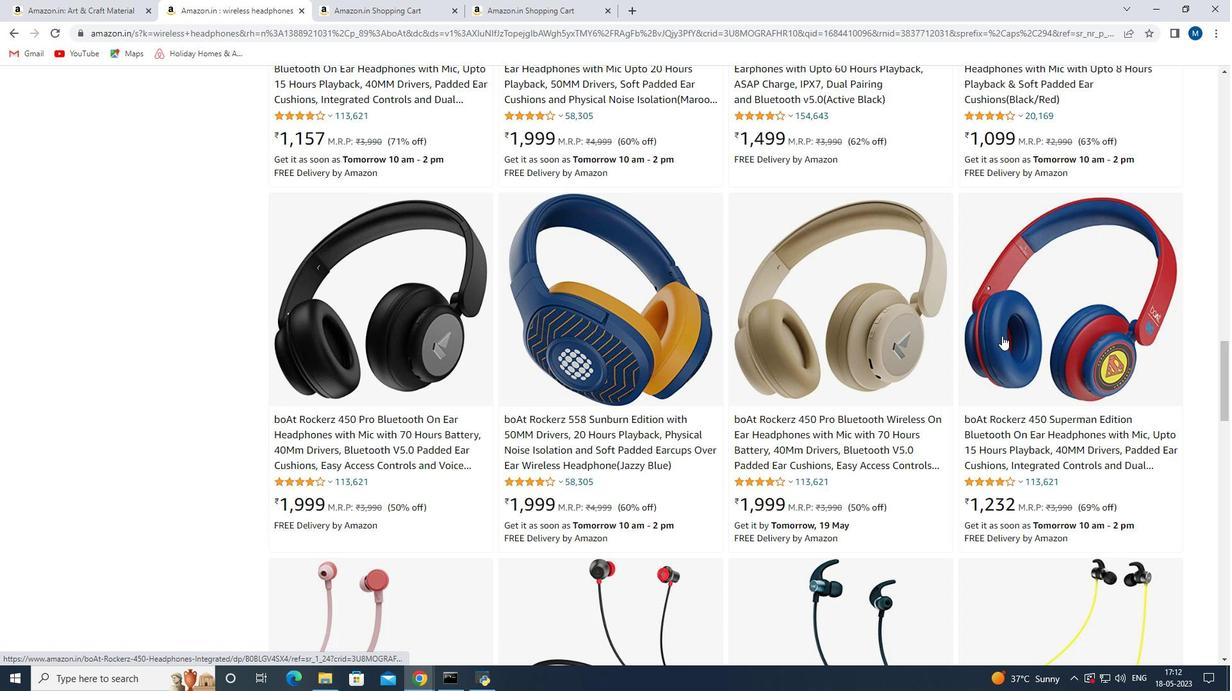 
Action: Mouse scrolled (1007, 336) with delta (0, 0)
Screenshot: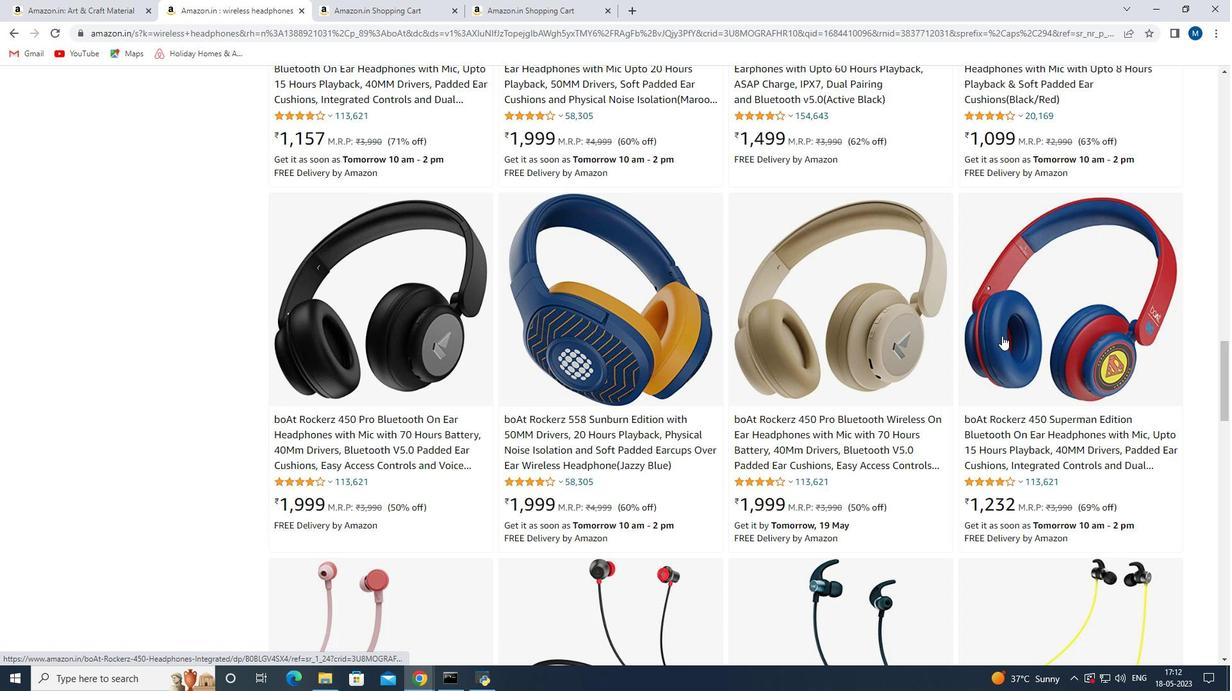 
Action: Mouse moved to (1007, 335)
Screenshot: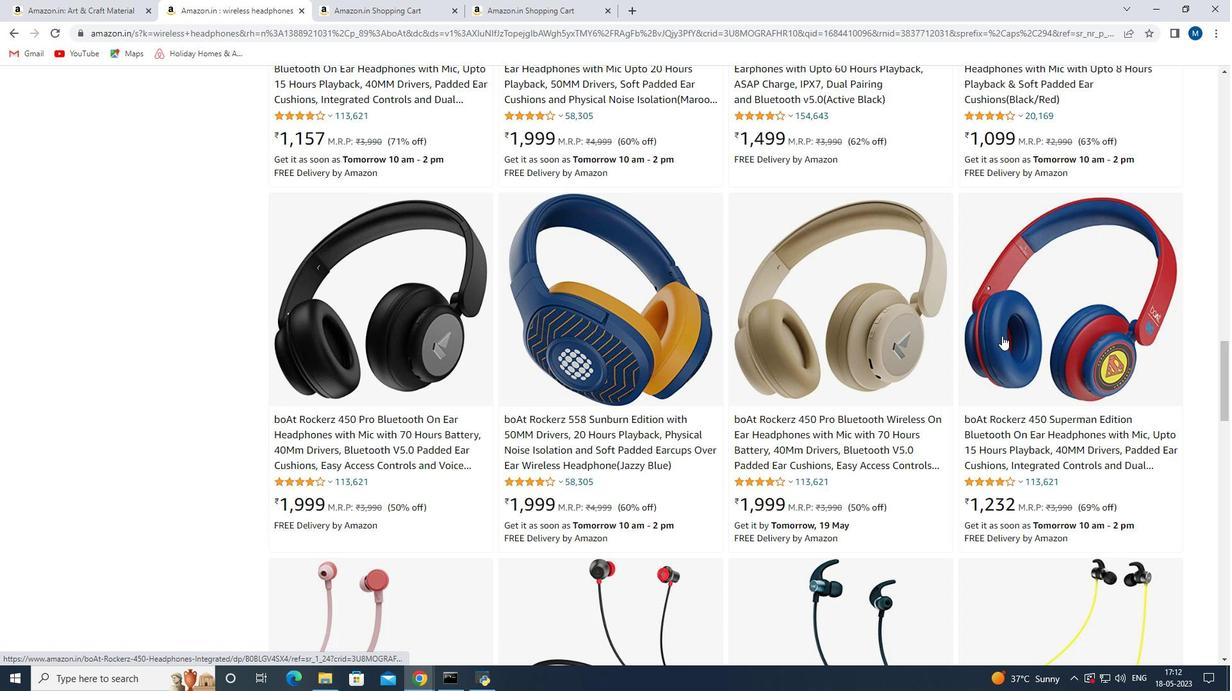 
Action: Mouse scrolled (1007, 336) with delta (0, 0)
Screenshot: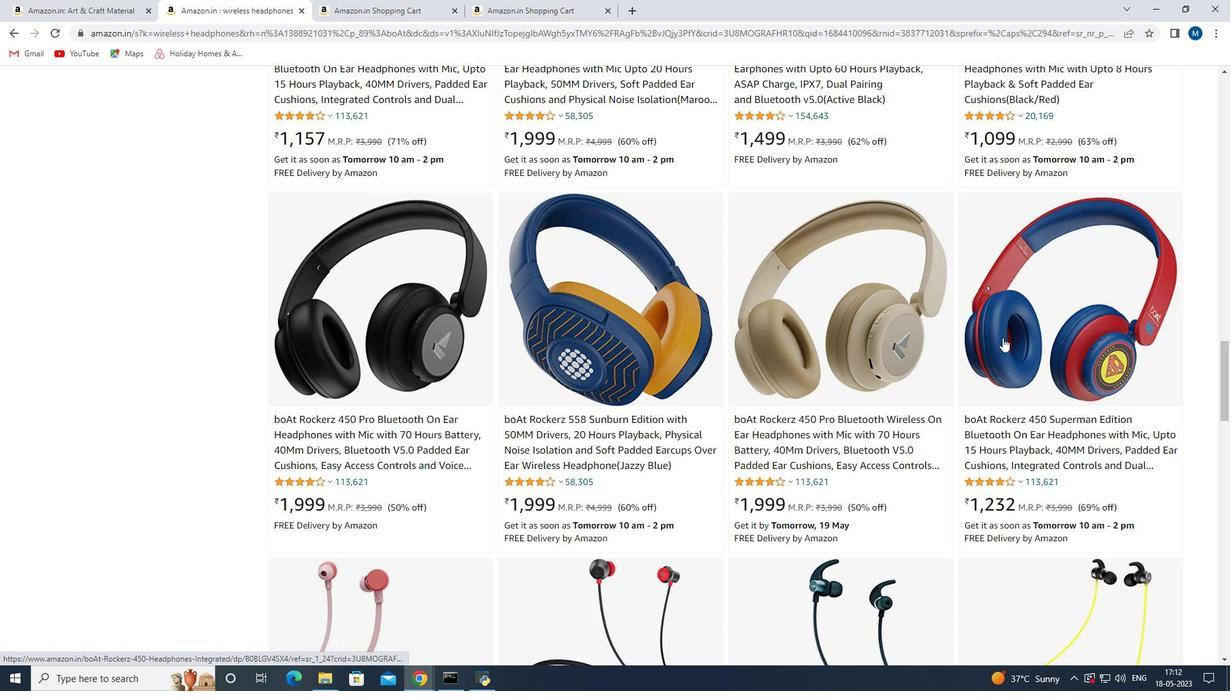 
Action: Mouse scrolled (1007, 336) with delta (0, 0)
Screenshot: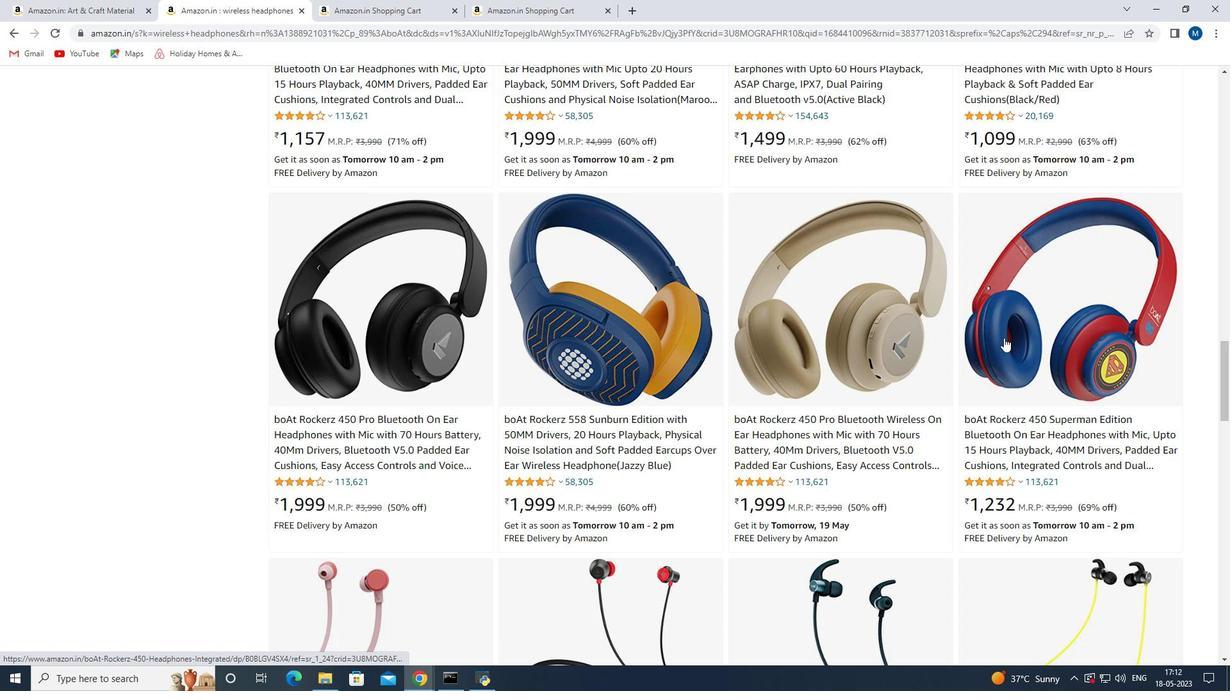 
Action: Mouse moved to (998, 338)
Screenshot: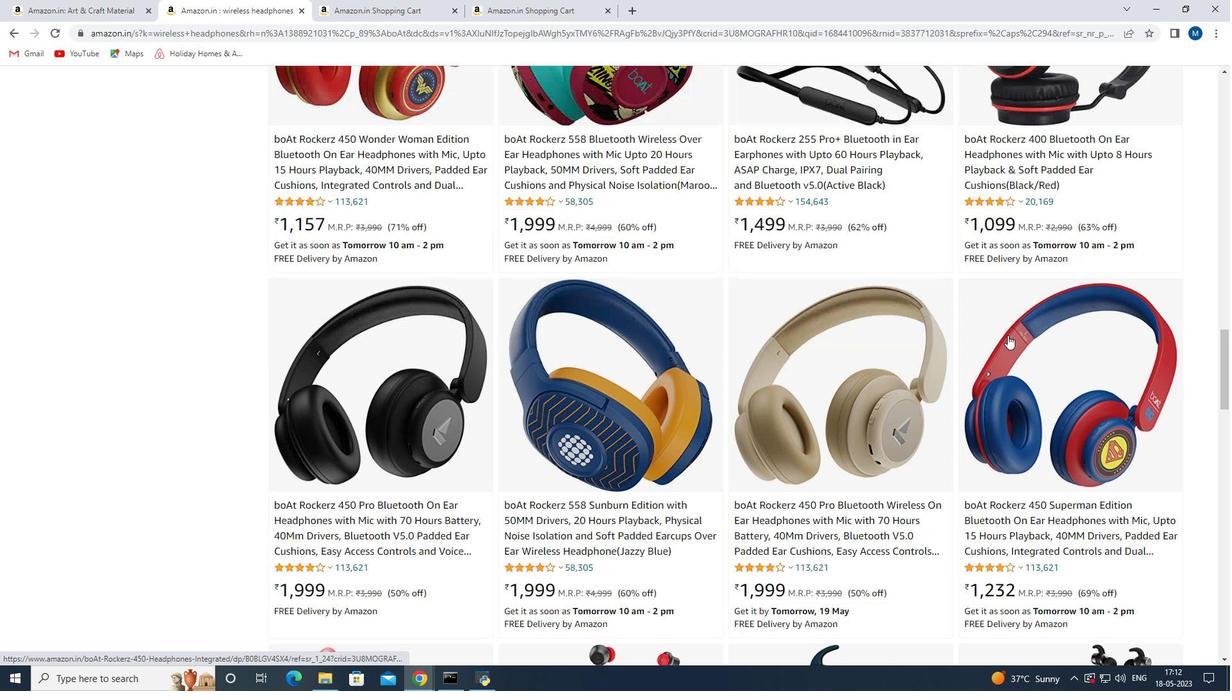 
Action: Mouse scrolled (998, 339) with delta (0, 0)
Screenshot: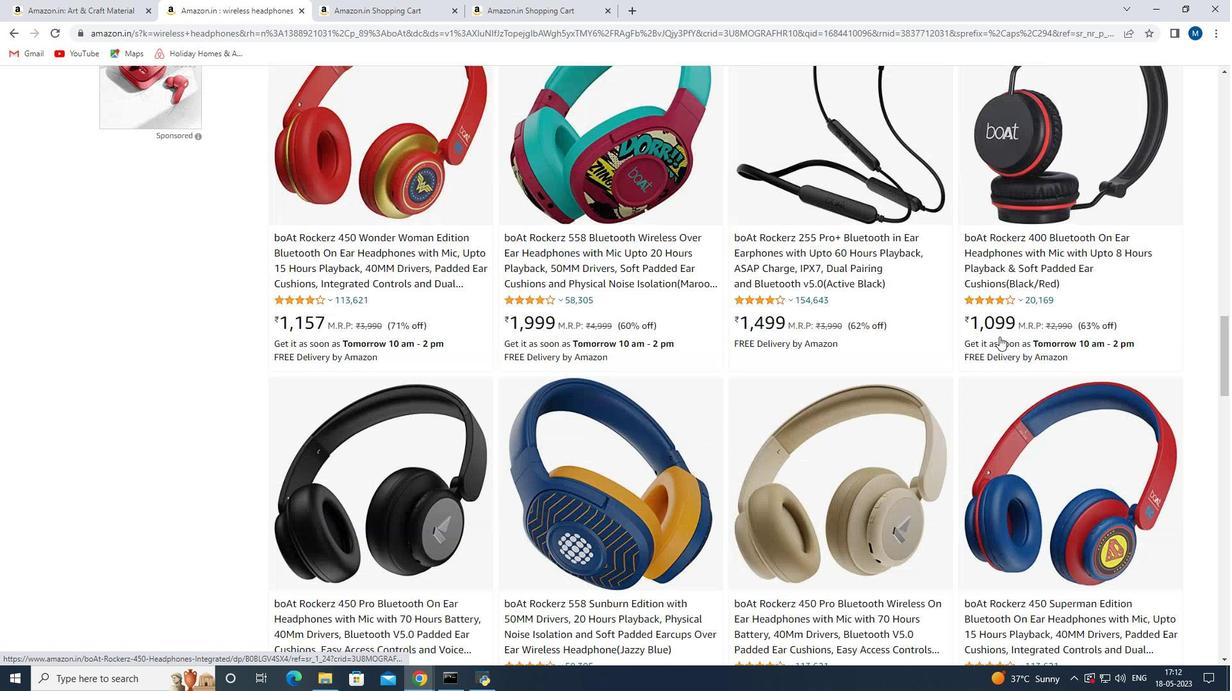 
Action: Mouse scrolled (998, 339) with delta (0, 0)
Screenshot: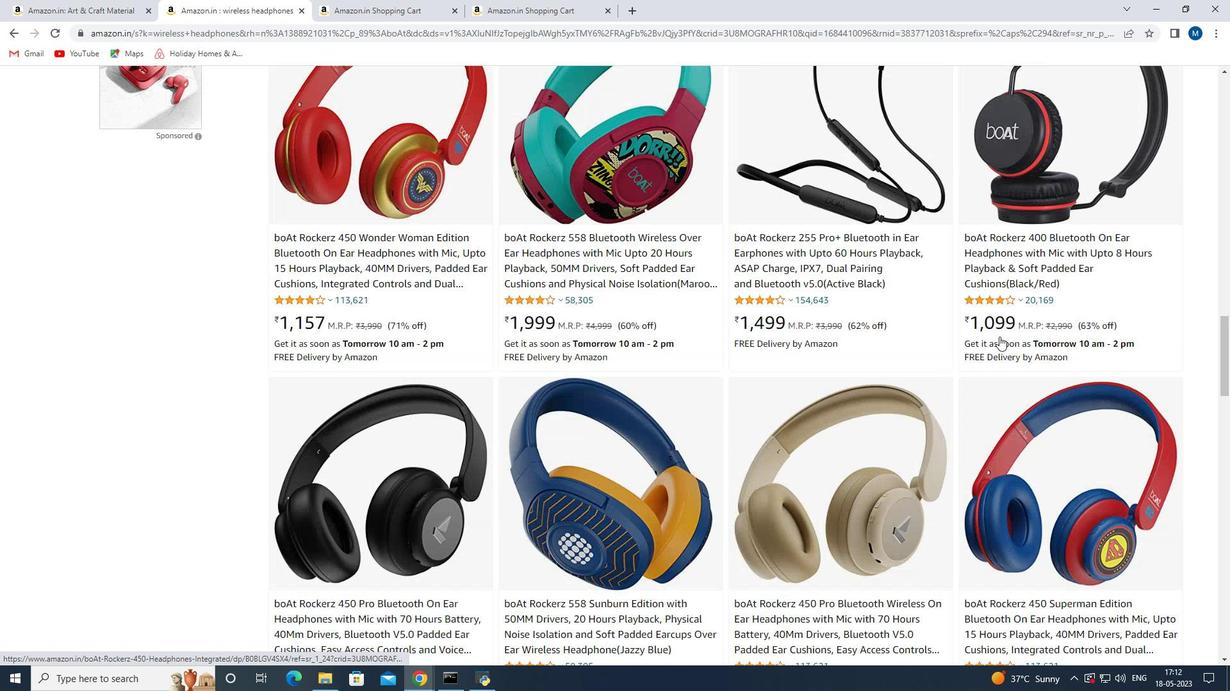
Action: Mouse scrolled (998, 339) with delta (0, 0)
Screenshot: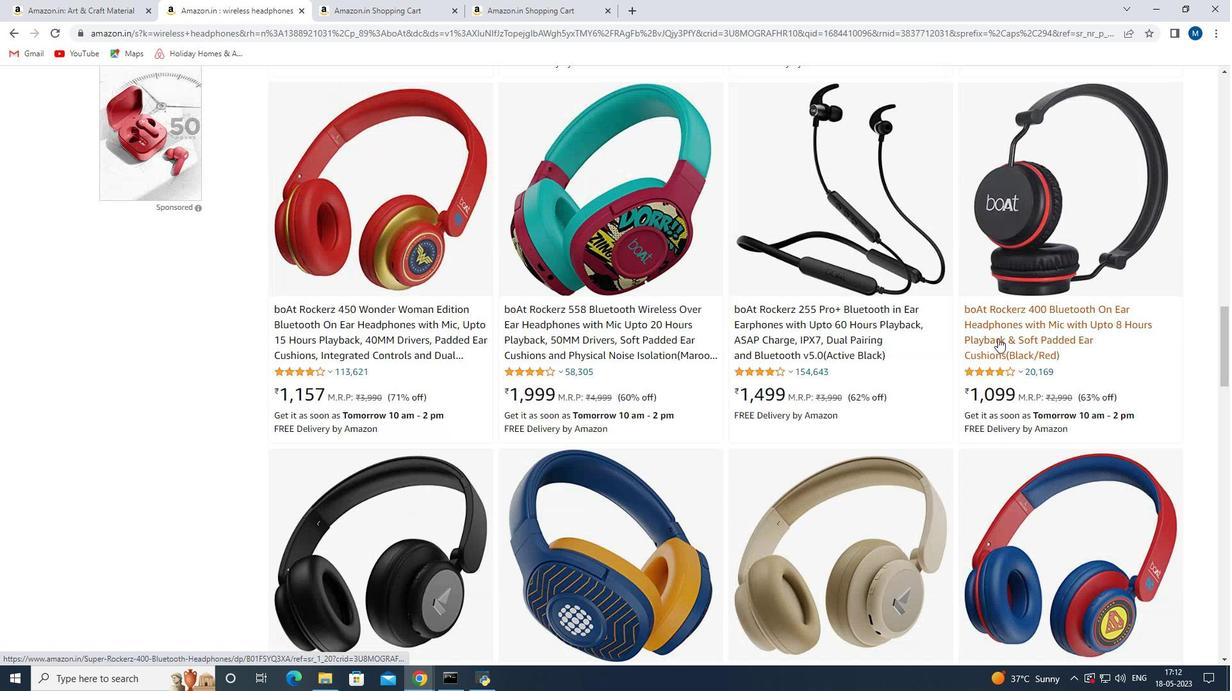 
Action: Mouse moved to (991, 352)
Screenshot: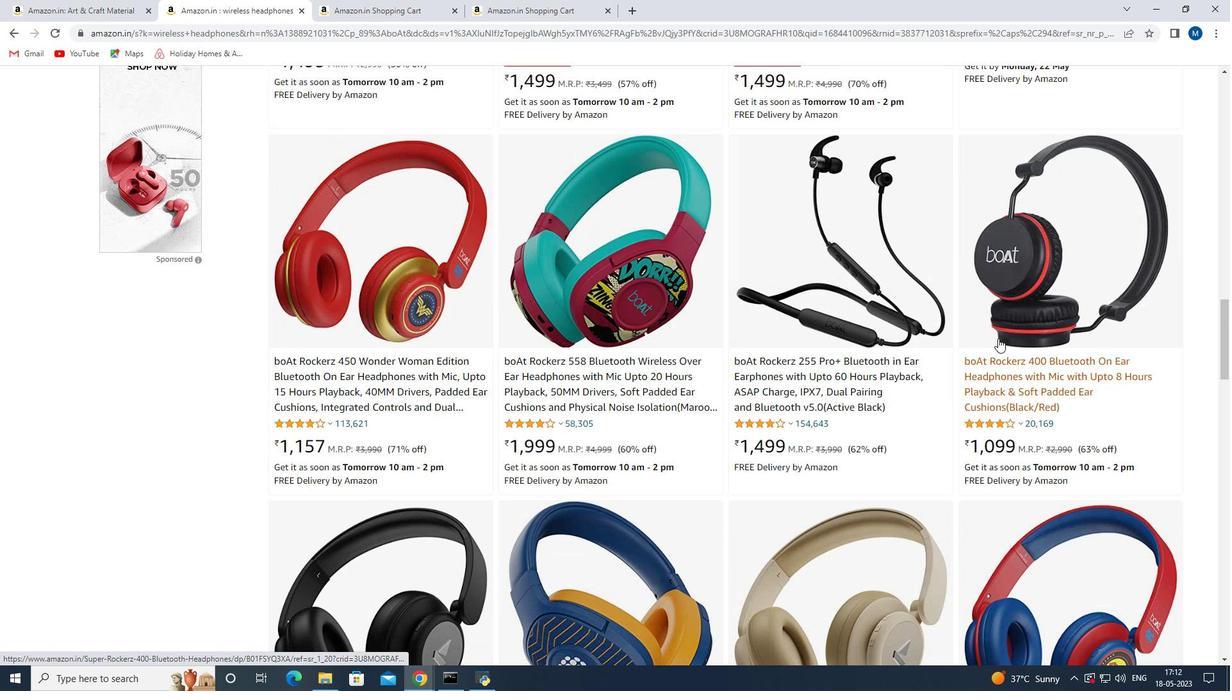 
Action: Mouse scrolled (991, 352) with delta (0, 0)
Screenshot: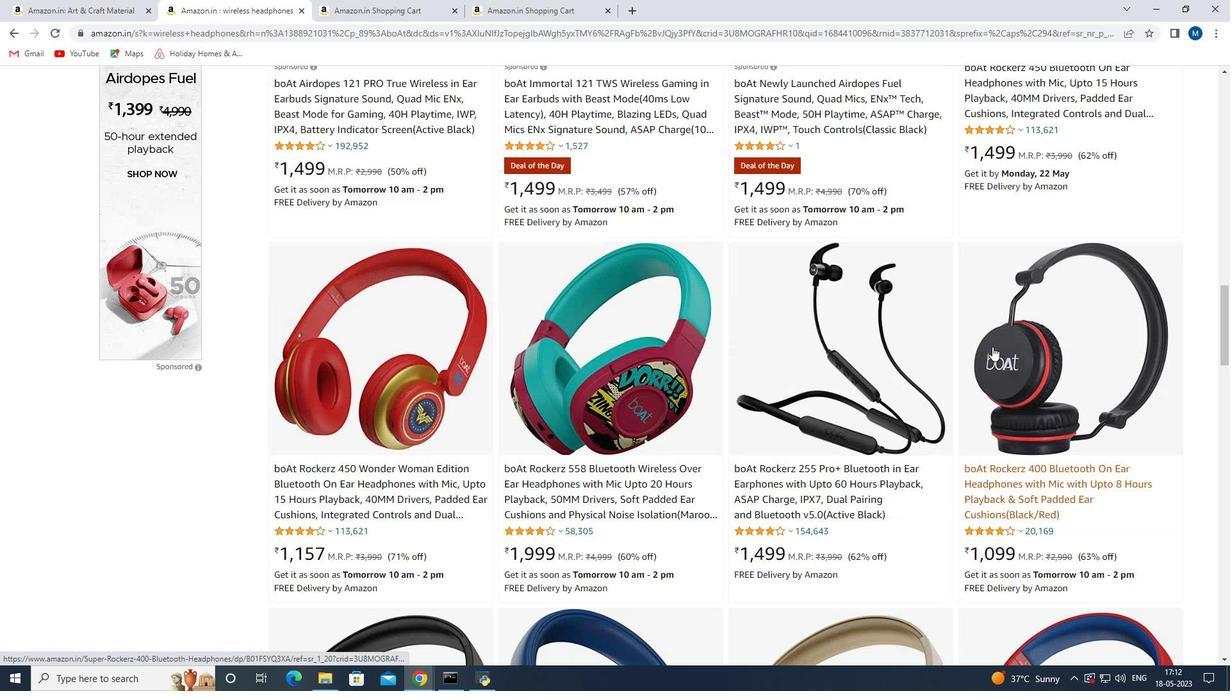 
Action: Mouse scrolled (991, 352) with delta (0, 0)
Screenshot: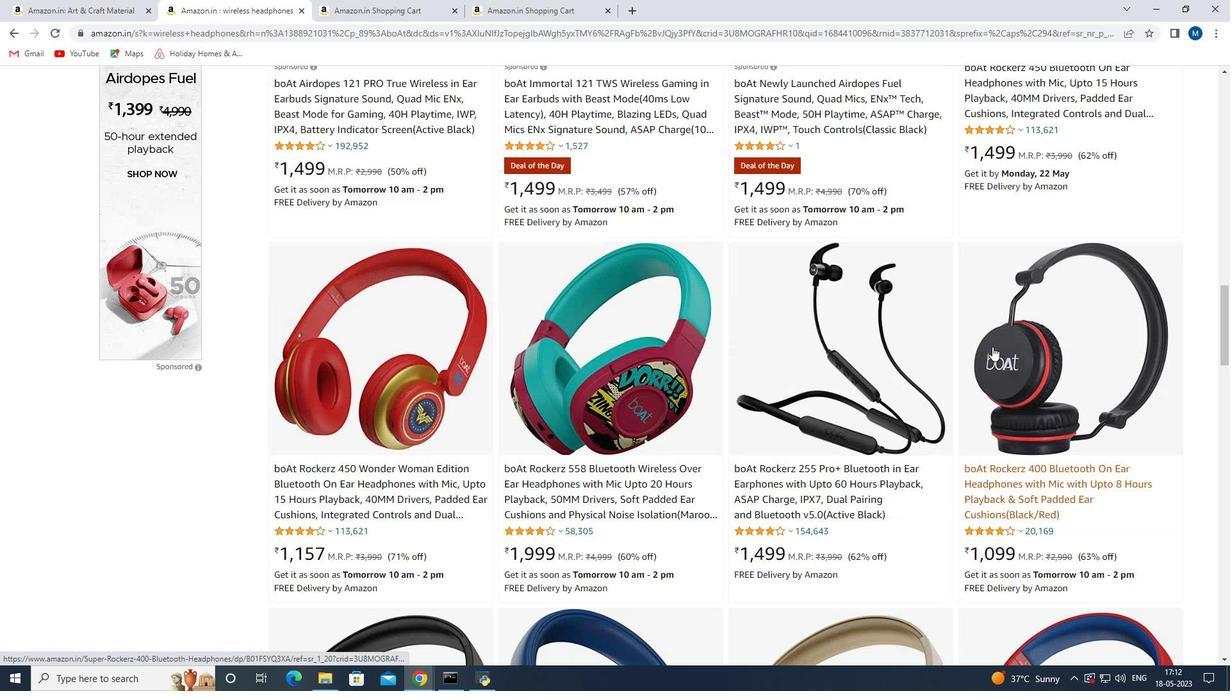 
Action: Mouse scrolled (991, 352) with delta (0, 0)
Screenshot: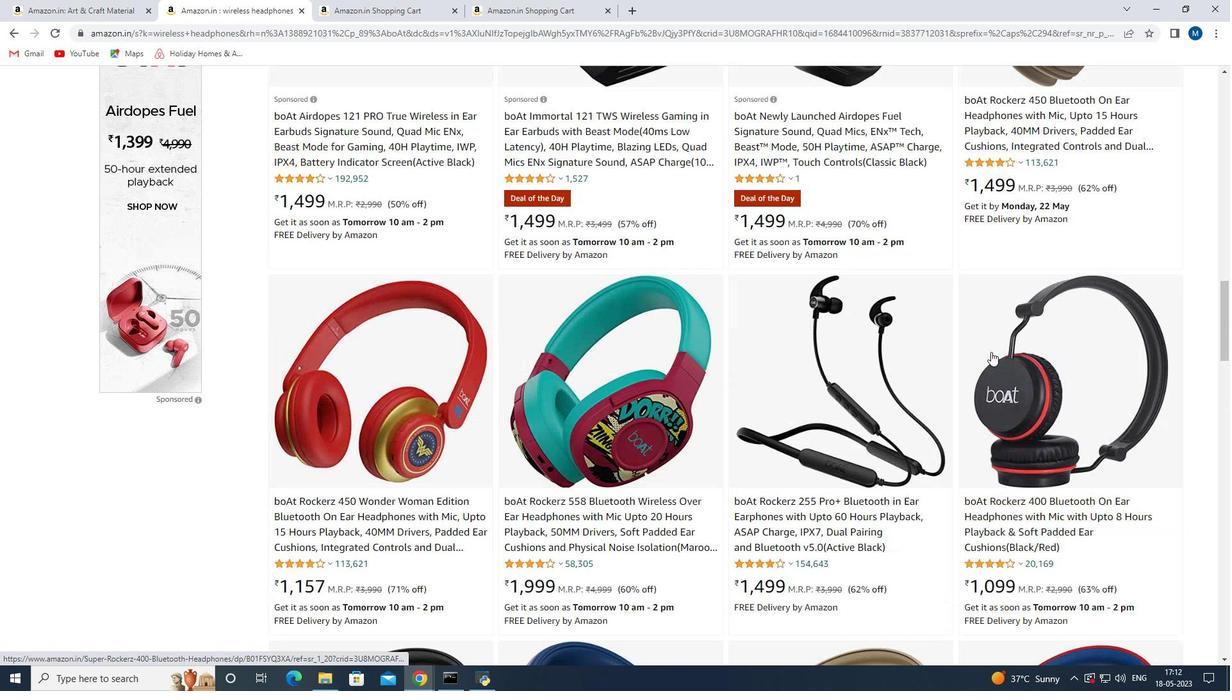 
Action: Mouse scrolled (991, 352) with delta (0, 0)
Screenshot: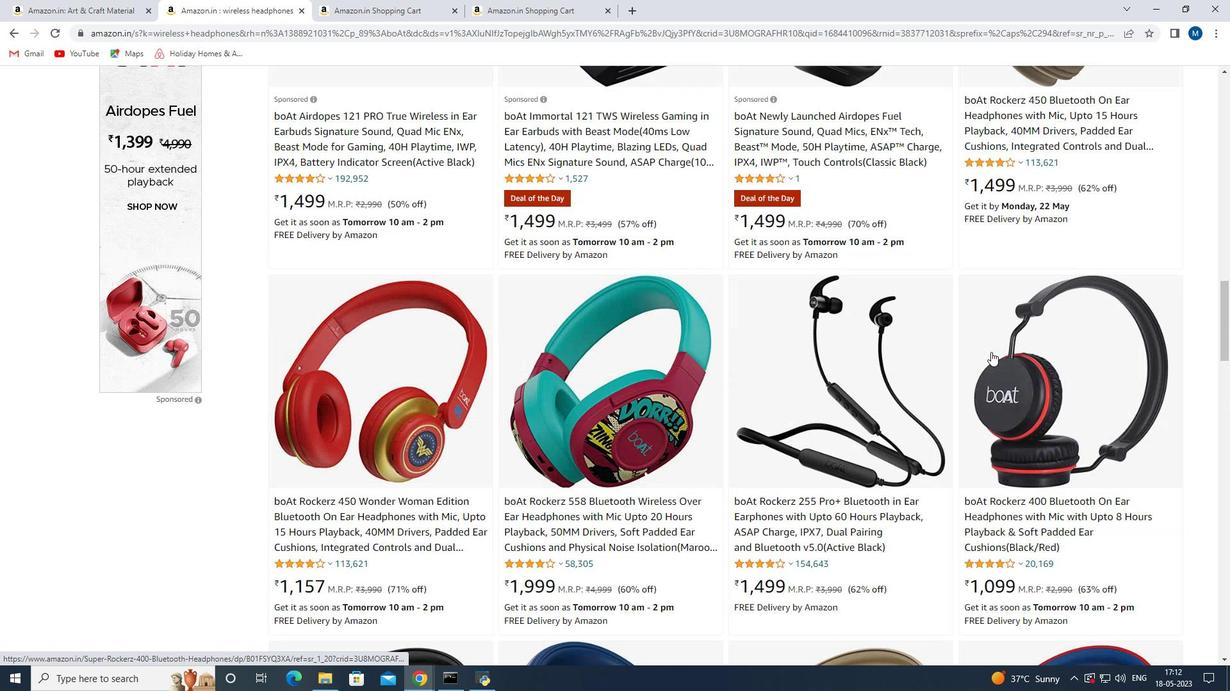 
Action: Mouse moved to (1054, 325)
Screenshot: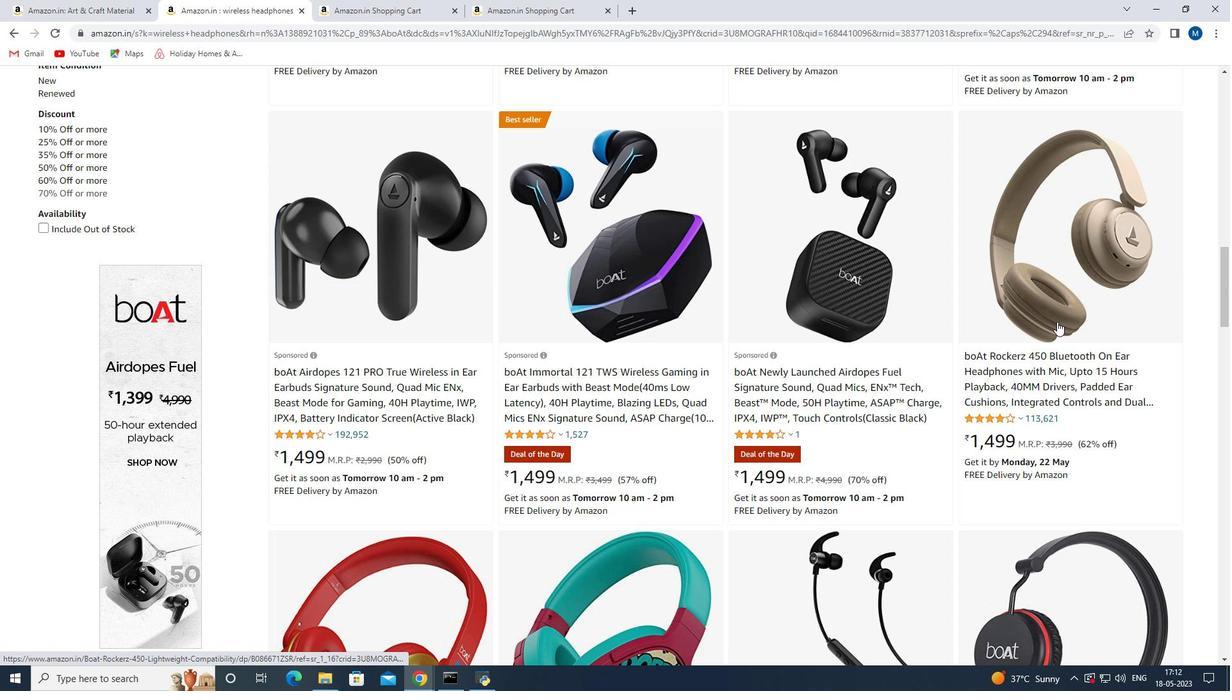 
Action: Mouse pressed left at (1054, 325)
Screenshot: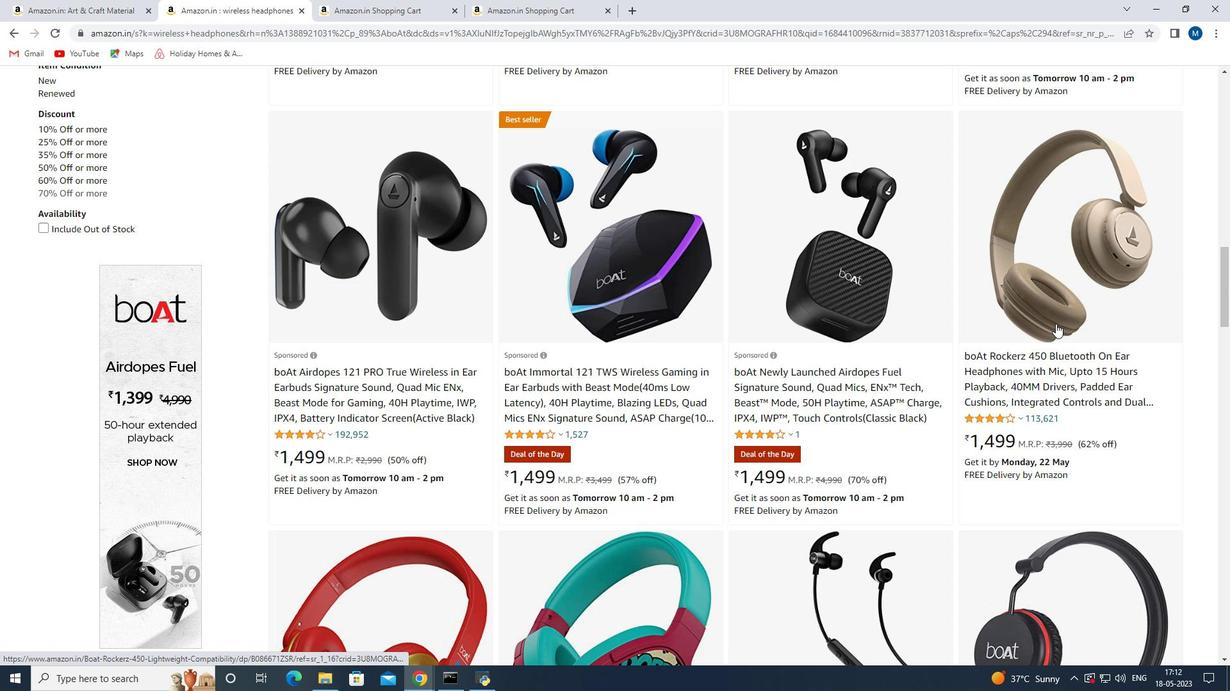 
Action: Mouse moved to (996, 525)
Screenshot: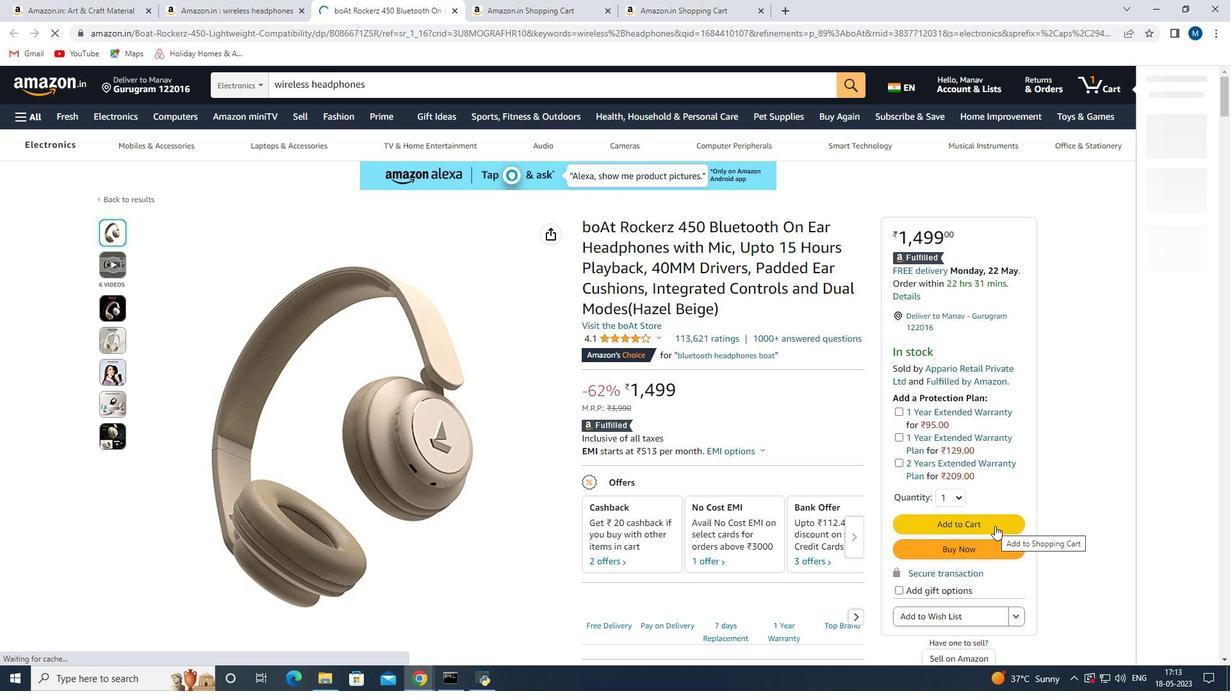 
Action: Mouse pressed left at (996, 525)
Screenshot: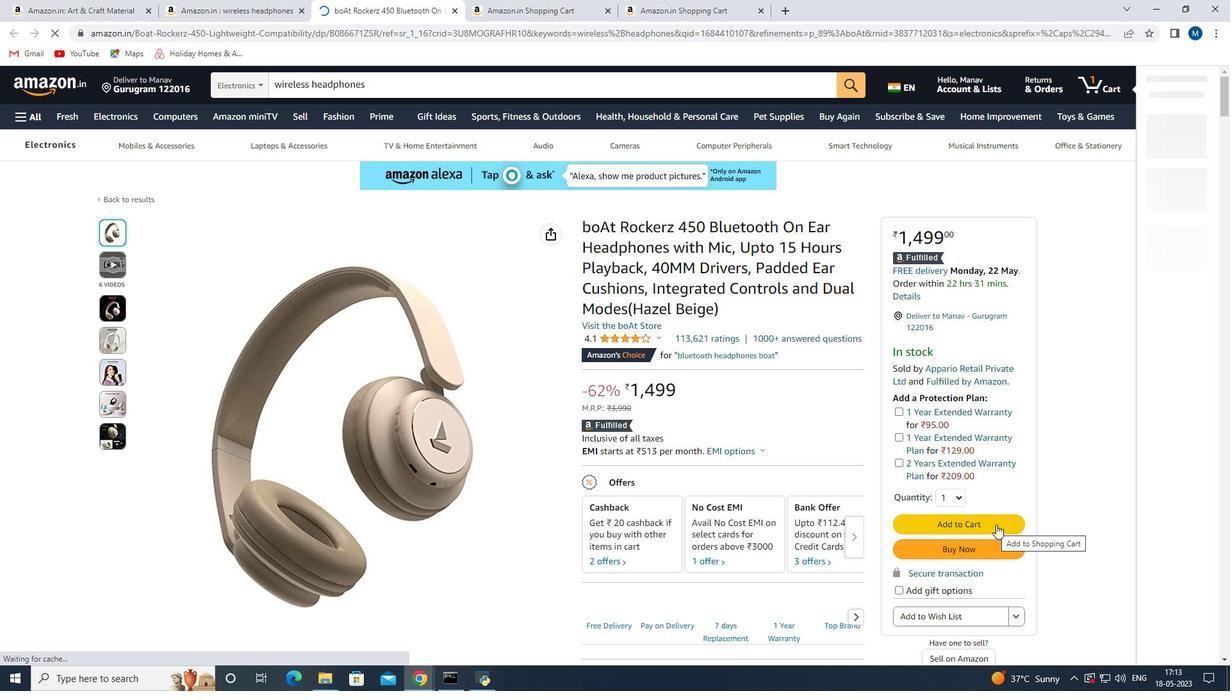 
Action: Mouse moved to (1154, 119)
Screenshot: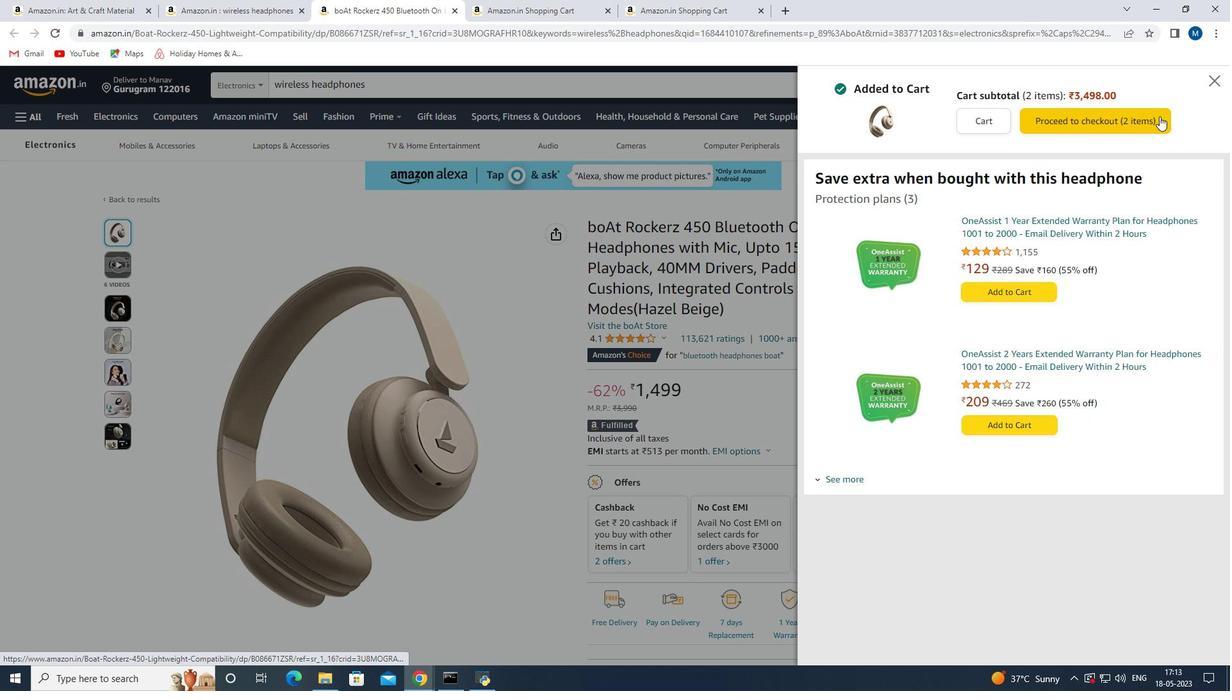 
Action: Mouse pressed left at (1154, 119)
Screenshot: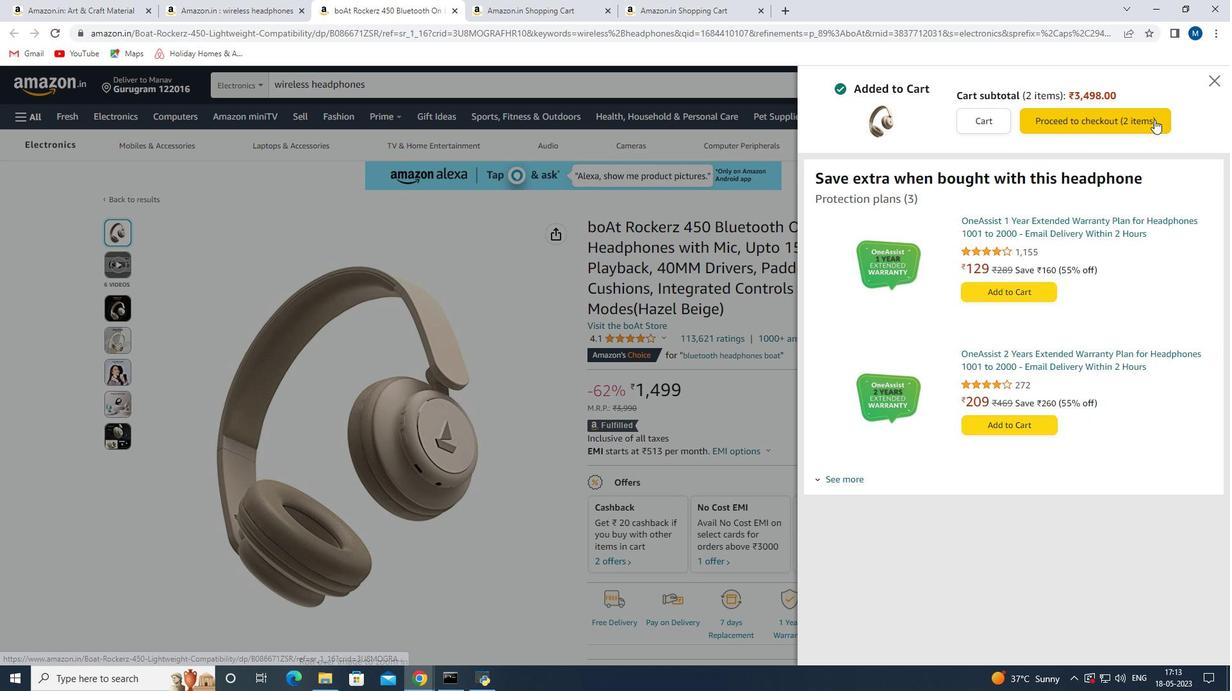 
Action: Mouse moved to (14, 26)
Screenshot: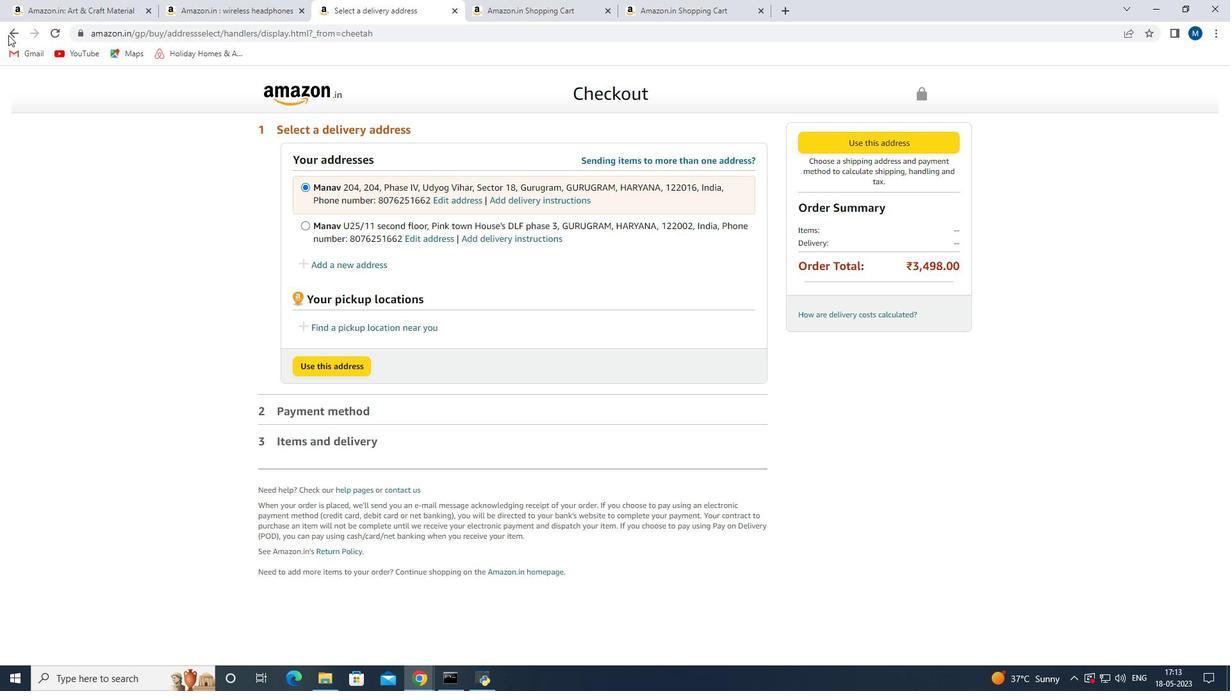 
Action: Mouse pressed left at (14, 26)
Screenshot: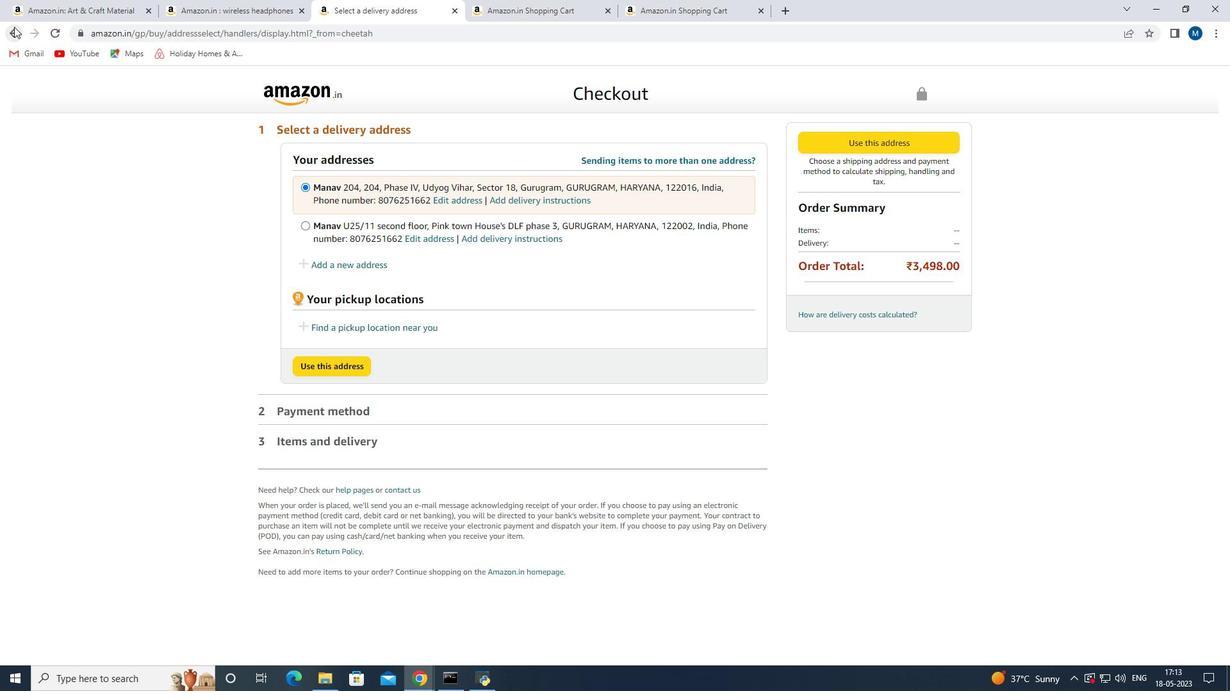 
Action: Mouse moved to (1096, 74)
Screenshot: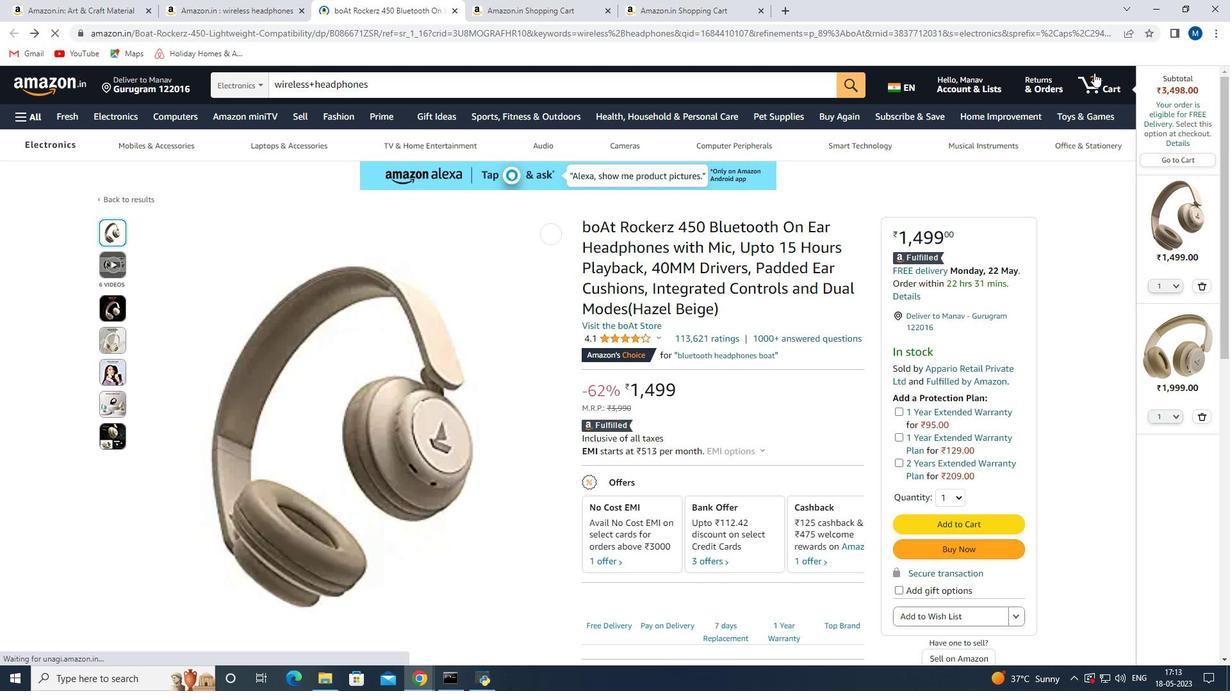 
Action: Mouse pressed left at (1096, 74)
Screenshot: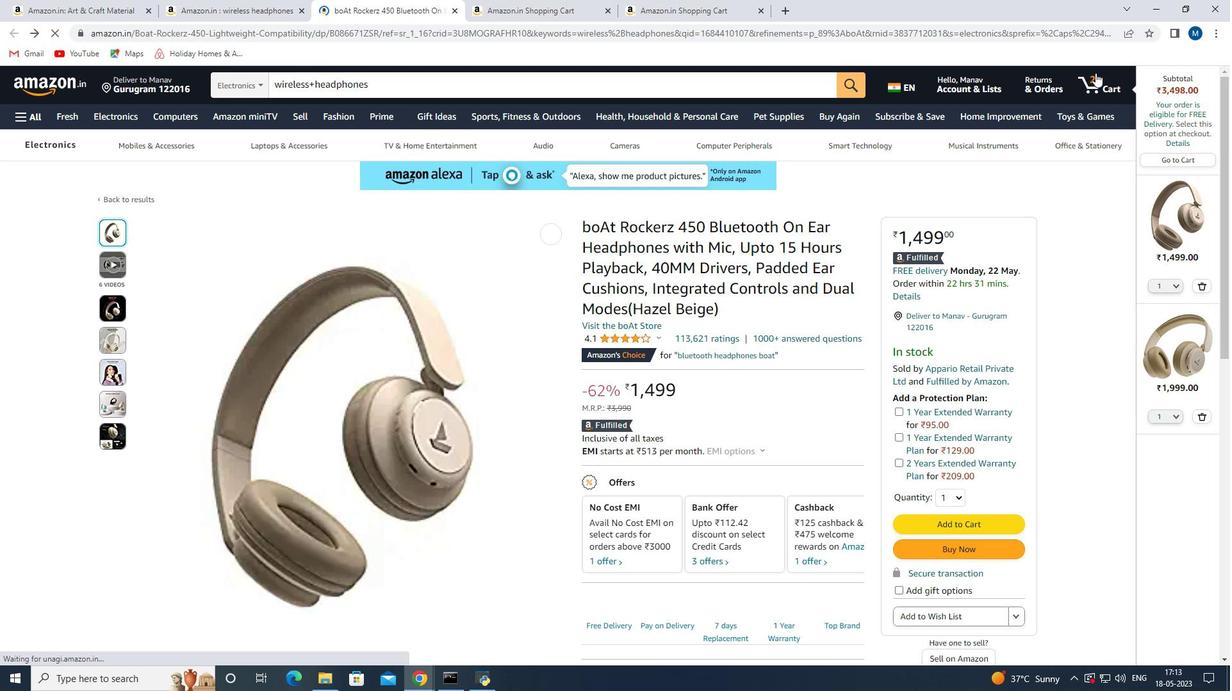 
Action: Mouse moved to (367, 496)
Screenshot: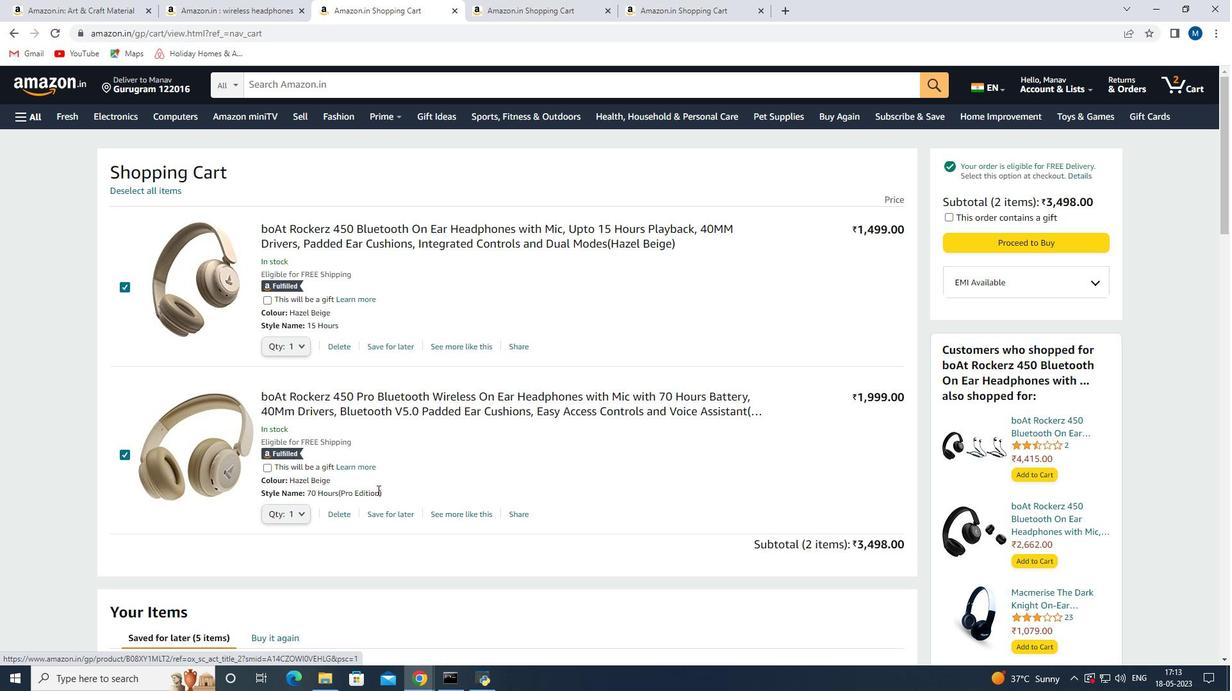 
Action: Mouse scrolled (367, 495) with delta (0, 0)
Screenshot: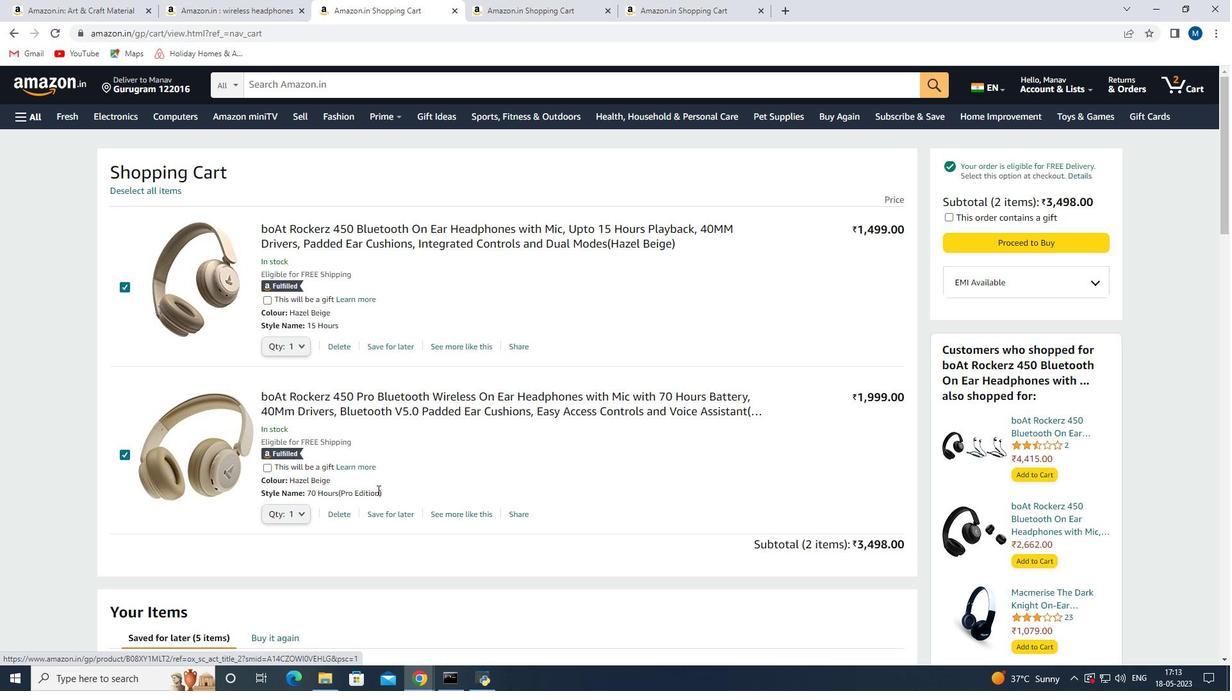 
Action: Mouse scrolled (367, 495) with delta (0, 0)
Screenshot: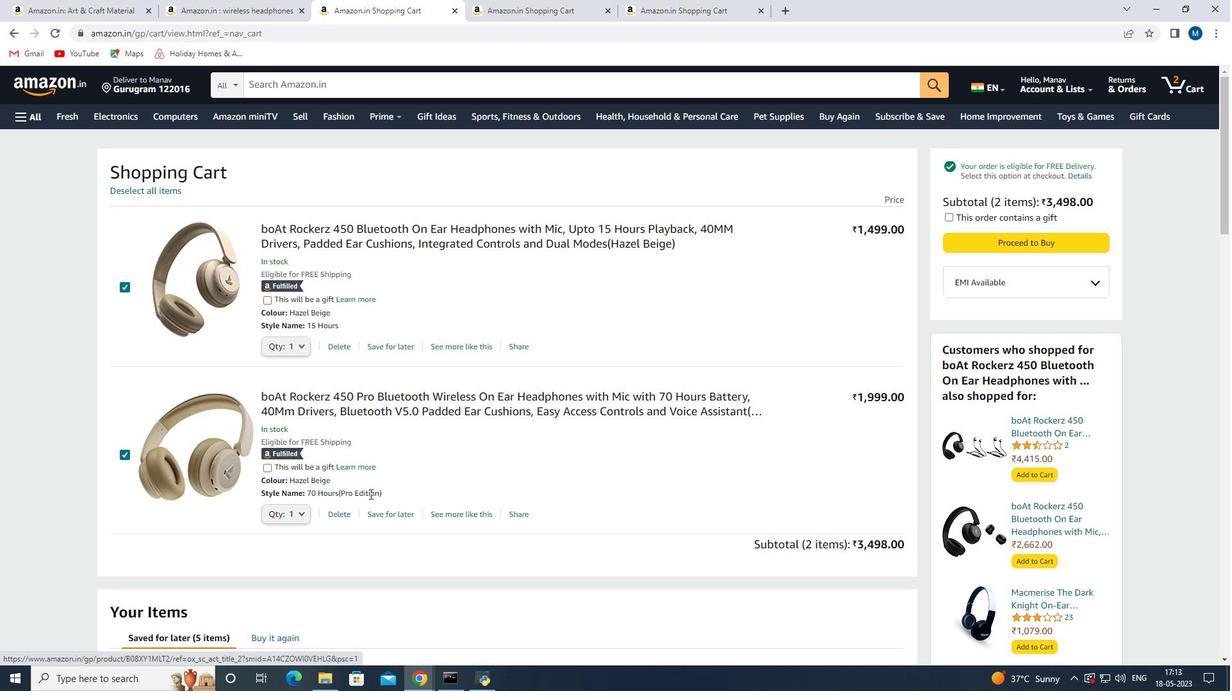 
Action: Mouse moved to (376, 500)
Screenshot: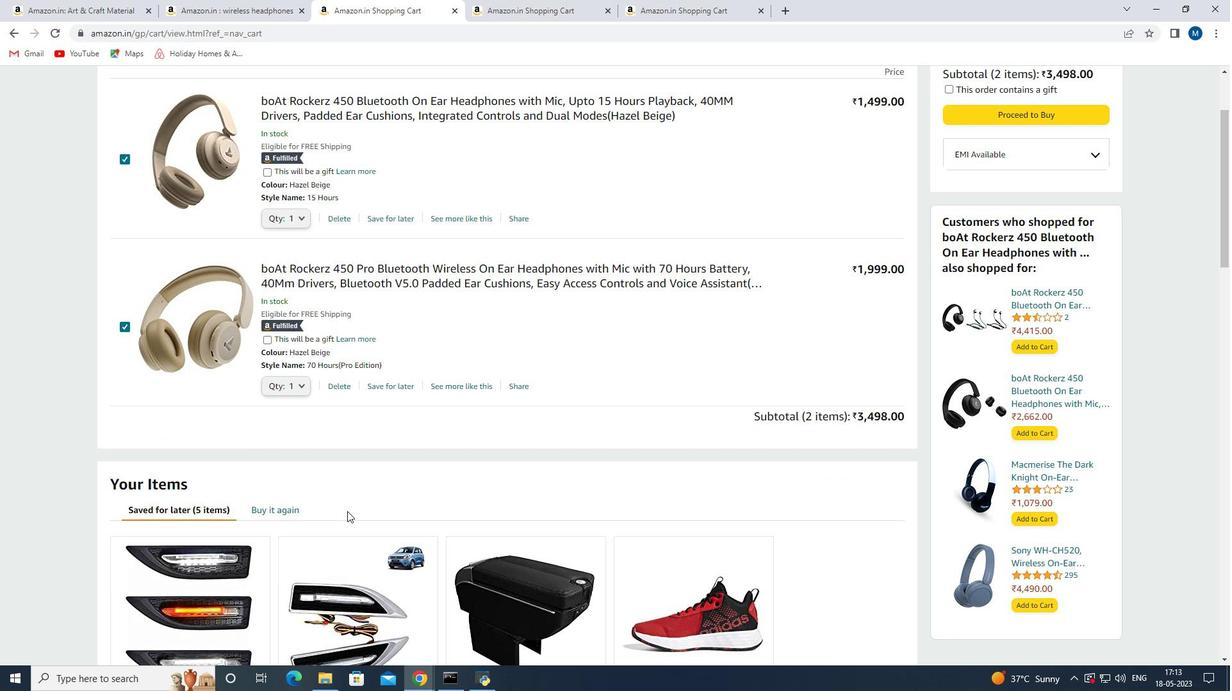
Action: Mouse scrolled (376, 500) with delta (0, 0)
Screenshot: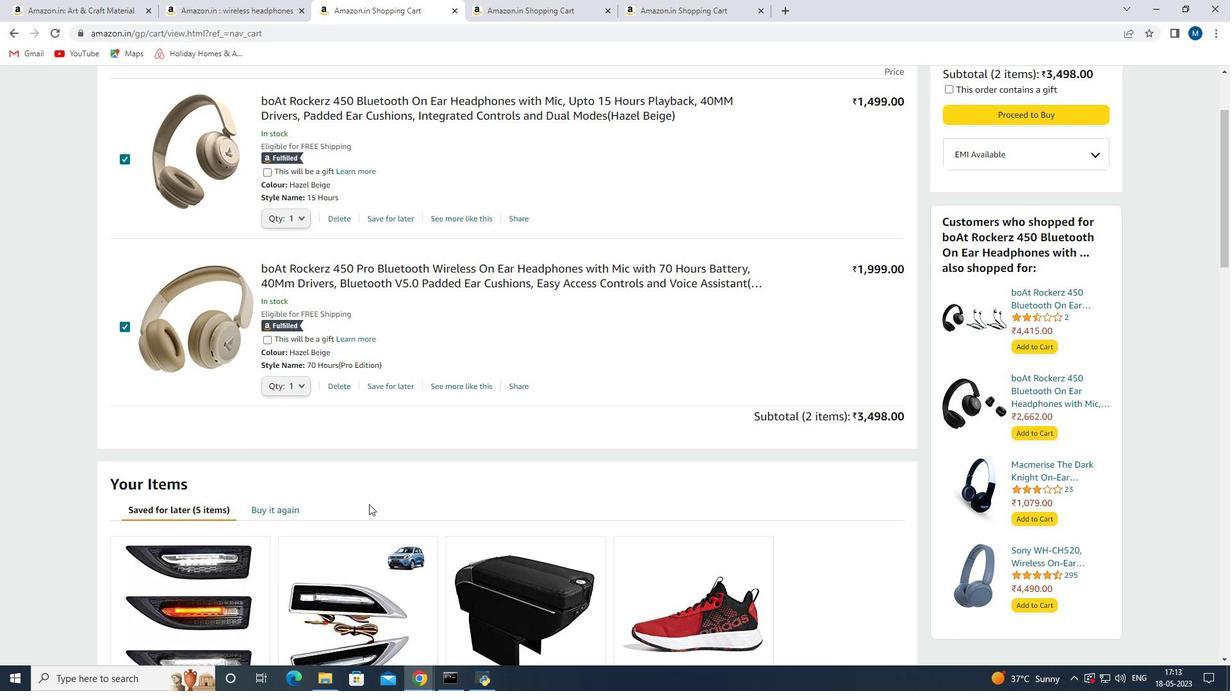 
Action: Mouse scrolled (376, 500) with delta (0, 0)
Screenshot: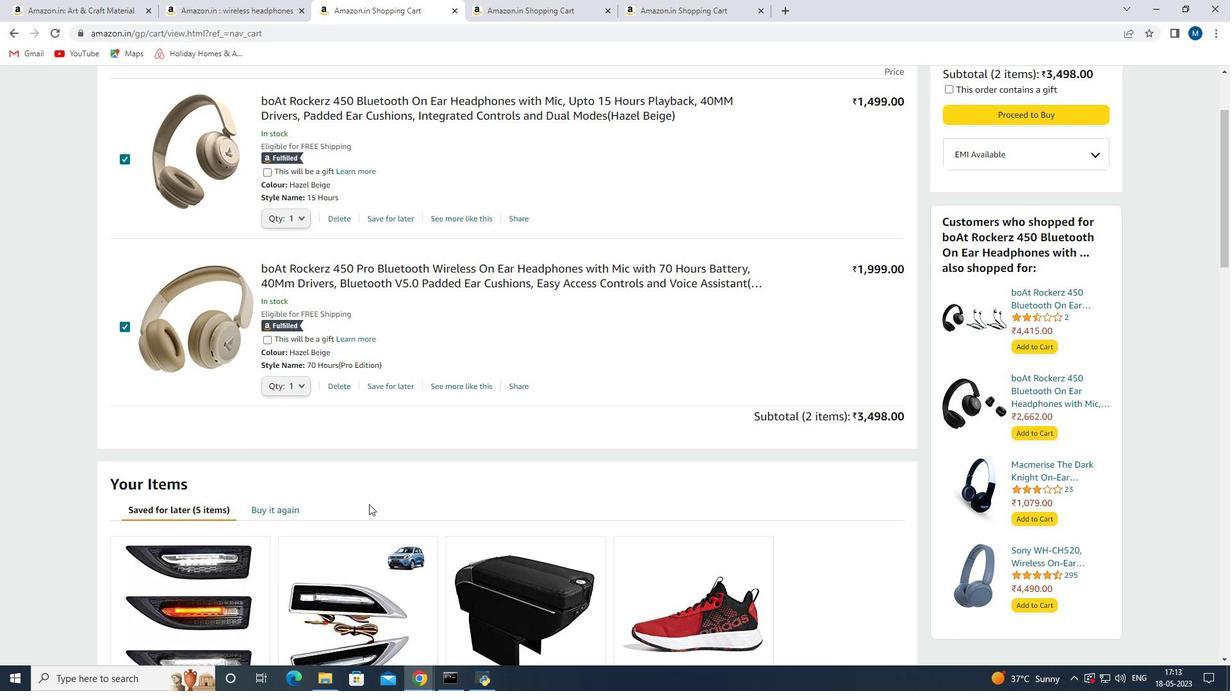 
Action: Mouse scrolled (376, 500) with delta (0, 0)
Screenshot: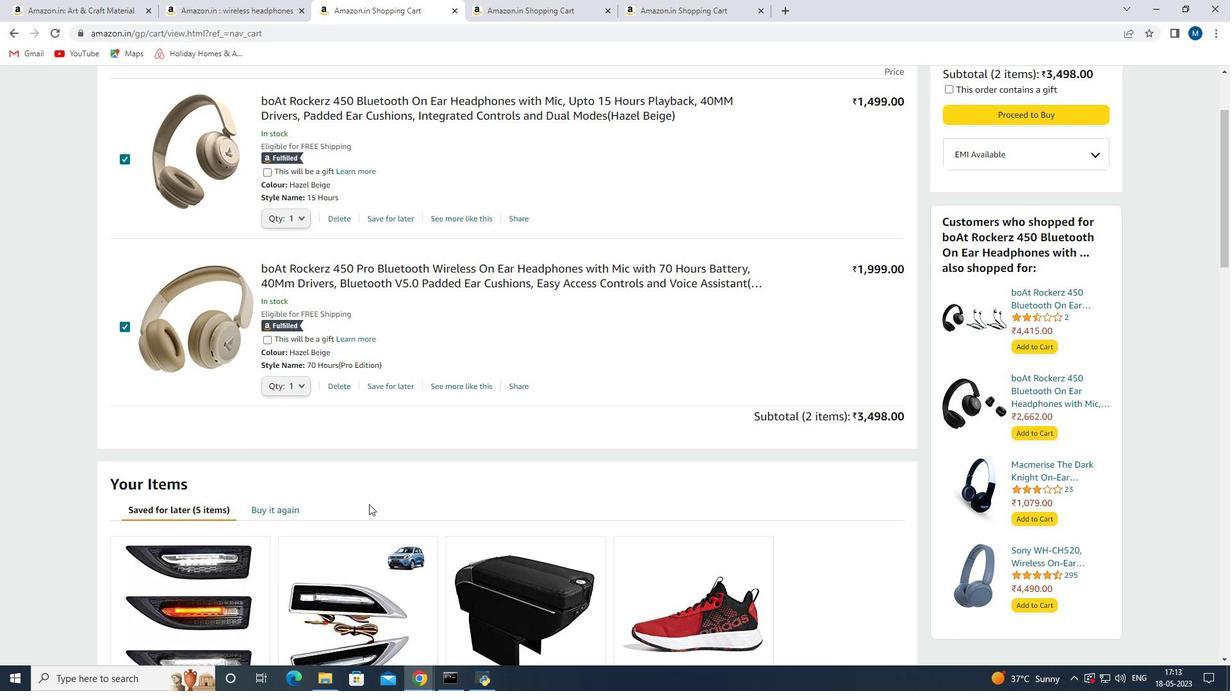 
Action: Mouse scrolled (376, 500) with delta (0, 0)
Screenshot: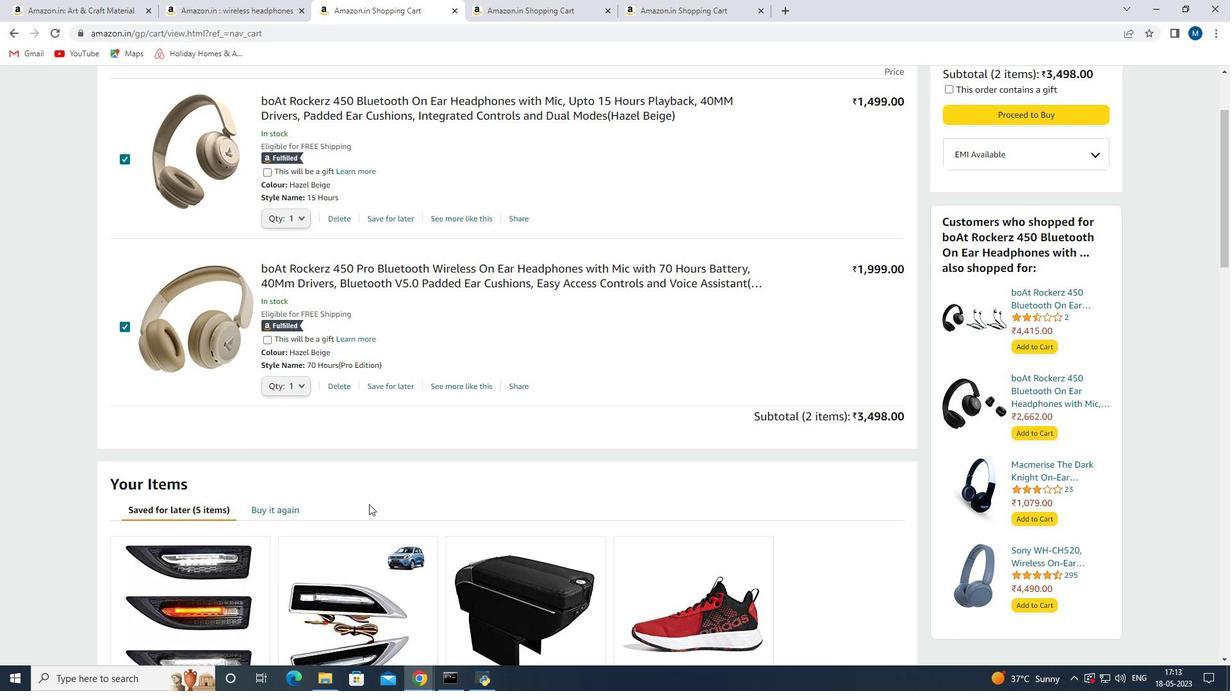 
Action: Mouse moved to (377, 499)
Screenshot: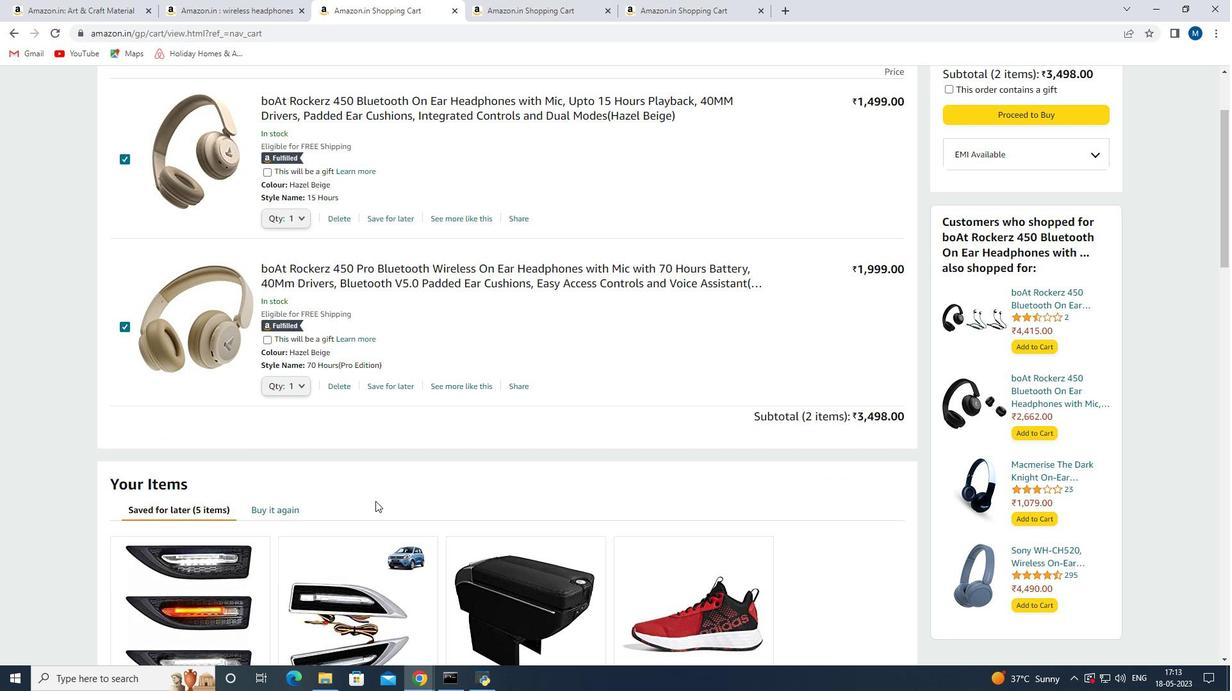 
Action: Mouse scrolled (377, 500) with delta (0, 0)
Screenshot: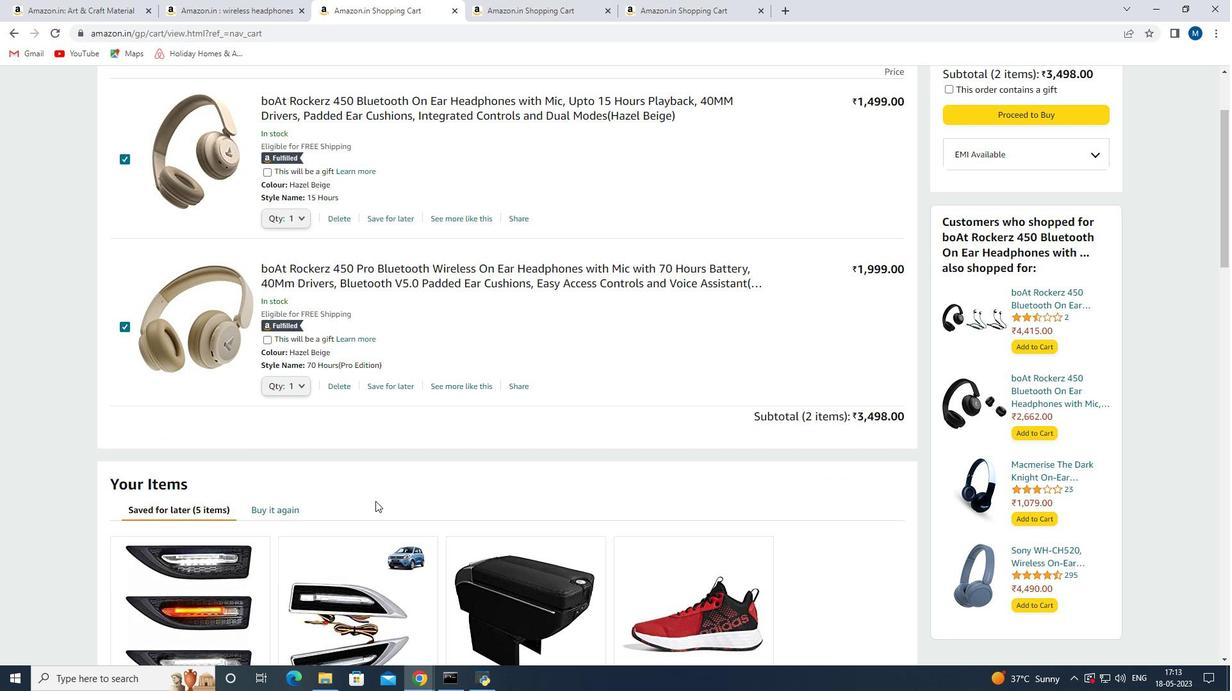 
Action: Mouse moved to (809, 549)
Screenshot: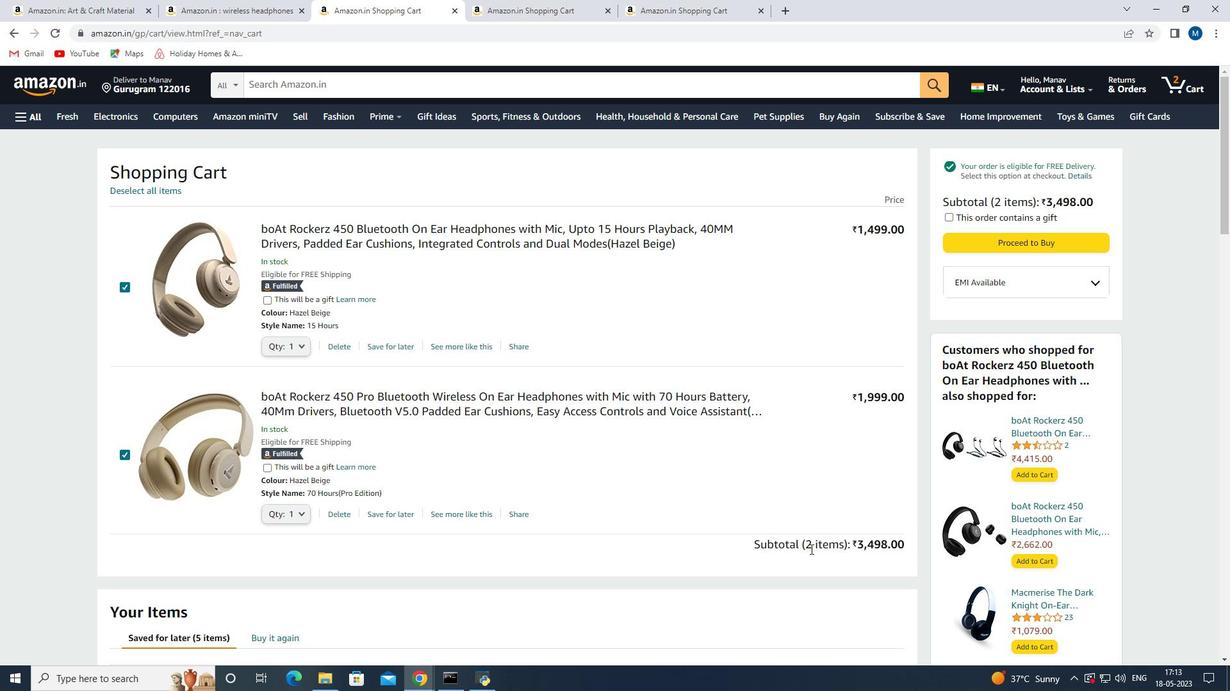 
